 Task: Create a sales proposal document with sections for client information, proposal pricing, value propositions, and goals. Include charts and tables to present data visually.
Action: Mouse moved to (879, 7)
Screenshot: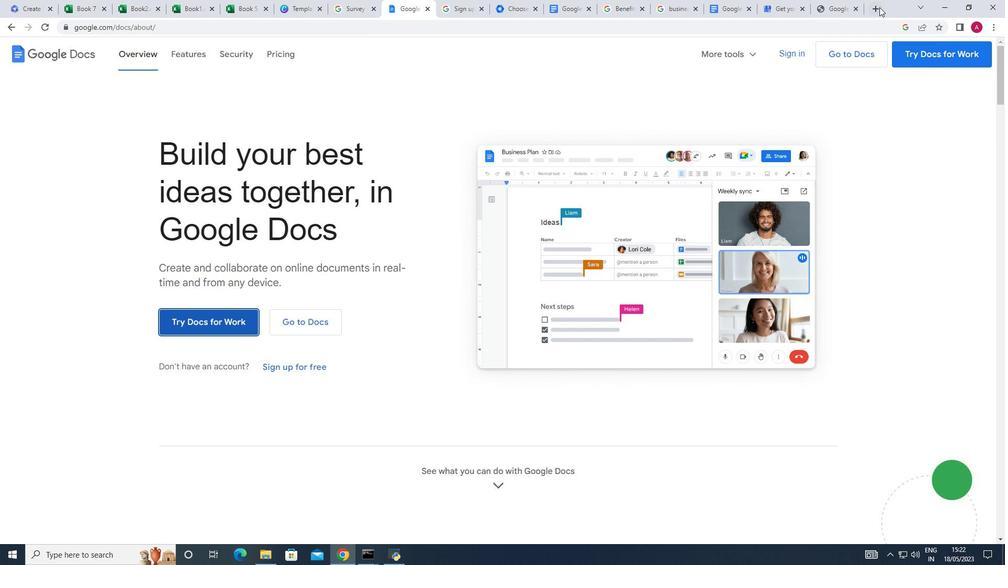 
Action: Mouse pressed left at (879, 7)
Screenshot: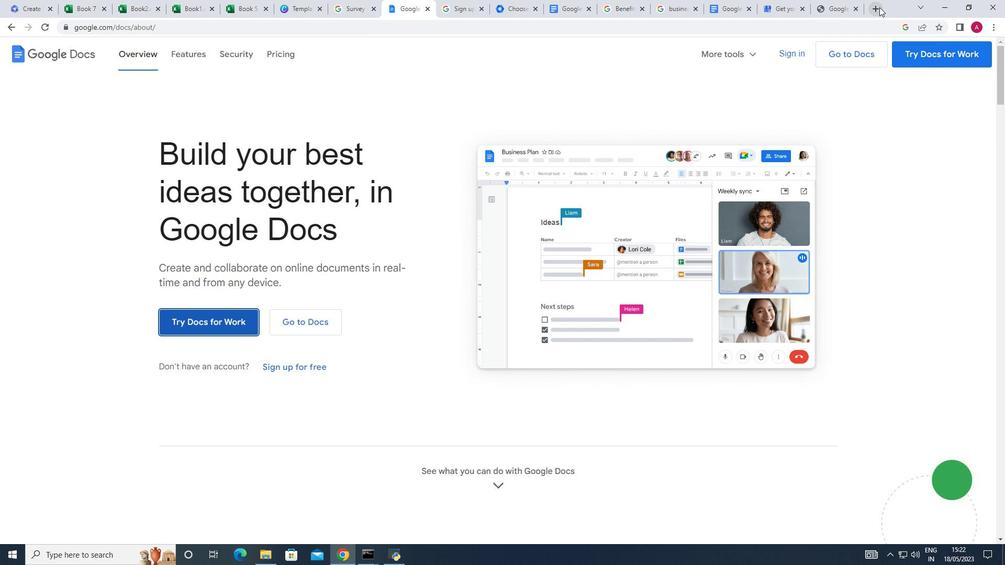 
Action: Mouse moved to (966, 56)
Screenshot: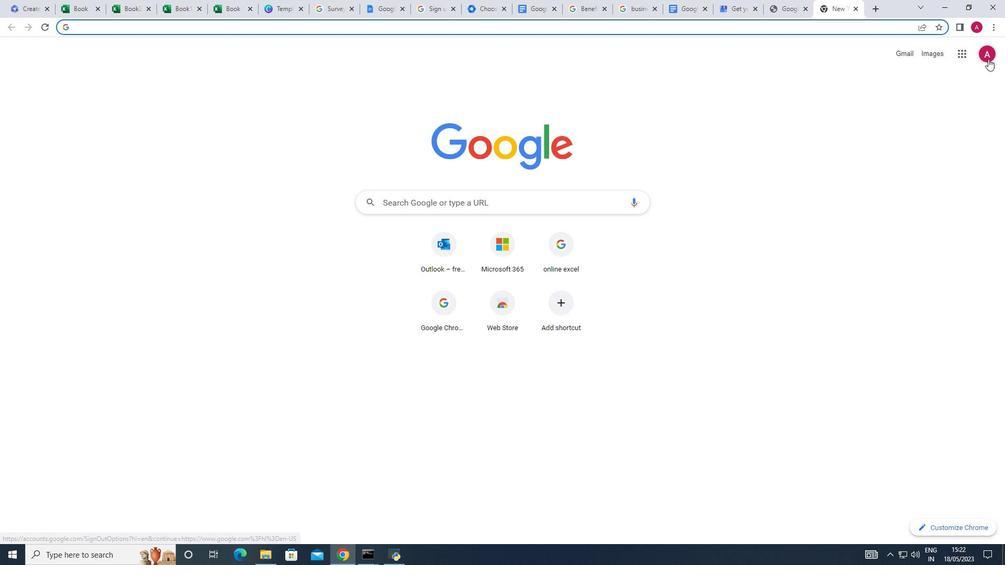 
Action: Mouse pressed left at (966, 56)
Screenshot: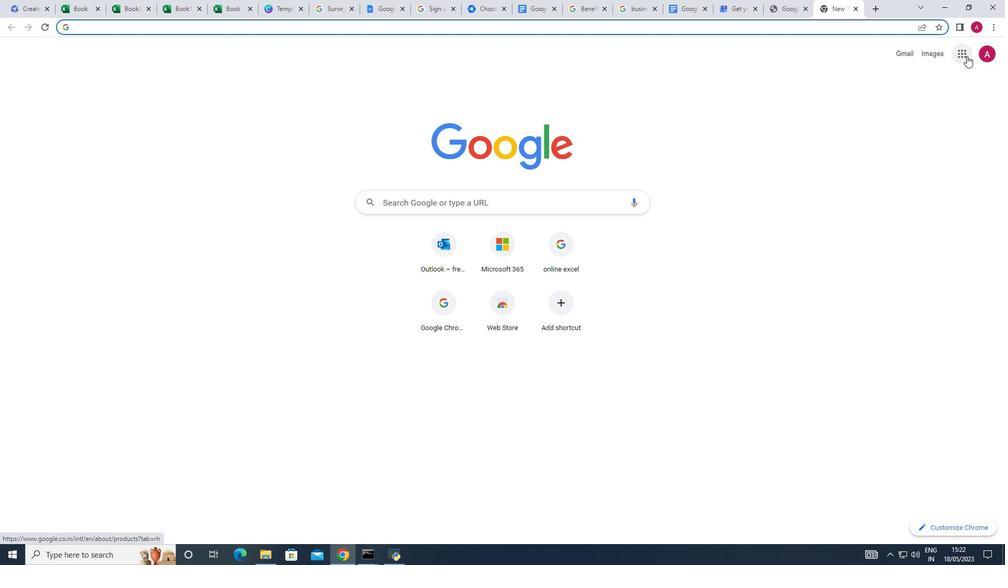 
Action: Mouse moved to (953, 181)
Screenshot: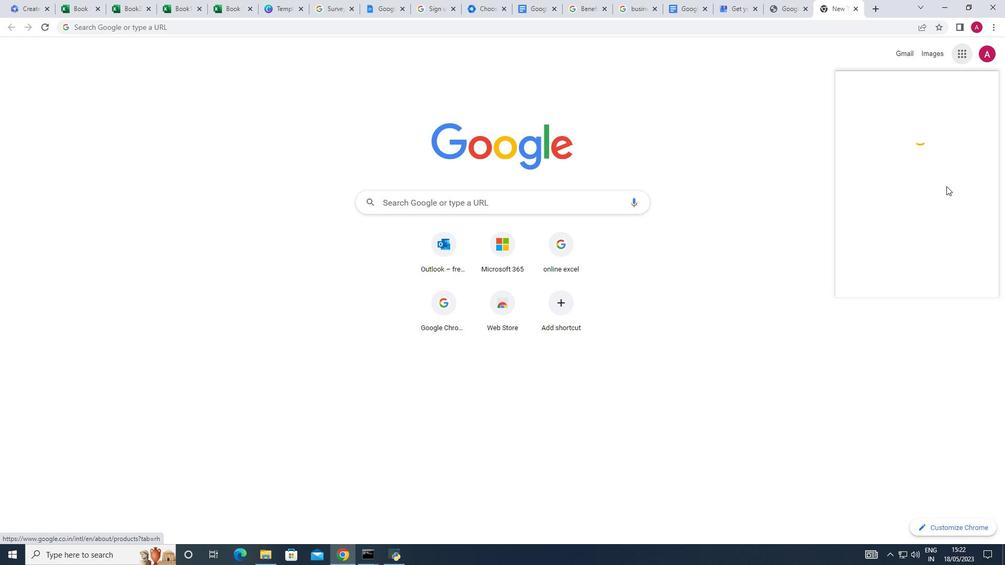 
Action: Mouse scrolled (953, 180) with delta (0, 0)
Screenshot: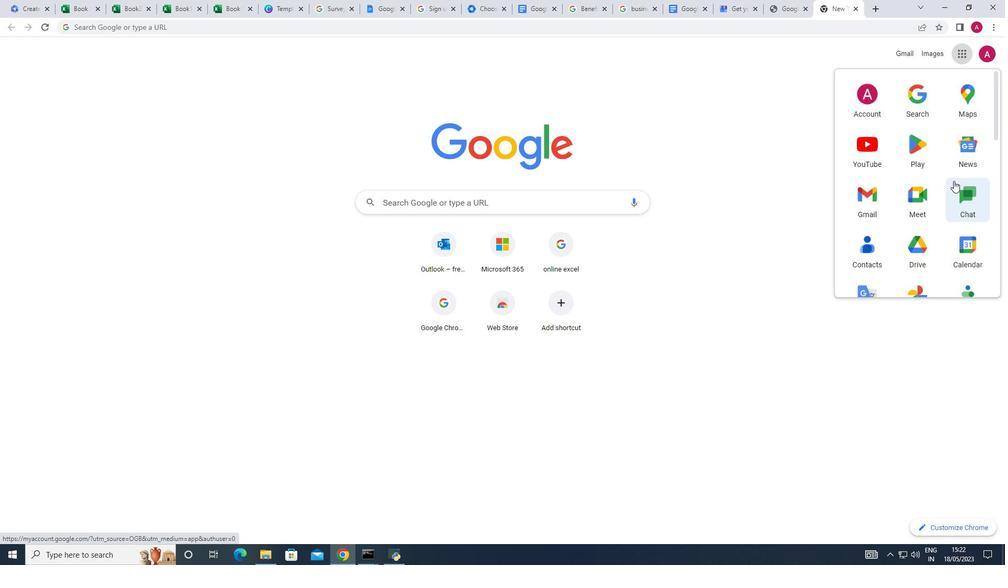 
Action: Mouse scrolled (953, 180) with delta (0, 0)
Screenshot: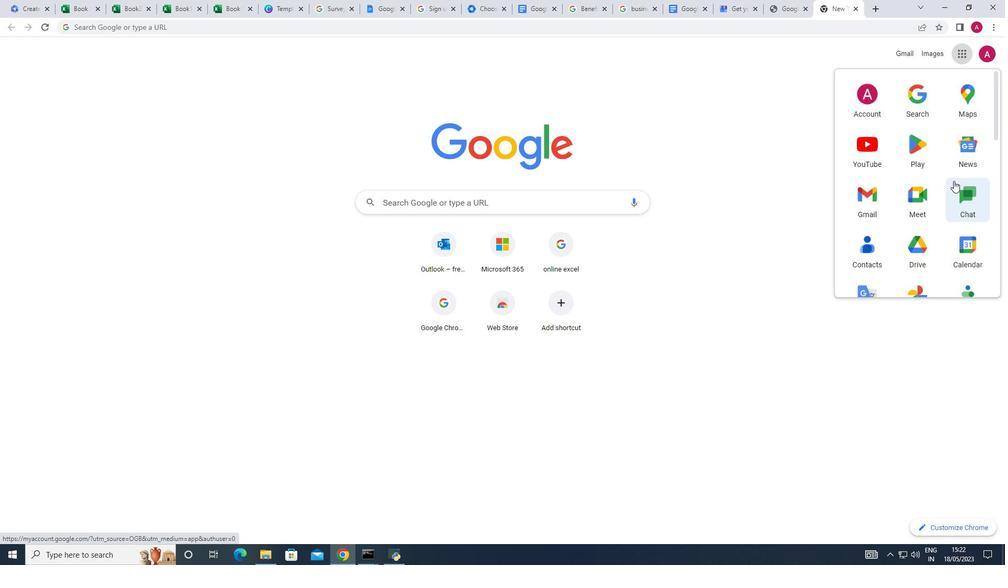 
Action: Mouse moved to (916, 221)
Screenshot: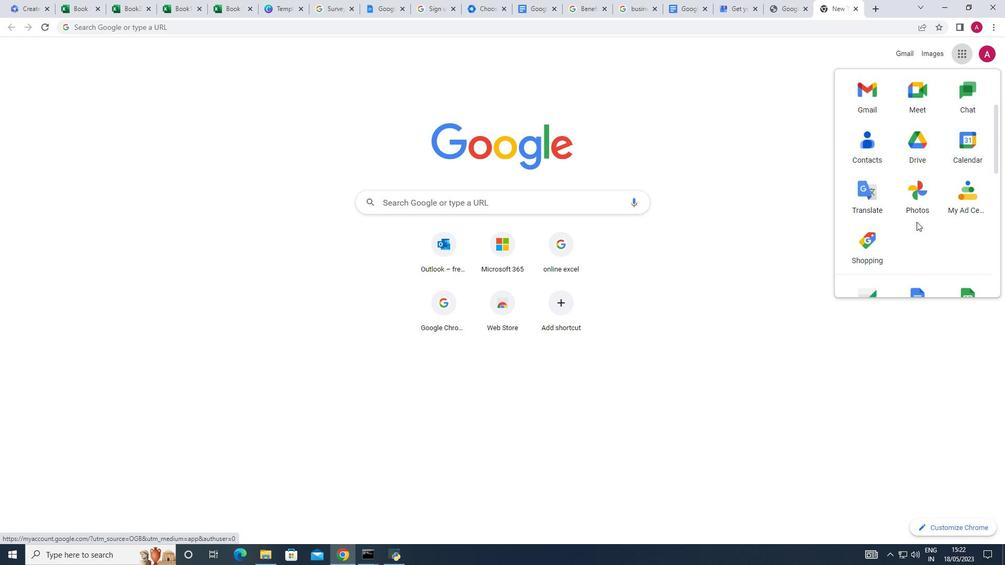 
Action: Mouse scrolled (916, 220) with delta (0, 0)
Screenshot: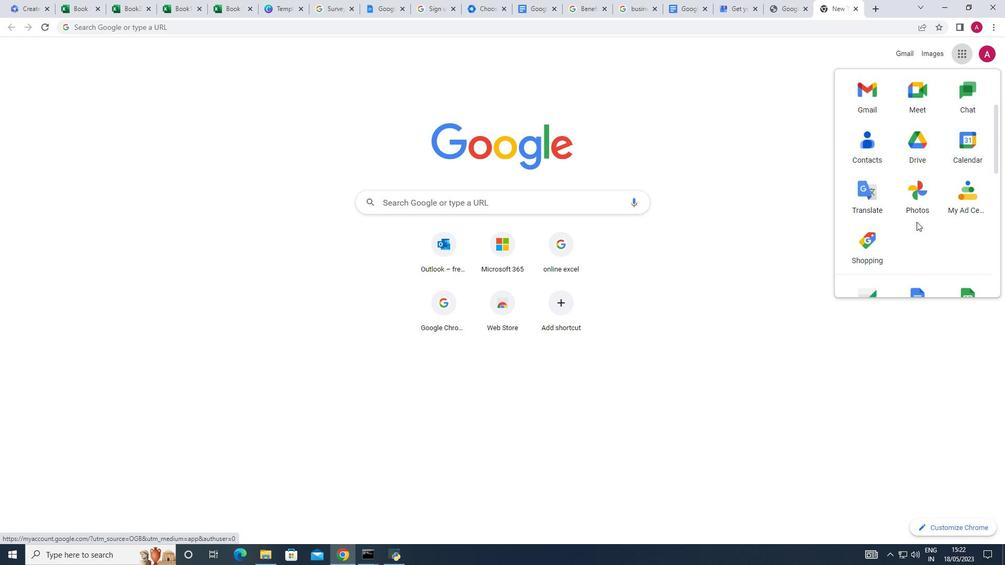 
Action: Mouse scrolled (916, 220) with delta (0, 0)
Screenshot: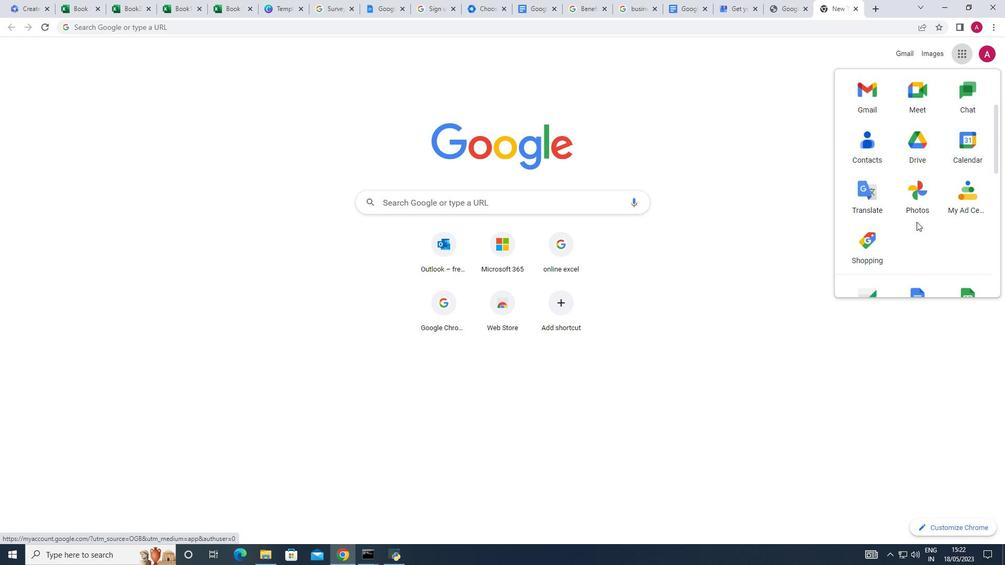 
Action: Mouse moved to (919, 213)
Screenshot: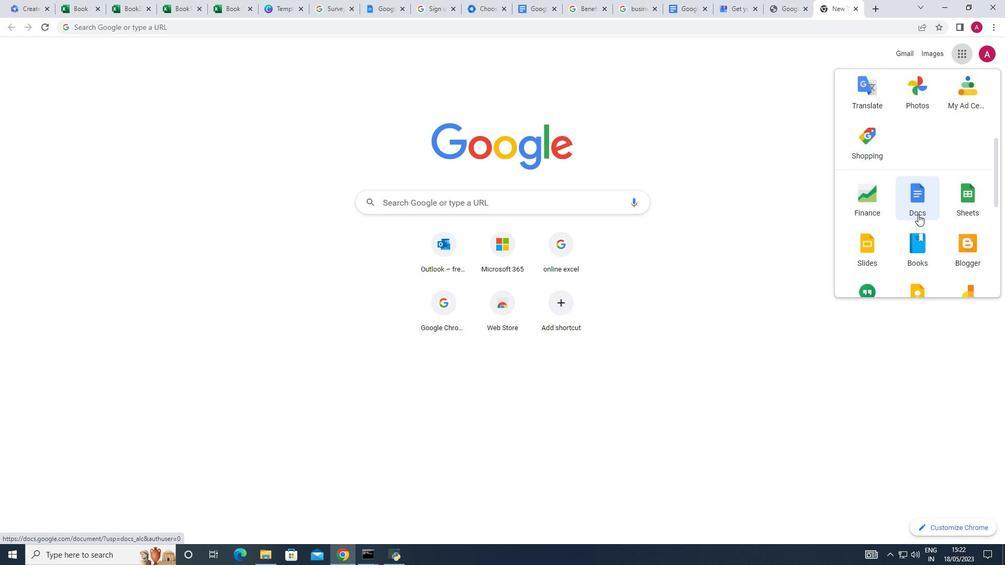 
Action: Mouse pressed left at (919, 213)
Screenshot: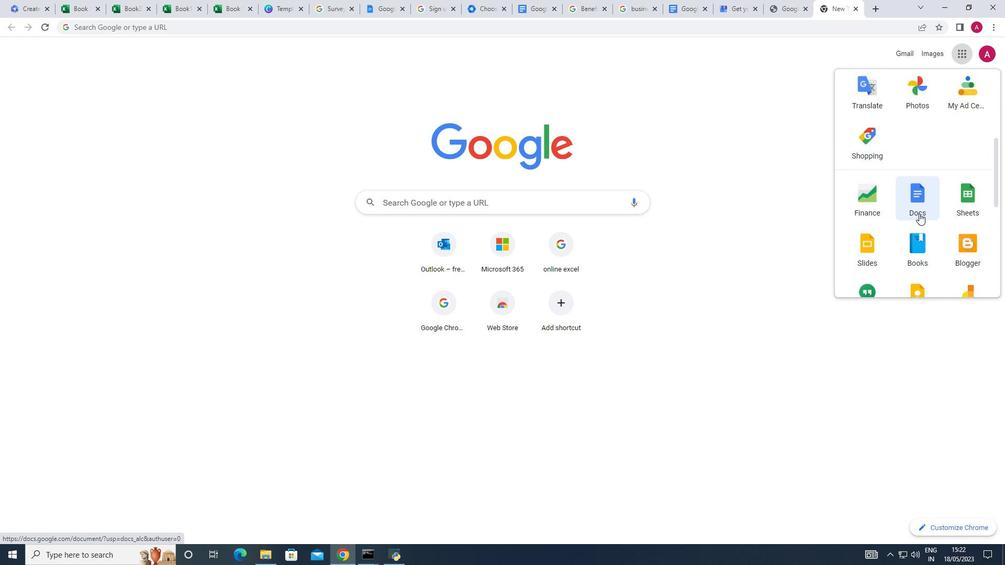 
Action: Mouse moved to (915, 213)
Screenshot: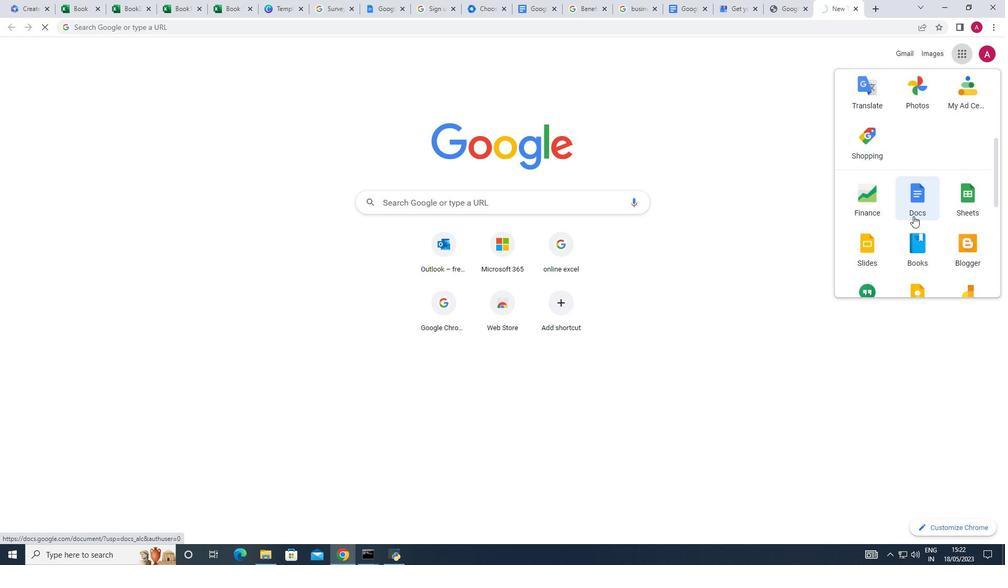
Action: Mouse pressed left at (915, 213)
Screenshot: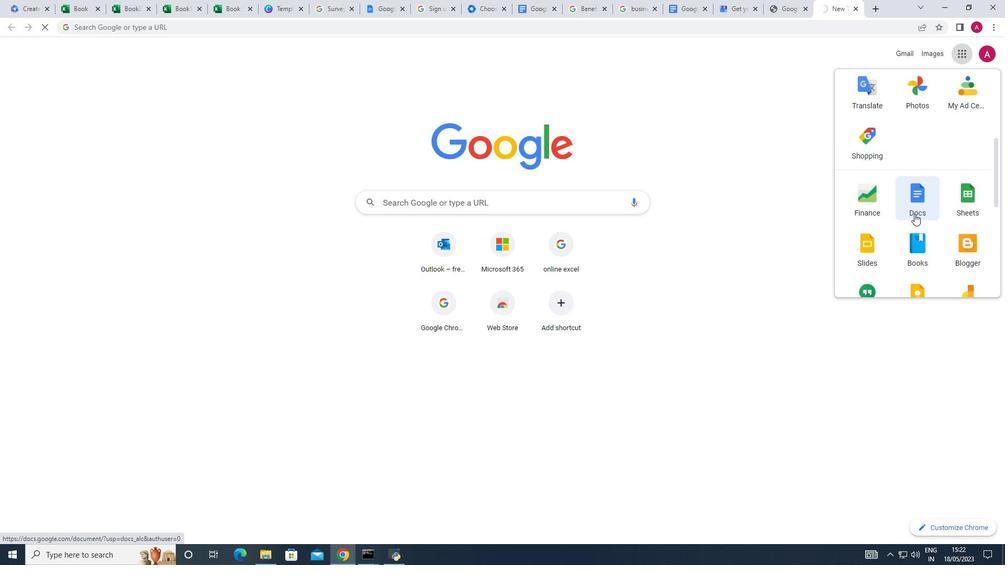 
Action: Mouse pressed left at (915, 213)
Screenshot: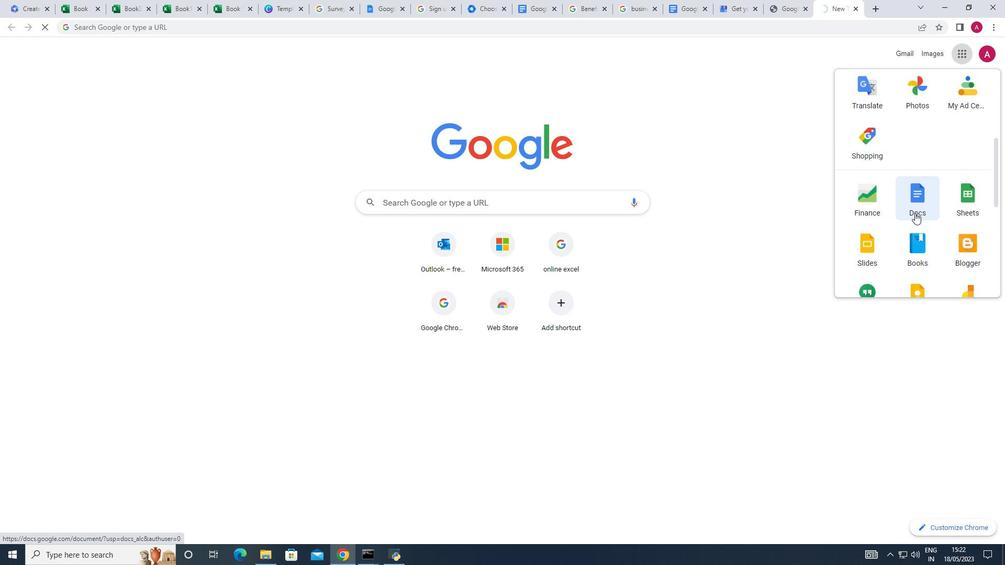 
Action: Mouse pressed left at (915, 213)
Screenshot: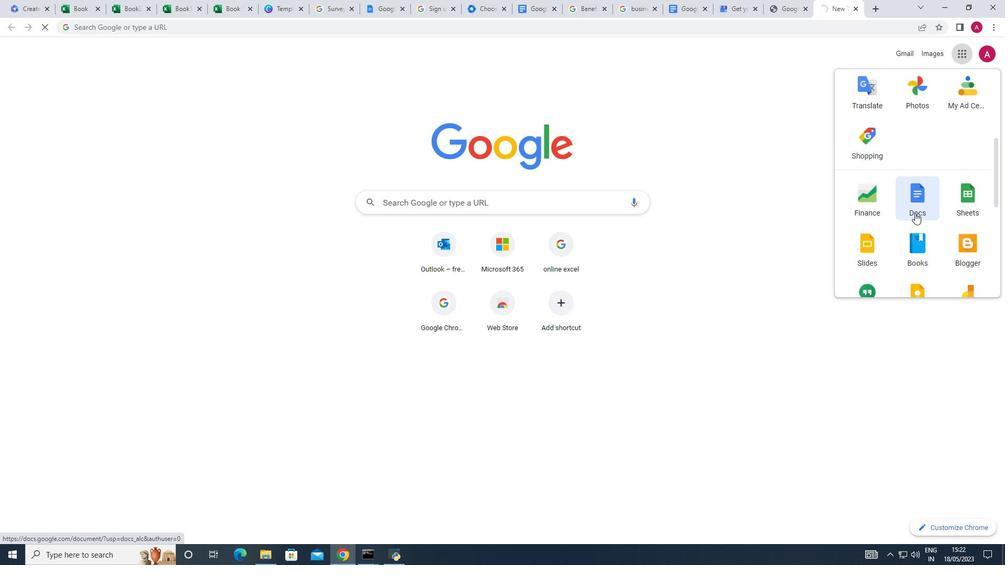 
Action: Mouse moved to (254, 172)
Screenshot: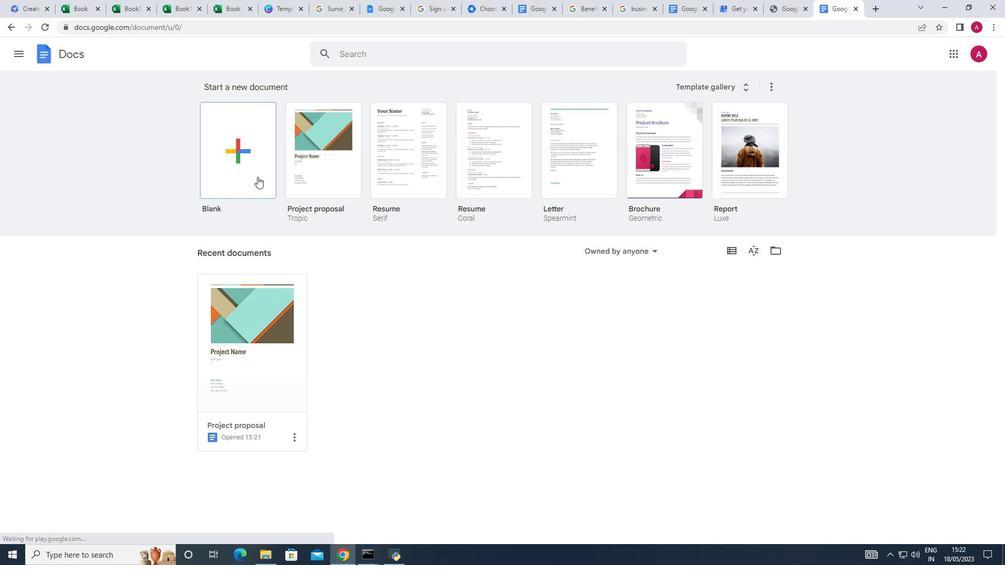 
Action: Mouse pressed left at (254, 172)
Screenshot: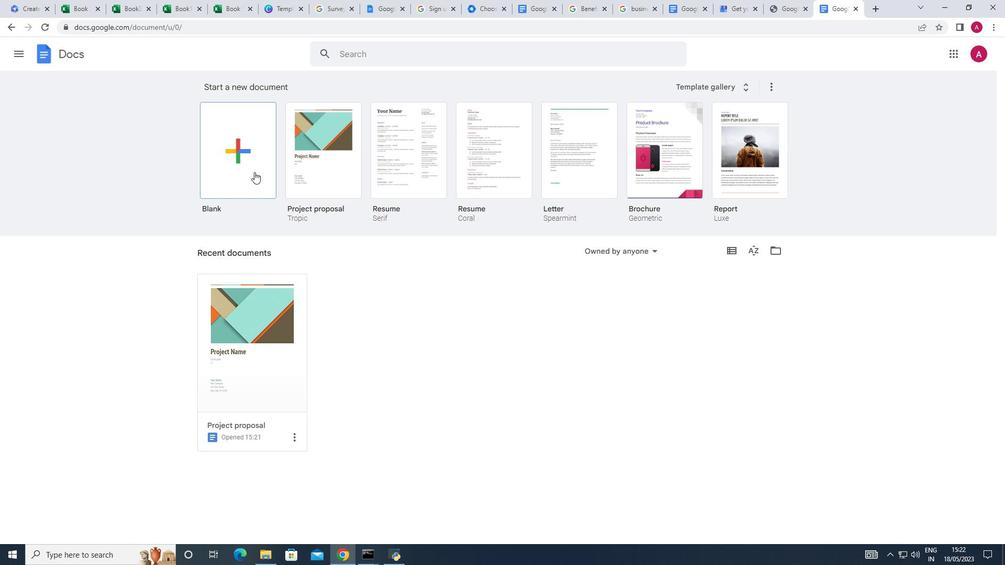 
Action: Mouse moved to (313, 217)
Screenshot: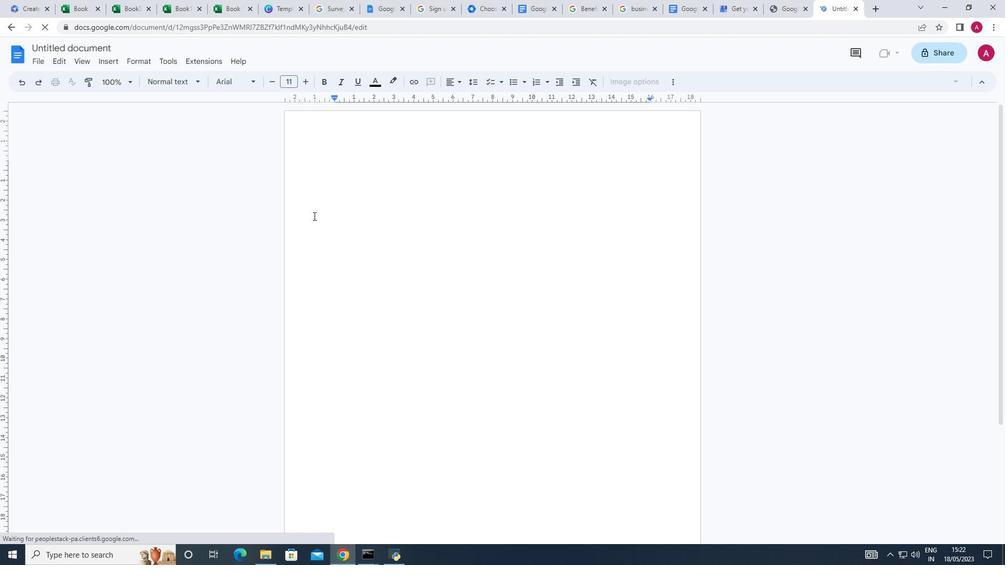 
Action: Mouse scrolled (313, 217) with delta (0, 0)
Screenshot: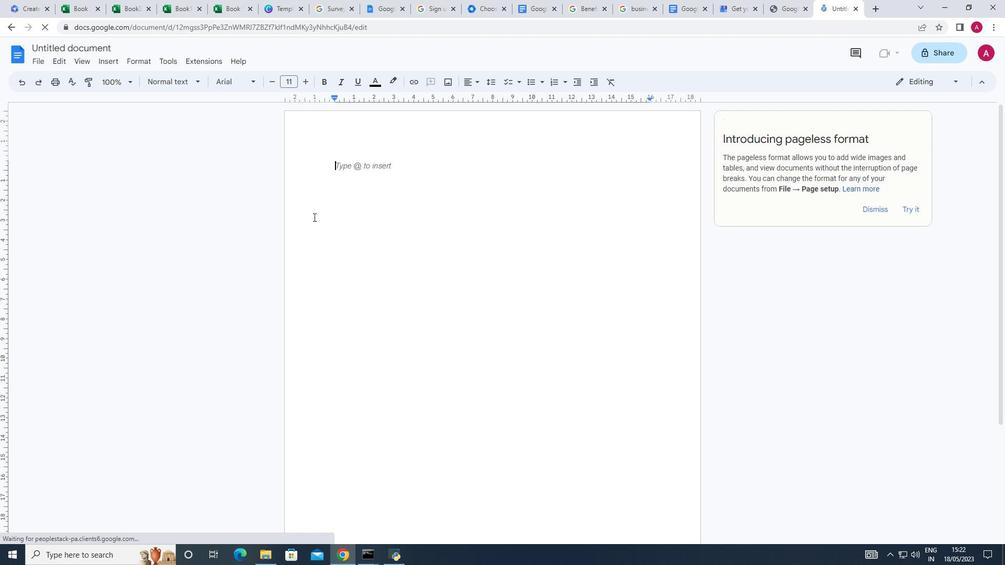 
Action: Mouse moved to (329, 213)
Screenshot: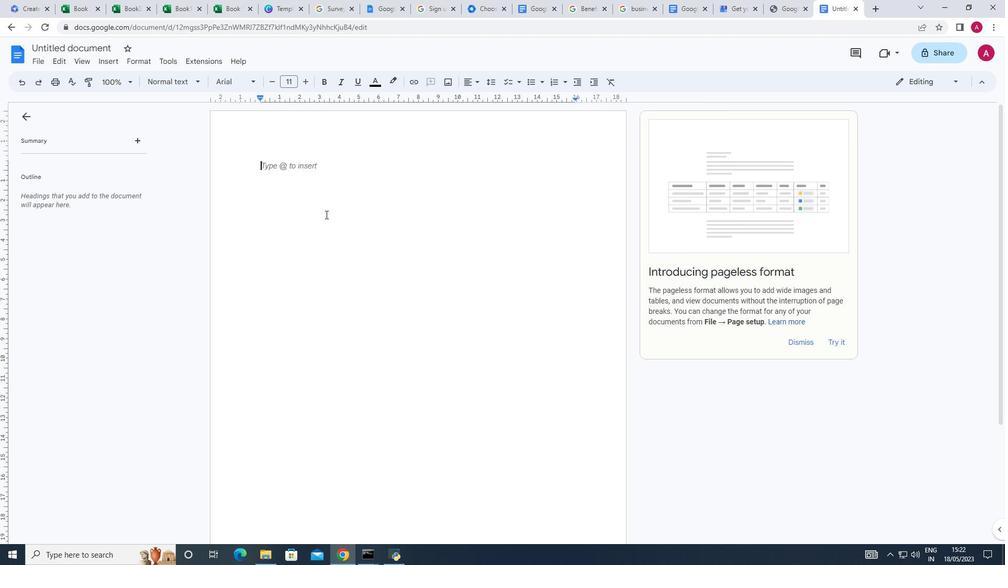 
Action: Mouse scrolled (329, 214) with delta (0, 0)
Screenshot: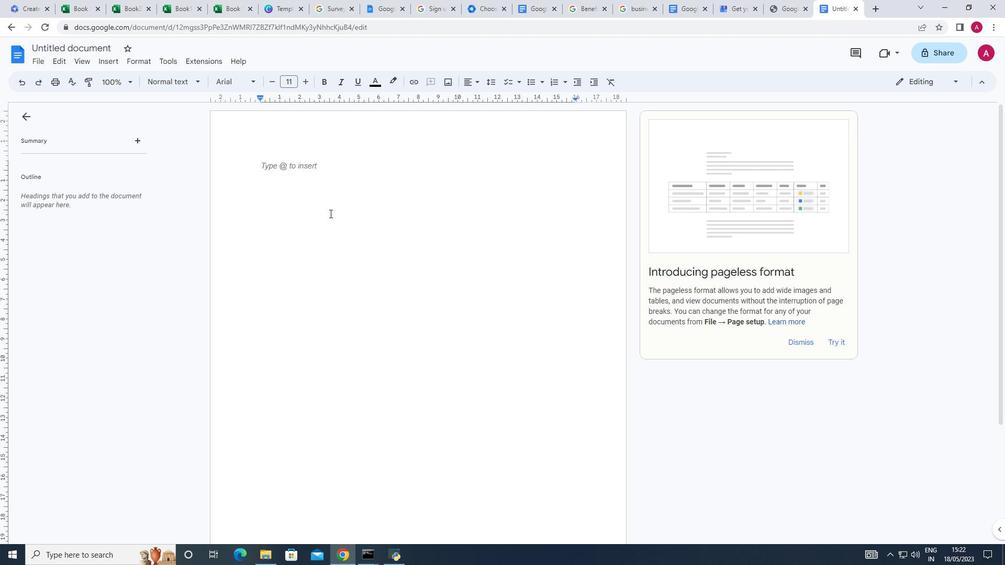 
Action: Mouse moved to (280, 144)
Screenshot: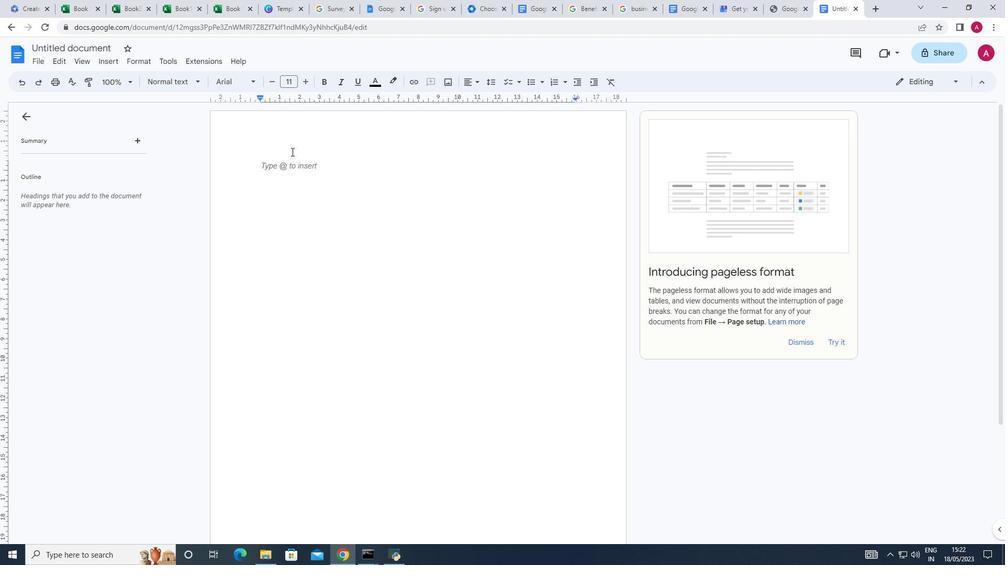
Action: Mouse pressed left at (280, 144)
Screenshot: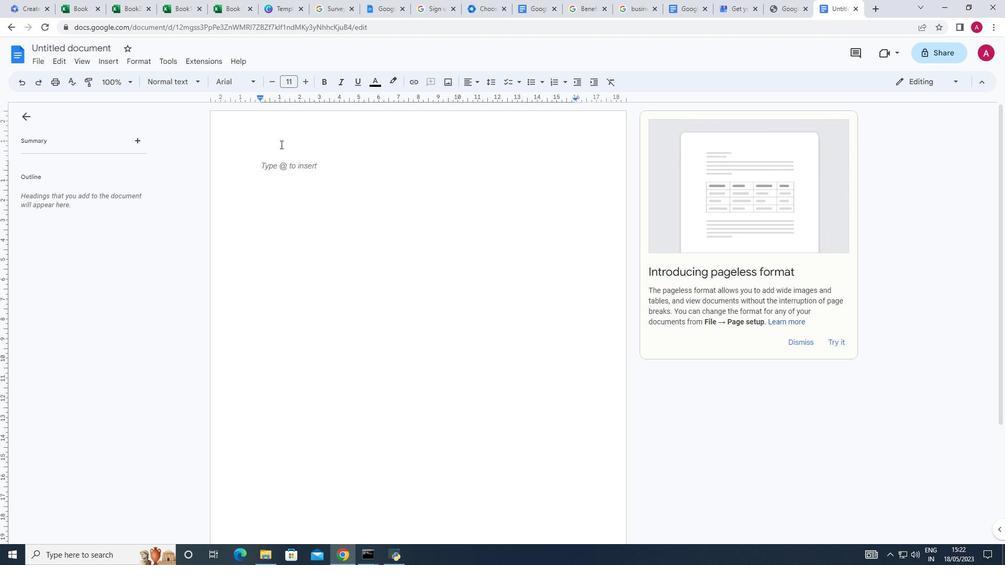 
Action: Mouse moved to (790, 337)
Screenshot: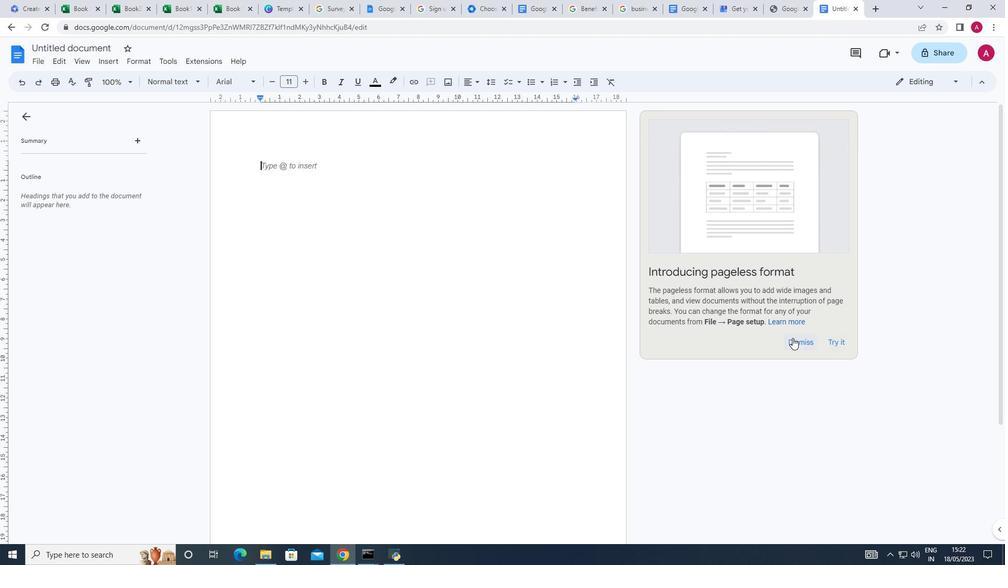 
Action: Mouse pressed left at (790, 337)
Screenshot: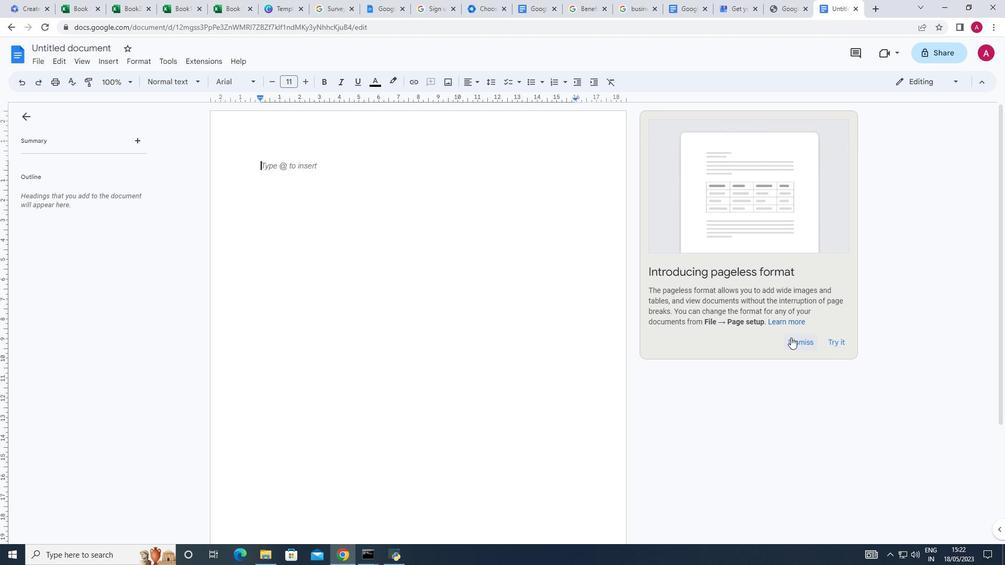 
Action: Mouse moved to (390, 151)
Screenshot: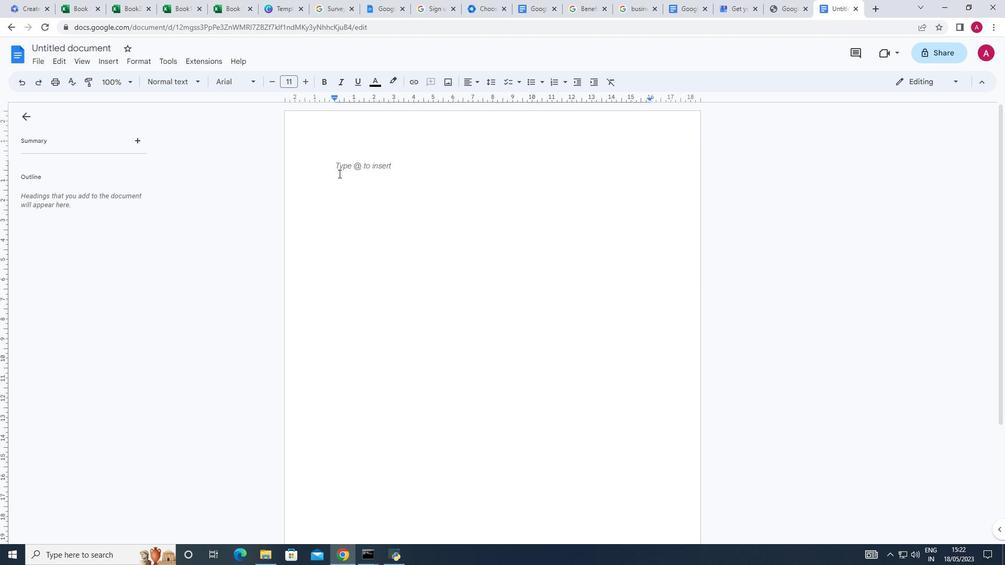
Action: Key pressed <Key.caps_lock>SALES<Key.space>PROPOSAL
Screenshot: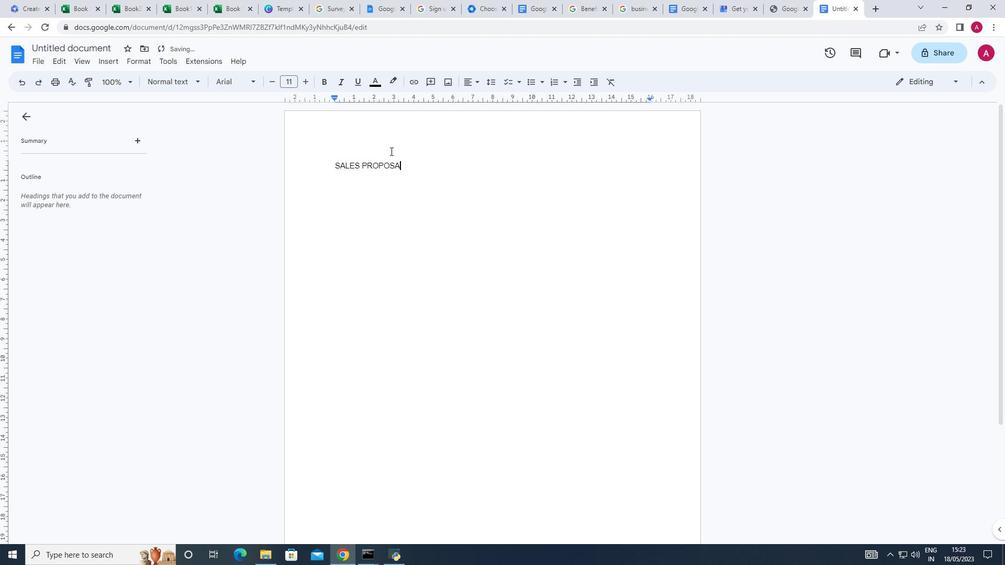 
Action: Mouse moved to (51, 145)
Screenshot: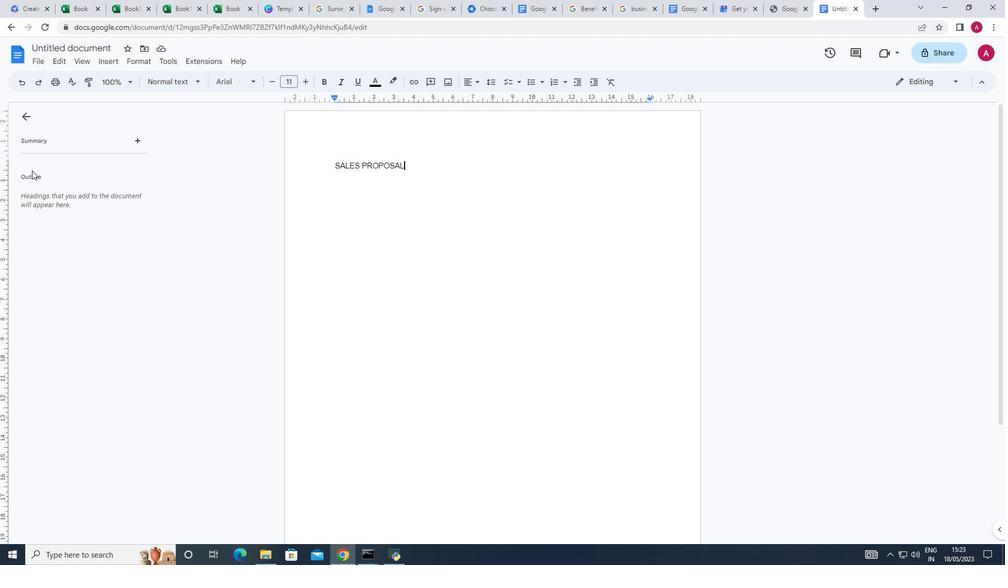 
Action: Mouse pressed left at (51, 145)
Screenshot: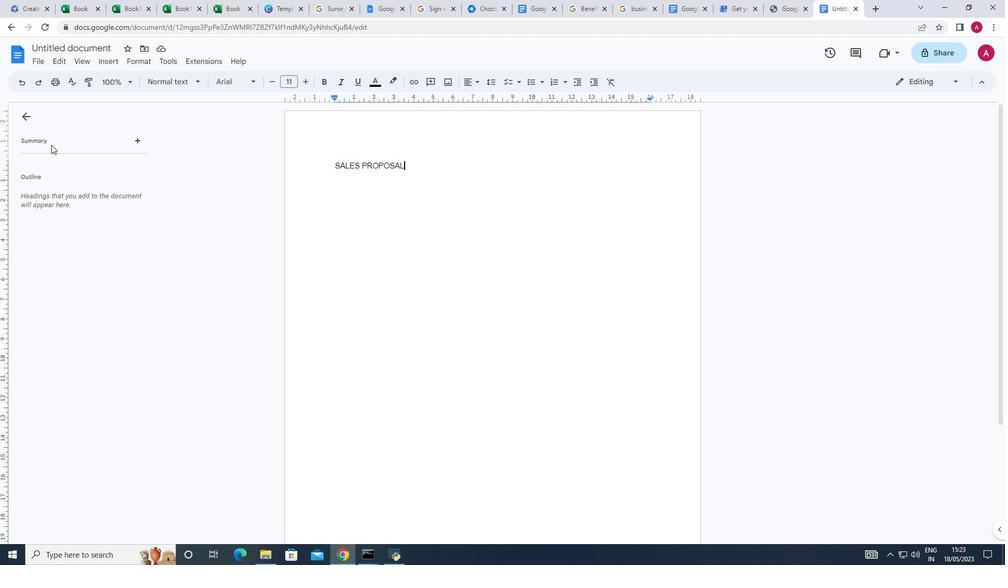 
Action: Mouse moved to (196, 81)
Screenshot: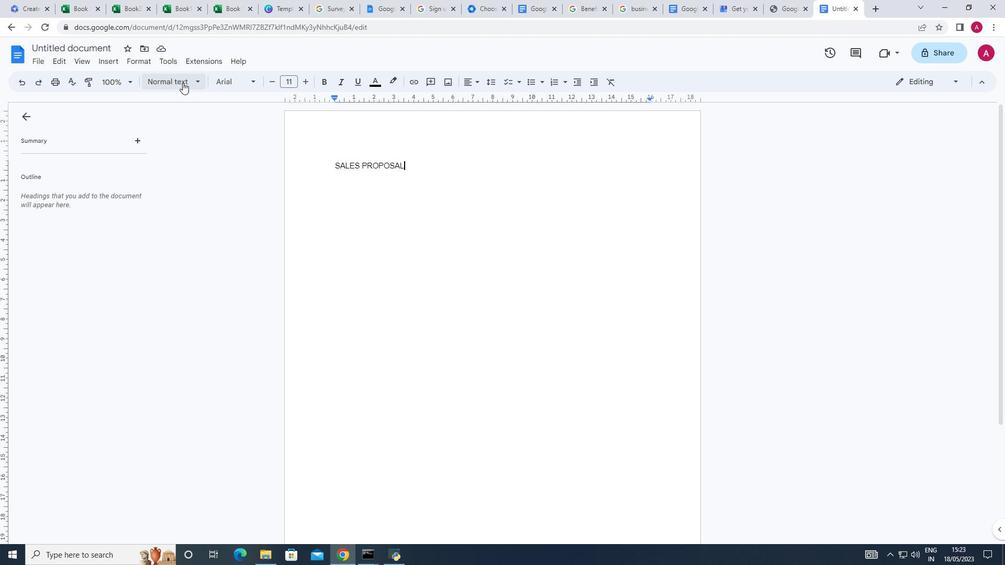 
Action: Mouse pressed left at (196, 81)
Screenshot: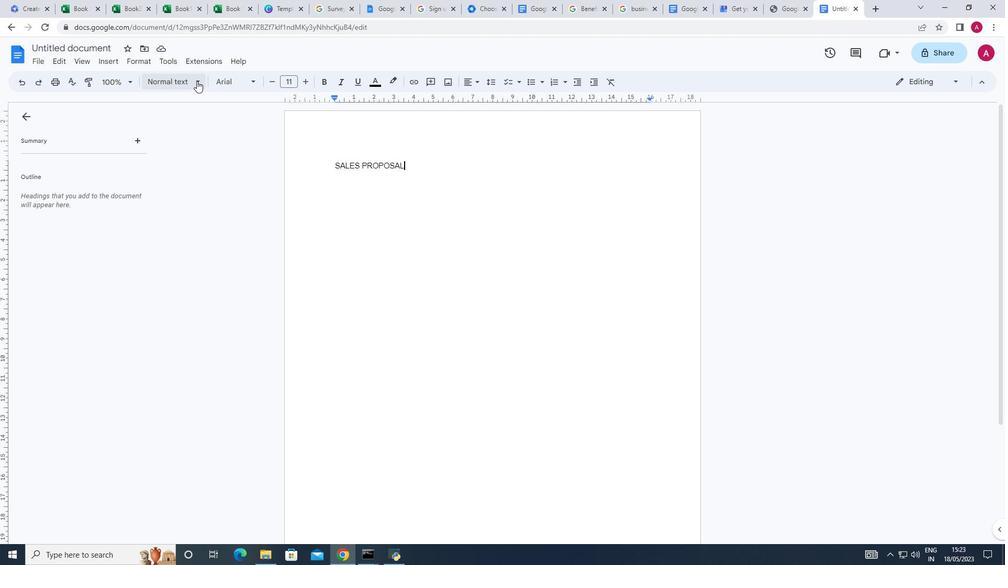 
Action: Mouse moved to (332, 142)
Screenshot: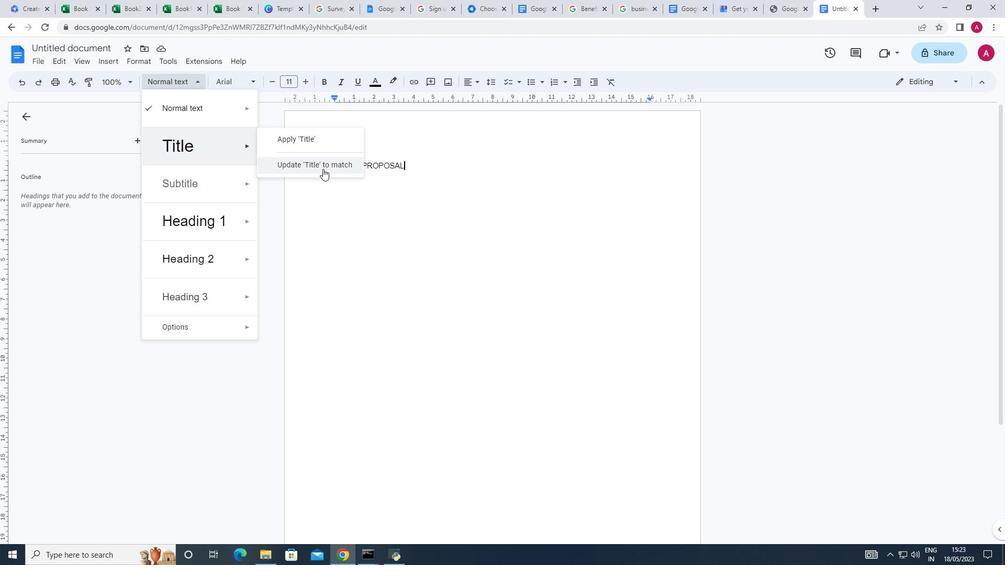 
Action: Mouse pressed left at (332, 142)
Screenshot: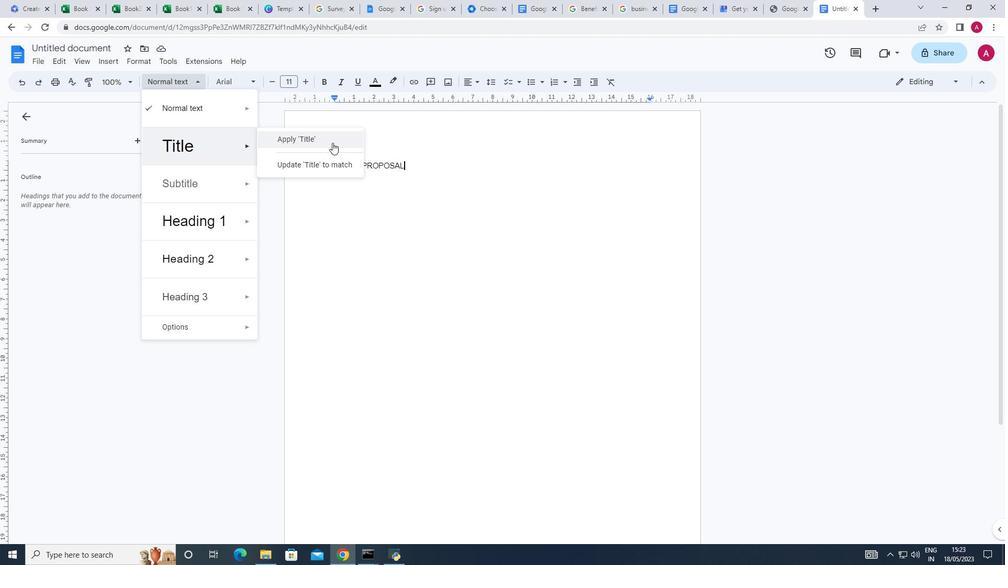 
Action: Mouse moved to (462, 197)
Screenshot: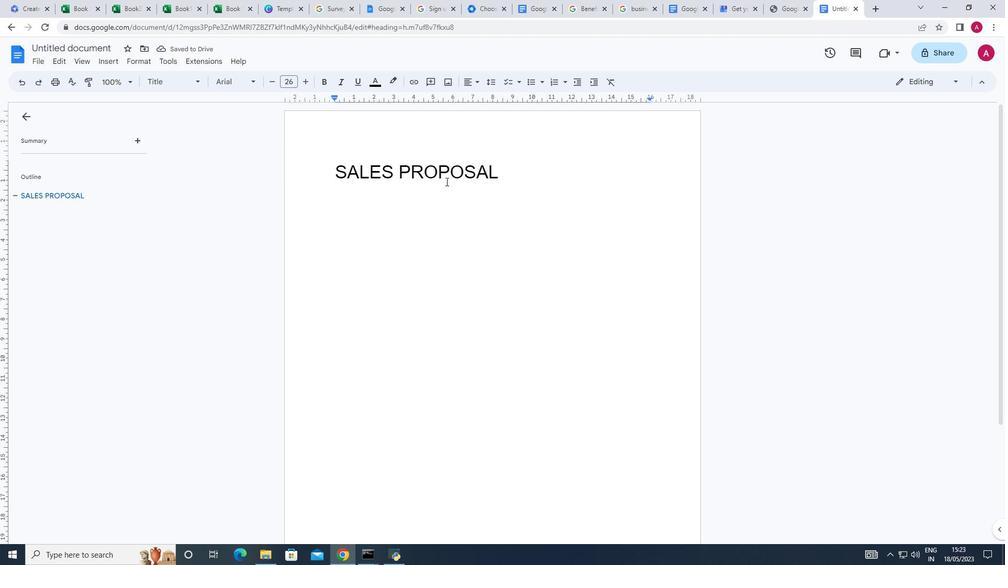 
Action: Mouse pressed left at (462, 197)
Screenshot: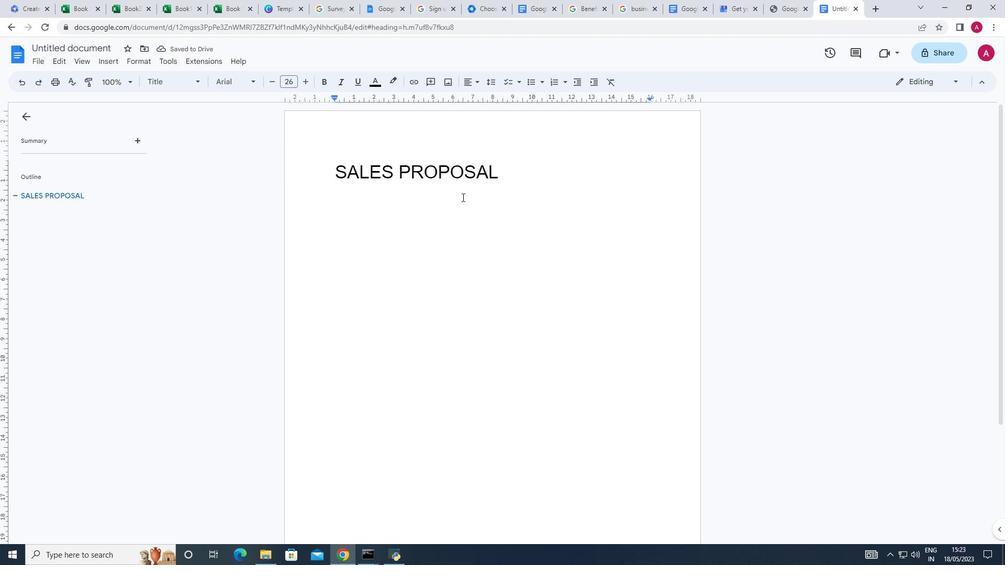 
Action: Mouse moved to (504, 174)
Screenshot: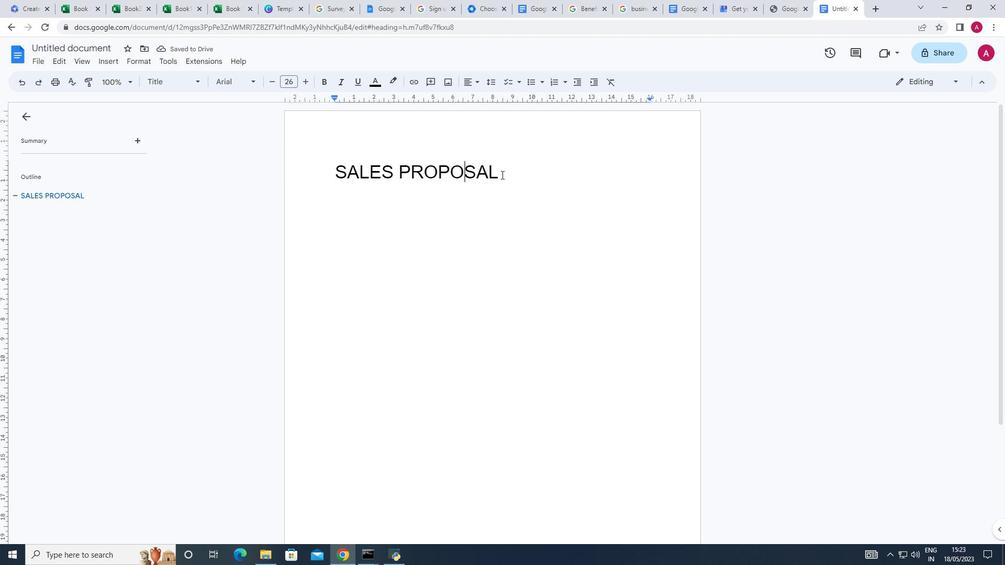 
Action: Mouse pressed left at (504, 174)
Screenshot: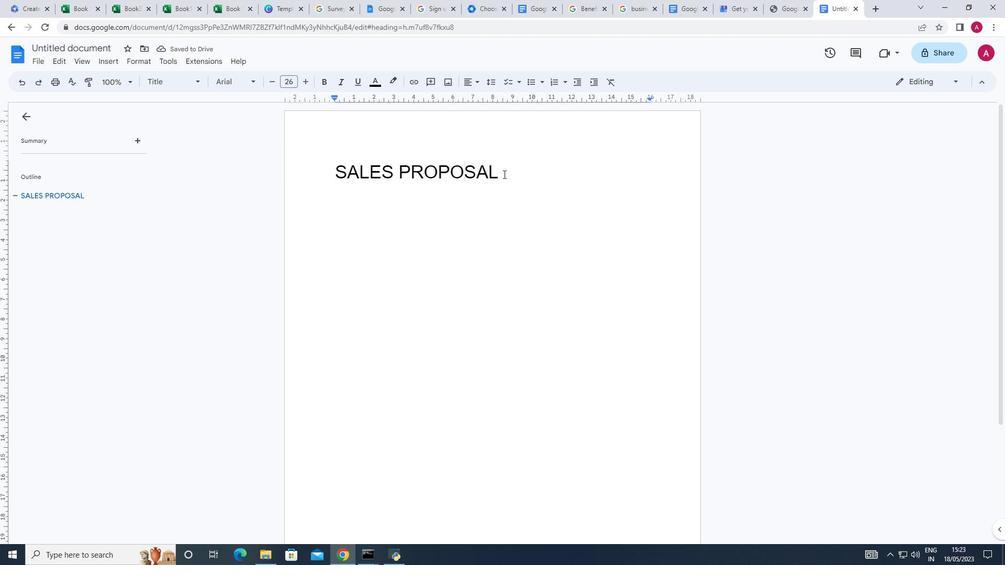 
Action: Mouse moved to (373, 82)
Screenshot: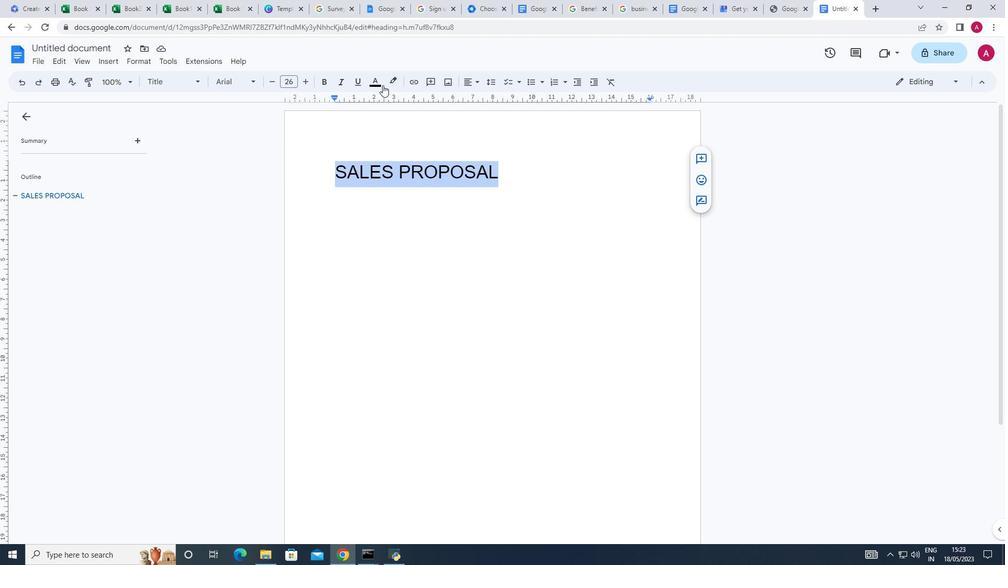 
Action: Mouse pressed left at (373, 82)
Screenshot: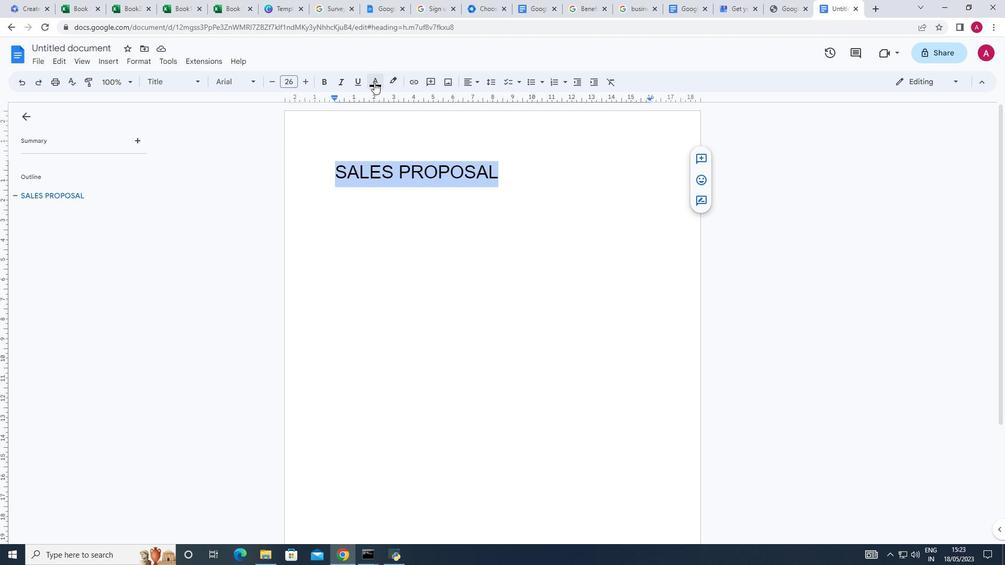 
Action: Mouse moved to (411, 110)
Screenshot: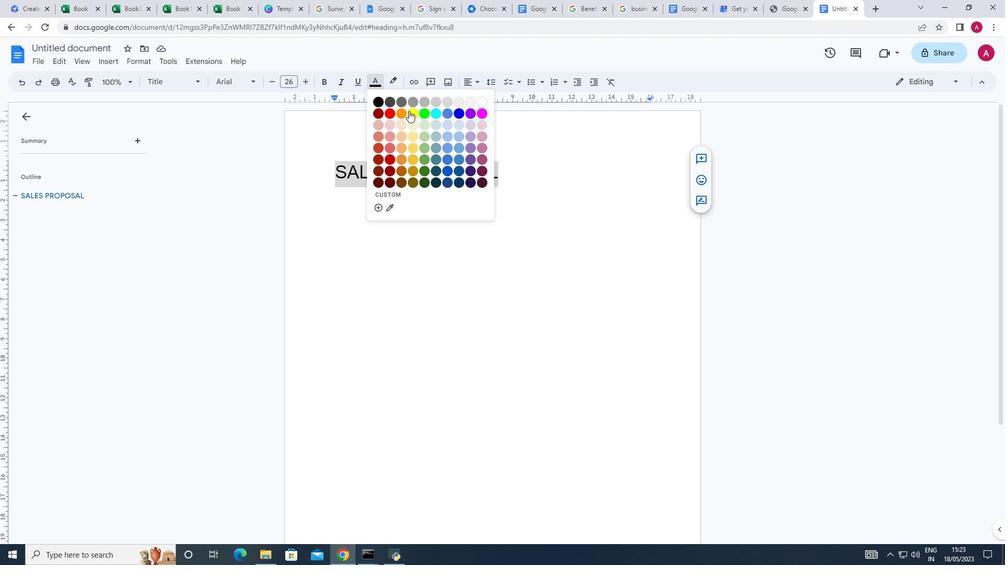 
Action: Mouse pressed left at (411, 110)
Screenshot: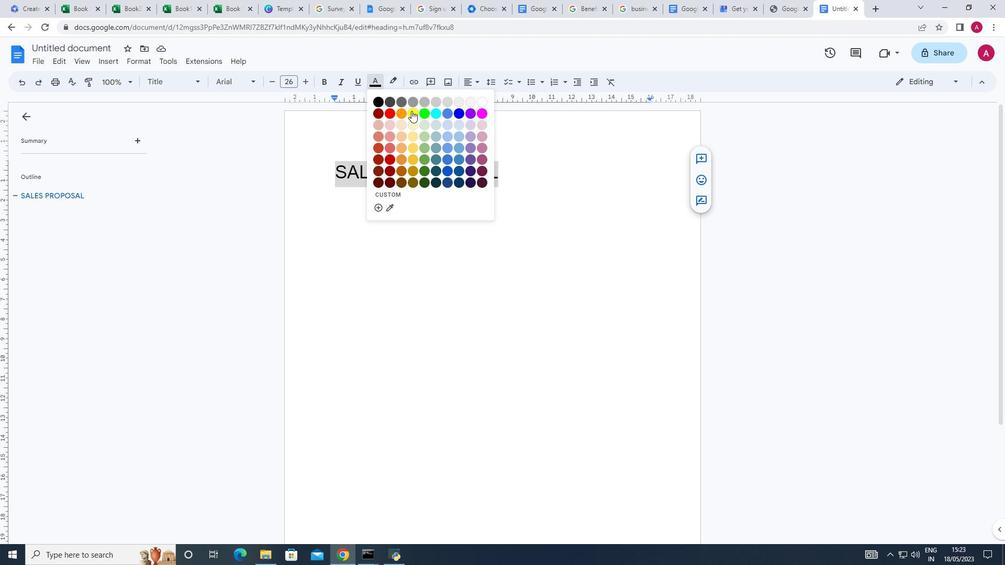 
Action: Mouse moved to (431, 170)
Screenshot: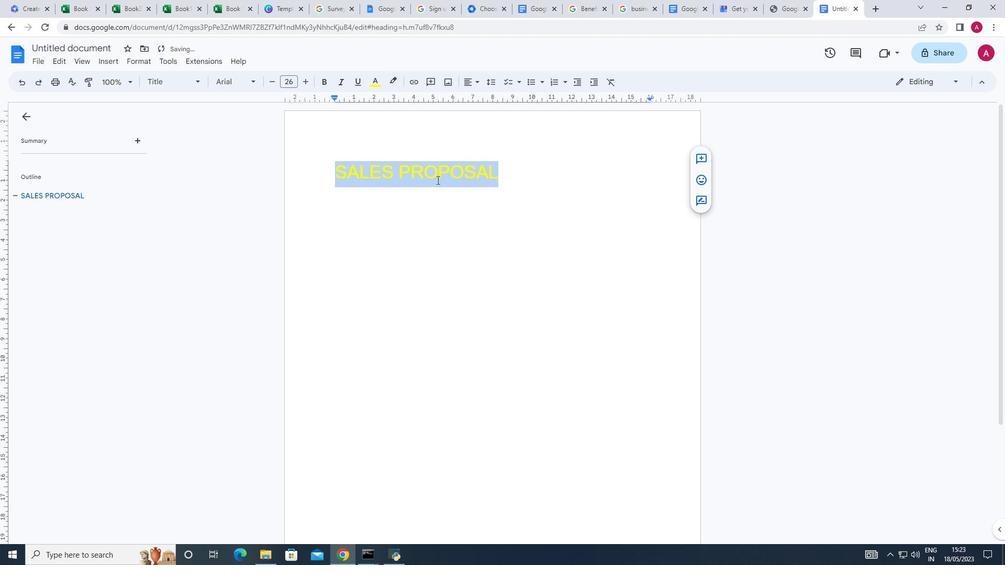 
Action: Mouse pressed left at (431, 170)
Screenshot: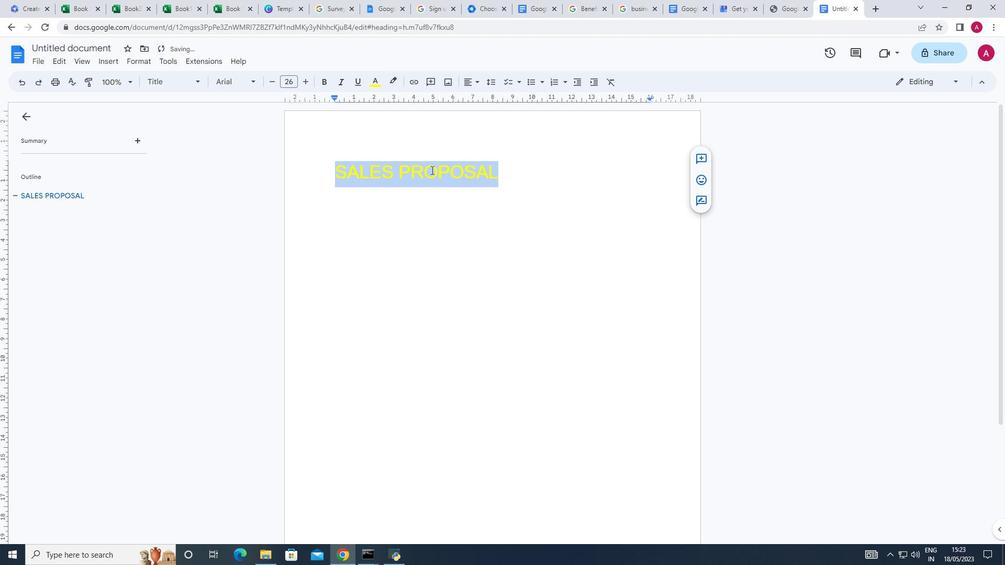 
Action: Mouse moved to (494, 170)
Screenshot: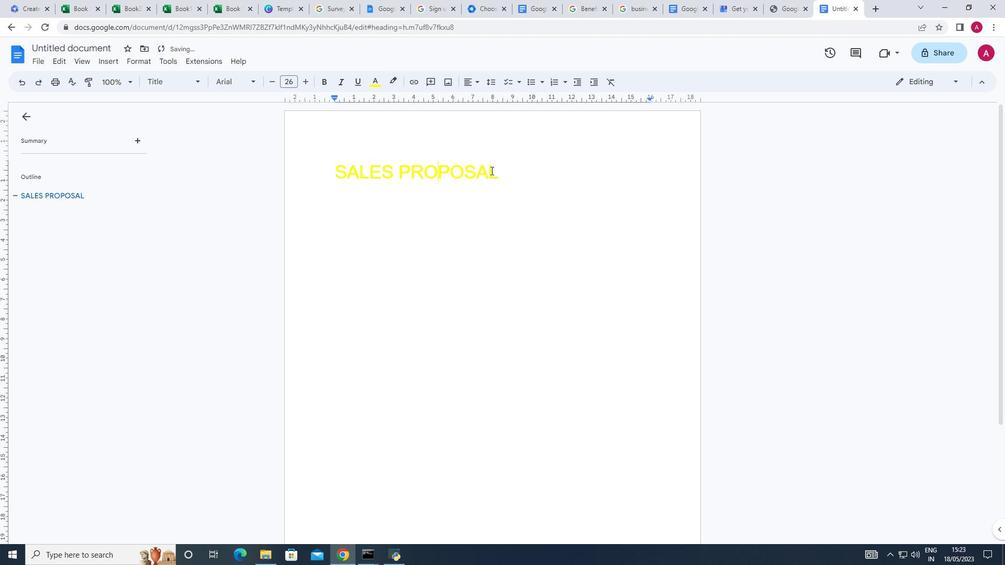 
Action: Mouse pressed left at (494, 170)
Screenshot: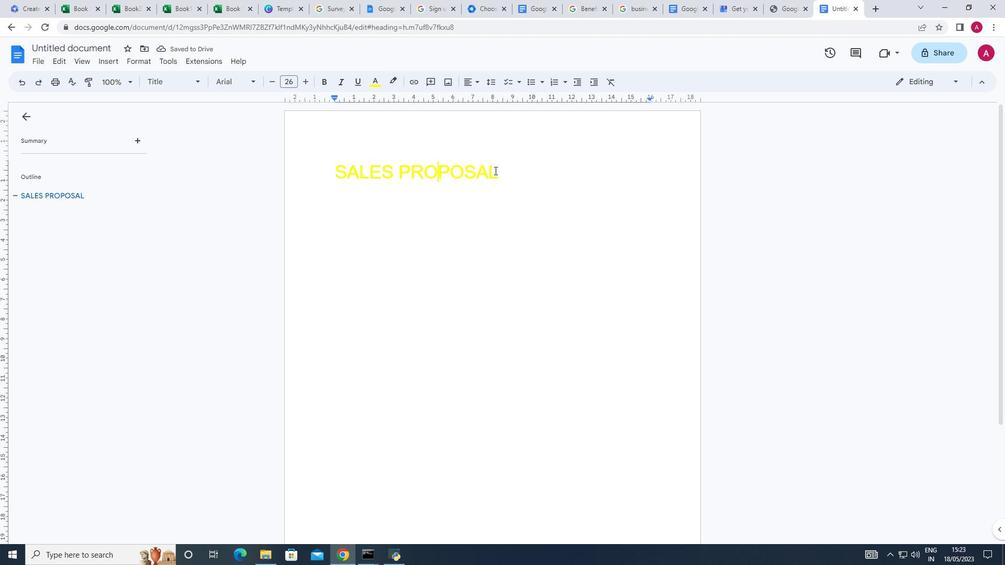 
Action: Mouse moved to (374, 81)
Screenshot: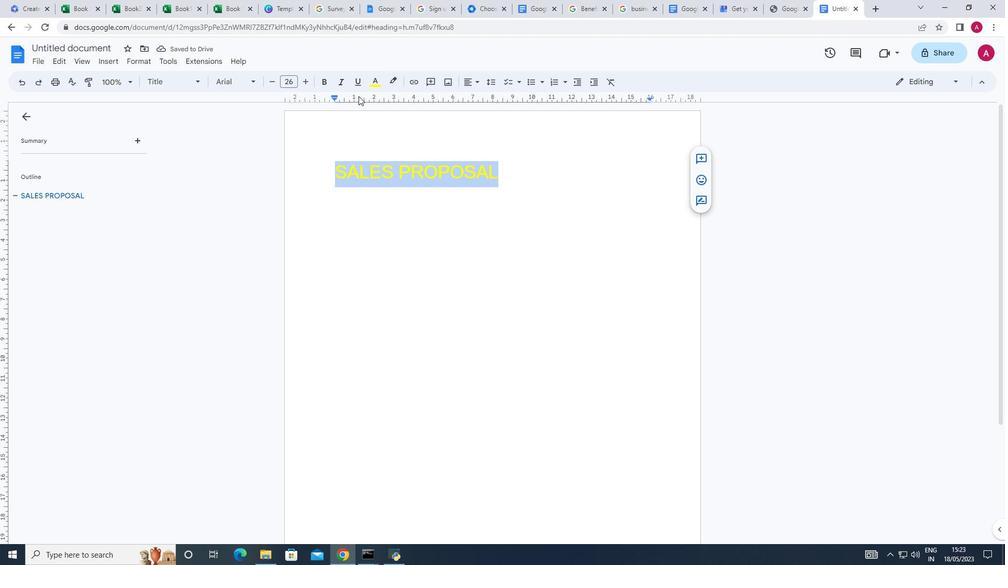 
Action: Mouse pressed left at (374, 81)
Screenshot: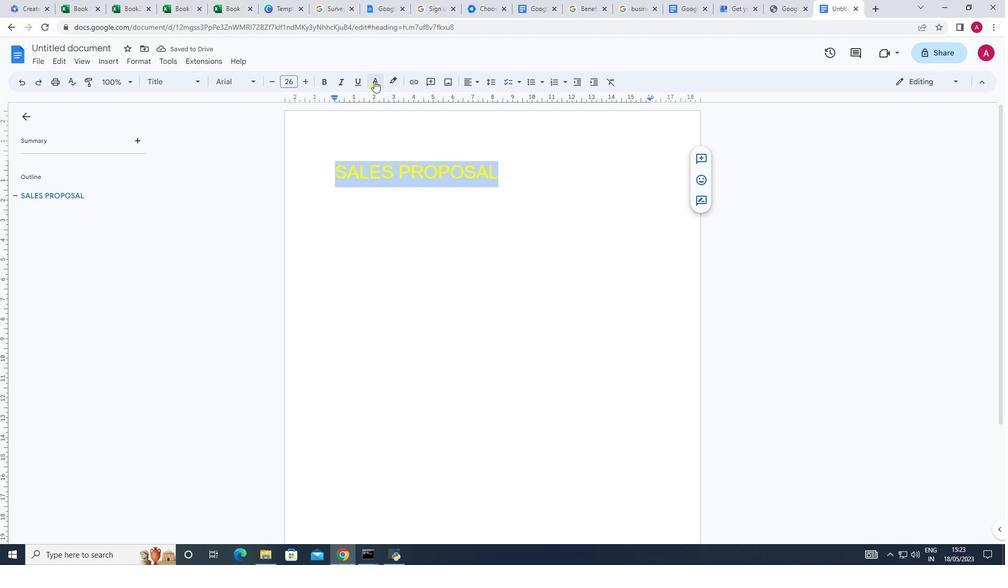 
Action: Mouse moved to (375, 99)
Screenshot: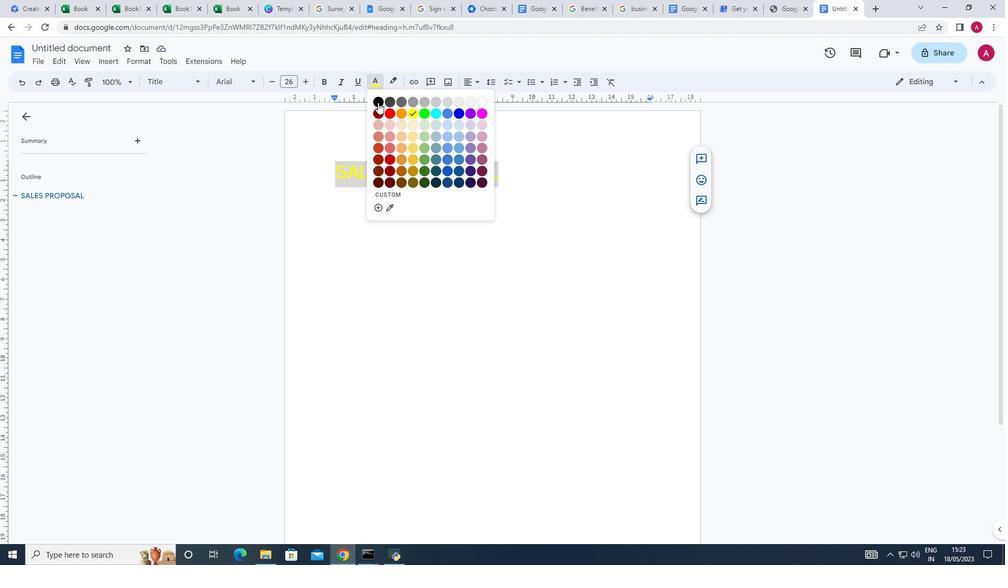 
Action: Mouse pressed left at (375, 99)
Screenshot: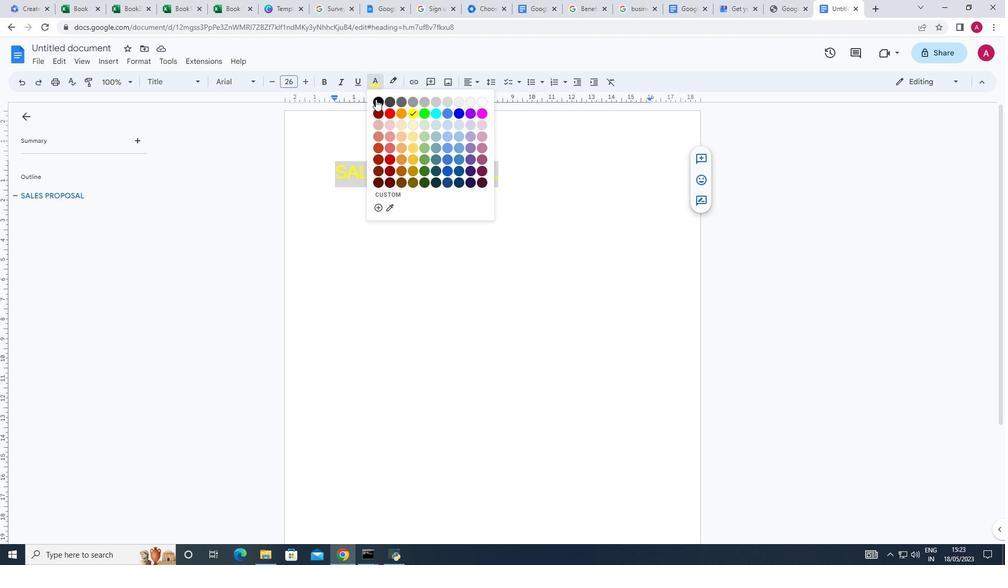 
Action: Mouse moved to (435, 201)
Screenshot: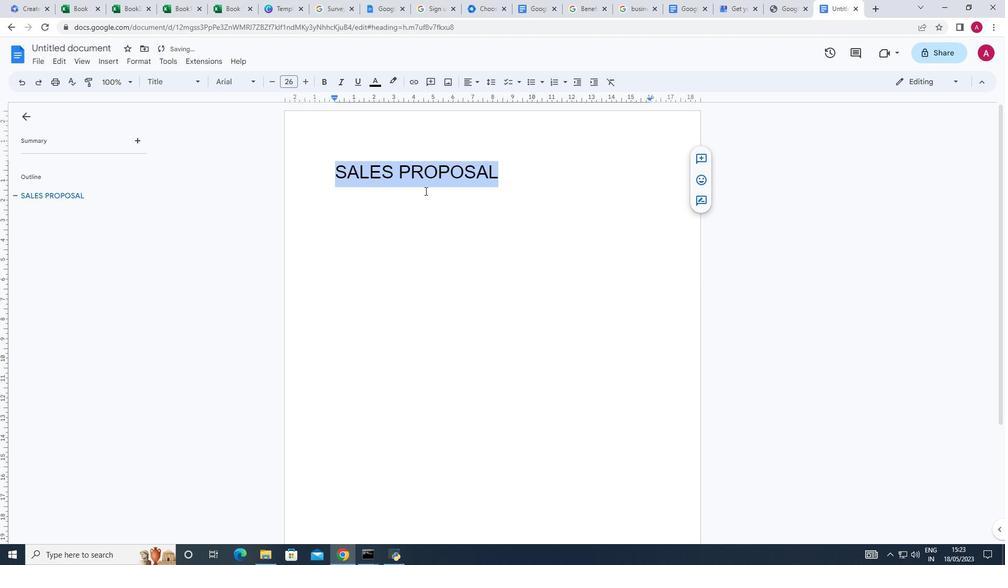 
Action: Mouse pressed left at (435, 201)
Screenshot: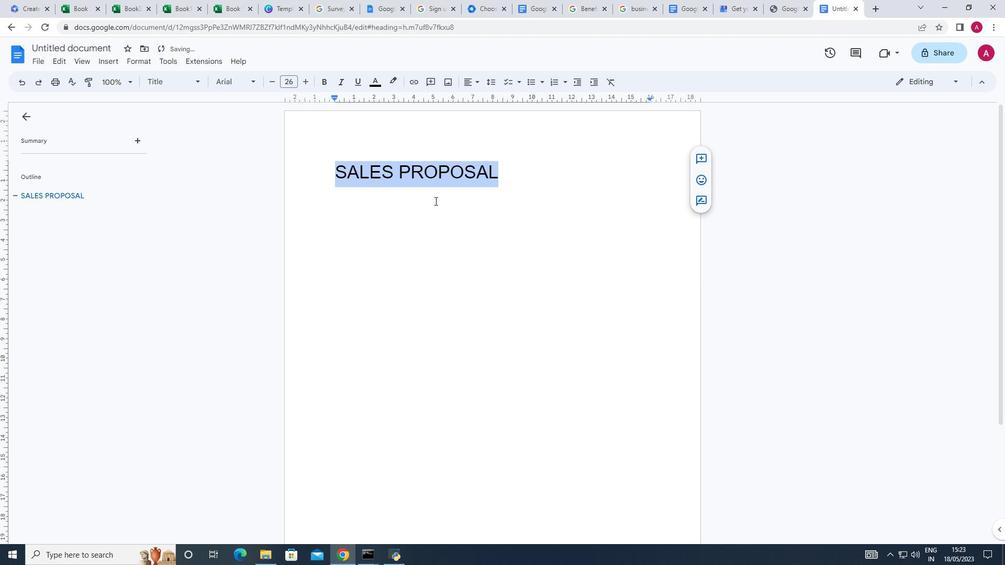 
Action: Mouse moved to (501, 173)
Screenshot: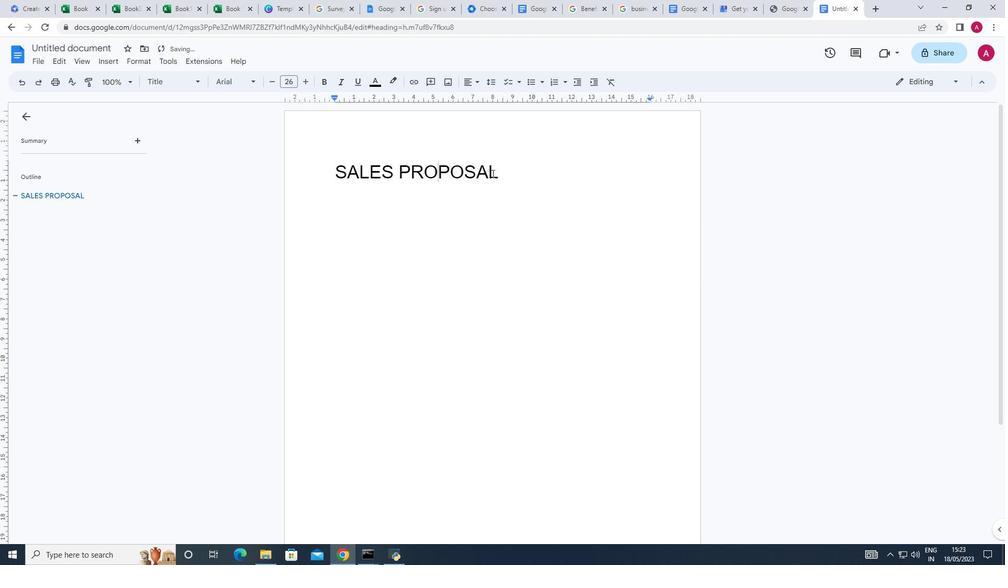 
Action: Mouse pressed left at (501, 173)
Screenshot: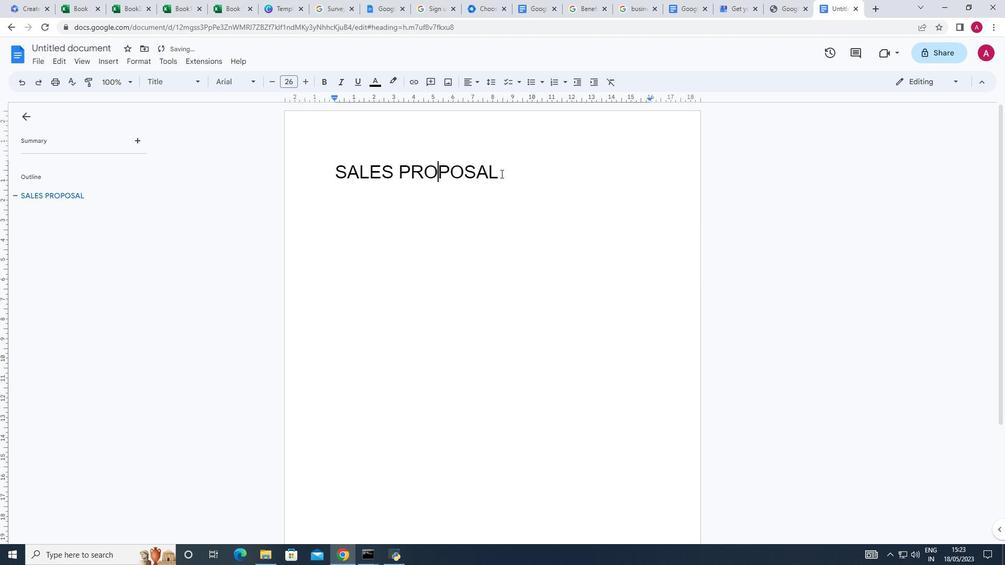 
Action: Mouse moved to (404, 158)
Screenshot: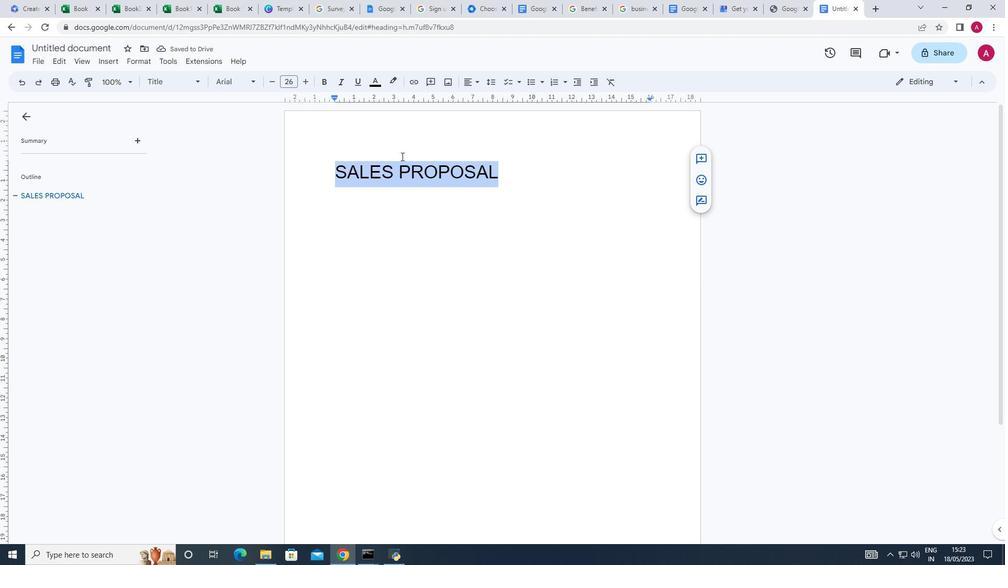 
Action: Mouse pressed left at (404, 158)
Screenshot: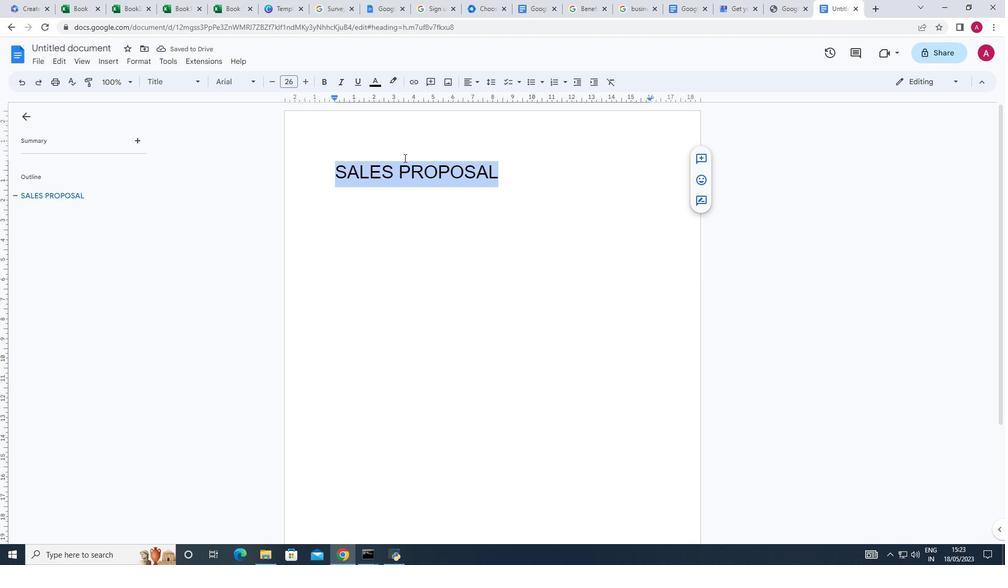 
Action: Mouse moved to (483, 217)
Screenshot: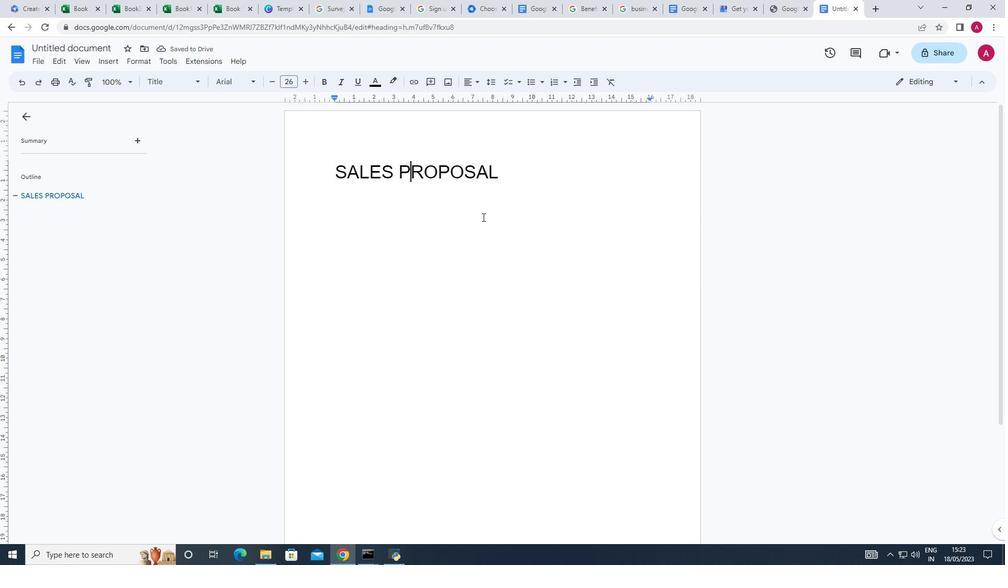 
Action: Mouse pressed left at (483, 217)
Screenshot: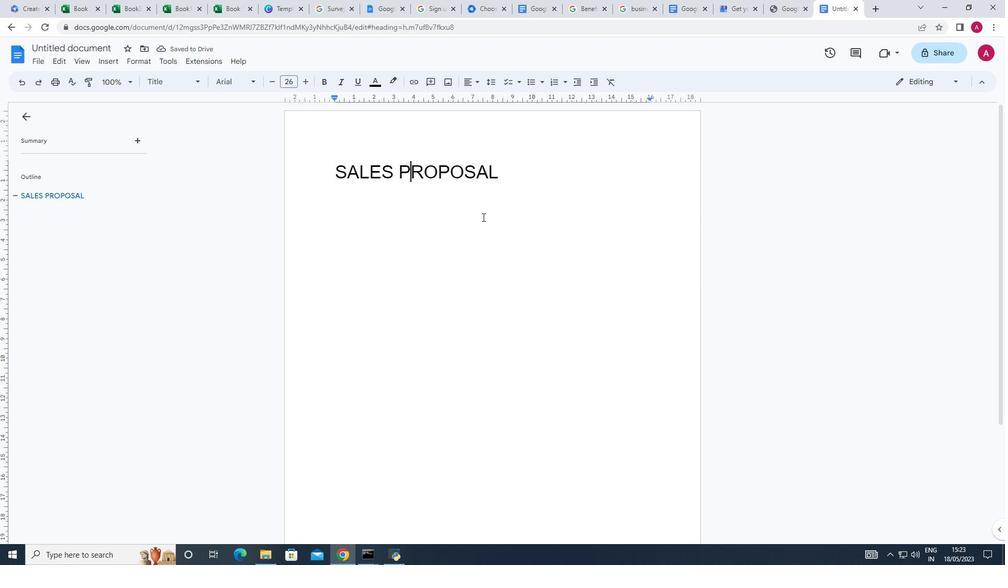 
Action: Mouse moved to (332, 173)
Screenshot: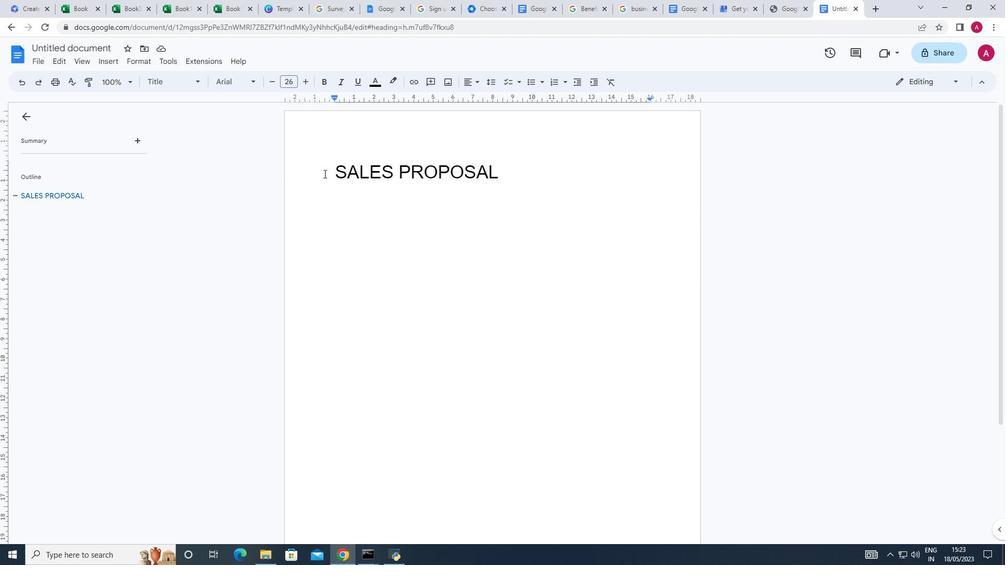 
Action: Mouse pressed left at (332, 173)
Screenshot: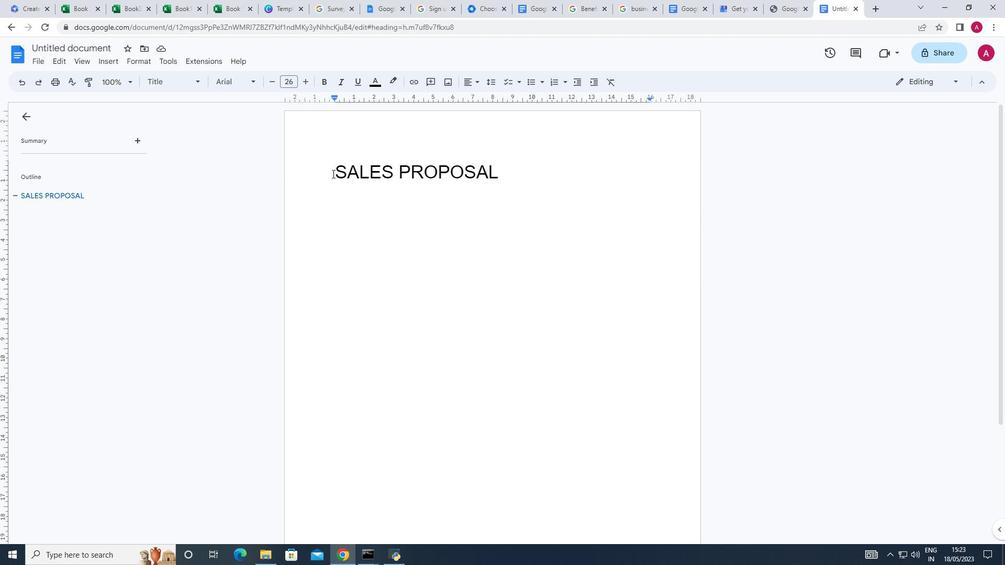 
Action: Mouse moved to (499, 173)
Screenshot: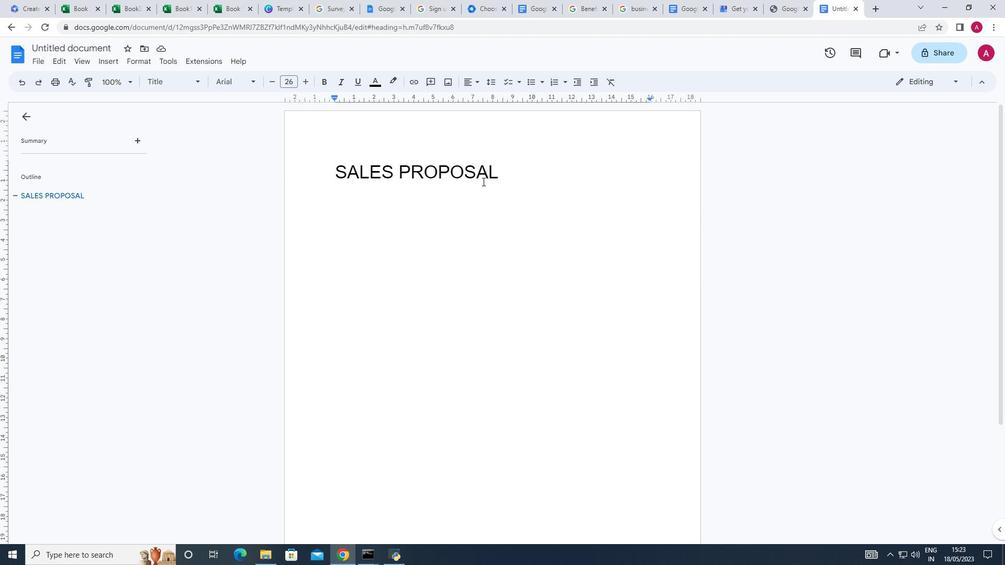 
Action: Mouse pressed left at (499, 173)
Screenshot: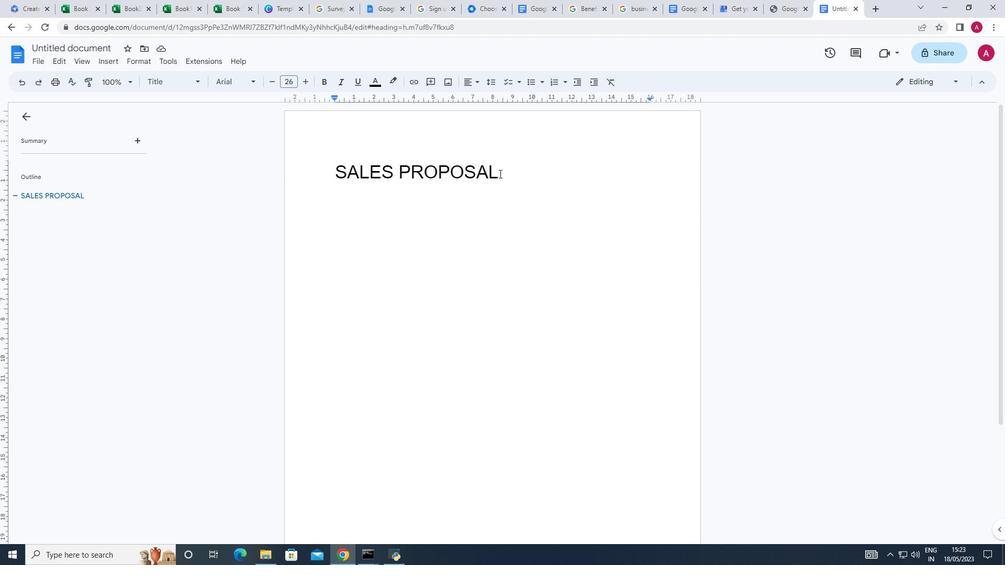 
Action: Mouse moved to (560, 197)
Screenshot: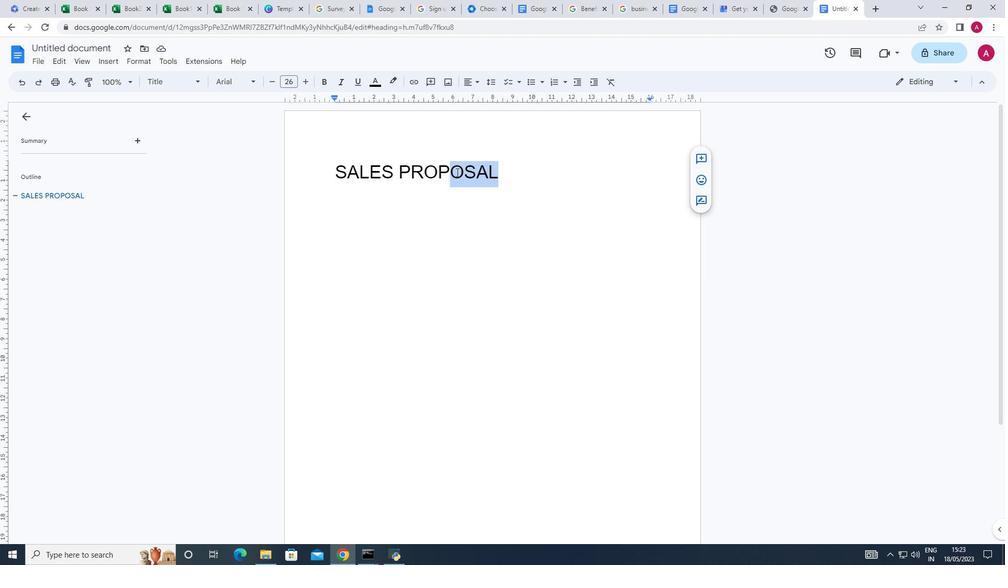
Action: Mouse pressed left at (560, 197)
Screenshot: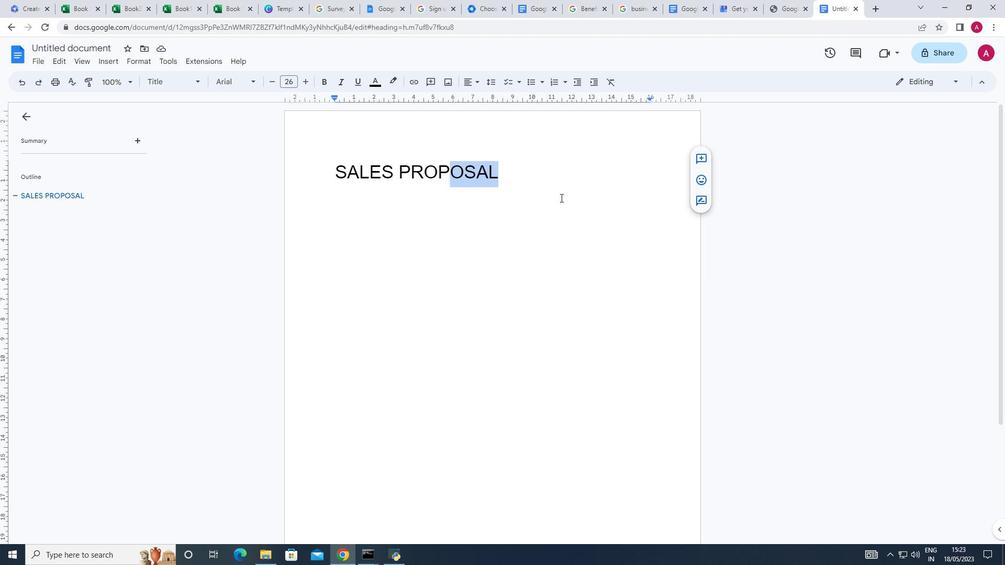
Action: Mouse moved to (496, 180)
Screenshot: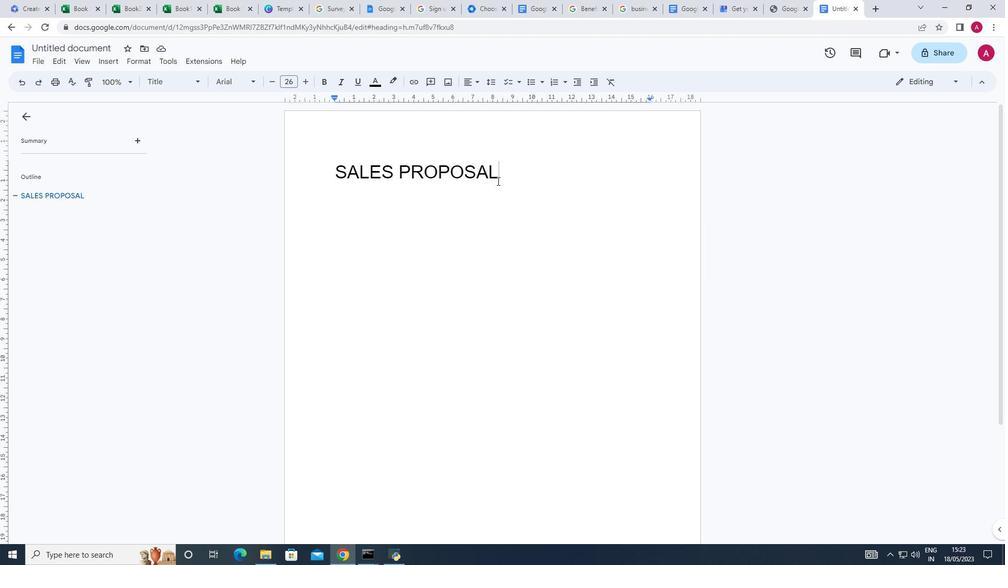 
Action: Mouse pressed left at (496, 180)
Screenshot: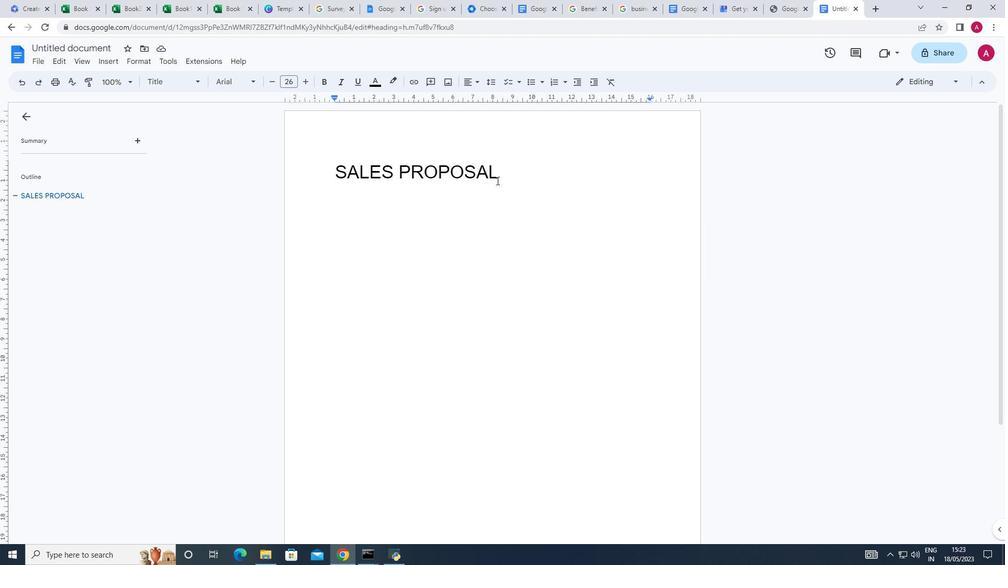 
Action: Mouse moved to (464, 244)
Screenshot: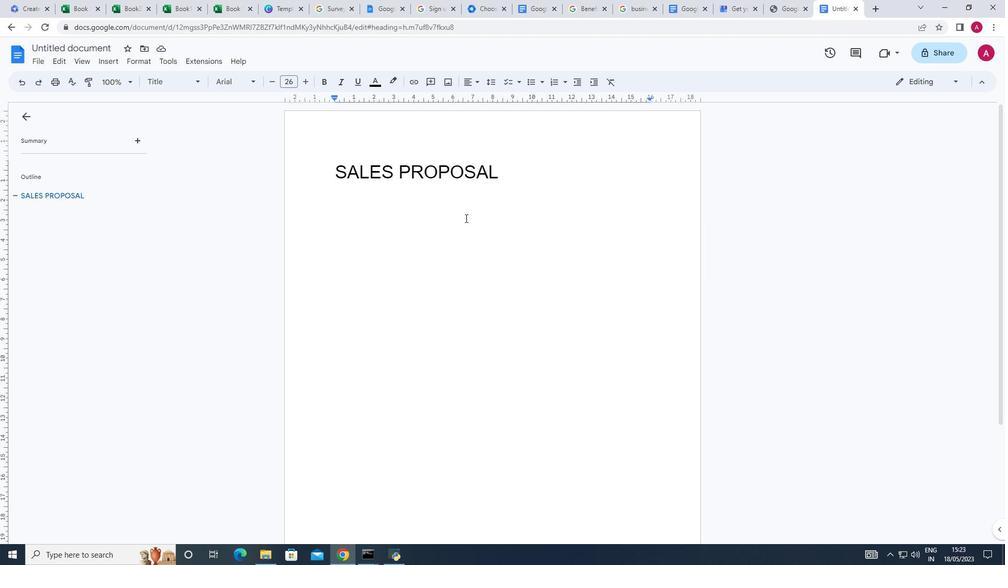 
Action: Mouse scrolled (464, 243) with delta (0, 0)
Screenshot: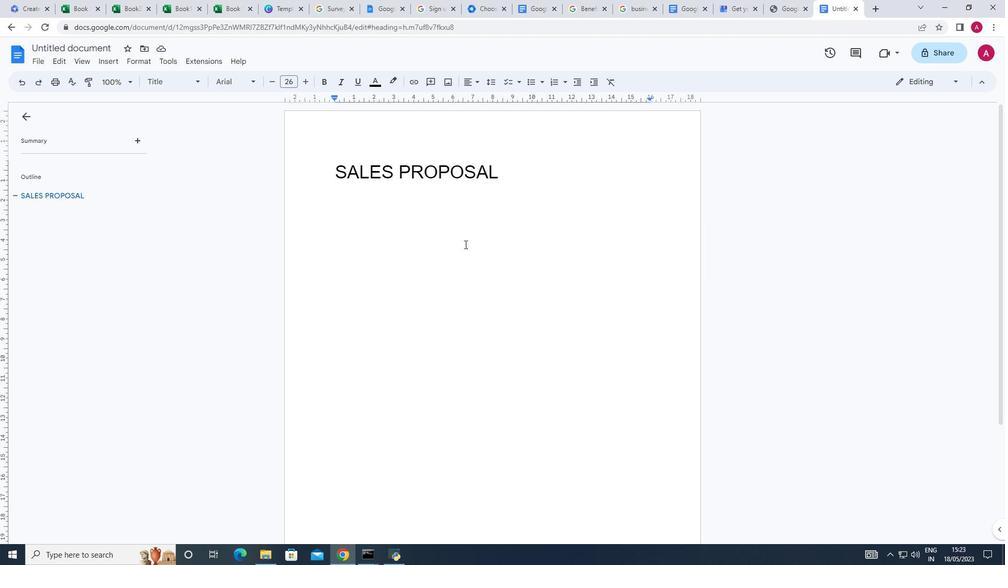 
Action: Mouse scrolled (464, 245) with delta (0, 0)
Screenshot: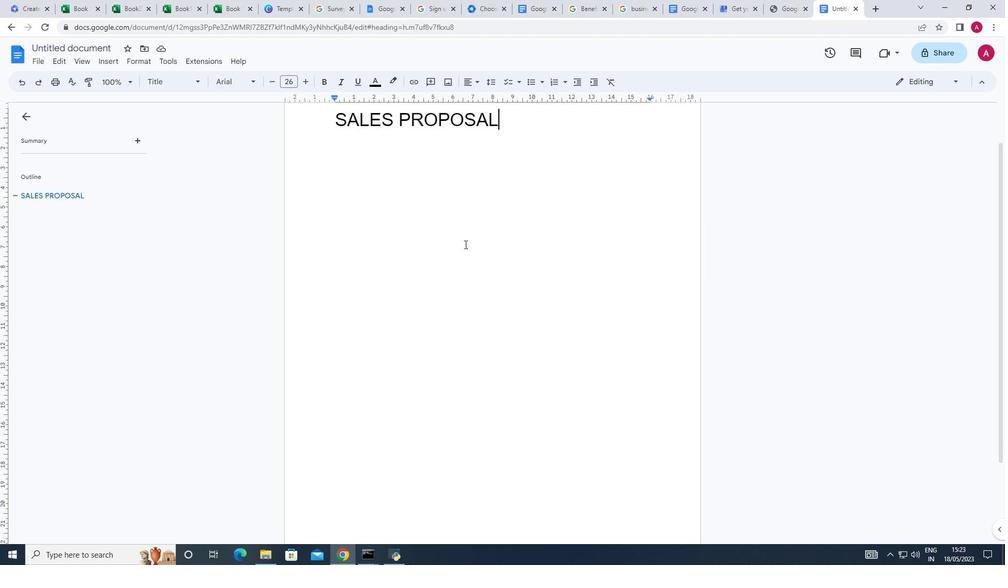 
Action: Mouse scrolled (464, 245) with delta (0, 0)
Screenshot: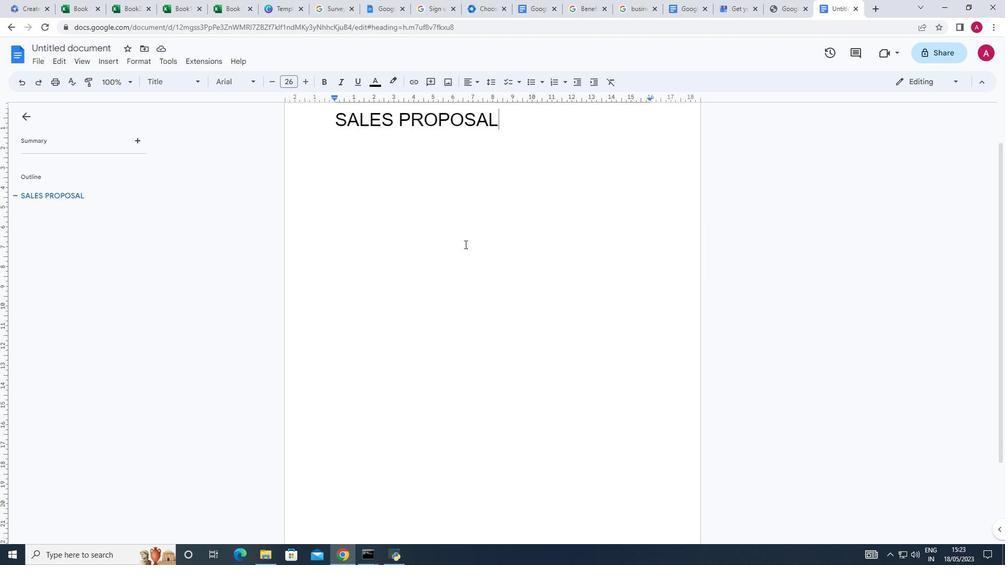 
Action: Mouse moved to (340, 224)
Screenshot: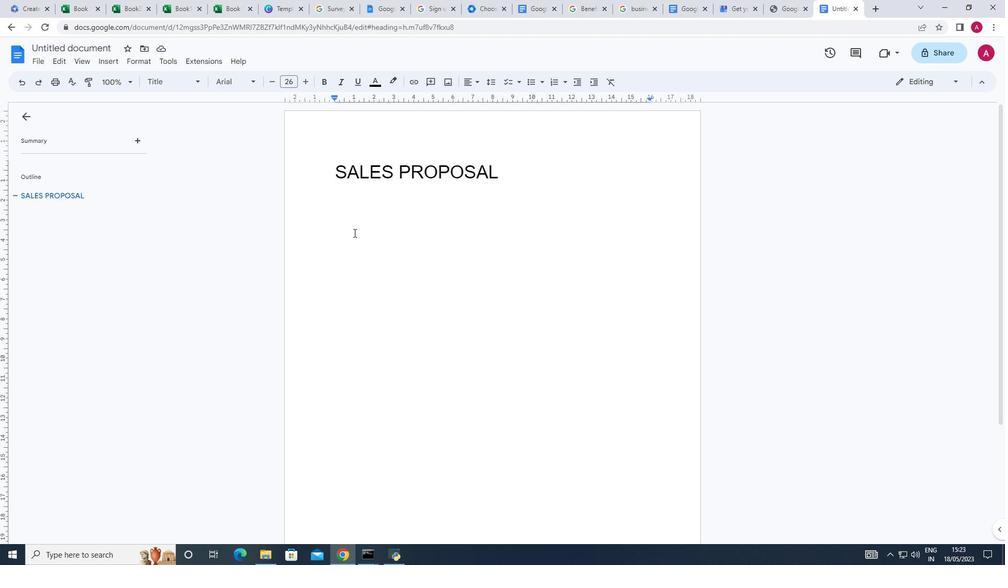 
Action: Mouse pressed left at (340, 224)
Screenshot: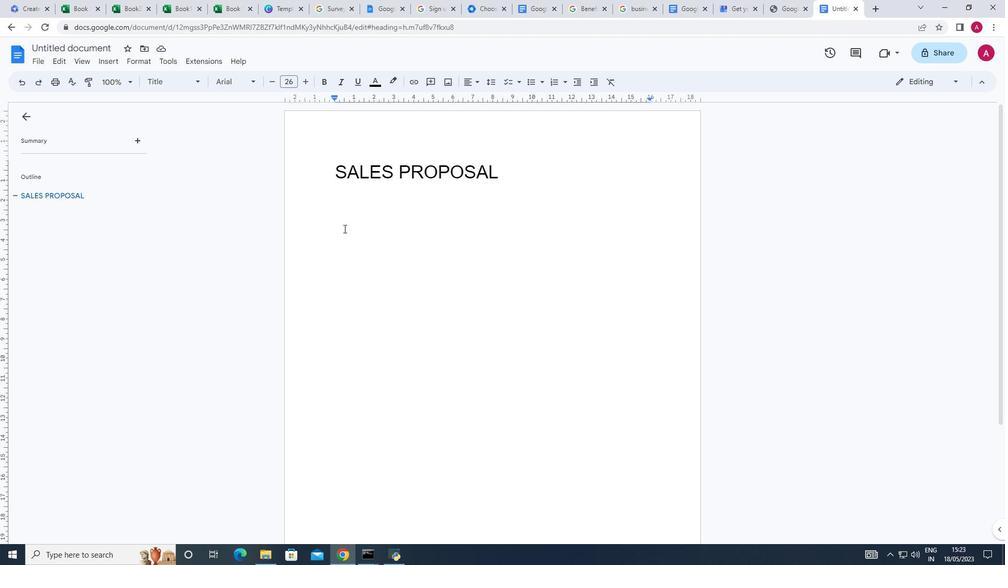 
Action: Mouse moved to (290, 212)
Screenshot: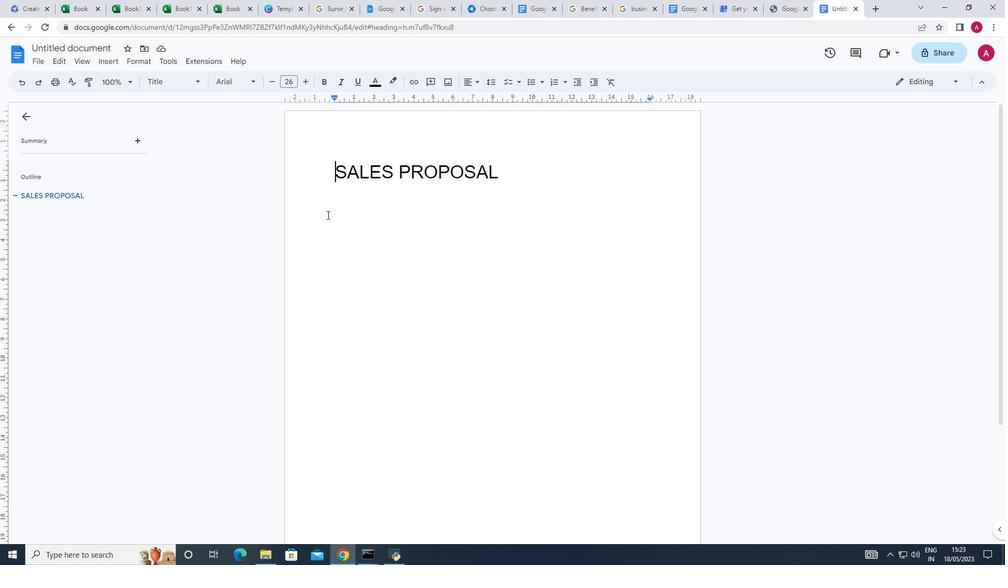 
Action: Mouse pressed left at (290, 212)
Screenshot: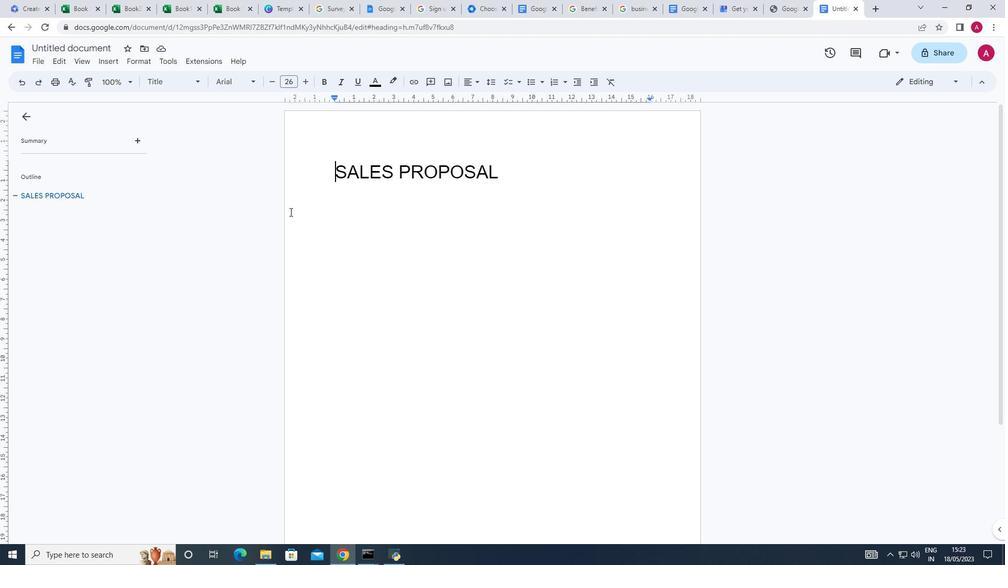 
Action: Mouse moved to (500, 188)
Screenshot: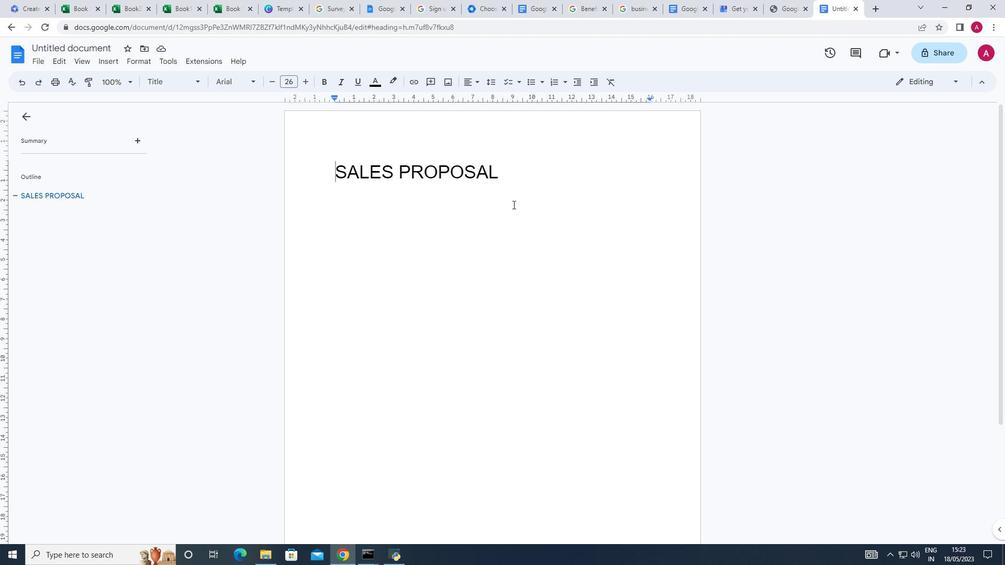
Action: Mouse pressed left at (500, 188)
Screenshot: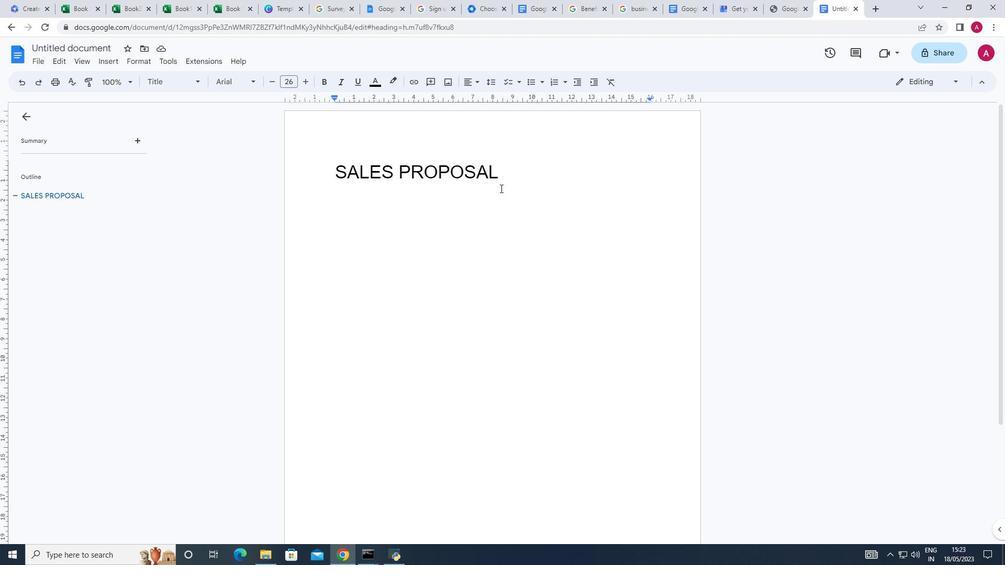 
Action: Mouse moved to (501, 176)
Screenshot: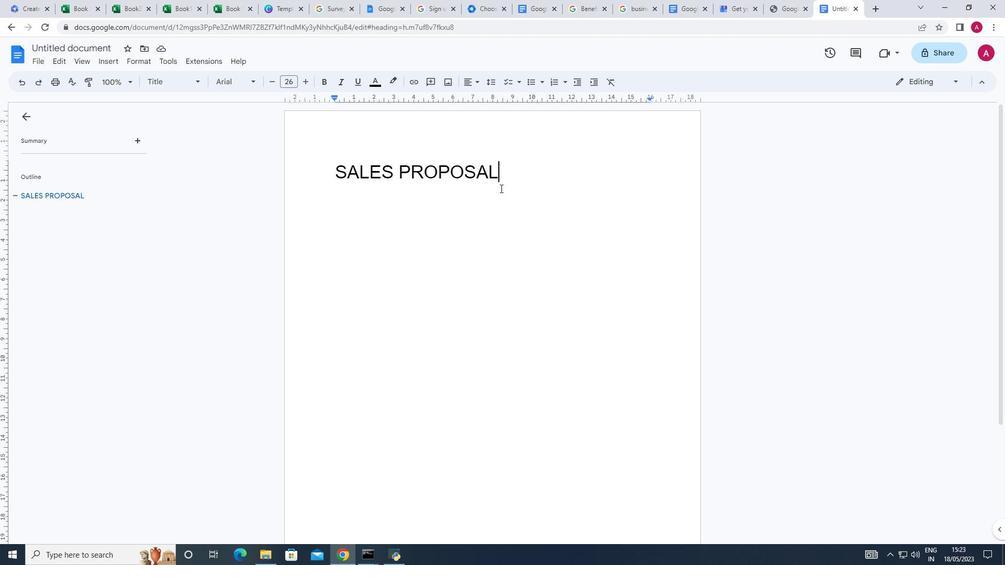 
Action: Key pressed <Key.shift_r><Key.enter><Key.enter>
Screenshot: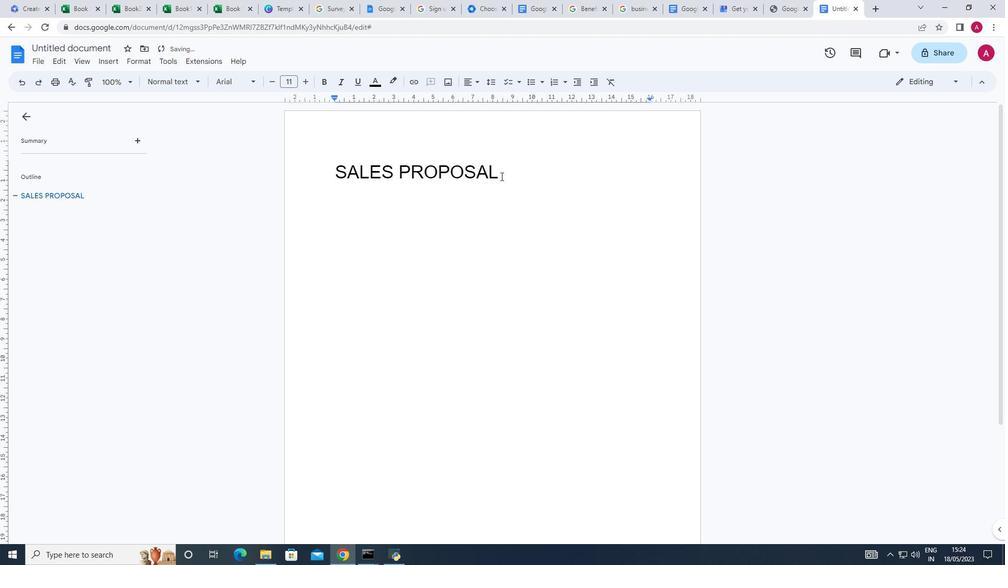 
Action: Mouse moved to (575, 149)
Screenshot: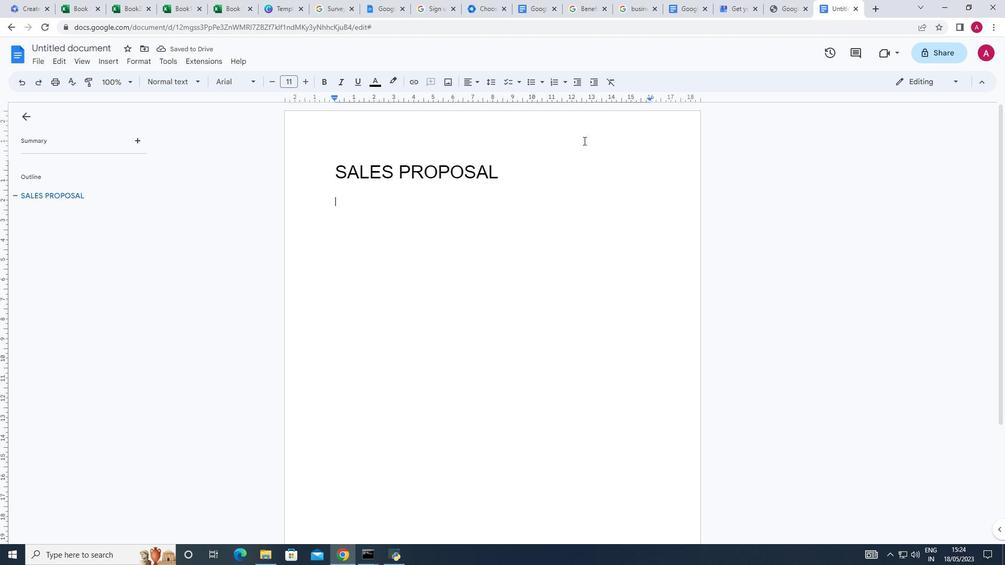 
Action: Key pressed <Key.backspace><Key.backspace><Key.backspace><Key.enter><Key.enter><Key.enter>
Screenshot: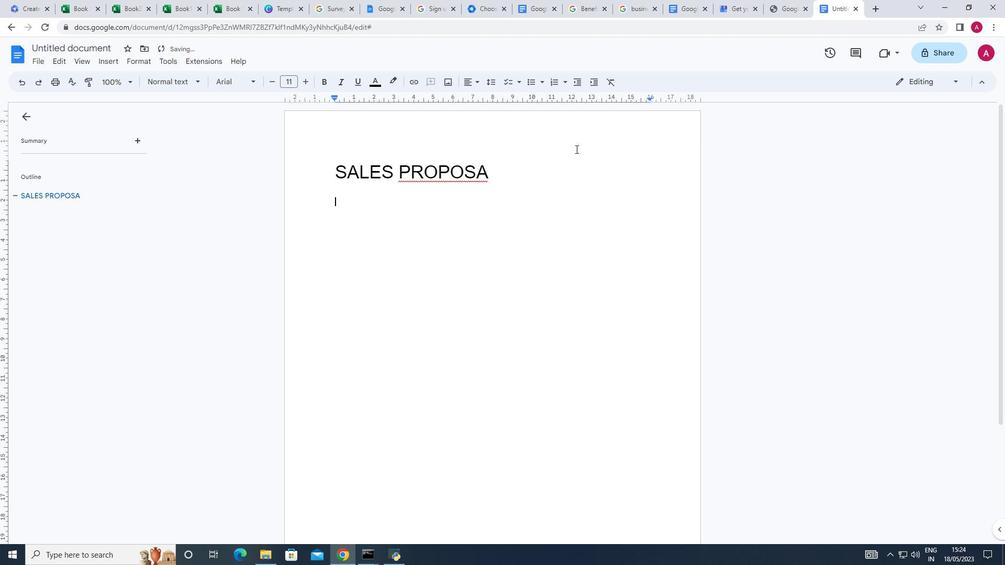 
Action: Mouse moved to (494, 175)
Screenshot: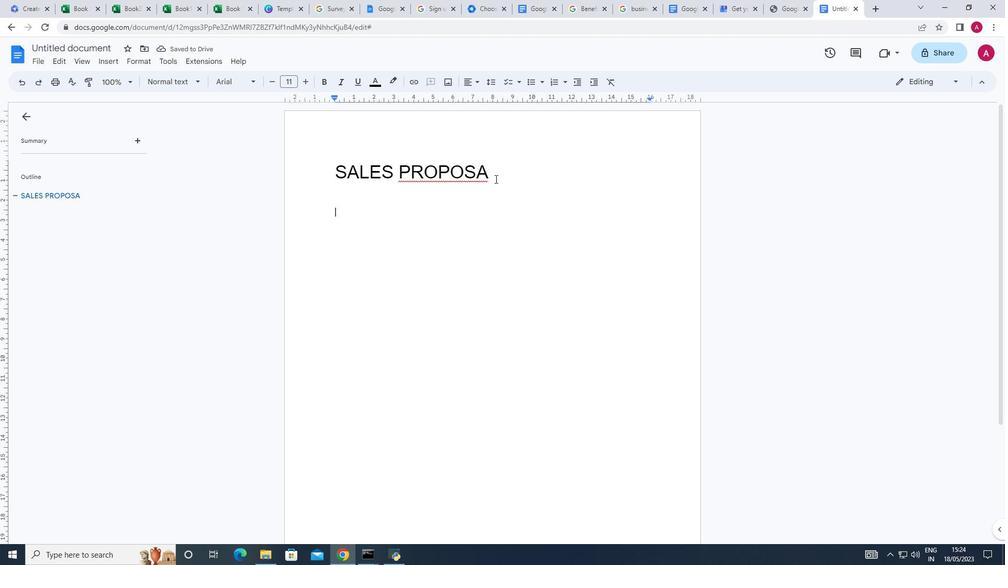 
Action: Mouse pressed left at (494, 175)
Screenshot: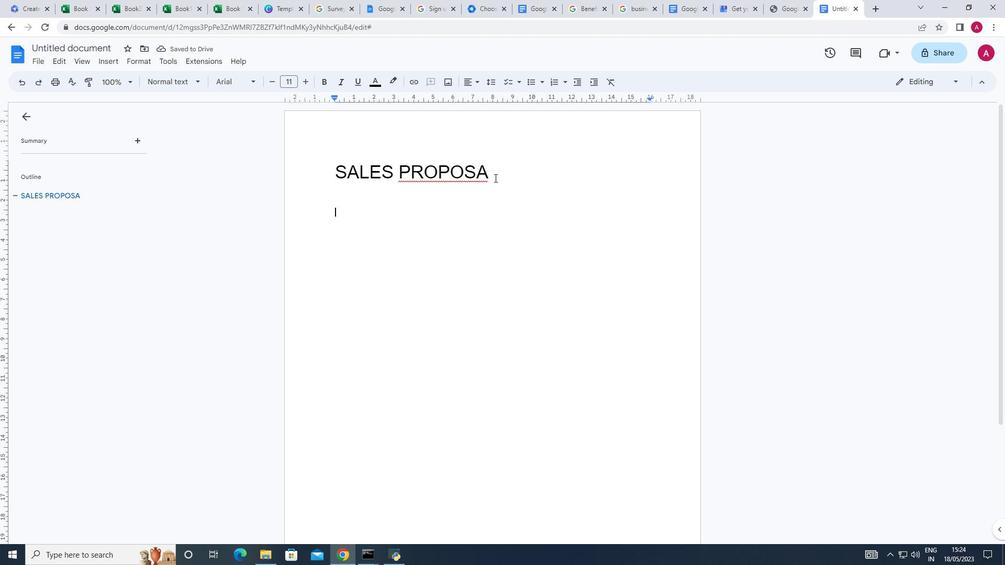 
Action: Key pressed L
Screenshot: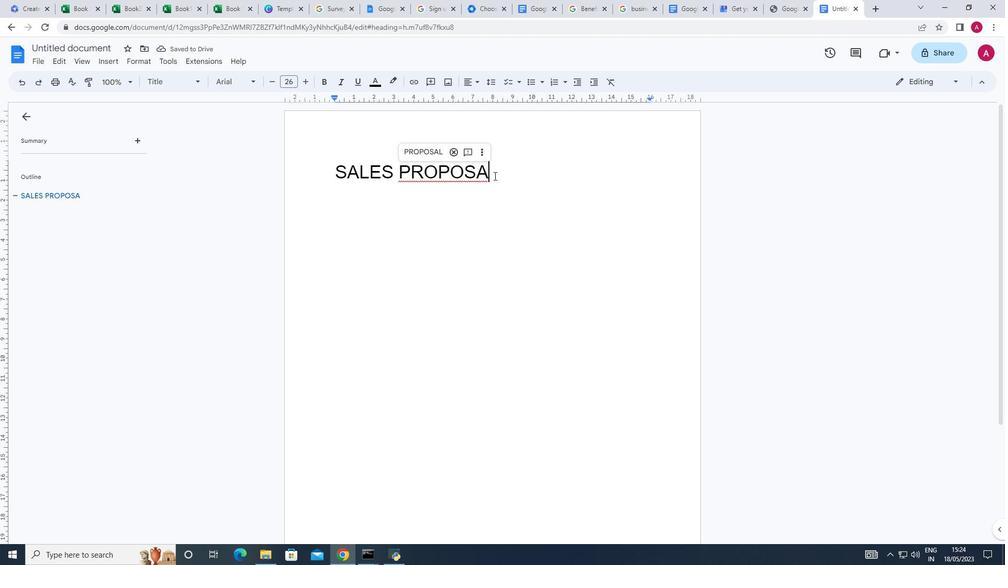 
Action: Mouse moved to (352, 220)
Screenshot: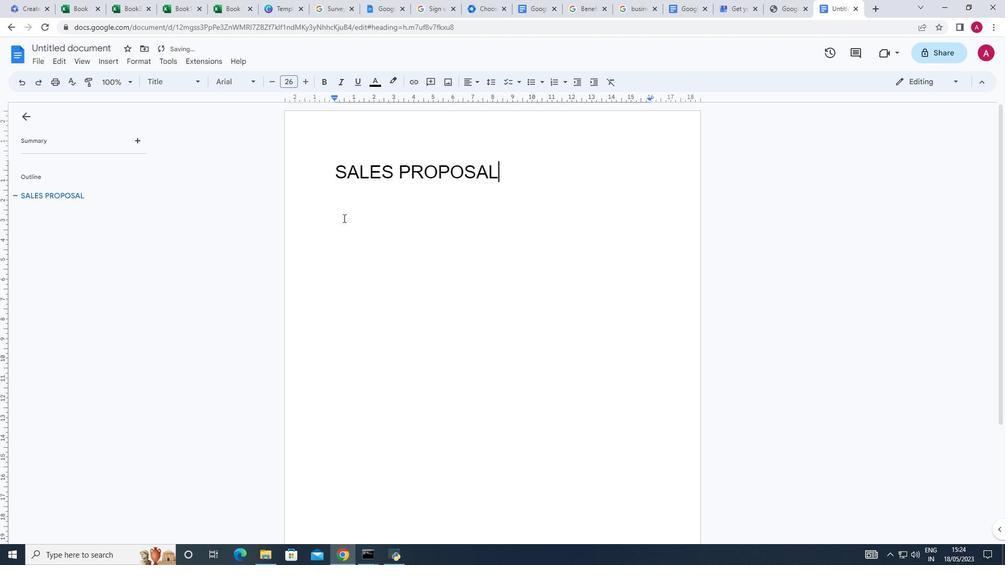 
Action: Key pressed <Key.enter><Key.enter><Key.enter>THI<Key.backspace><Key.backspace><Key.caps_lock>his<Key.space>p<Key.backspace>sales<Key.space>proposal<Key.space>is<Key.space>valid<Key.space>for<Key.space>30<Key.space>days<Key.space>form<Key.space>the<Key.space>date<Key.space>of<Key.space>delivery.its<Key.space>expires<Key.space>on
Screenshot: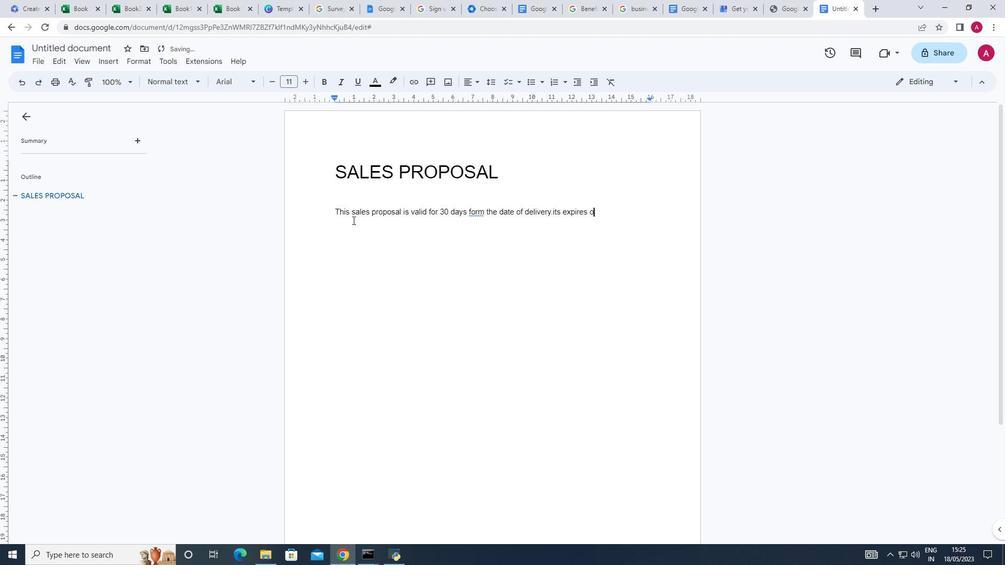 
Action: Mouse moved to (552, 212)
Screenshot: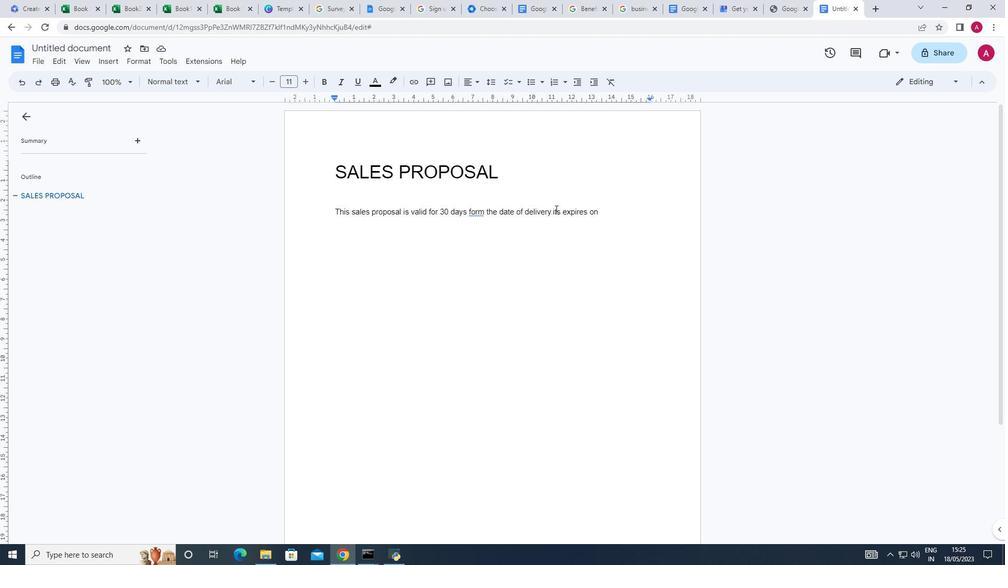 
Action: Mouse pressed left at (552, 212)
Screenshot: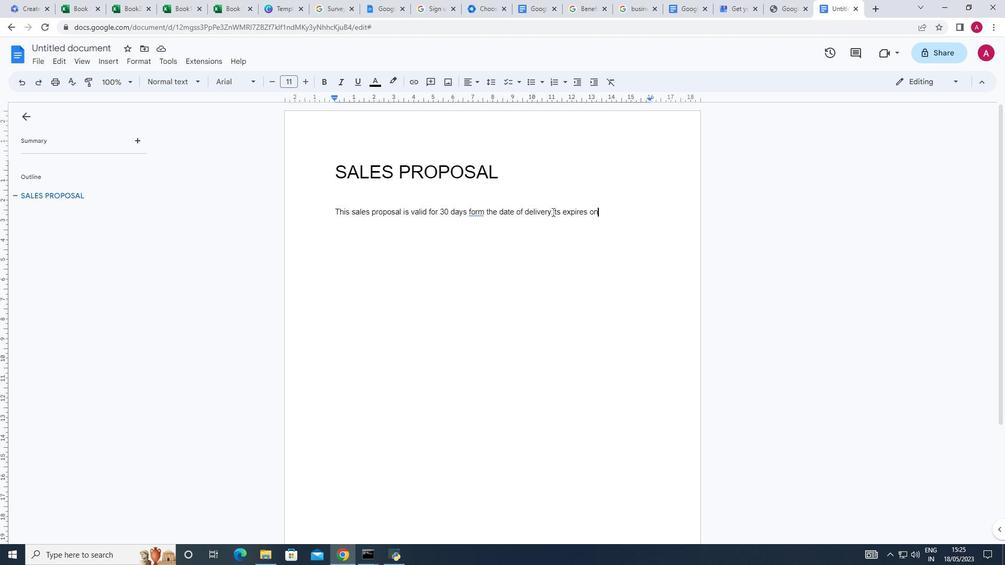 
Action: Key pressed <Key.space>
Screenshot: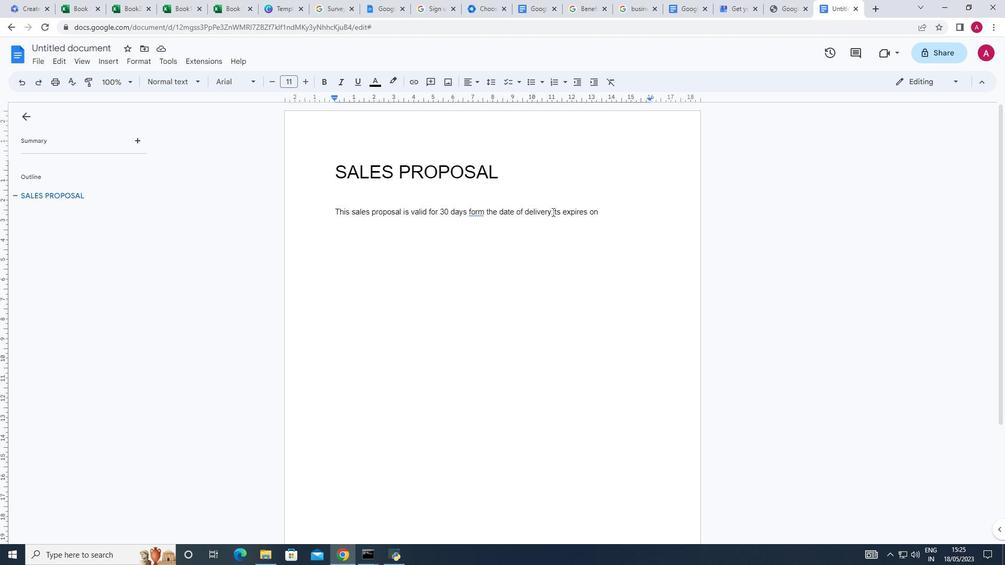 
Action: Mouse moved to (614, 211)
Screenshot: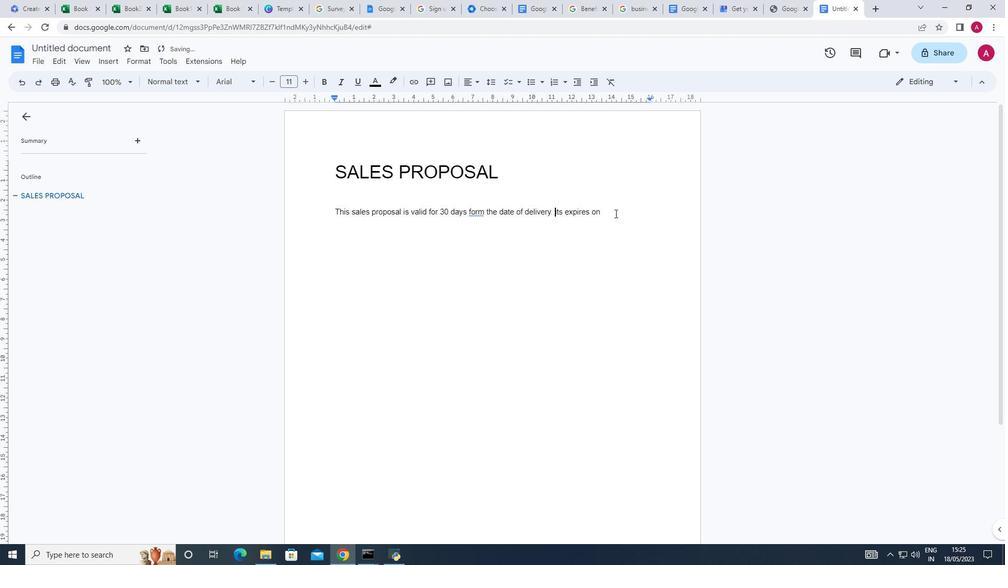 
Action: Mouse pressed left at (614, 211)
Screenshot: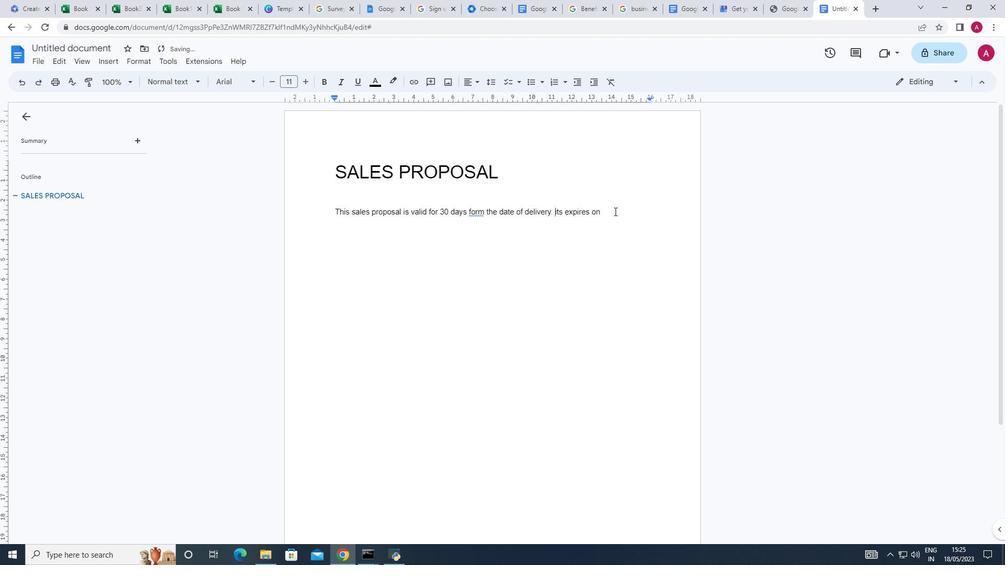 
Action: Key pressed <Key.space>16-06-2023.<Key.space><Key.enter>please<Key.space>do<Key.space>not<Key.space>hesitates<Key.space>to<Key.space>contact<Key.space>us<Key.space>if<Key.space>you<Key.space>should<Key.space>have<Key.space>any<Key.space>questions<Key.space>about<Key.space>the<Key.space>information<Key.enter>contained<Key.space>within.
Screenshot: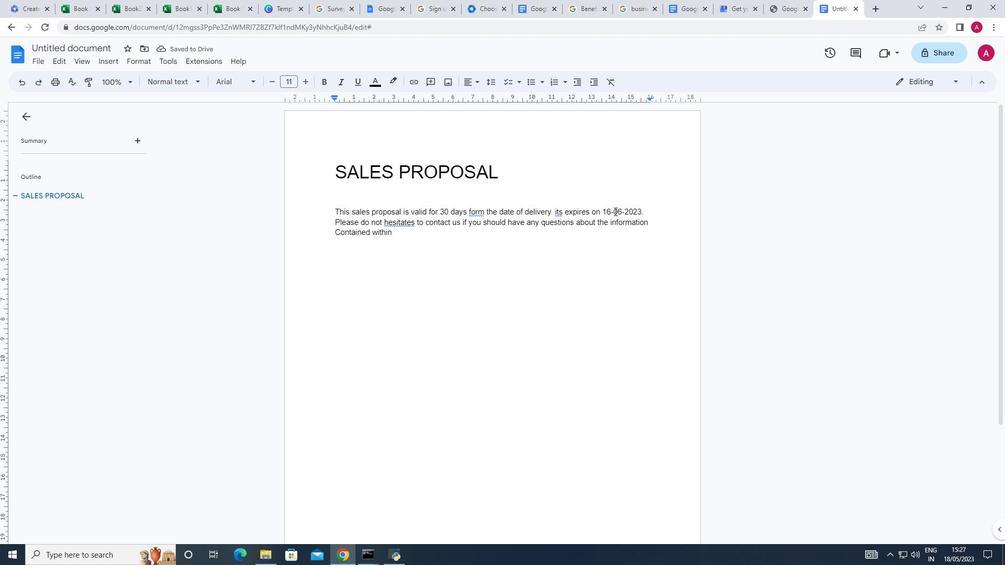 
Action: Mouse moved to (556, 262)
Screenshot: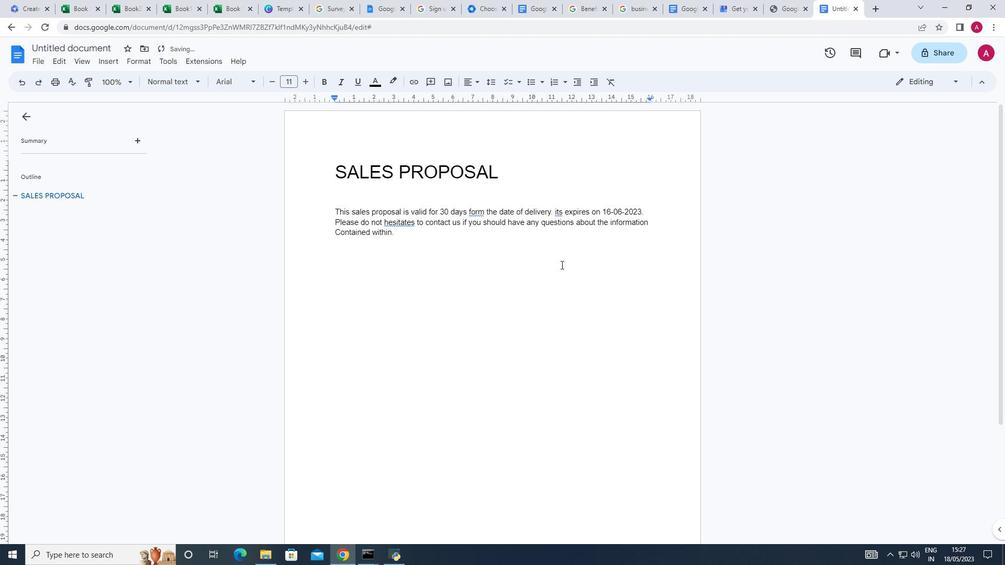 
Action: Mouse scrolled (556, 261) with delta (0, 0)
Screenshot: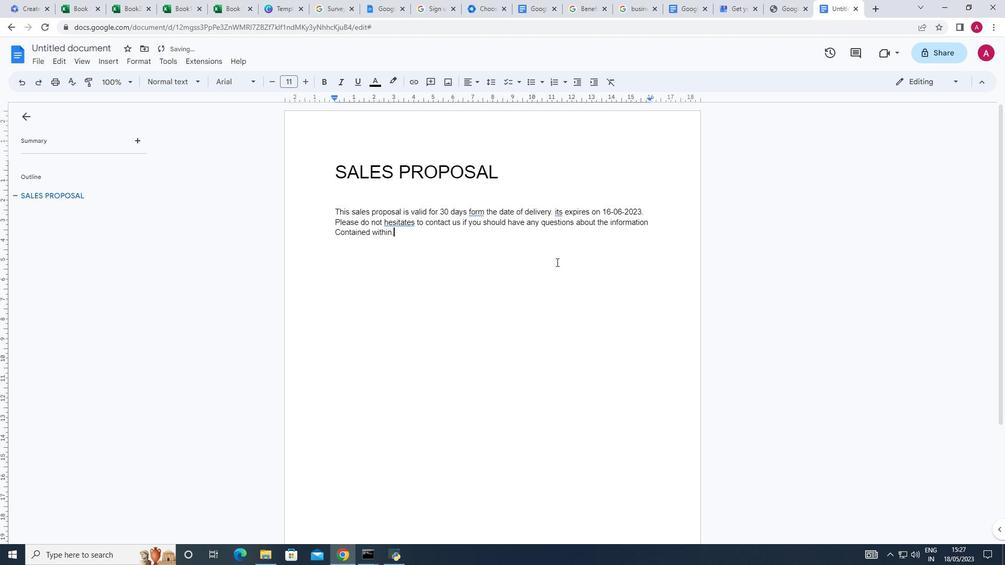 
Action: Mouse moved to (556, 261)
Screenshot: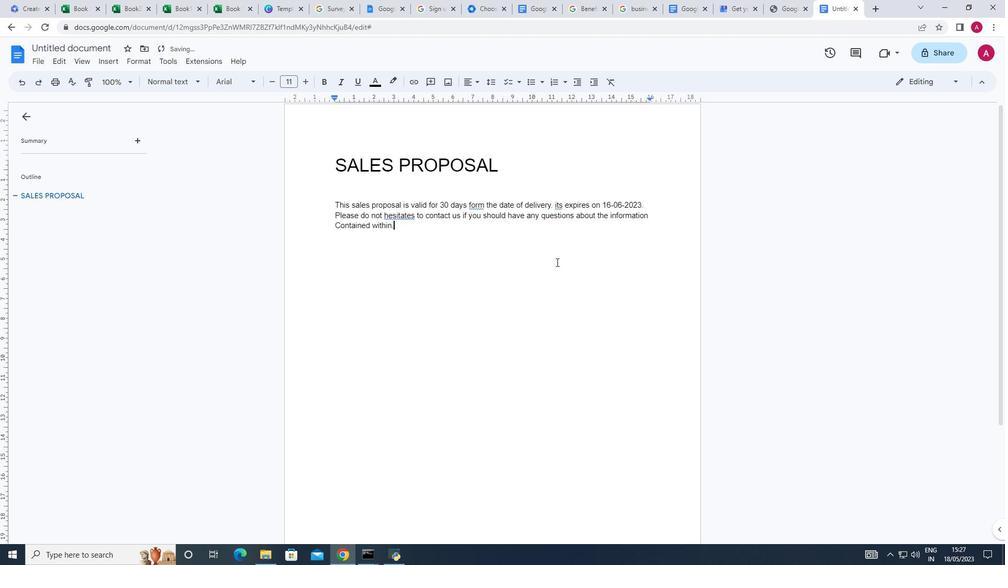 
Action: Mouse scrolled (556, 262) with delta (0, 0)
Screenshot: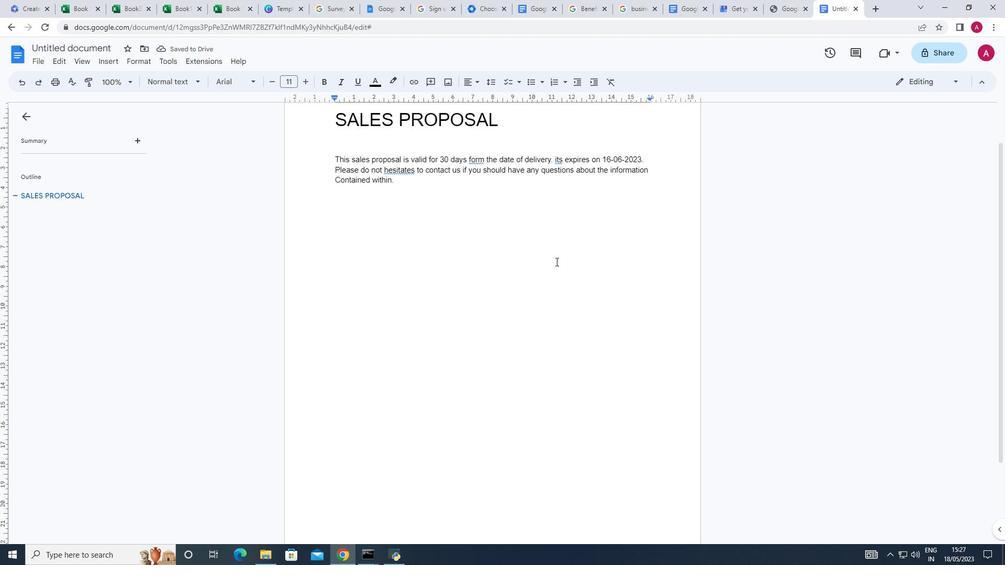 
Action: Mouse scrolled (556, 261) with delta (0, 0)
Screenshot: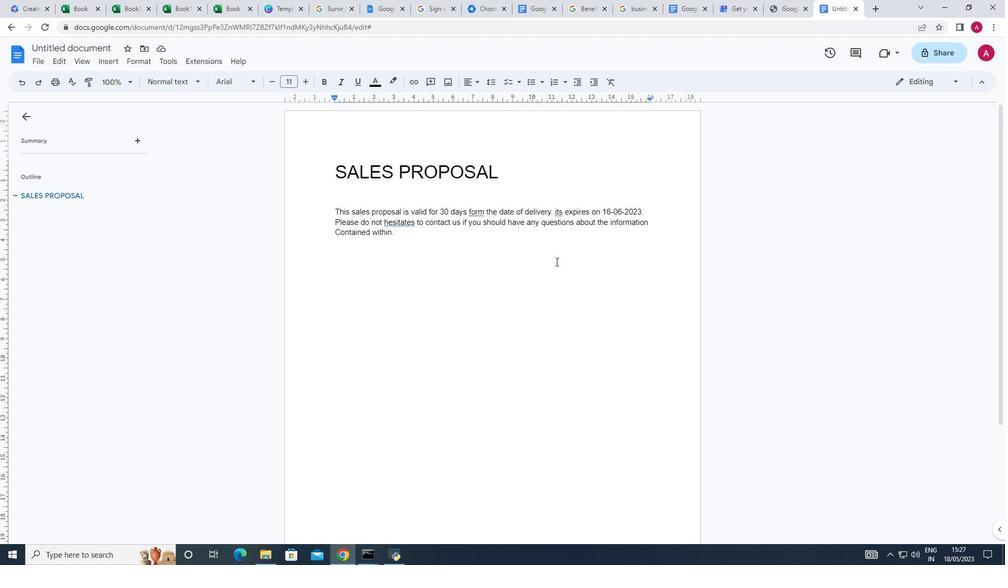
Action: Mouse scrolled (556, 261) with delta (0, 0)
Screenshot: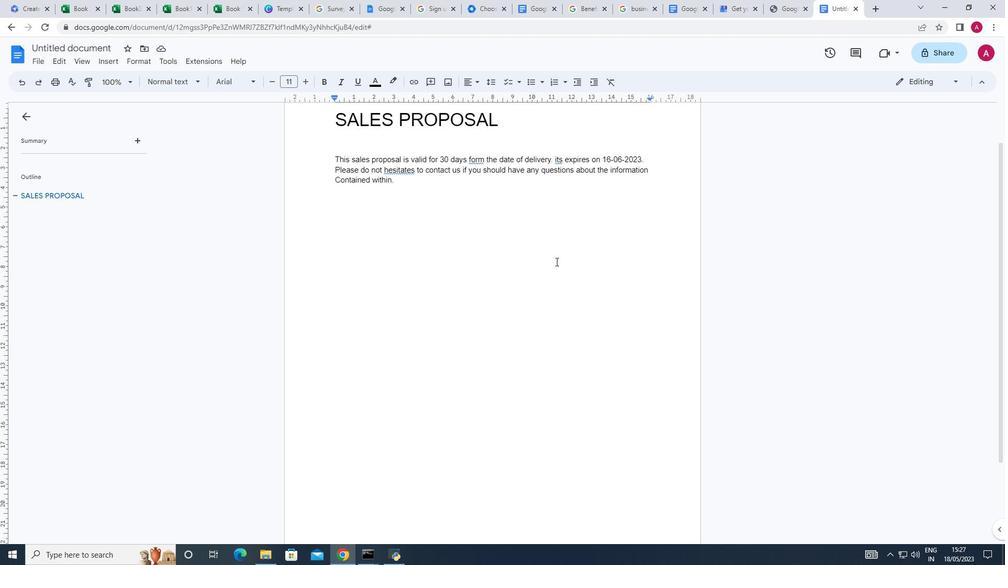 
Action: Mouse scrolled (556, 262) with delta (0, 0)
Screenshot: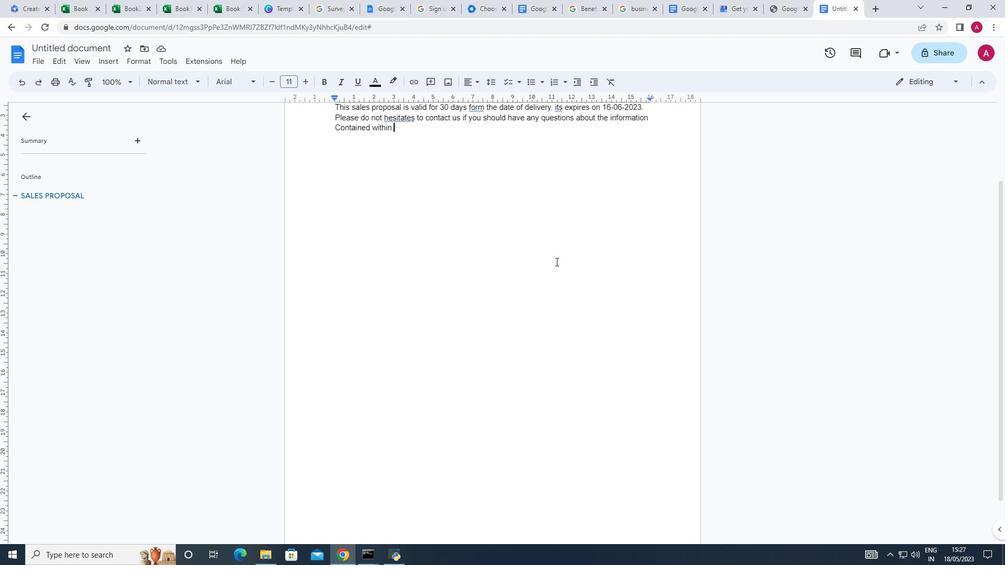 
Action: Mouse scrolled (556, 262) with delta (0, 0)
Screenshot: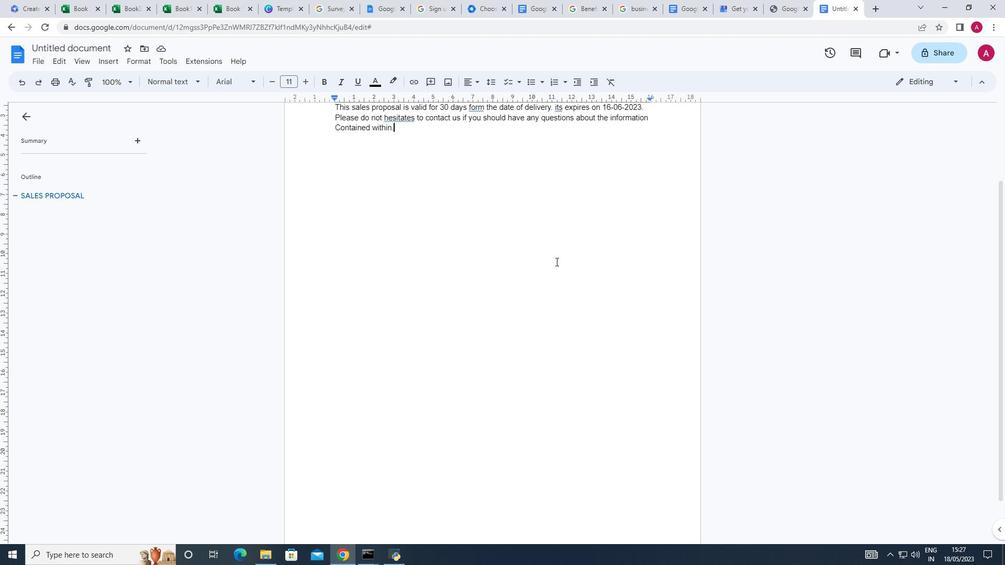 
Action: Mouse moved to (201, 80)
Screenshot: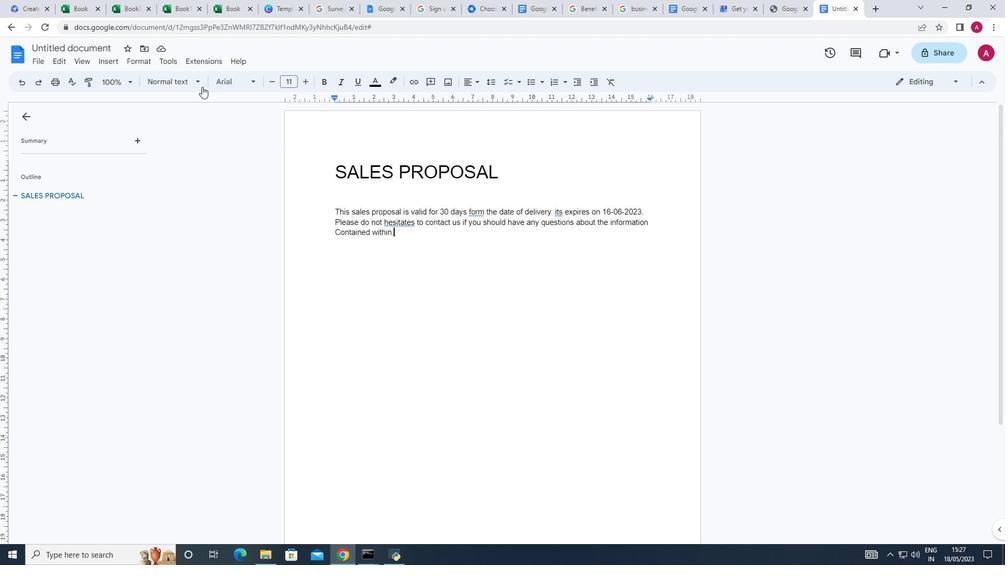 
Action: Mouse pressed left at (201, 80)
Screenshot: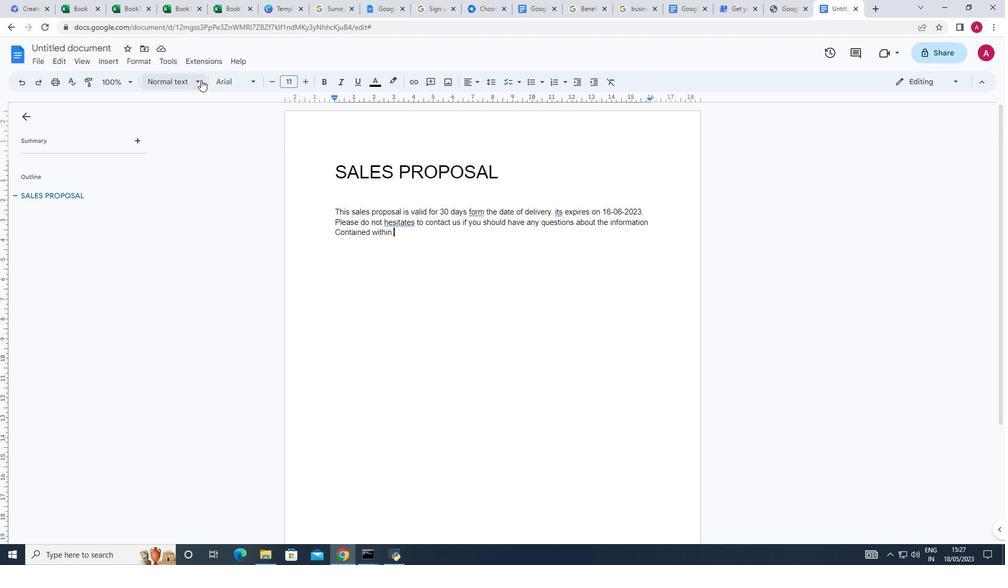 
Action: Mouse moved to (204, 141)
Screenshot: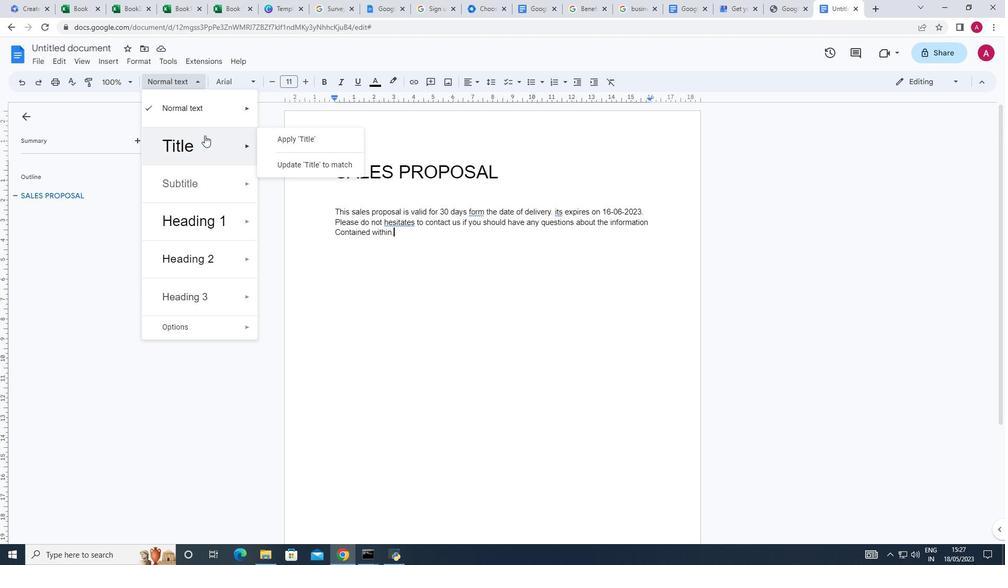 
Action: Mouse pressed left at (204, 141)
Screenshot: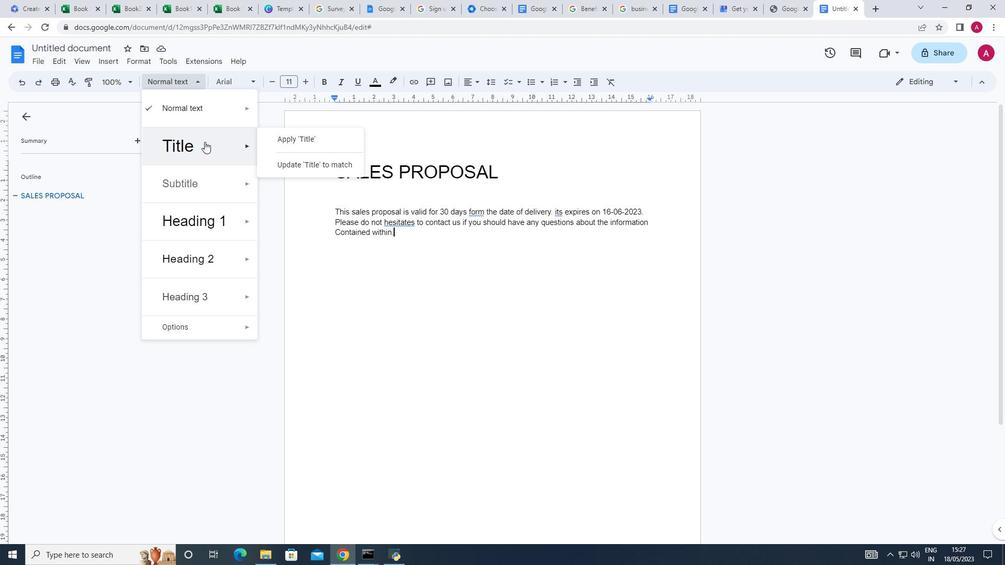 
Action: Mouse moved to (196, 87)
Screenshot: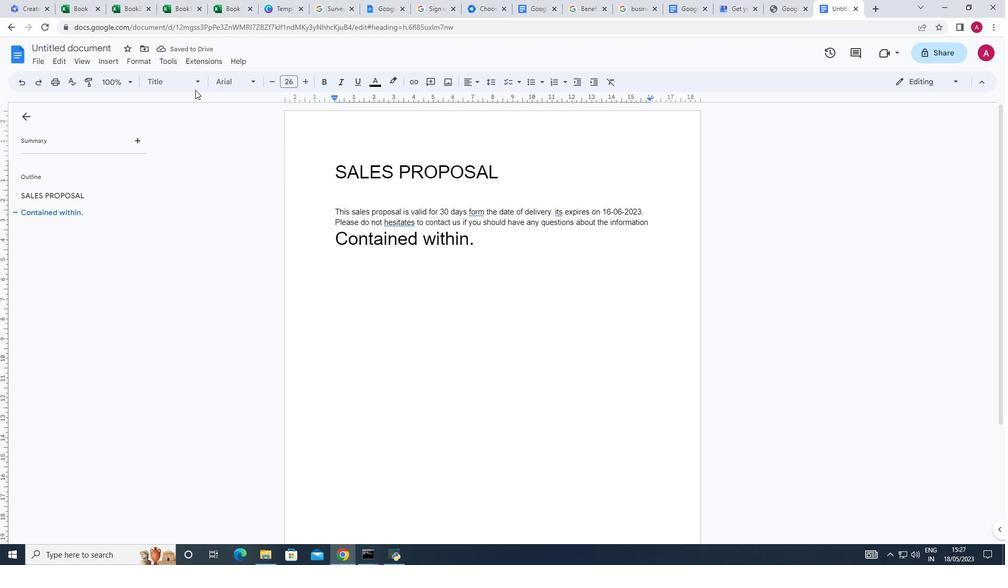 
Action: Mouse pressed left at (196, 87)
Screenshot: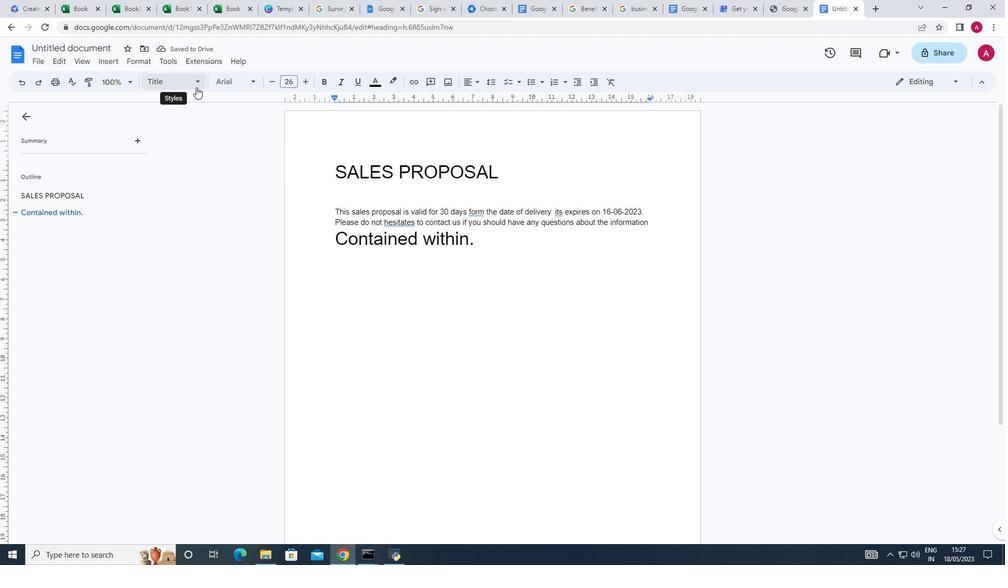 
Action: Mouse moved to (199, 111)
Screenshot: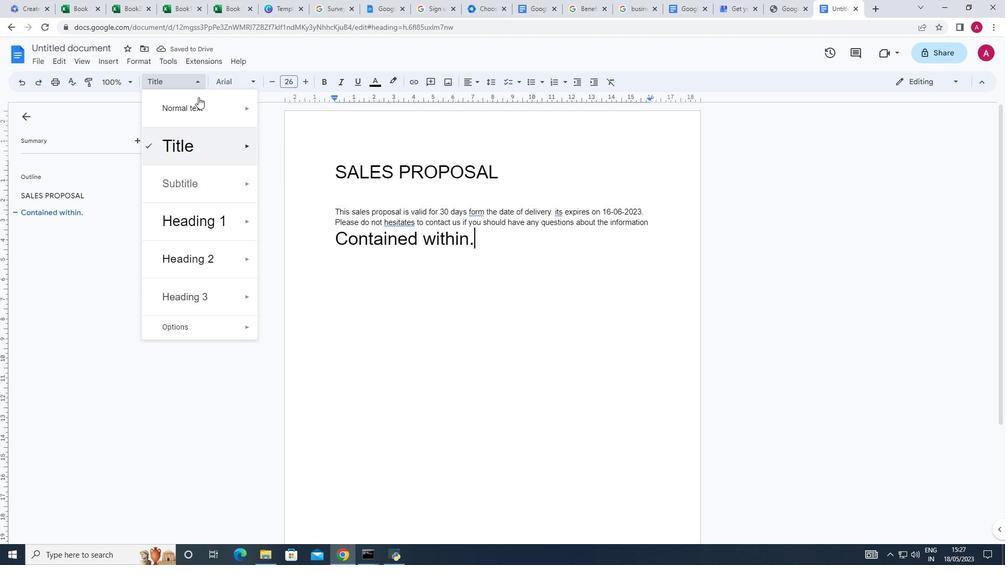 
Action: Mouse pressed left at (199, 111)
Screenshot: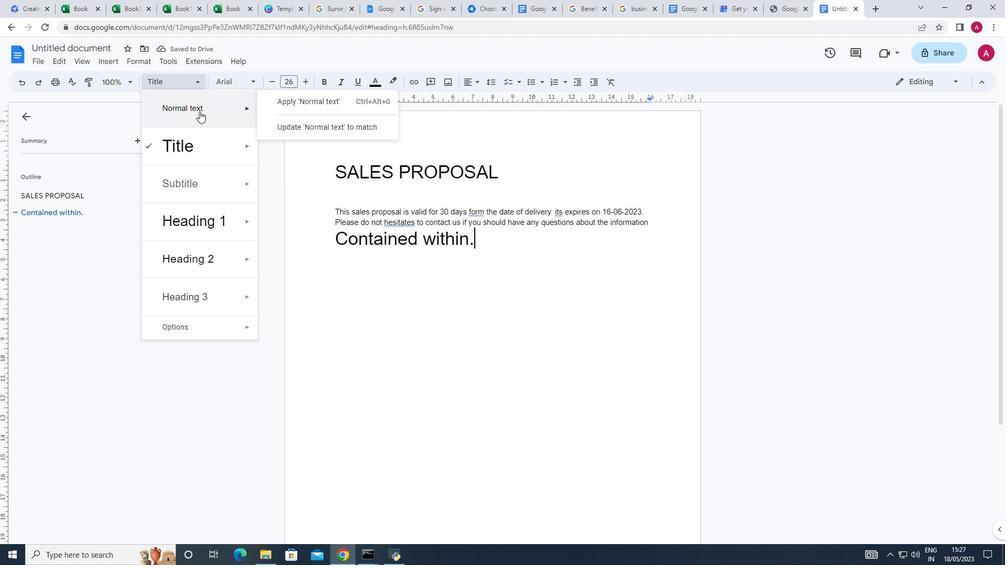 
Action: Mouse moved to (372, 282)
Screenshot: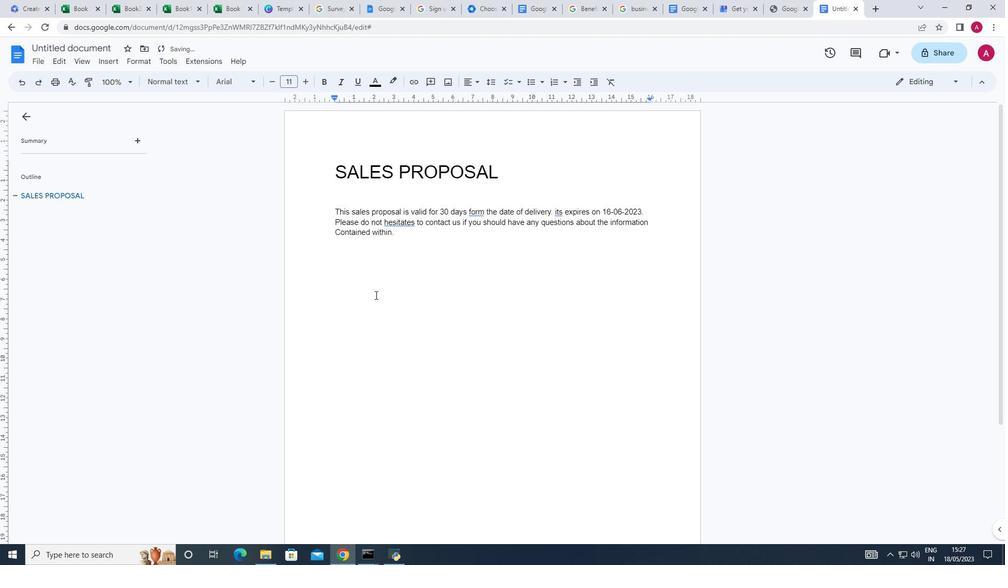 
Action: Key pressed <Key.enter>
Screenshot: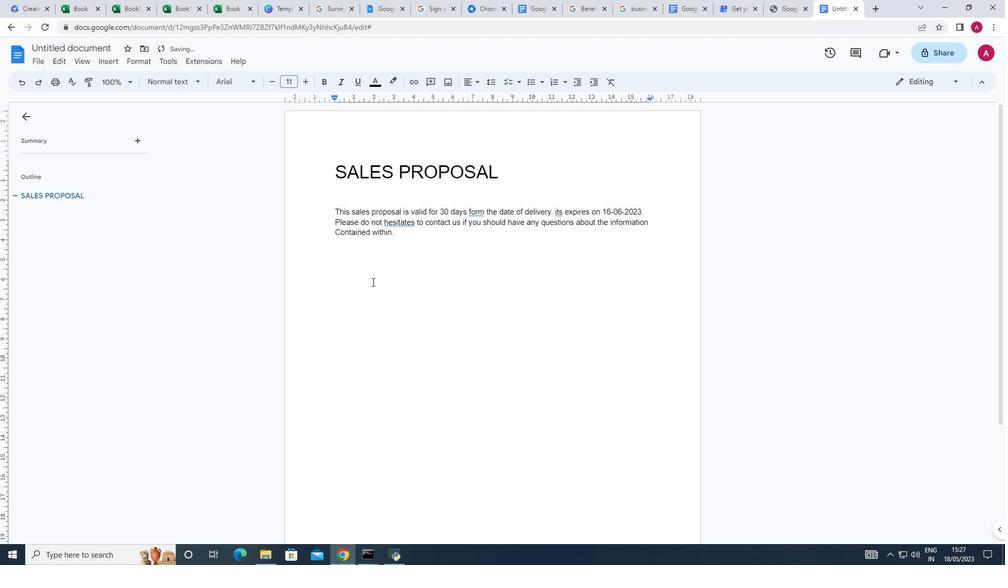 
Action: Mouse moved to (371, 282)
Screenshot: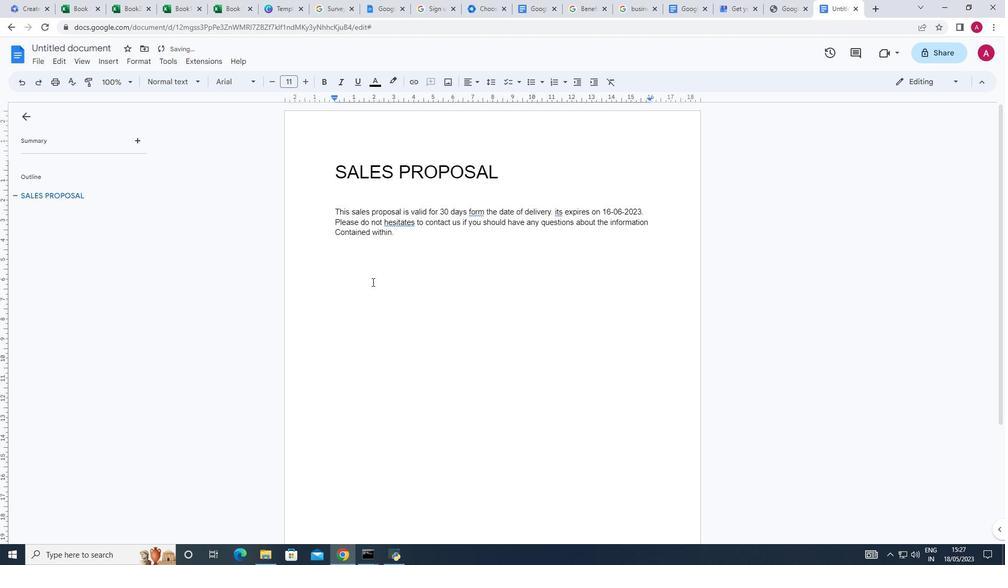 
Action: Key pressed <Key.enter><Key.enter>company<Key.backspace><Key.backspace><Key.backspace><Key.backspace><Key.backspace><Key.backspace><Key.backspace><Key.caps_lock>COMPANY<Key.space>NAME
Screenshot: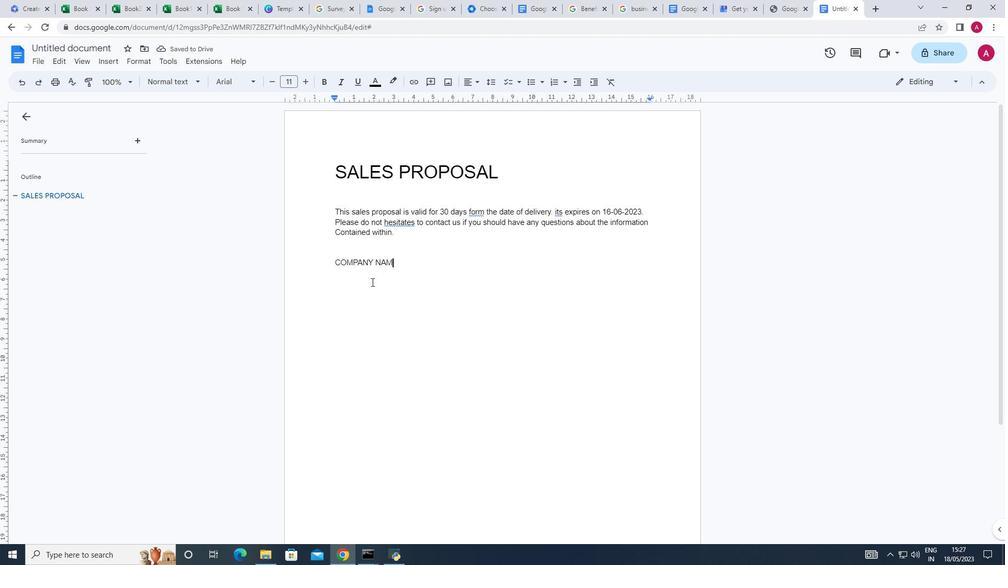 
Action: Mouse moved to (331, 261)
Screenshot: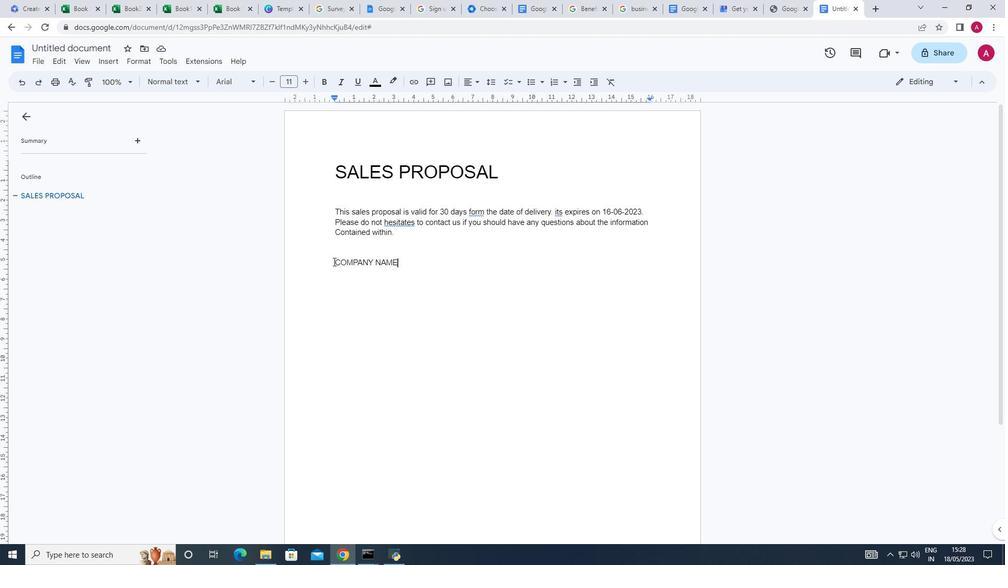 
Action: Mouse pressed left at (331, 261)
Screenshot: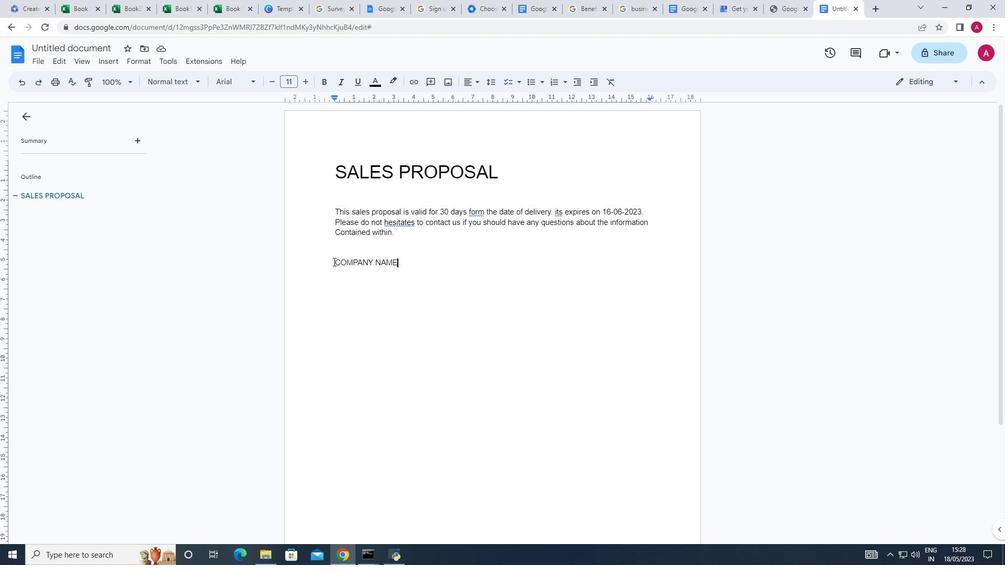 
Action: Key pressed CLIENT<Key.space>
Screenshot: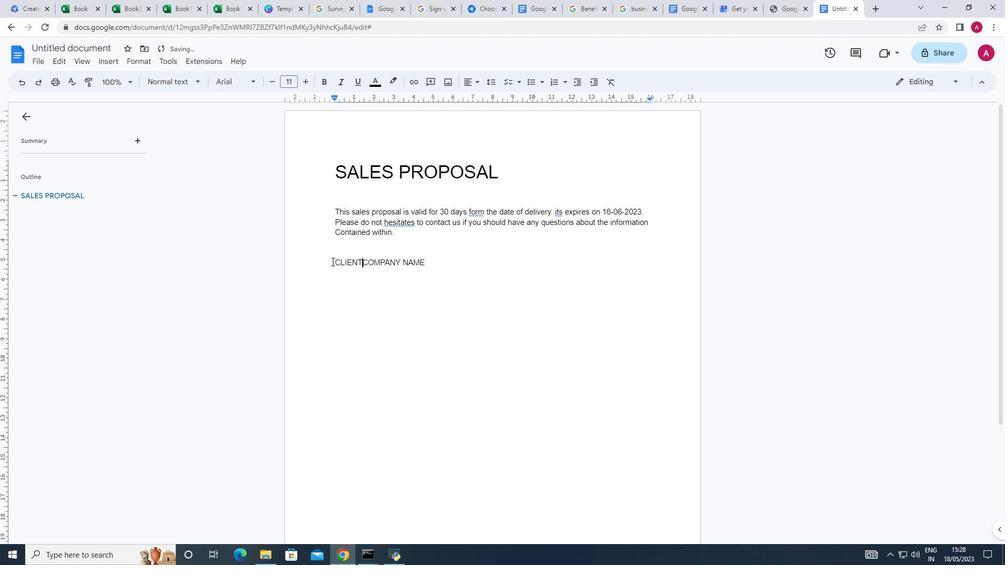 
Action: Mouse moved to (428, 261)
Screenshot: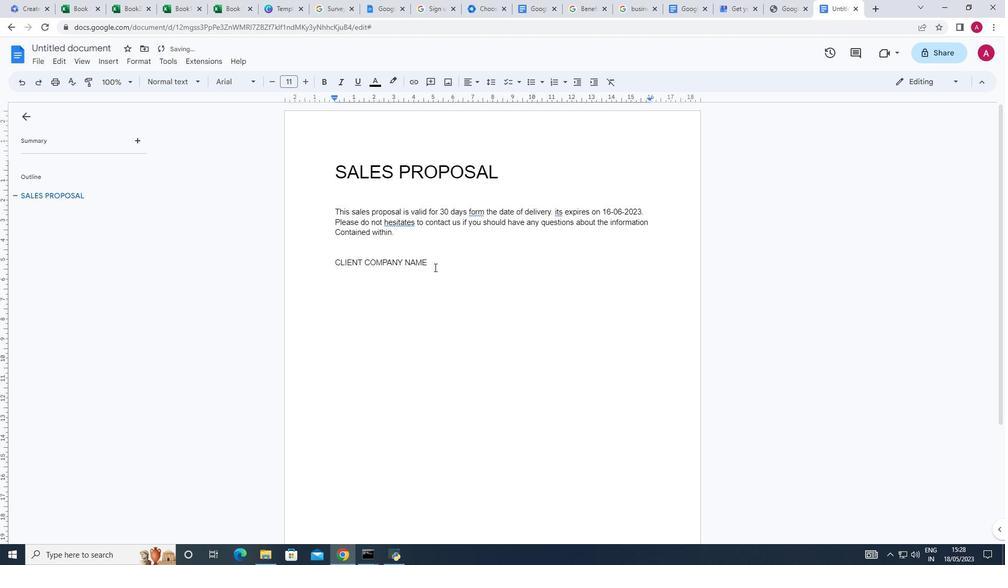 
Action: Mouse pressed left at (428, 261)
Screenshot: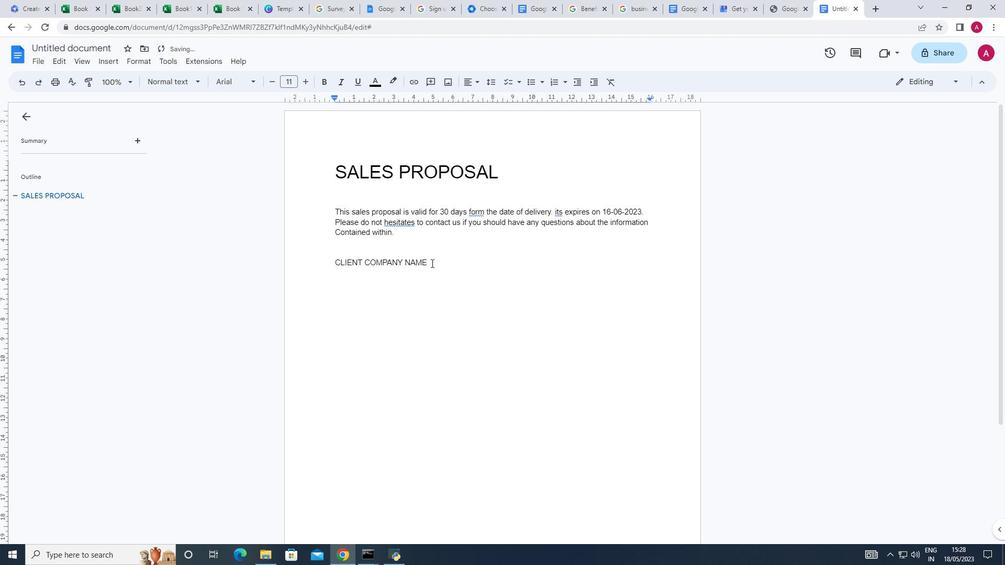 
Action: Mouse moved to (197, 78)
Screenshot: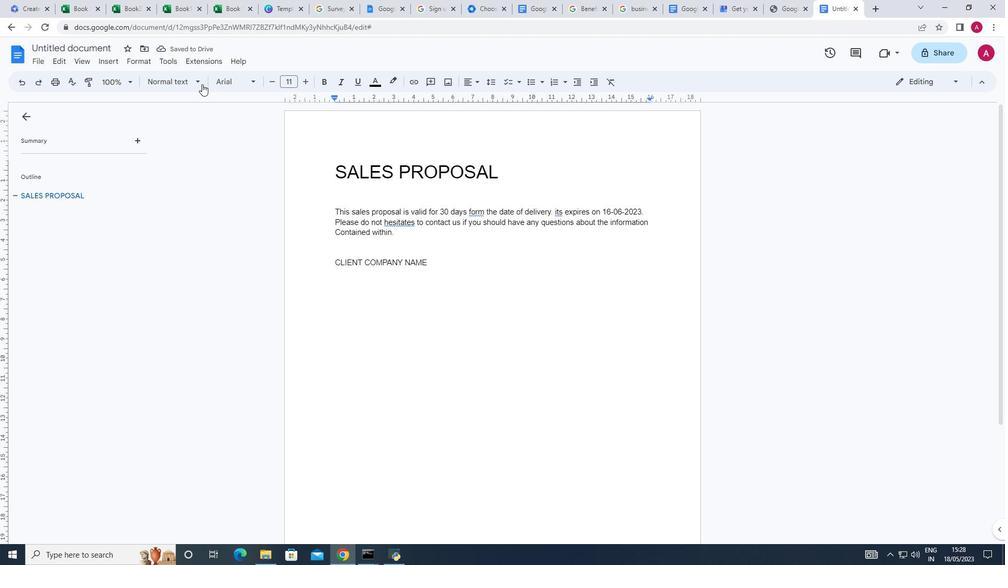
Action: Mouse pressed left at (197, 78)
Screenshot: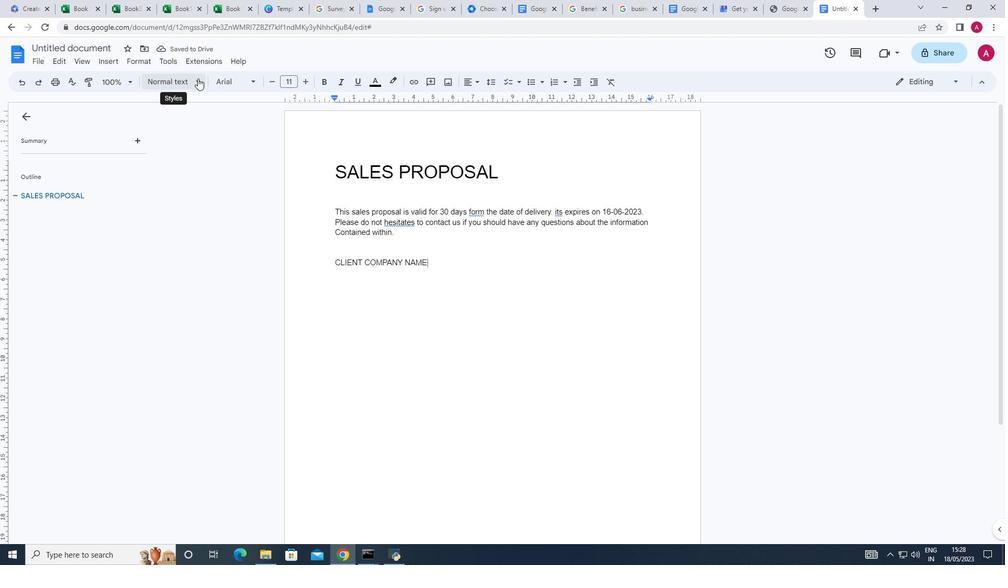 
Action: Mouse moved to (201, 181)
Screenshot: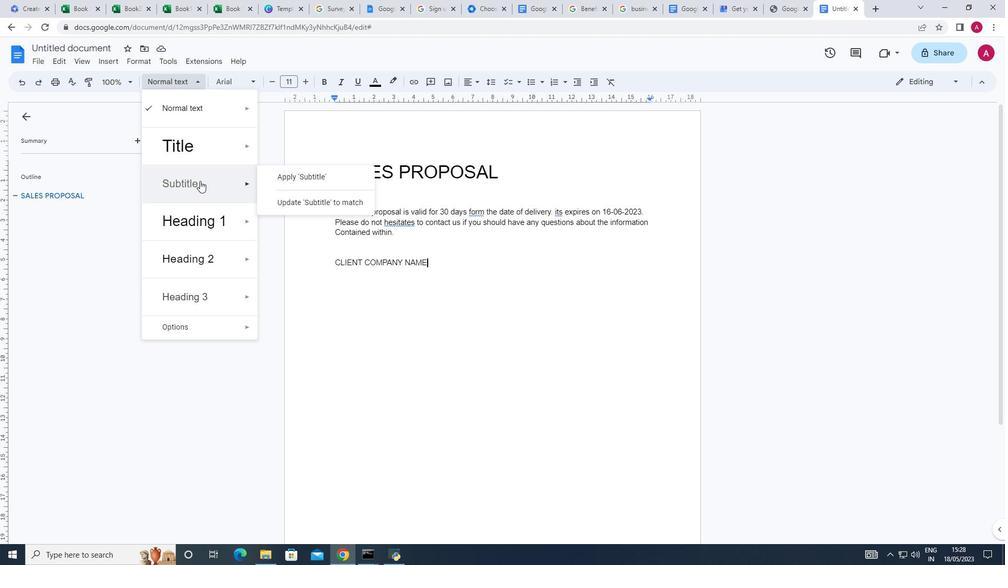 
Action: Mouse pressed left at (201, 181)
Screenshot: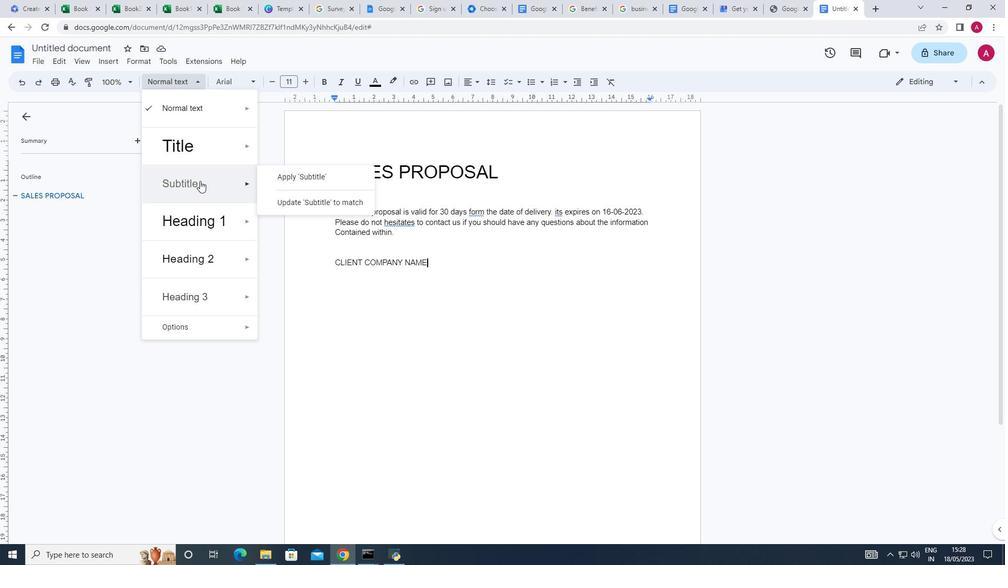 
Action: Mouse moved to (391, 295)
Screenshot: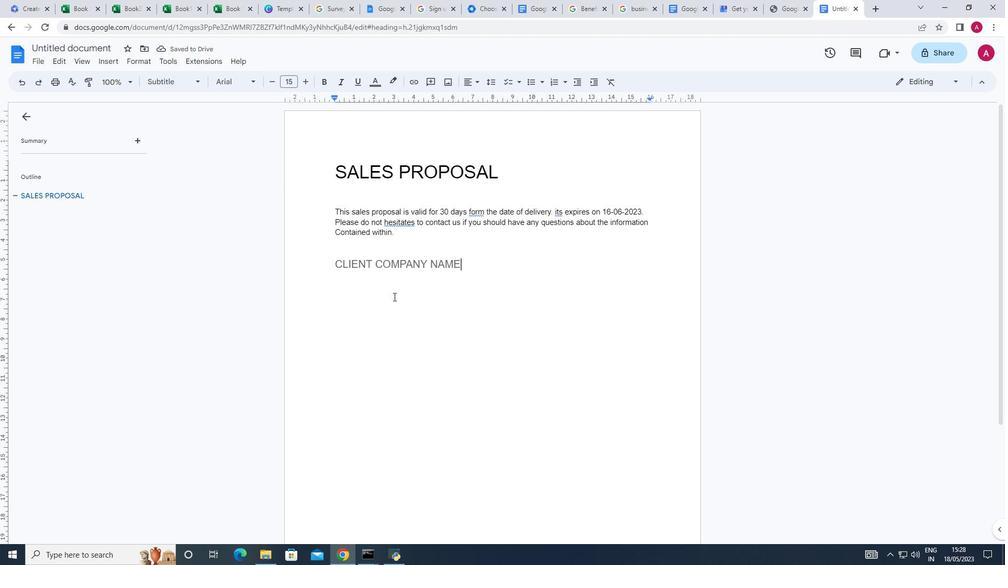
Action: Key pressed <Key.enter>
Screenshot: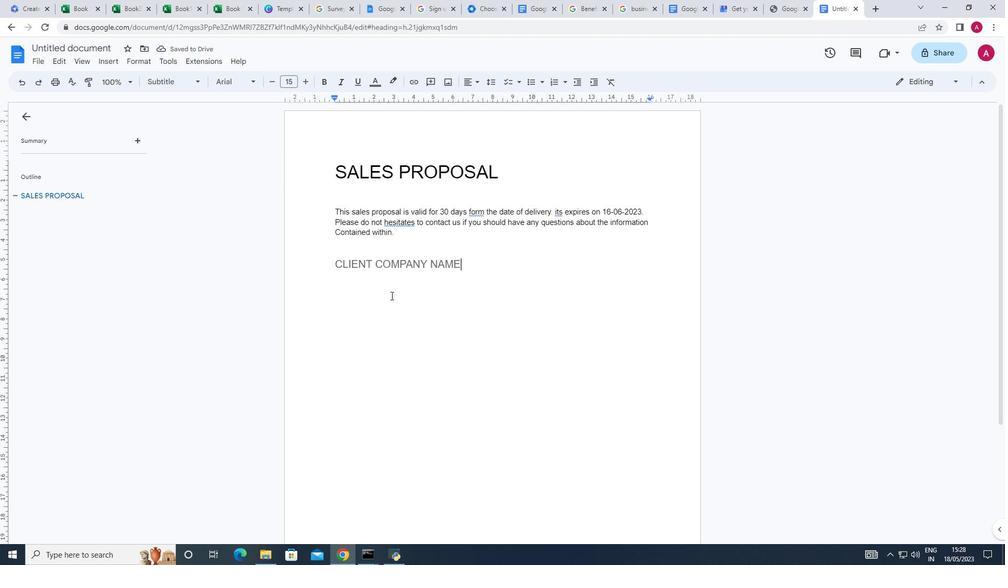 
Action: Mouse moved to (340, 278)
Screenshot: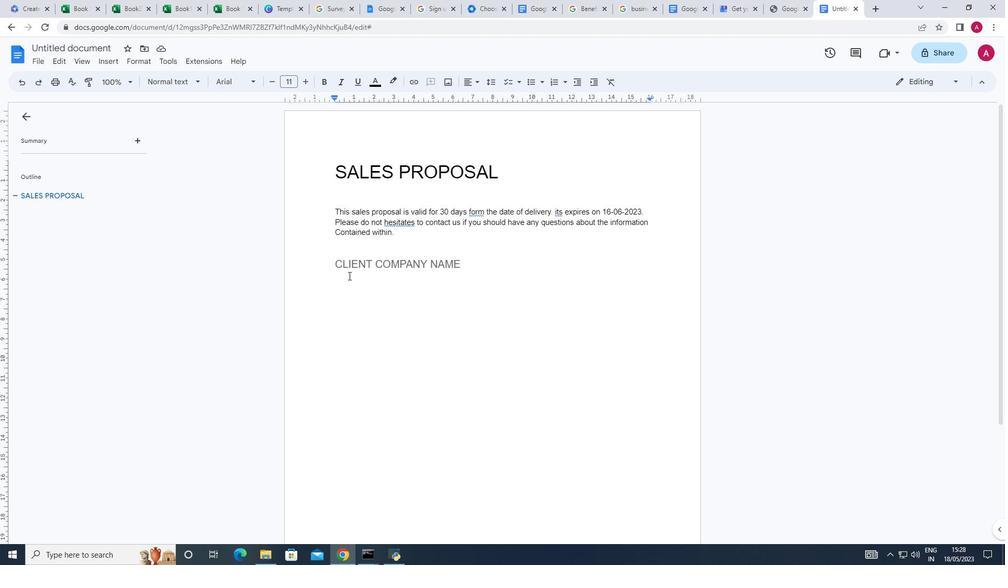 
Action: Mouse pressed left at (340, 278)
Screenshot: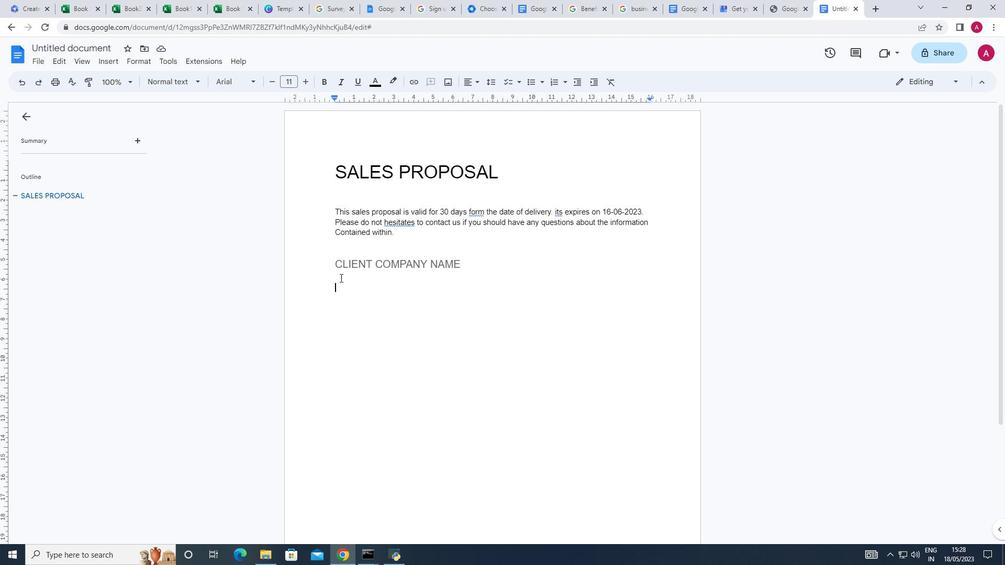 
Action: Mouse moved to (467, 262)
Screenshot: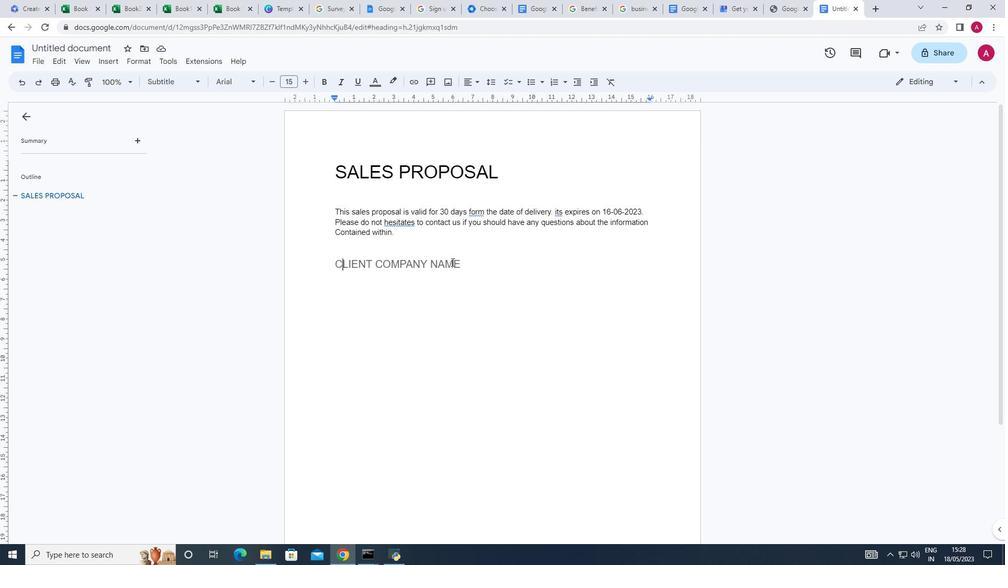 
Action: Mouse pressed left at (467, 262)
Screenshot: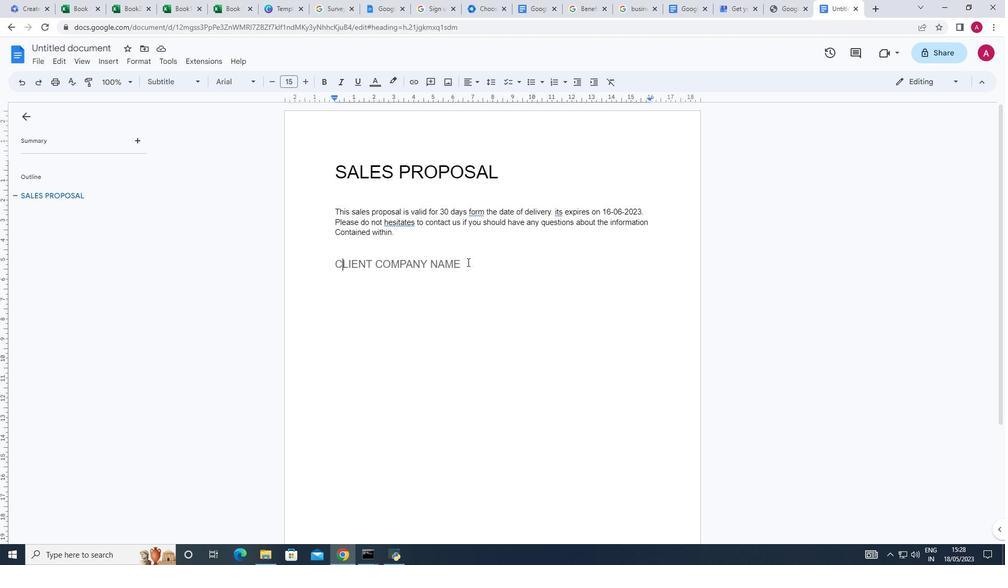 
Action: Mouse moved to (338, 287)
Screenshot: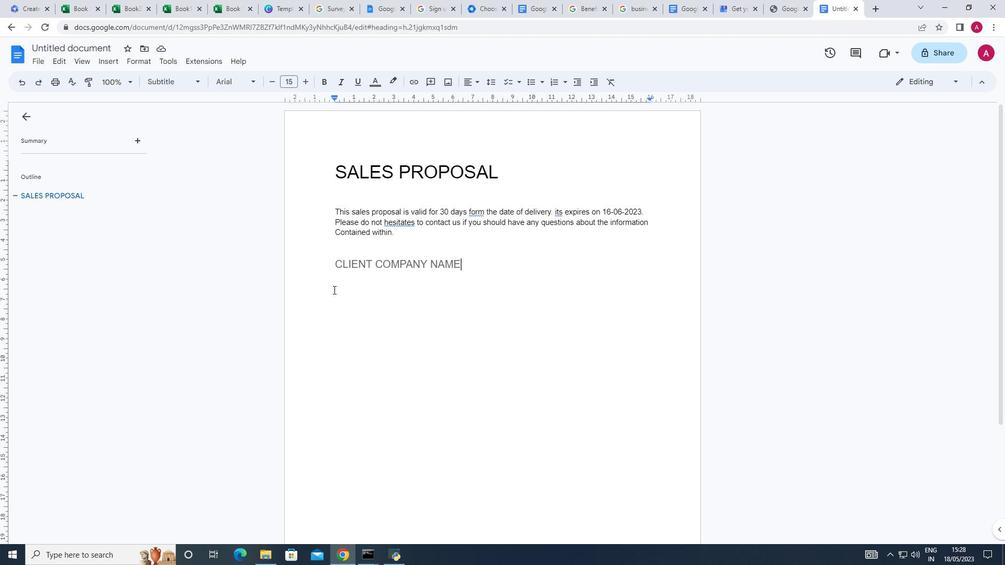 
Action: Mouse pressed left at (338, 287)
Screenshot: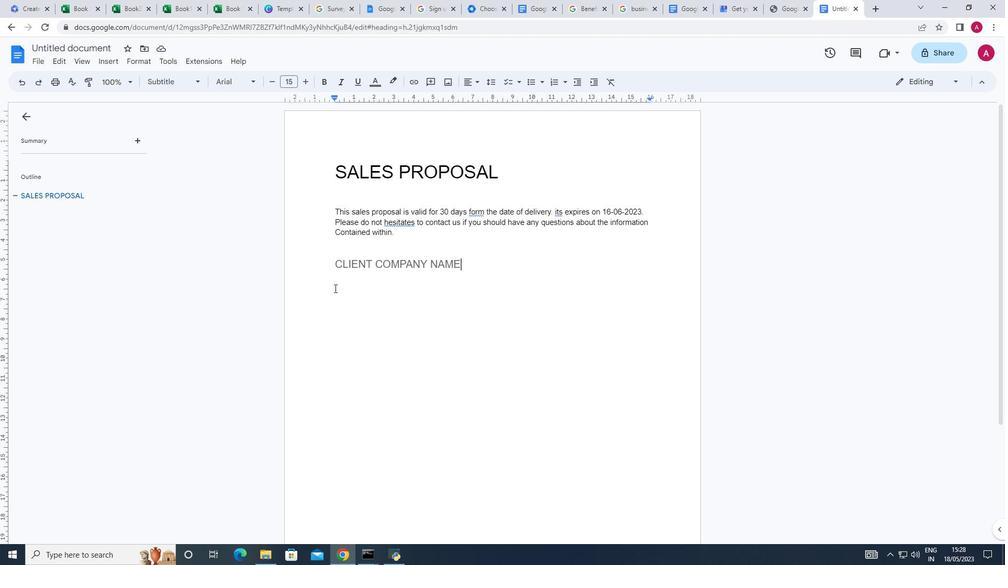 
Action: Mouse moved to (341, 282)
Screenshot: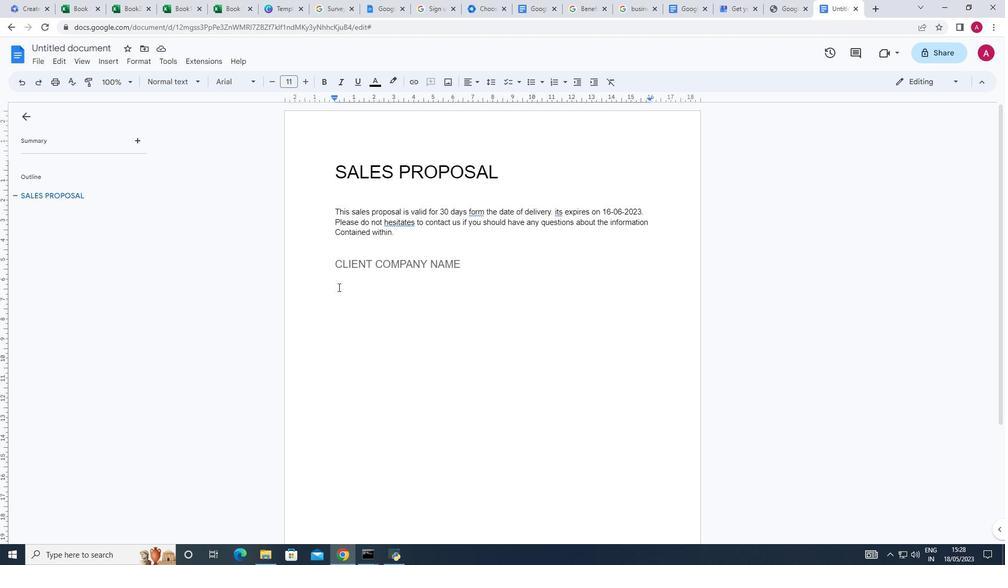 
Action: Mouse pressed left at (341, 282)
Screenshot: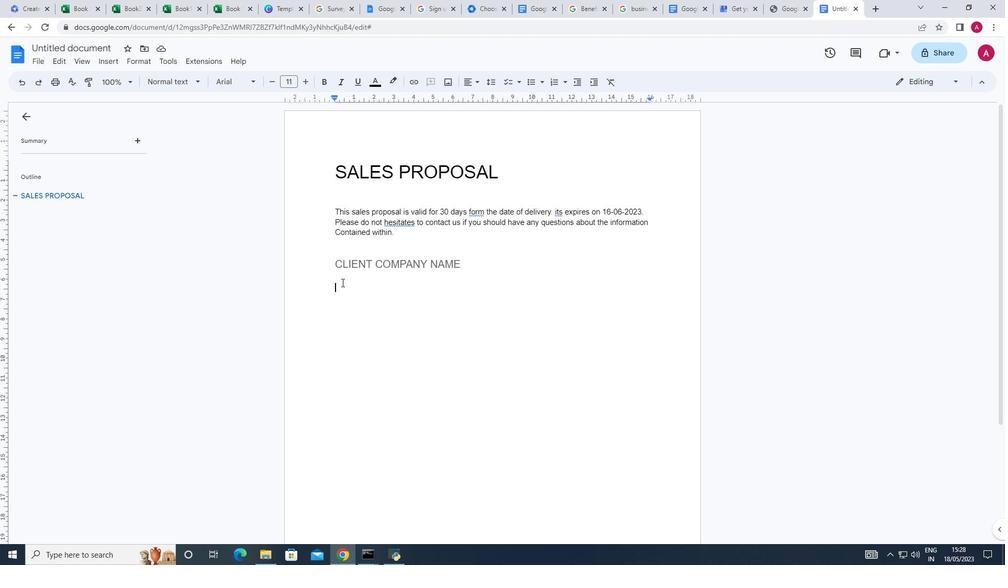 
Action: Mouse moved to (341, 290)
Screenshot: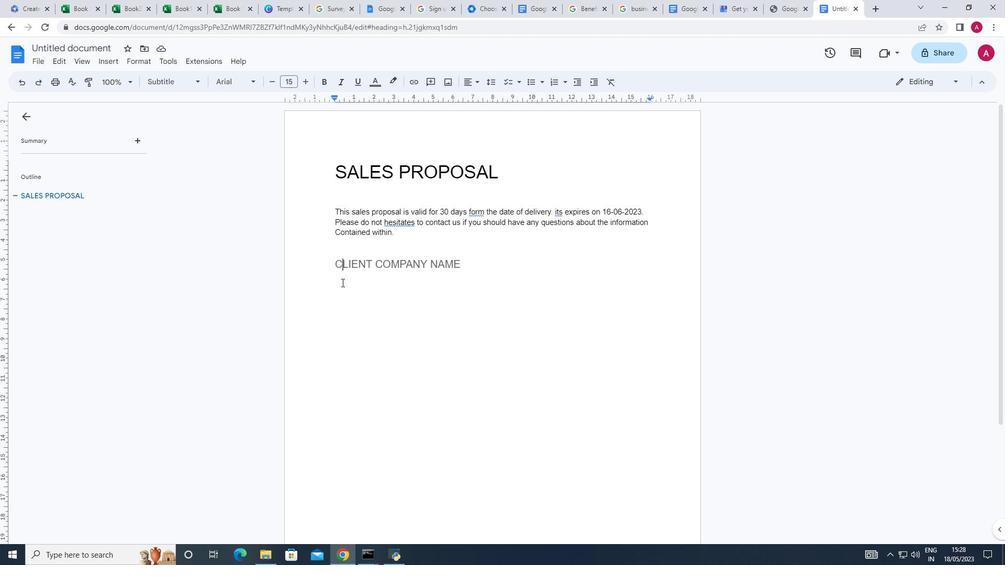 
Action: Mouse pressed left at (341, 290)
Screenshot: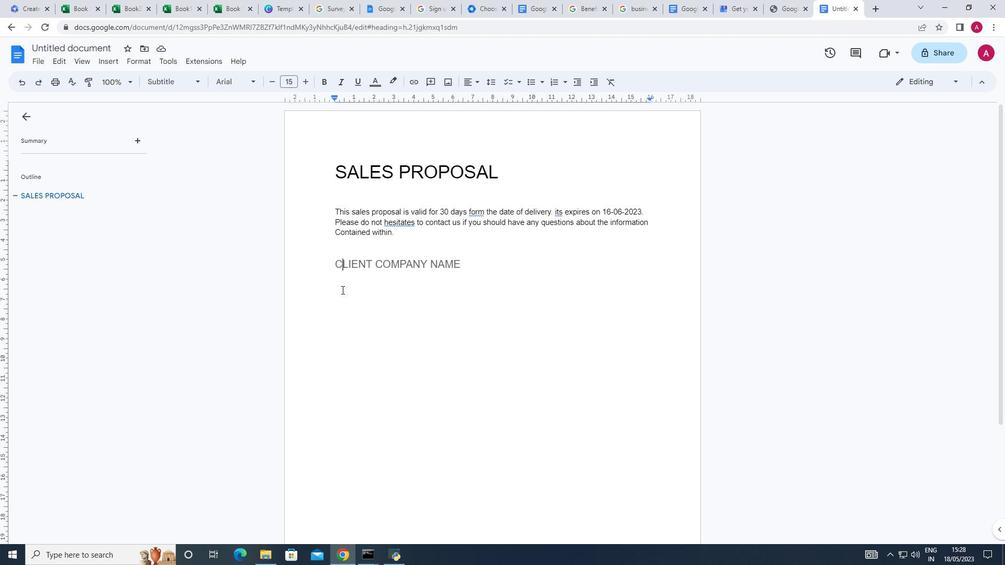 
Action: Key pressed HERITAGE<Key.space>PVT.LTD.<Key.backspace>
Screenshot: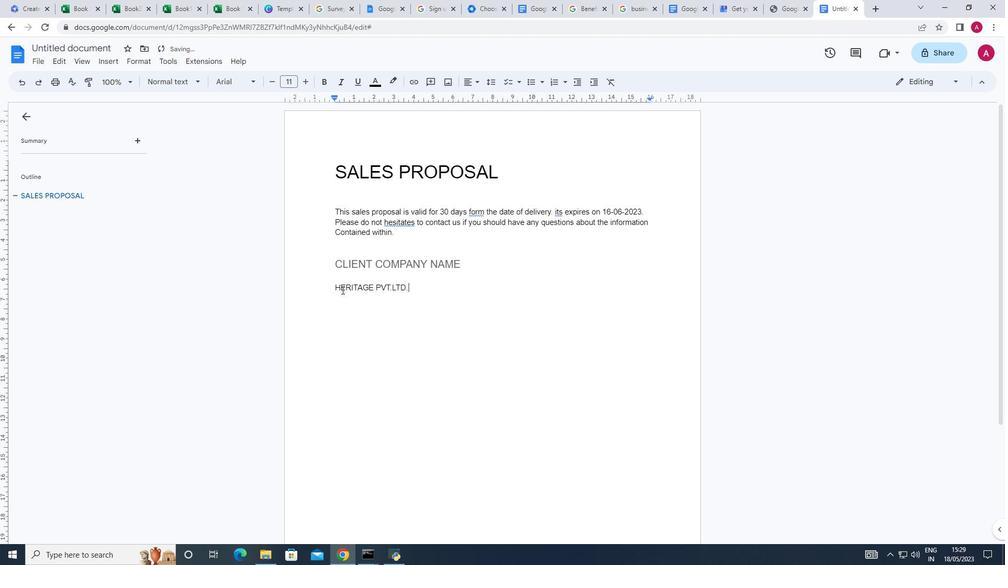 
Action: Mouse moved to (198, 79)
Screenshot: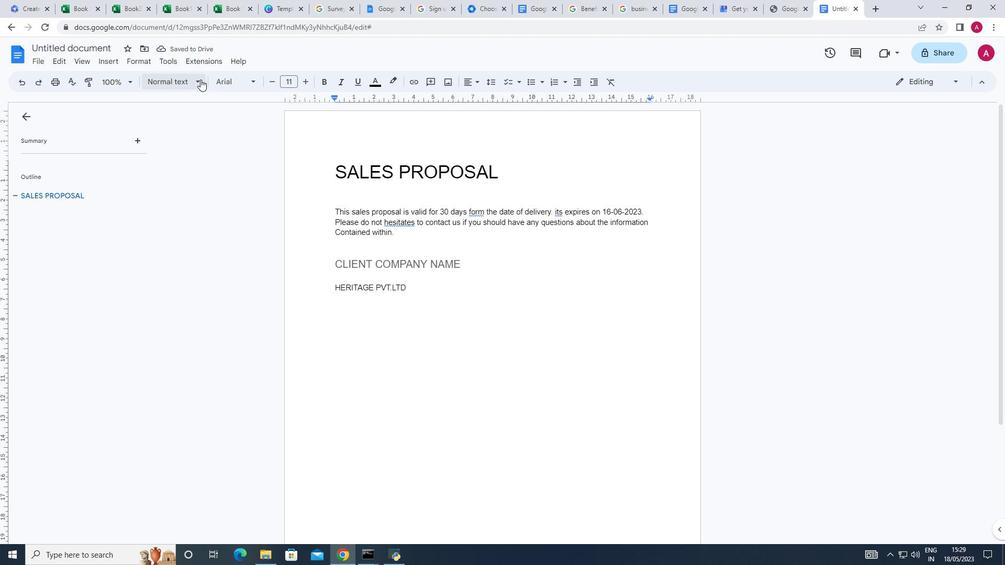 
Action: Mouse pressed left at (198, 79)
Screenshot: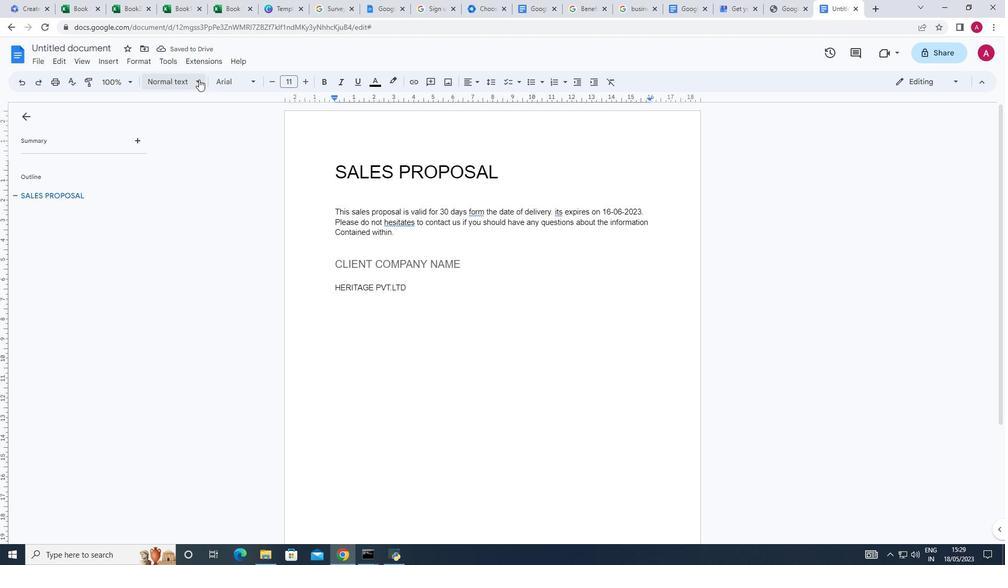 
Action: Mouse moved to (210, 217)
Screenshot: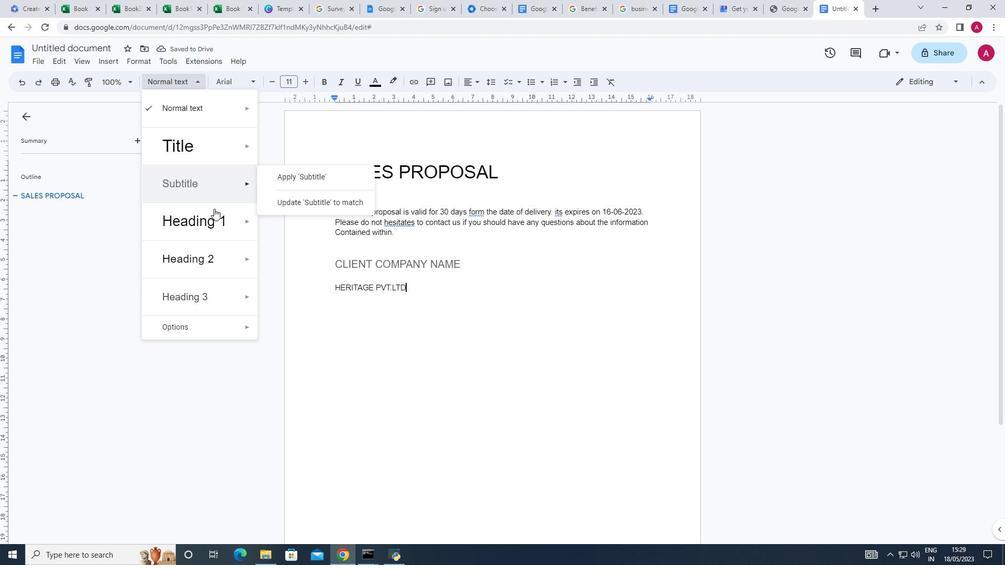 
Action: Mouse pressed left at (210, 217)
Screenshot: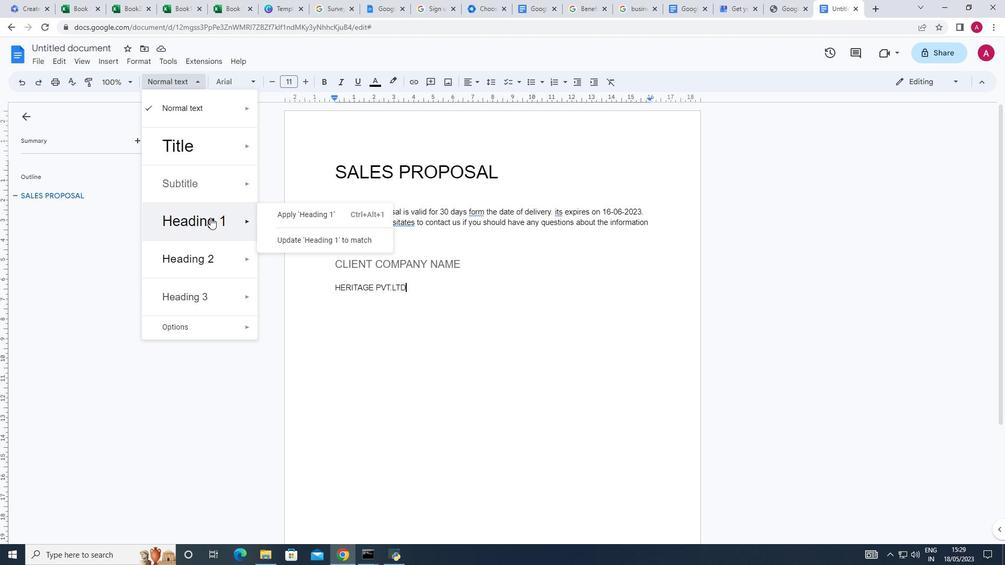 
Action: Mouse moved to (193, 81)
Screenshot: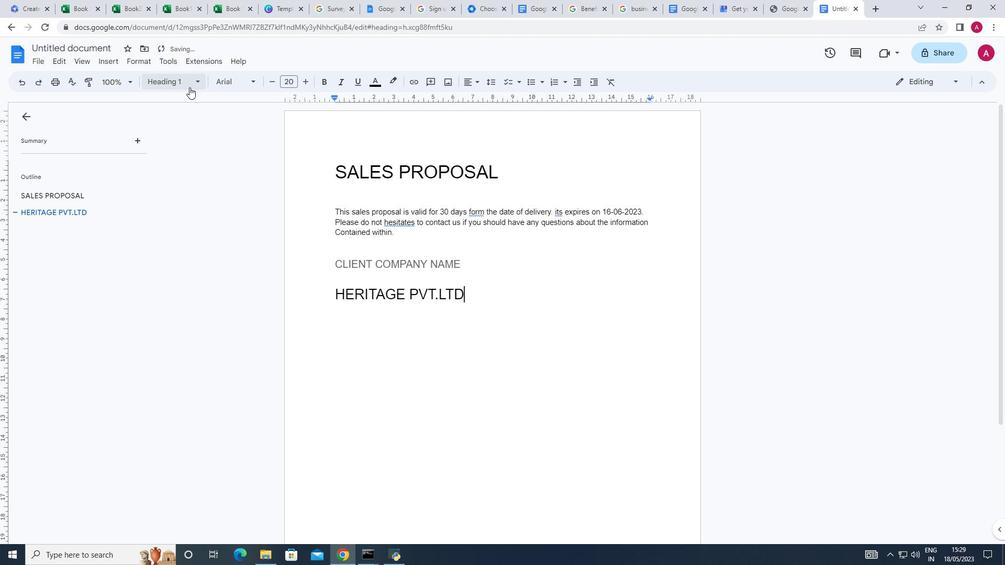 
Action: Mouse pressed left at (193, 81)
Screenshot: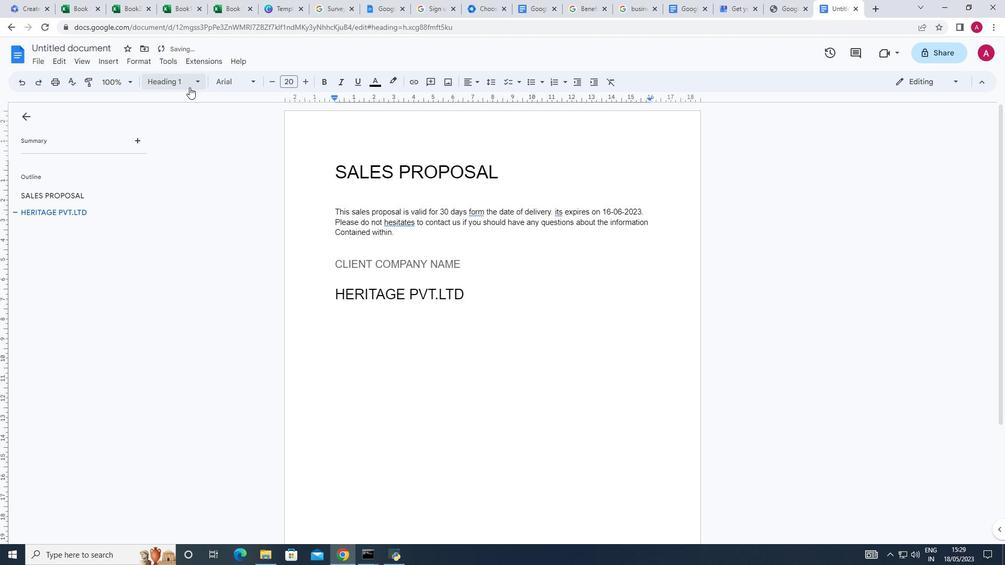 
Action: Mouse moved to (204, 326)
Screenshot: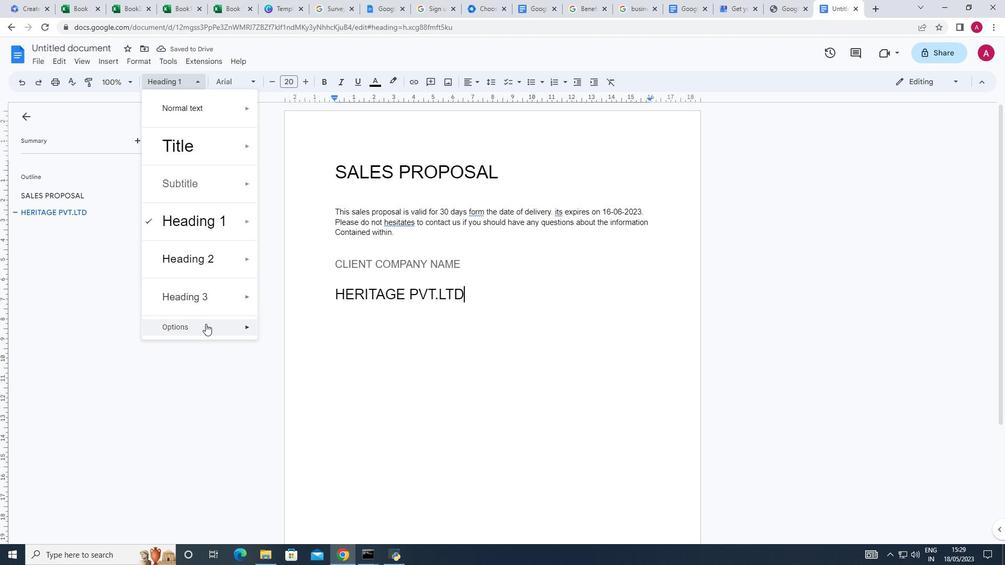 
Action: Mouse pressed left at (204, 326)
Screenshot: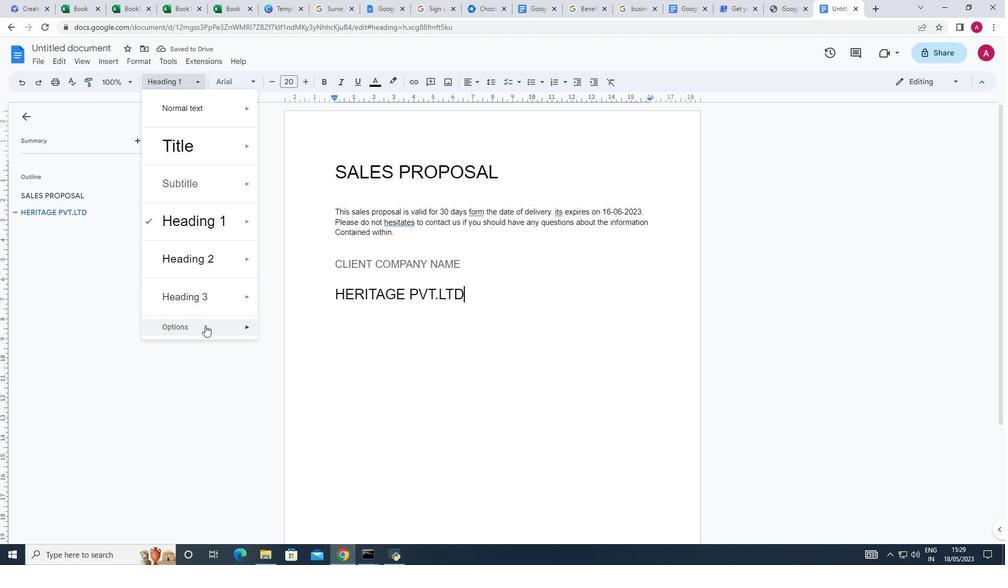 
Action: Mouse moved to (213, 109)
Screenshot: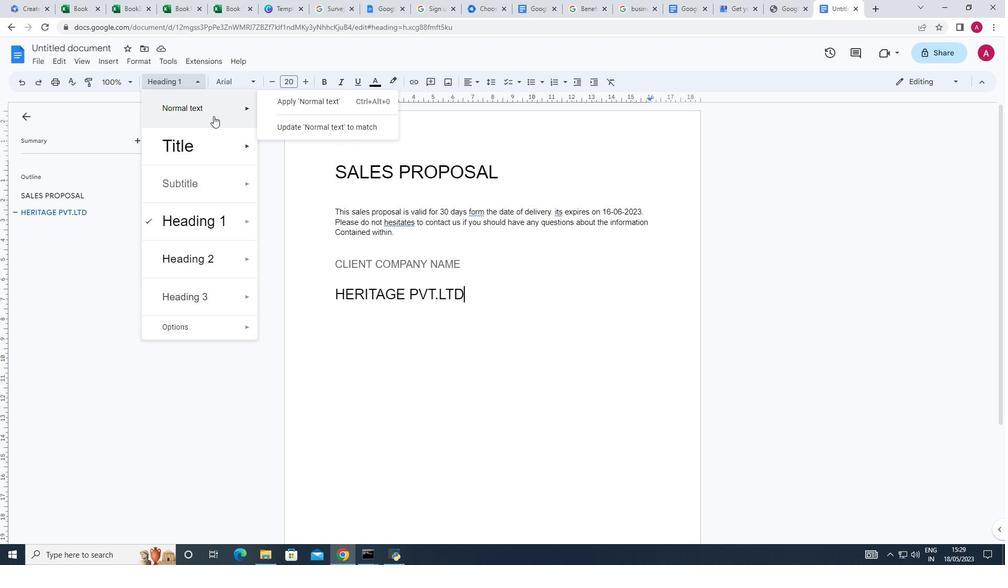 
Action: Mouse pressed left at (213, 109)
Screenshot: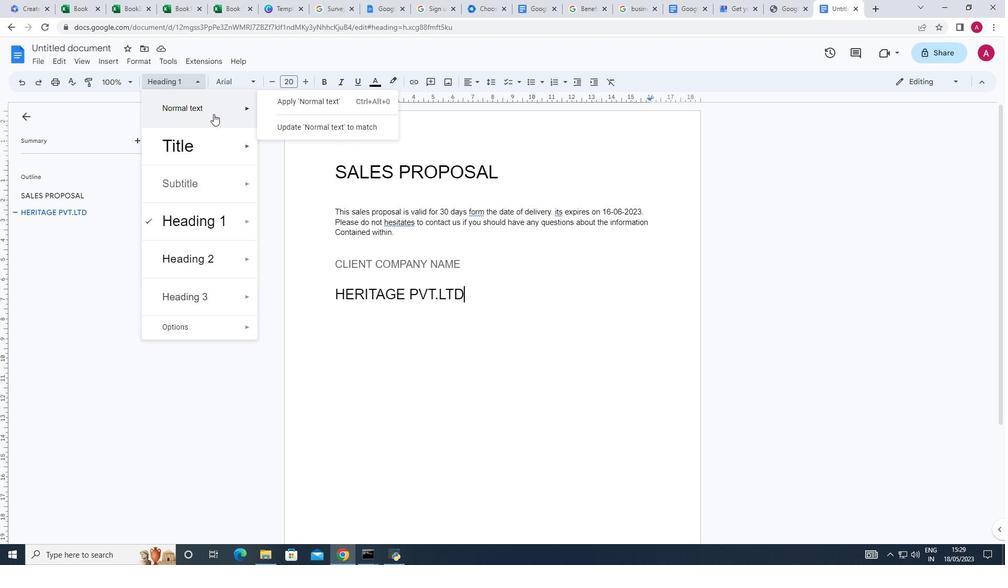 
Action: Mouse moved to (250, 82)
Screenshot: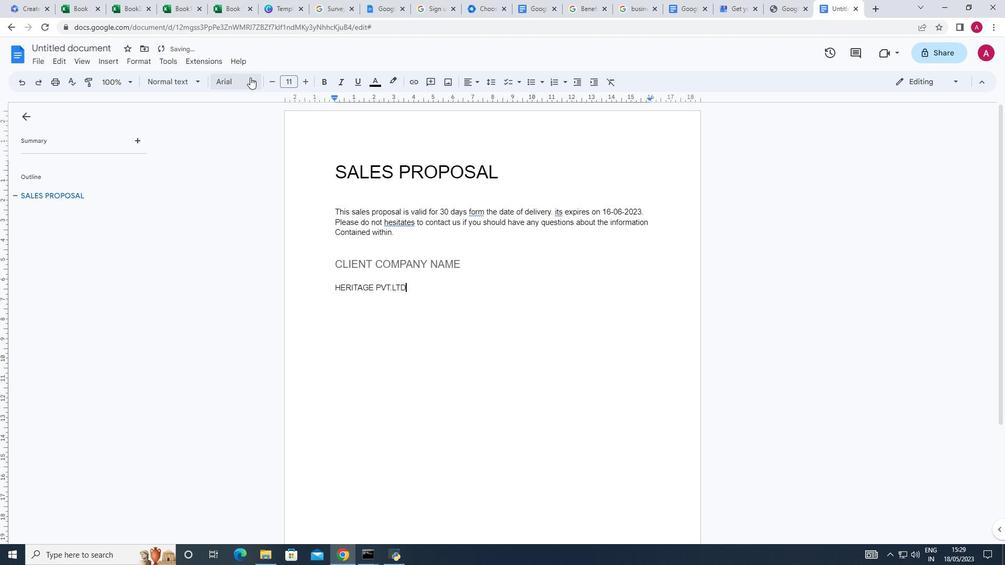 
Action: Mouse pressed left at (250, 82)
Screenshot: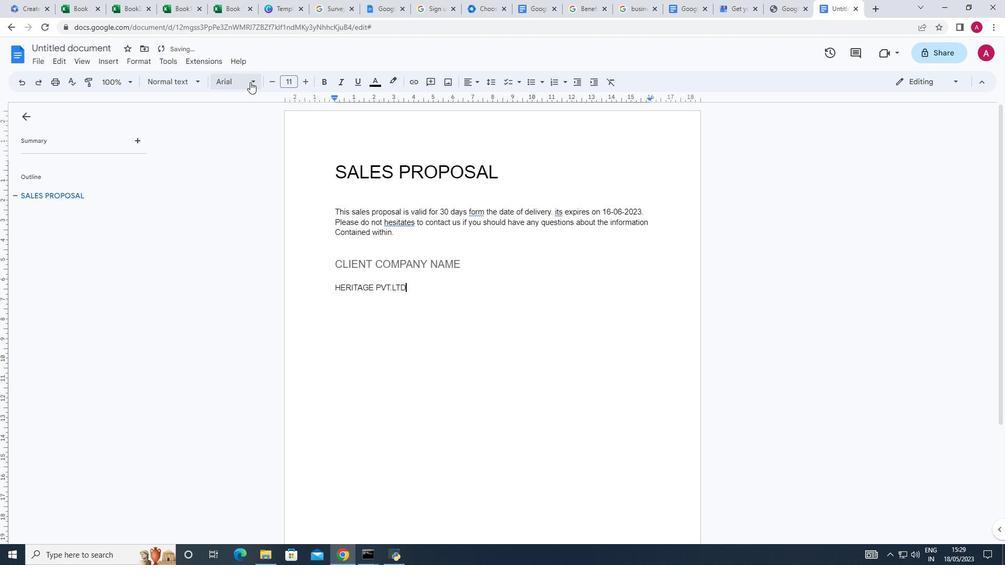 
Action: Mouse moved to (259, 164)
Screenshot: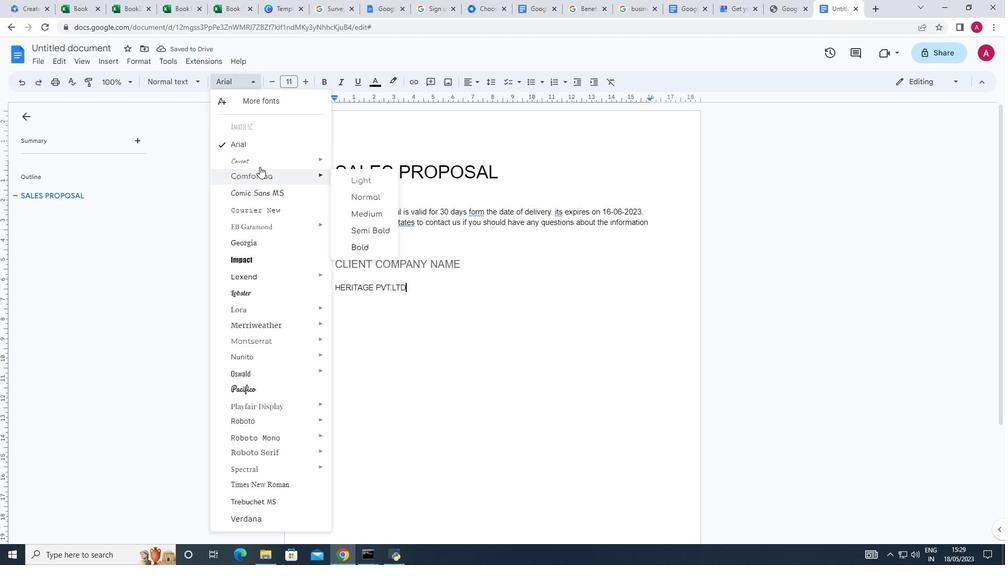 
Action: Mouse pressed left at (259, 164)
Screenshot: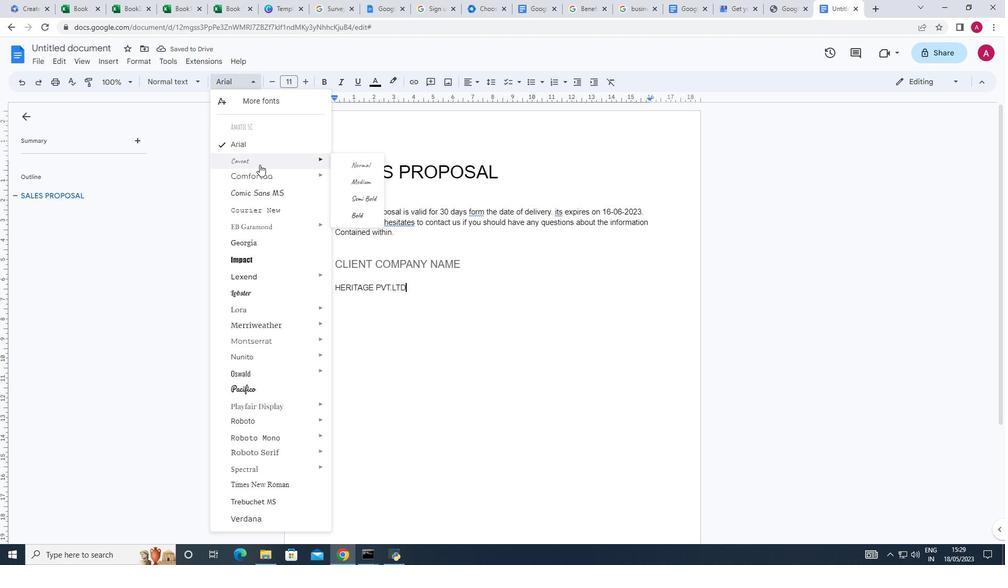 
Action: Mouse moved to (249, 84)
Screenshot: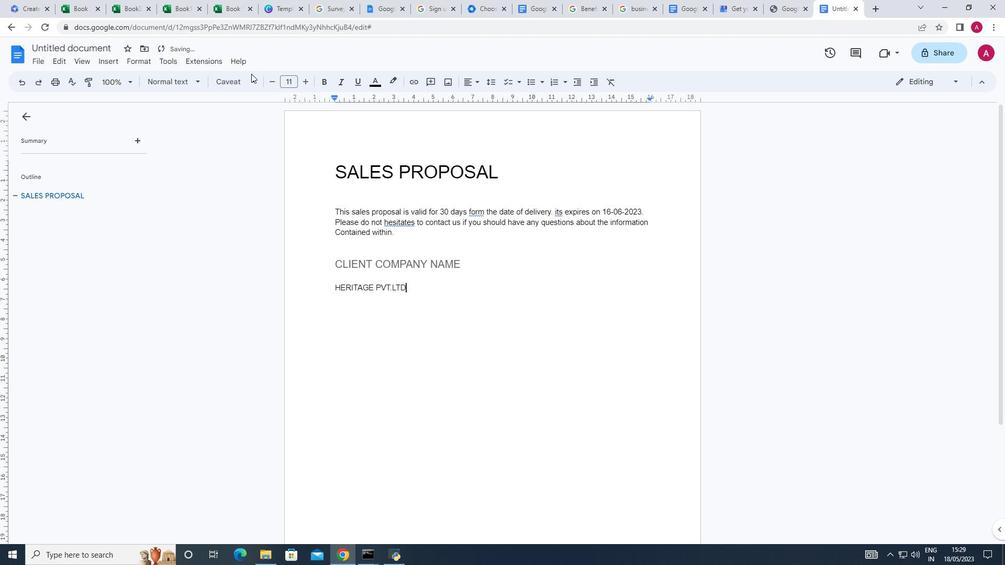 
Action: Mouse pressed left at (249, 84)
Screenshot: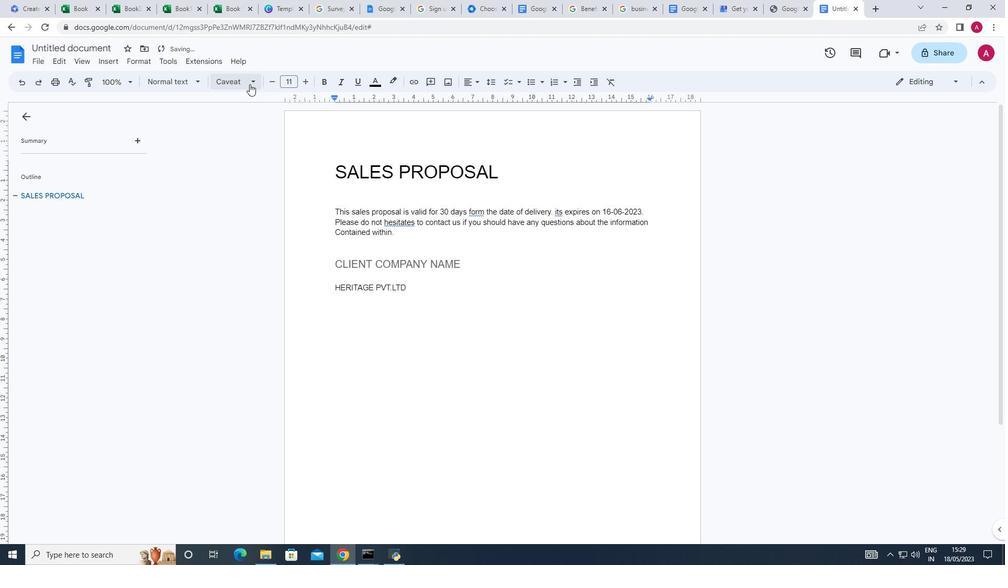 
Action: Mouse moved to (359, 292)
Screenshot: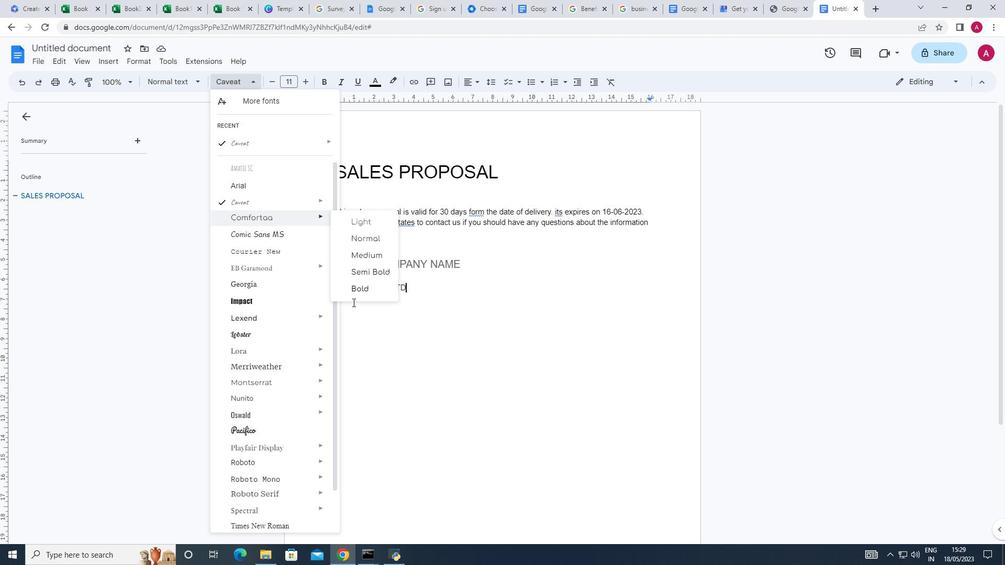 
Action: Mouse pressed left at (359, 292)
Screenshot: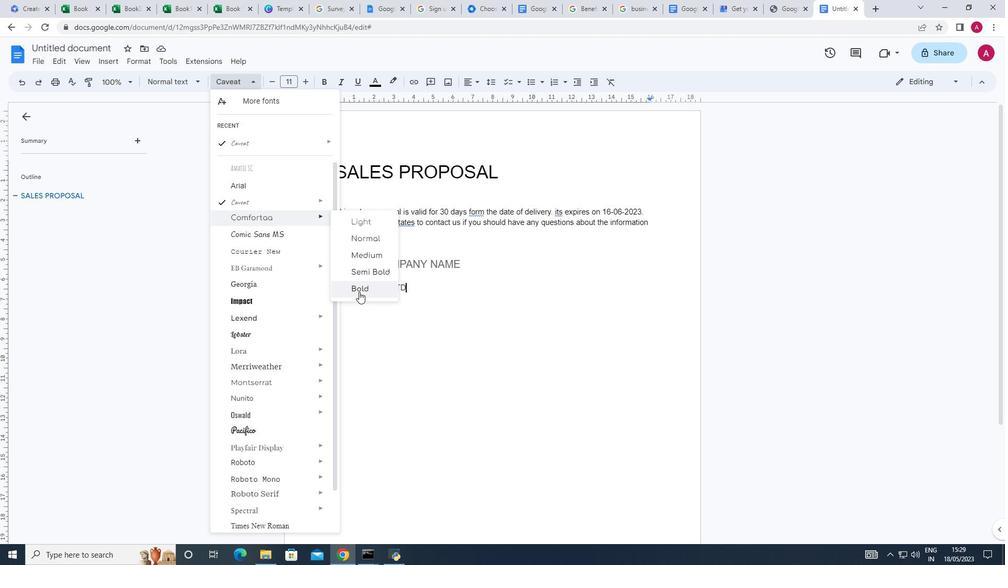 
Action: Mouse moved to (440, 293)
Screenshot: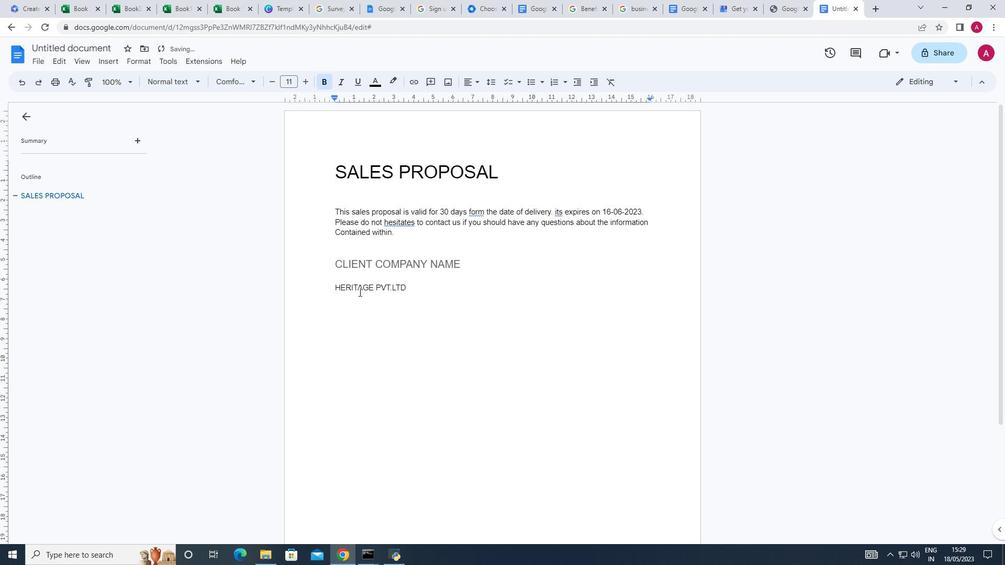 
Action: Mouse pressed left at (440, 293)
Screenshot: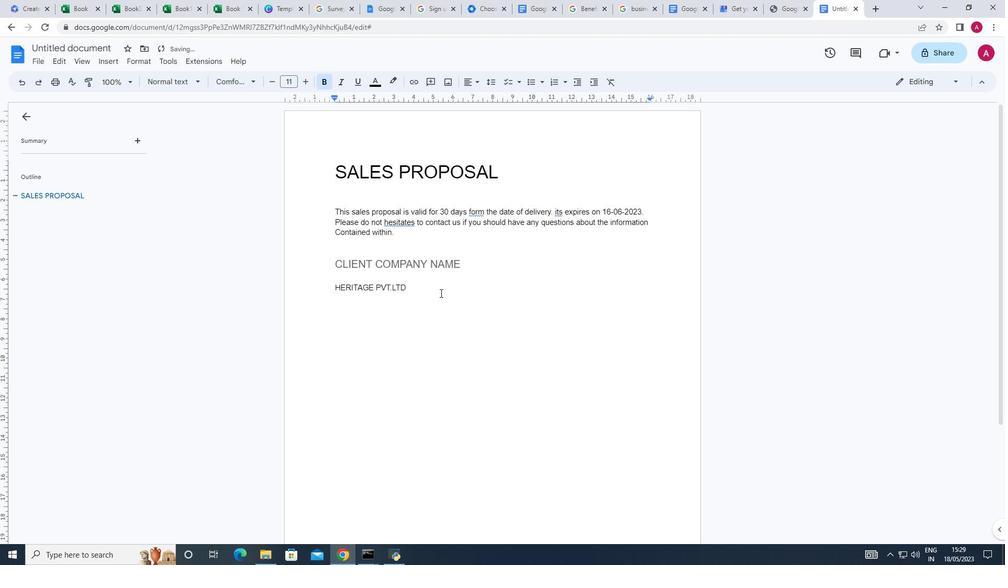 
Action: Mouse moved to (383, 296)
Screenshot: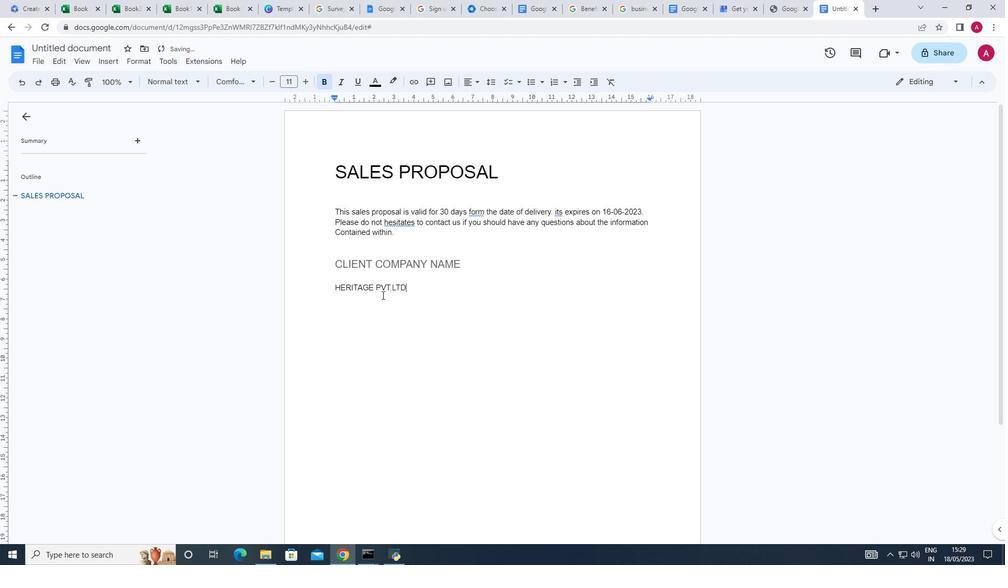 
Action: Mouse scrolled (383, 295) with delta (0, 0)
Screenshot: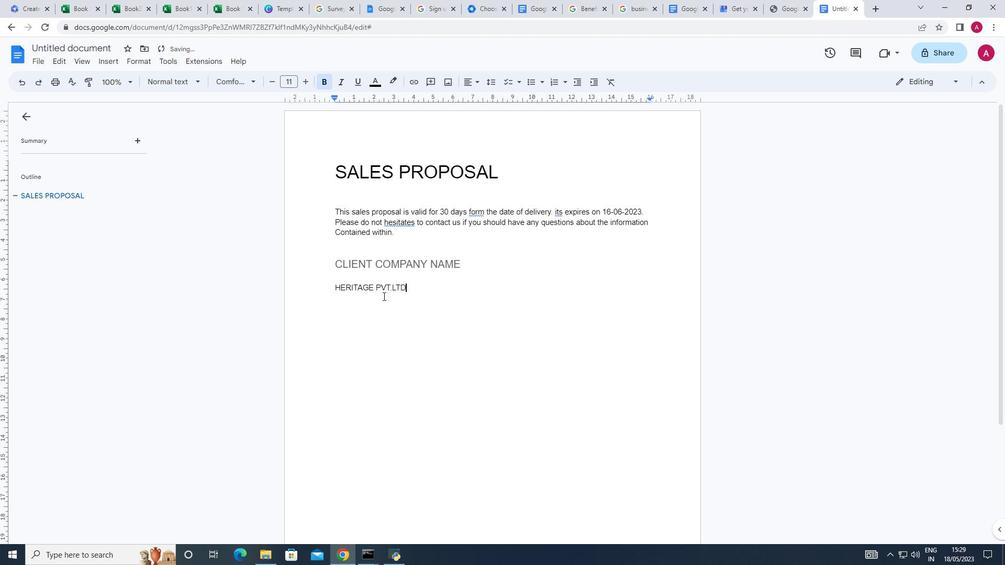 
Action: Mouse scrolled (383, 296) with delta (0, 0)
Screenshot: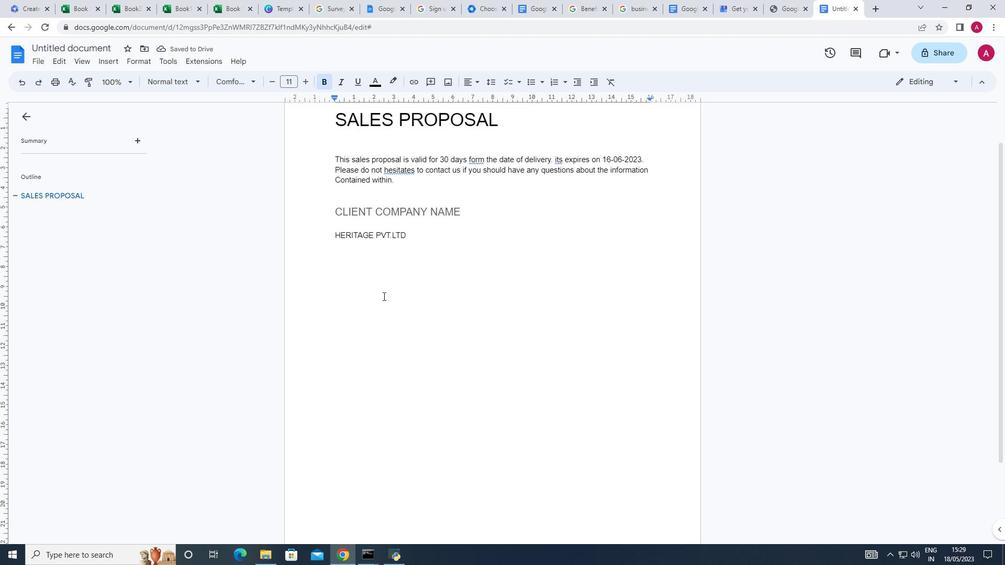 
Action: Mouse moved to (335, 263)
Screenshot: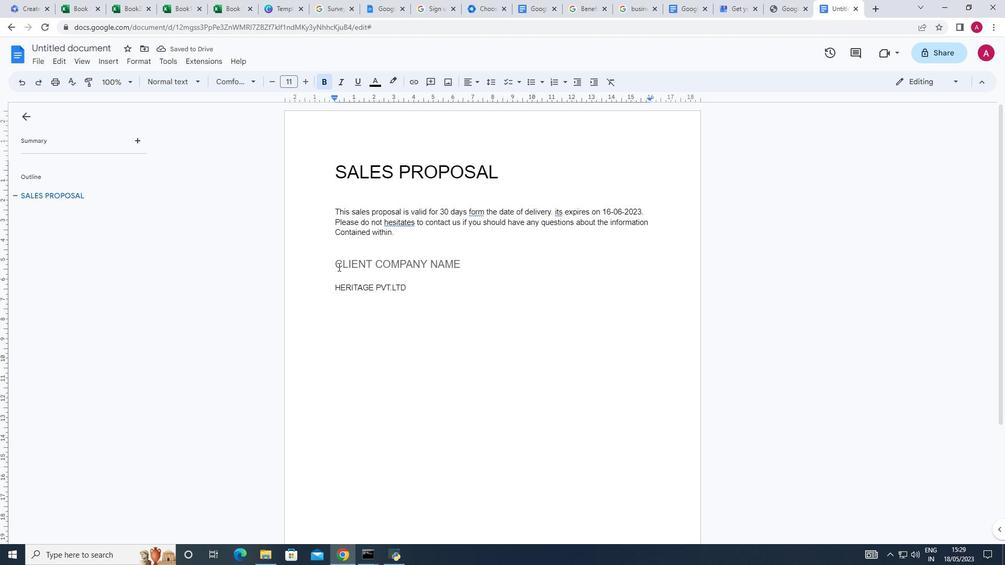 
Action: Mouse pressed left at (335, 263)
Screenshot: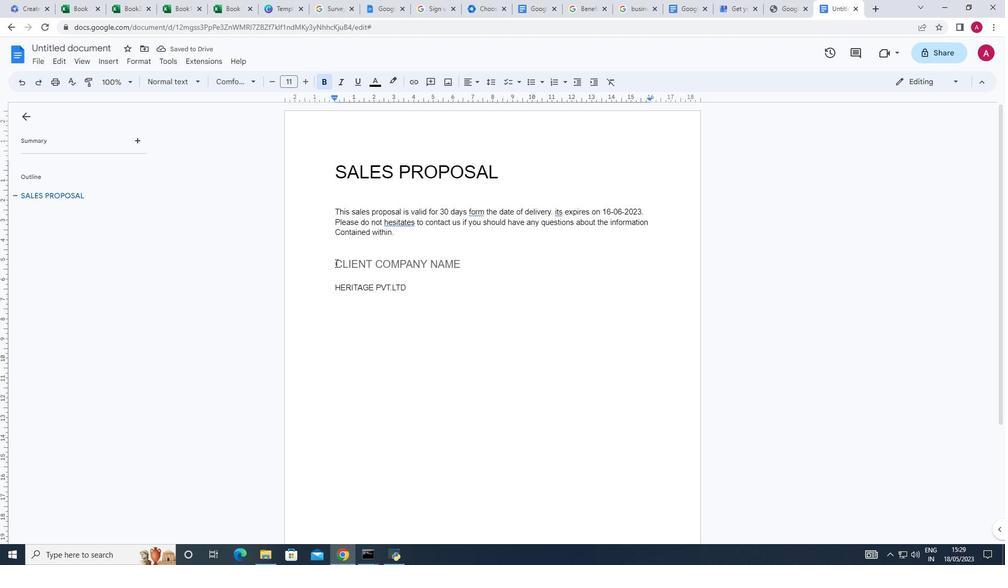 
Action: Mouse moved to (332, 310)
Screenshot: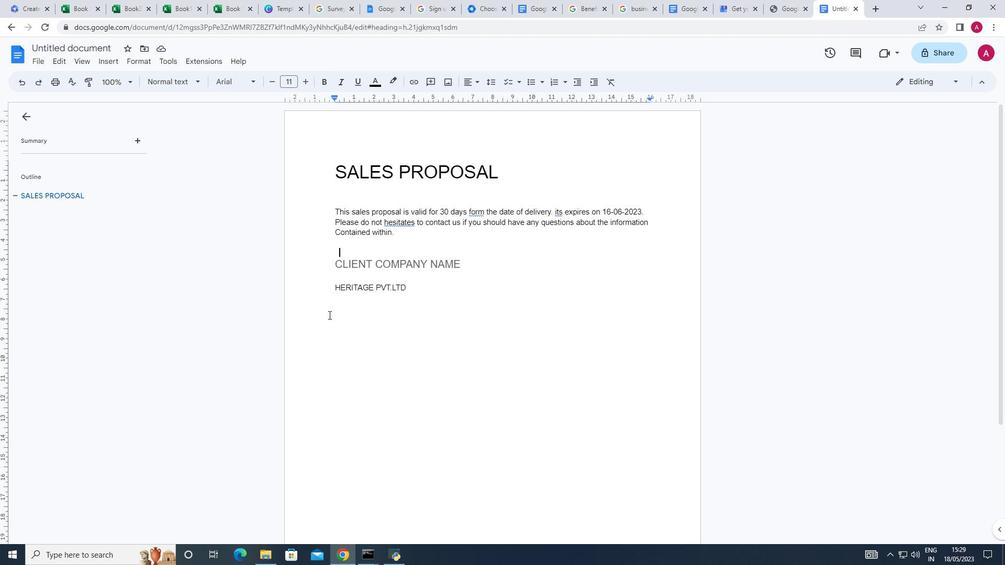 
Action: Mouse scrolled (332, 309) with delta (0, 0)
Screenshot: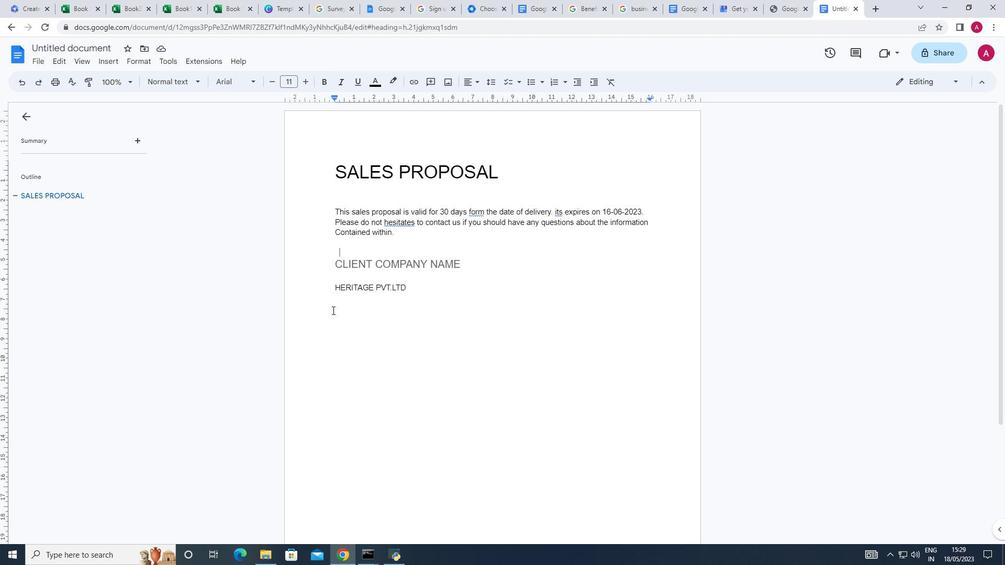 
Action: Mouse moved to (331, 233)
Screenshot: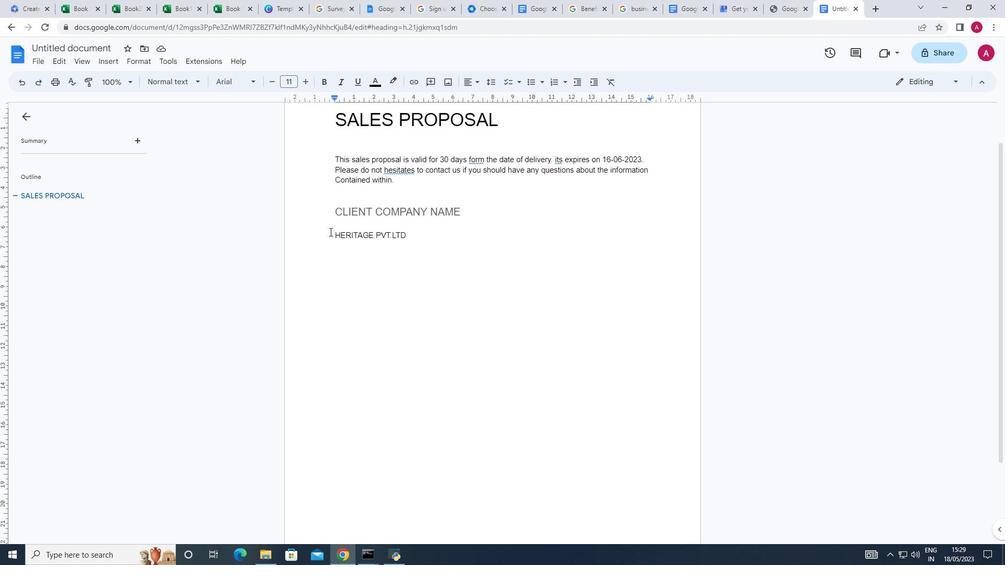 
Action: Mouse pressed left at (331, 233)
Screenshot: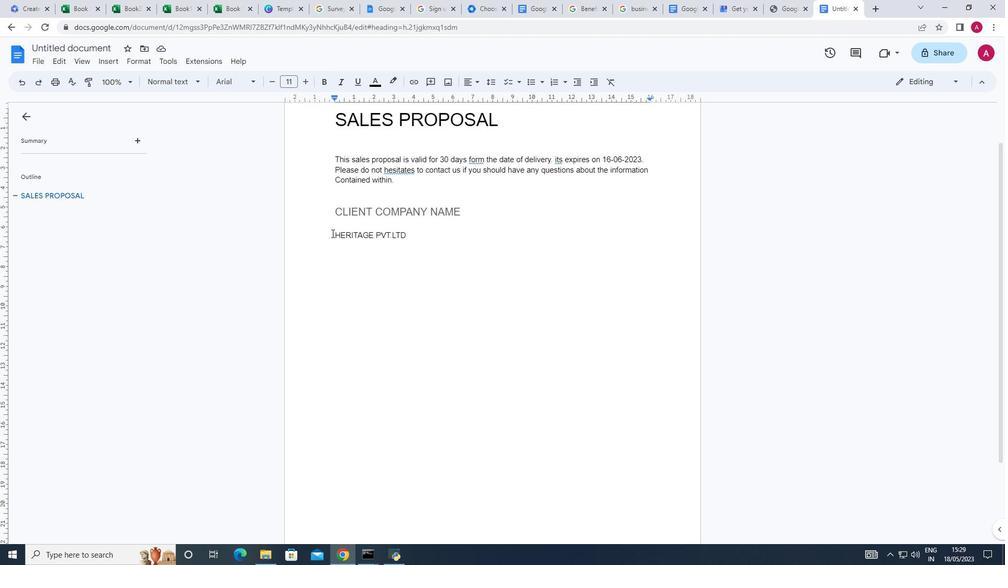 
Action: Mouse moved to (409, 232)
Screenshot: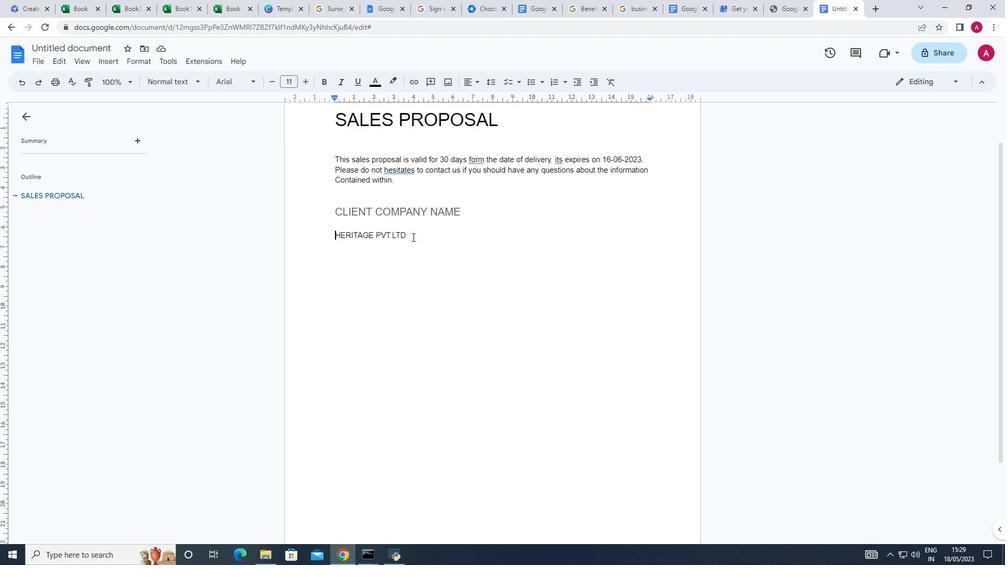 
Action: Mouse pressed left at (409, 232)
Screenshot: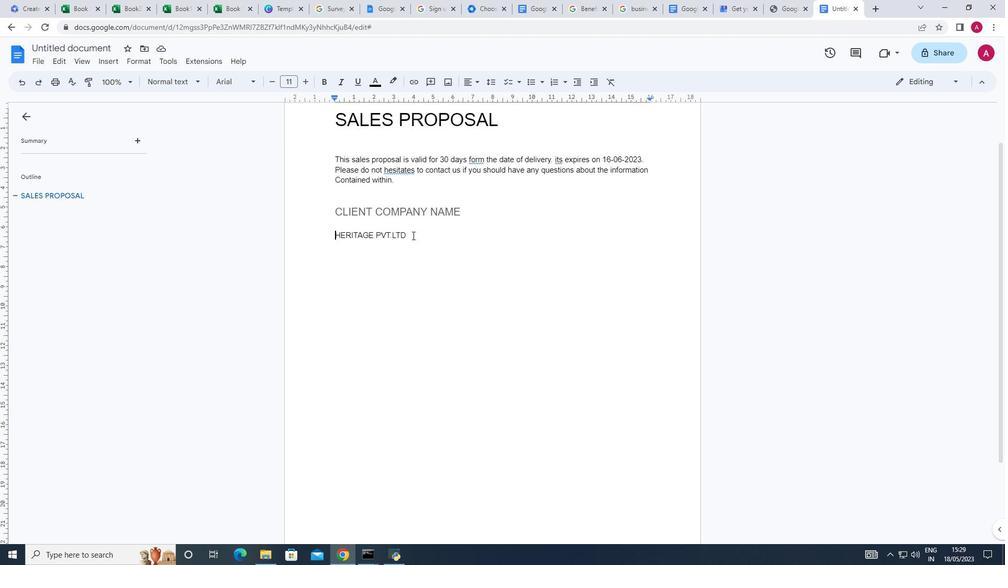 
Action: Key pressed <Key.enter><Key.enter><Key.enter><Key.shift><Key.shift><Key.shift><Key.shift><Key.shift><Key.shift><Key.shift>c<Key.backspace><Key.caps_lock>c<Key.backspace><Key.caps_lock>CLIENT<Key.space>NAME
Screenshot: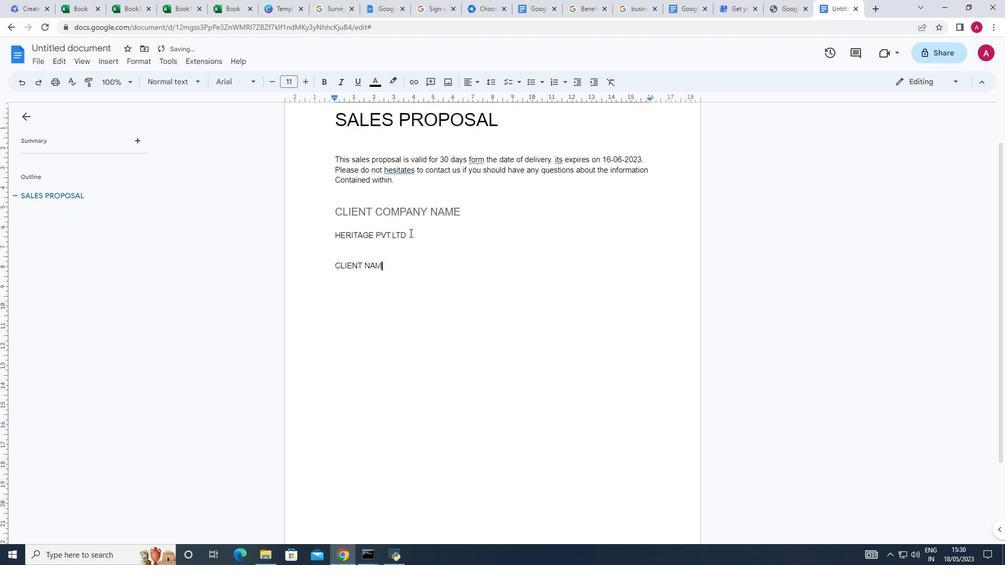 
Action: Mouse moved to (372, 232)
Screenshot: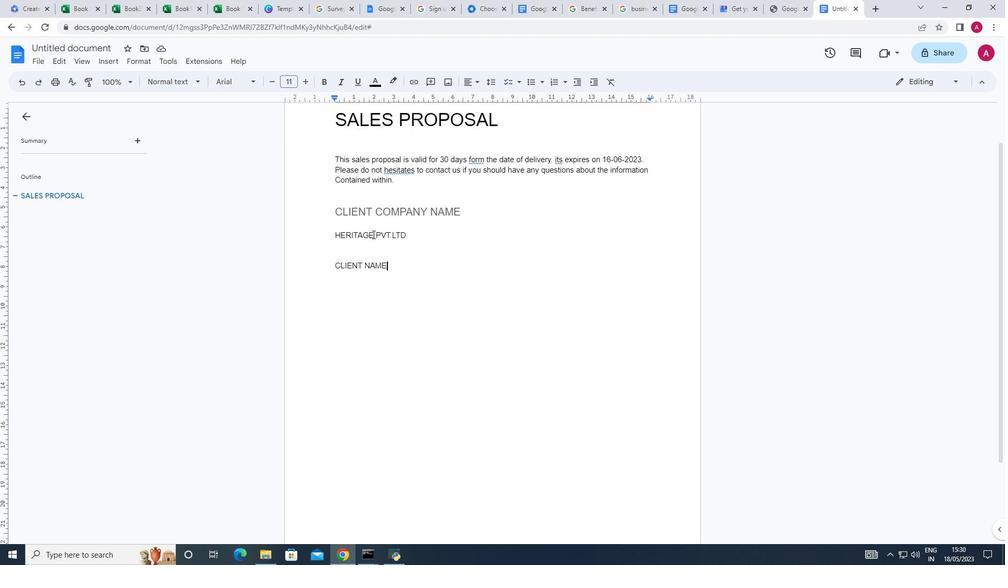 
Action: Key pressed <Key.enter>SUSHANT<Key.space>SHARMA
Screenshot: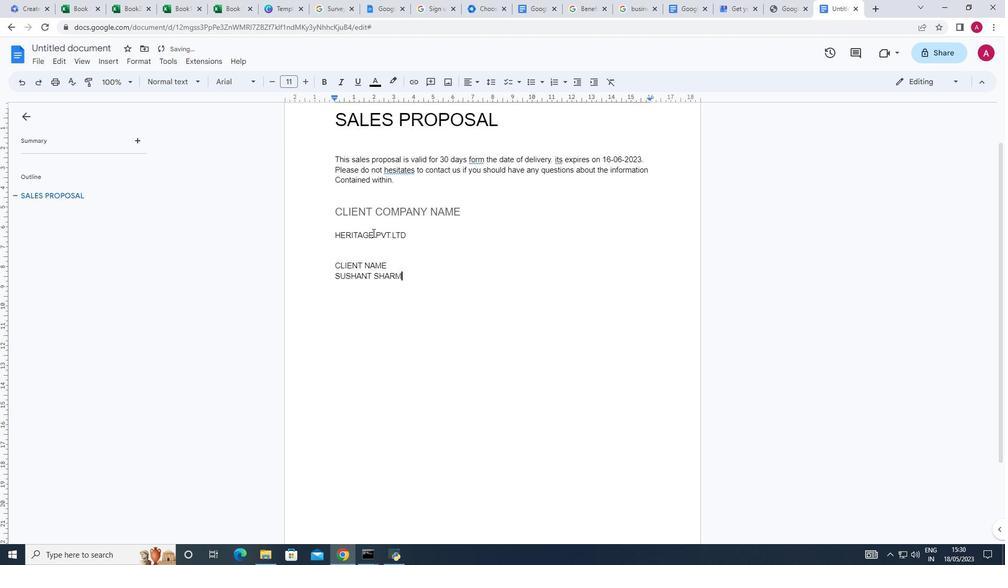 
Action: Mouse moved to (370, 245)
Screenshot: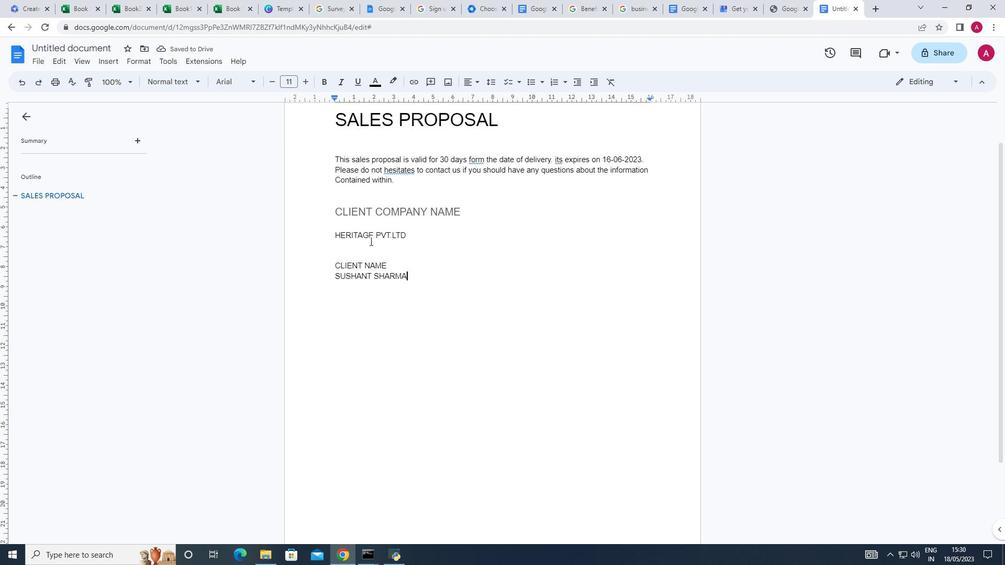 
Action: Key pressed <Key.enter><Key.enter><Key.enter>CLIENT<Key.space>ADDRESS
Screenshot: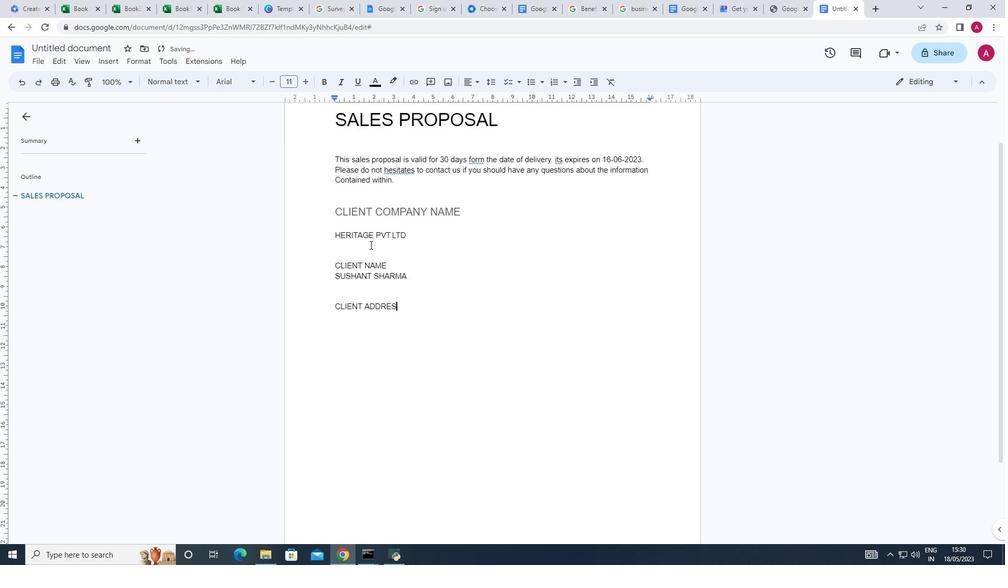 
Action: Mouse moved to (379, 272)
Screenshot: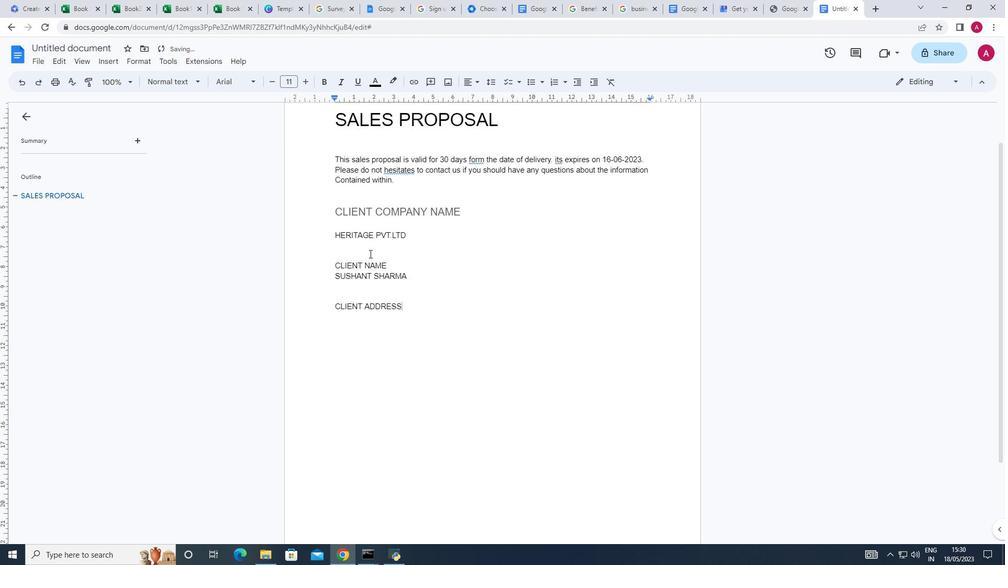 
Action: Key pressed <Key.enter>DLF<Key.space>PHASE-4<Key.enter>GURUGRAM
Screenshot: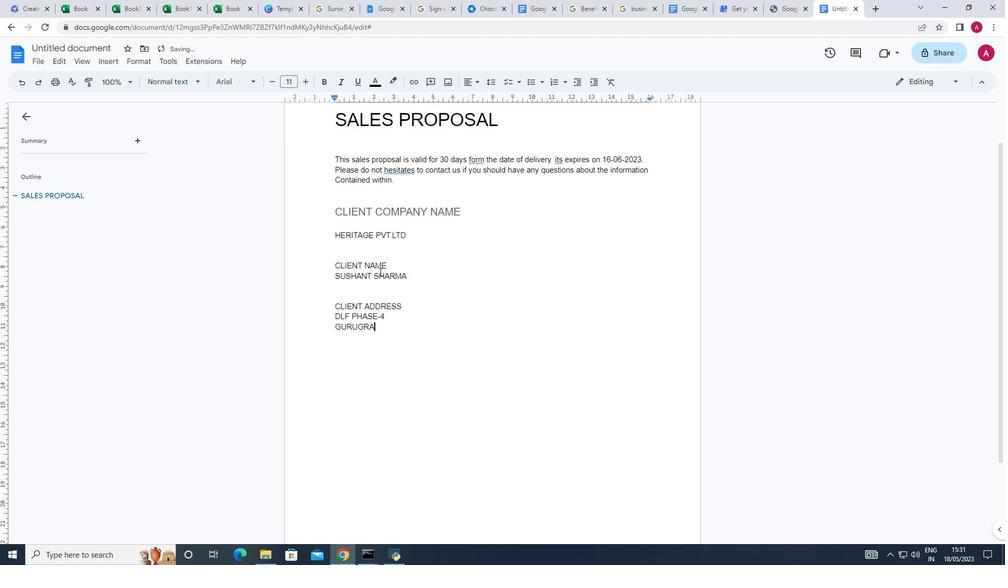 
Action: Mouse moved to (456, 337)
Screenshot: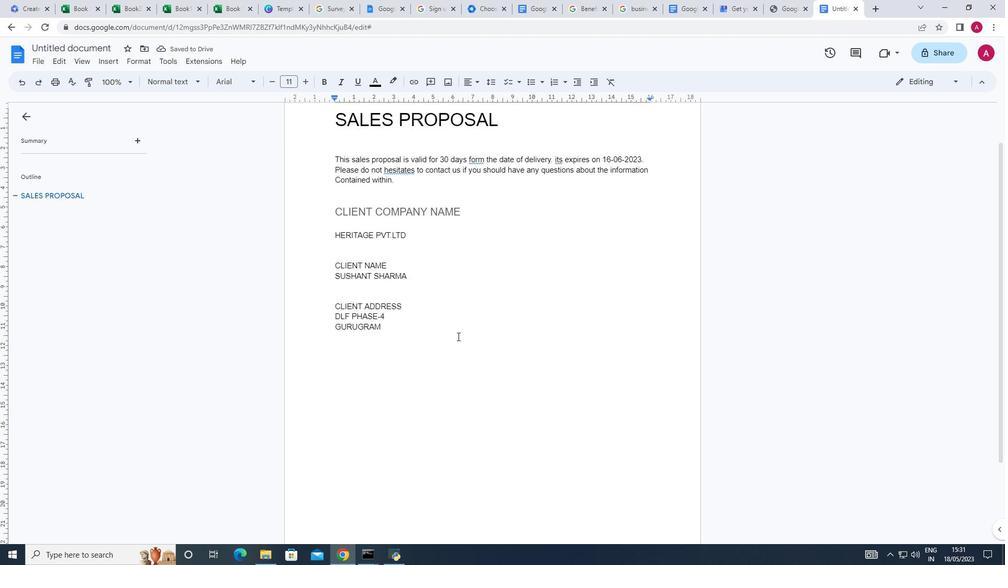 
Action: Mouse scrolled (456, 336) with delta (0, 0)
Screenshot: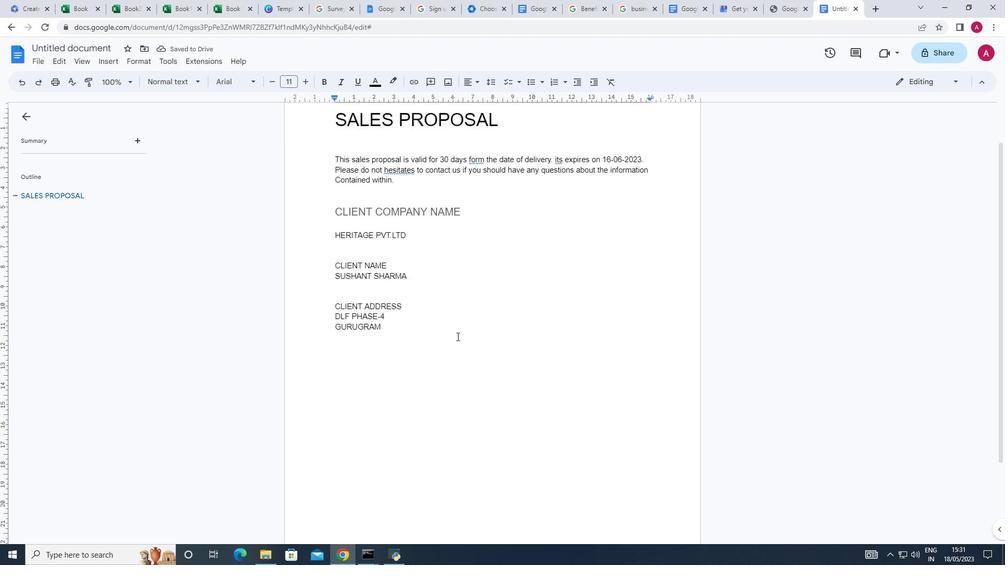 
Action: Mouse moved to (391, 211)
Screenshot: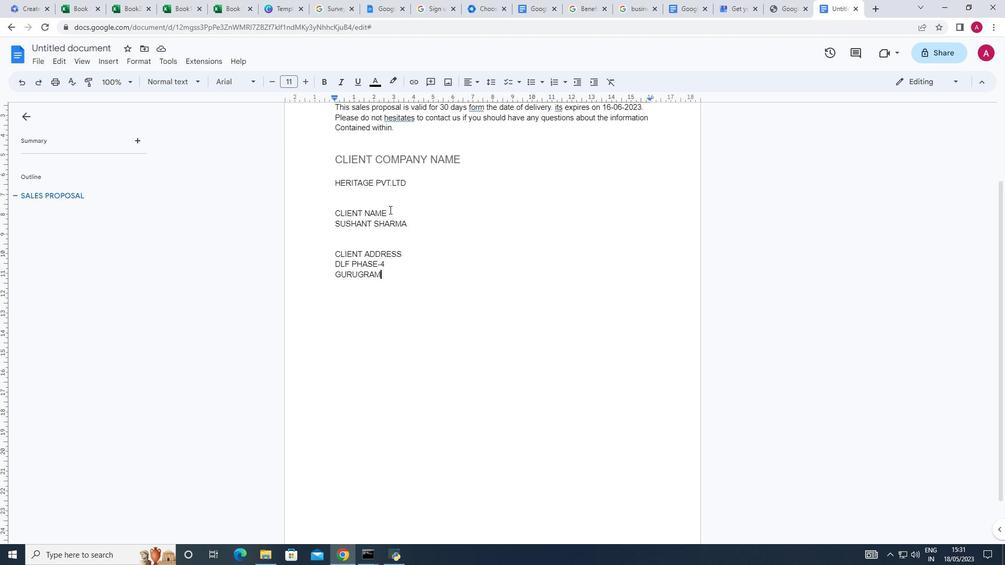 
Action: Mouse pressed left at (391, 211)
Screenshot: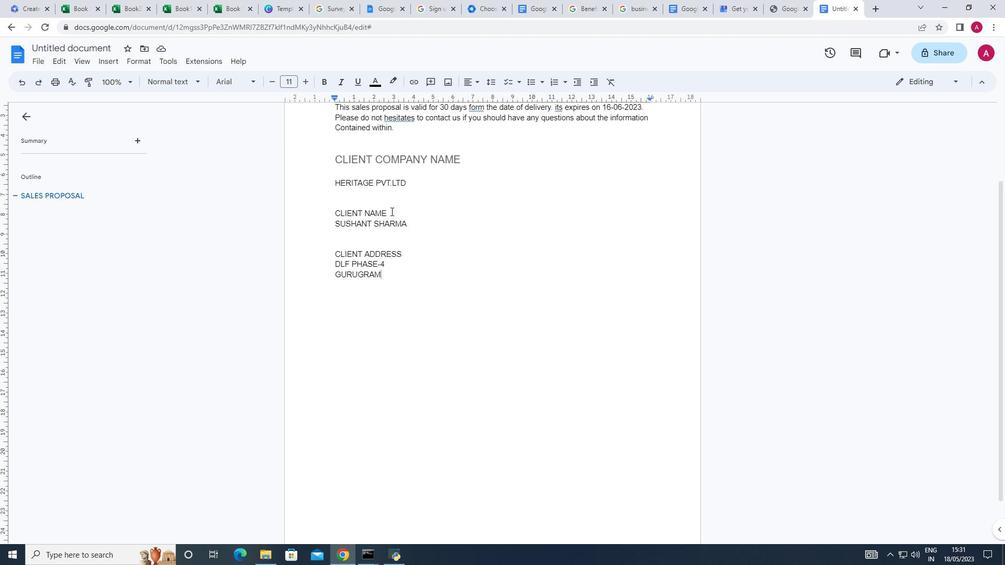 
Action: Key pressed <Key.enter>
Screenshot: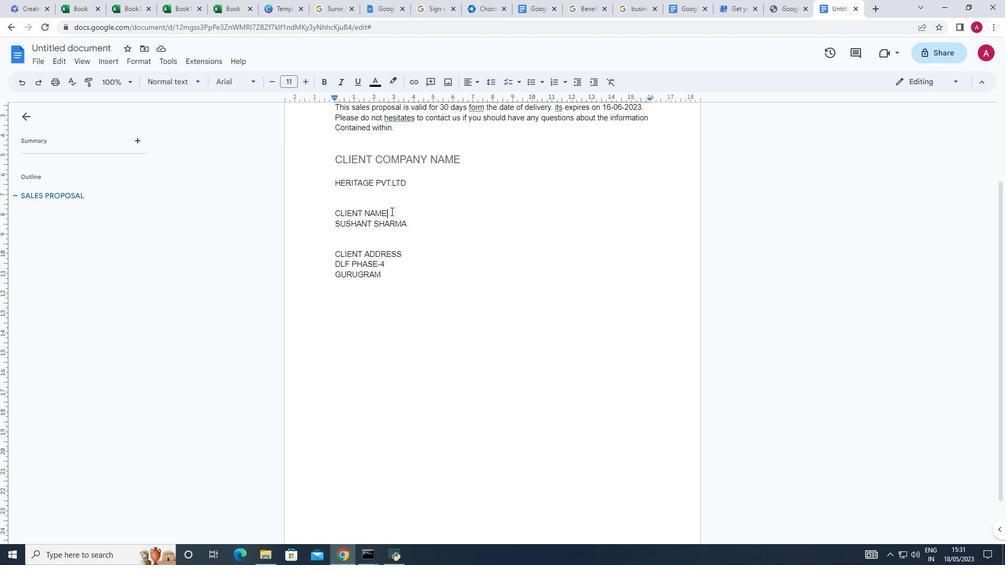 
Action: Mouse moved to (407, 265)
Screenshot: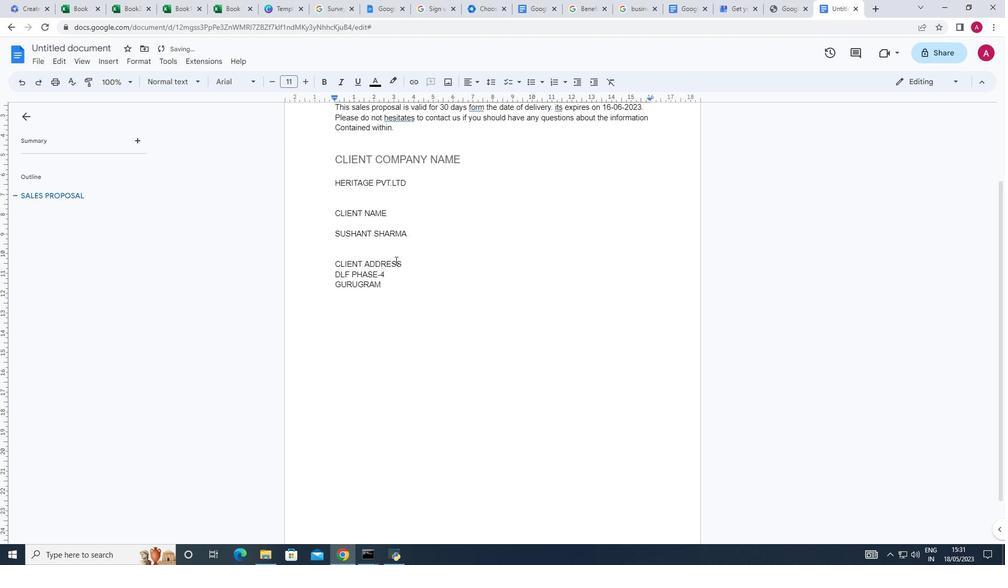 
Action: Mouse pressed left at (407, 265)
Screenshot: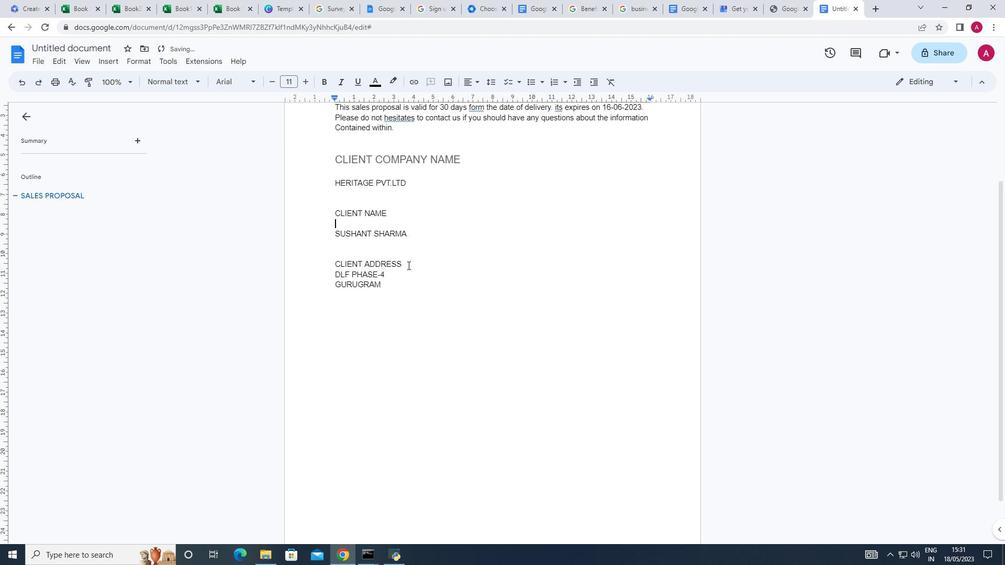 
Action: Key pressed <Key.enter>
Screenshot: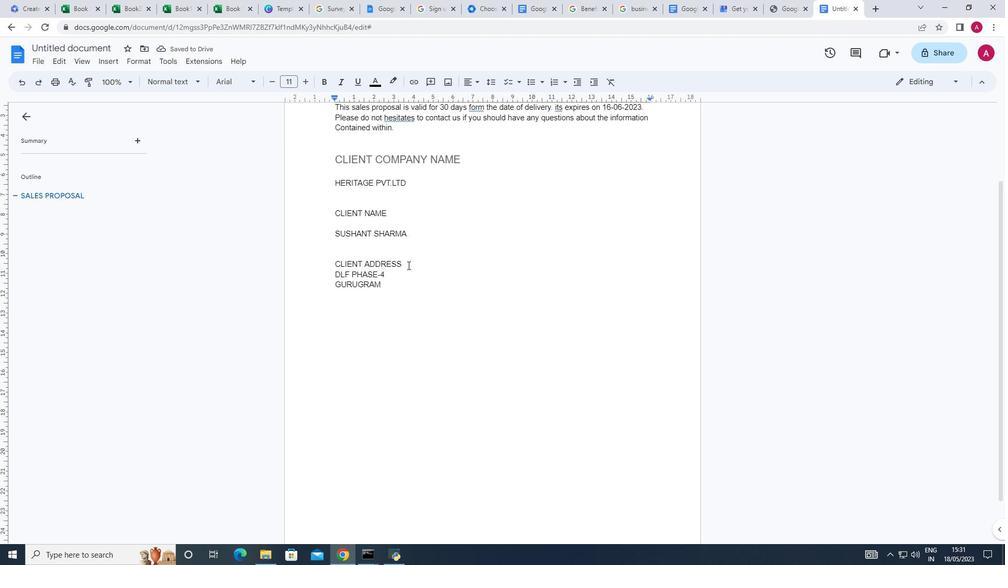 
Action: Mouse moved to (374, 318)
Screenshot: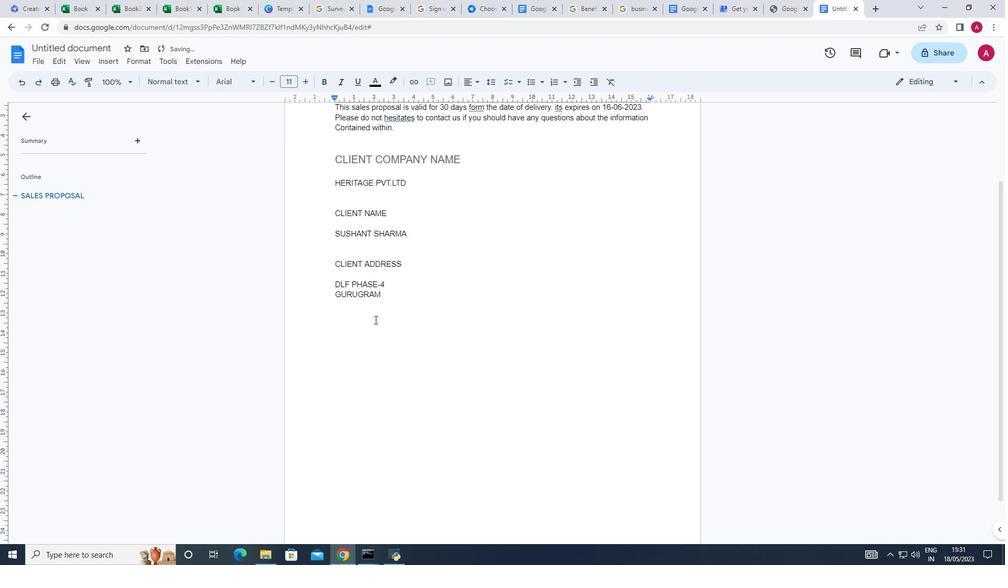 
Action: Mouse scrolled (374, 318) with delta (0, 0)
Screenshot: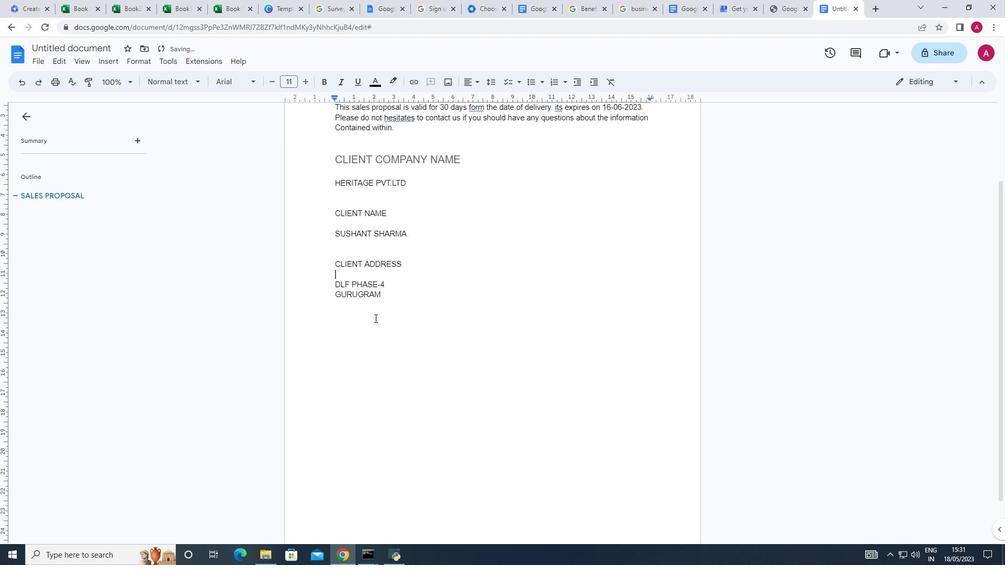 
Action: Mouse scrolled (374, 318) with delta (0, 0)
Screenshot: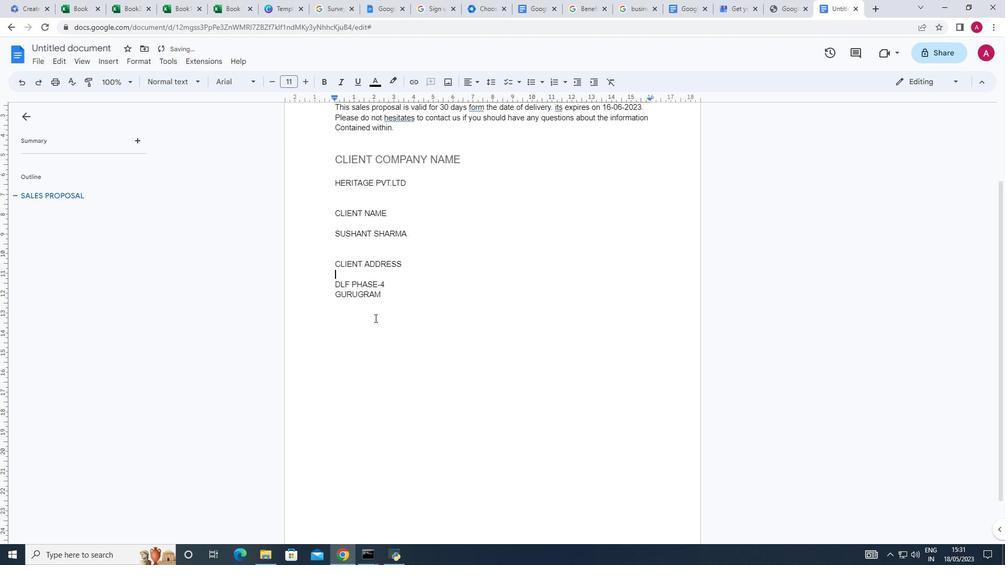 
Action: Mouse scrolled (374, 317) with delta (0, 0)
Screenshot: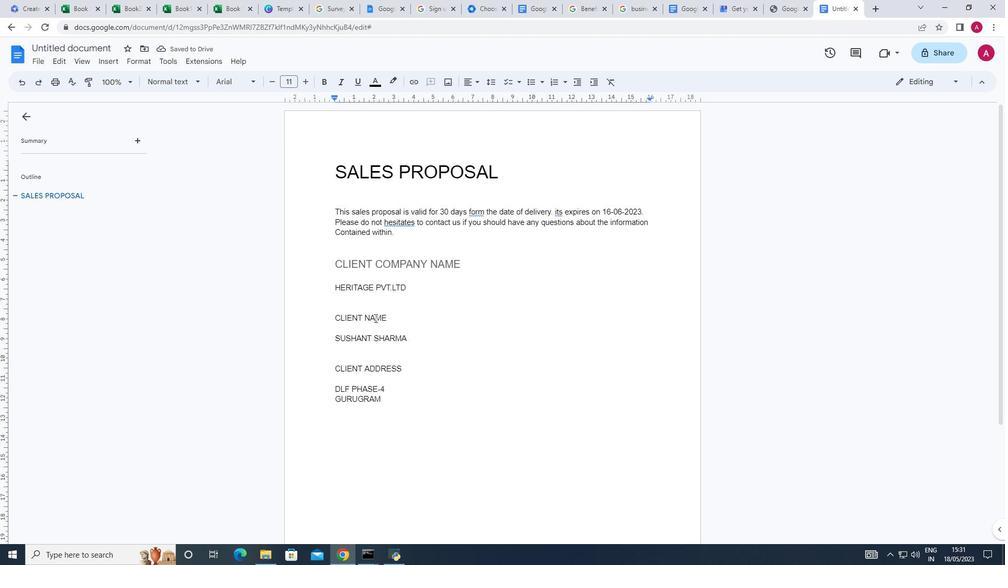 
Action: Mouse moved to (386, 346)
Screenshot: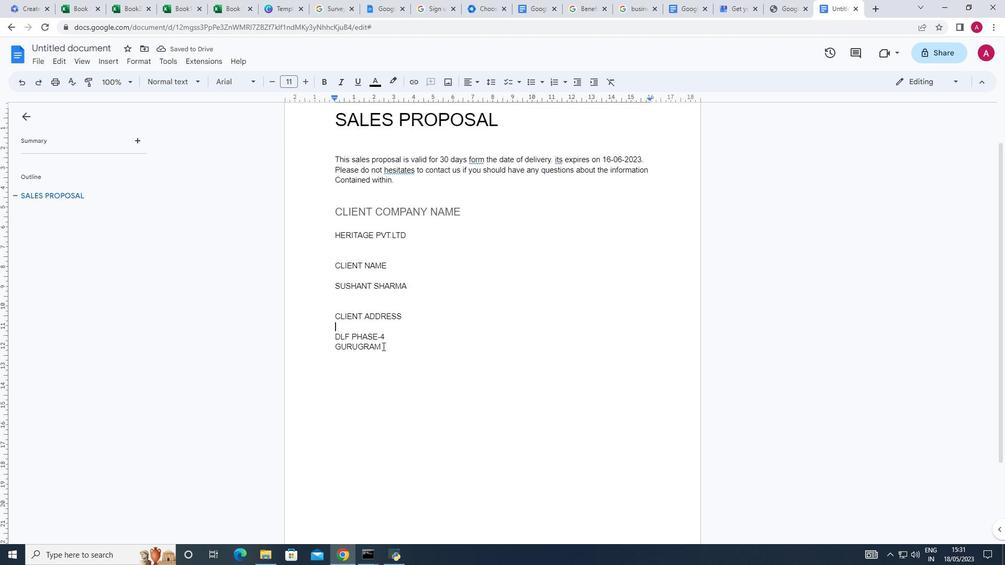 
Action: Mouse pressed left at (386, 346)
Screenshot: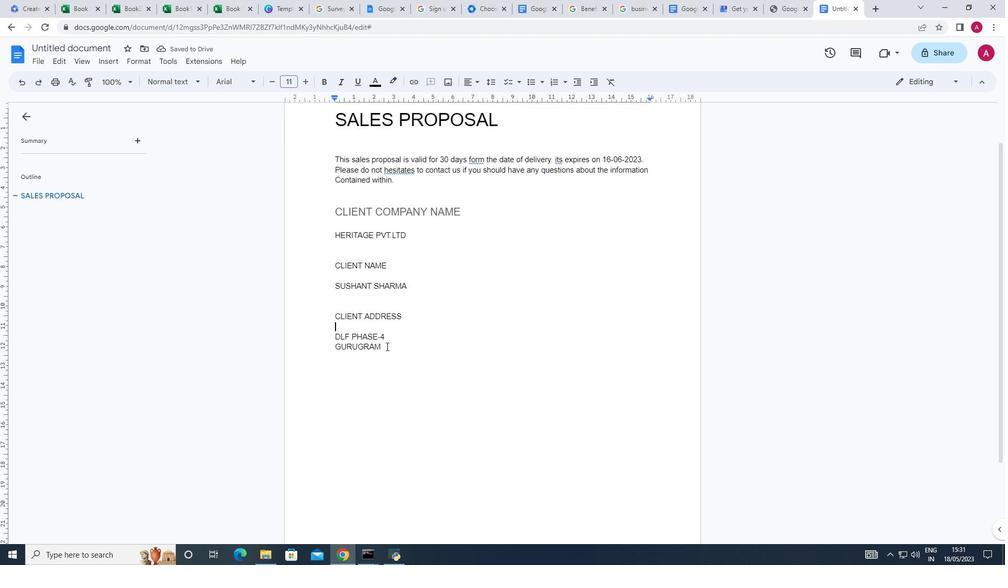
Action: Mouse moved to (386, 346)
Screenshot: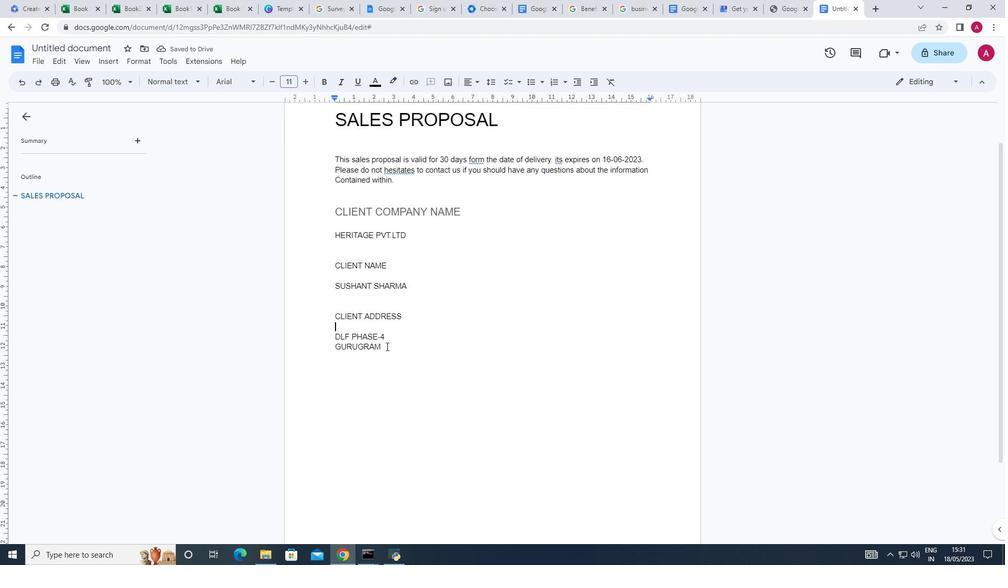 
Action: Key pressed <Key.enter><Key.enter>
Screenshot: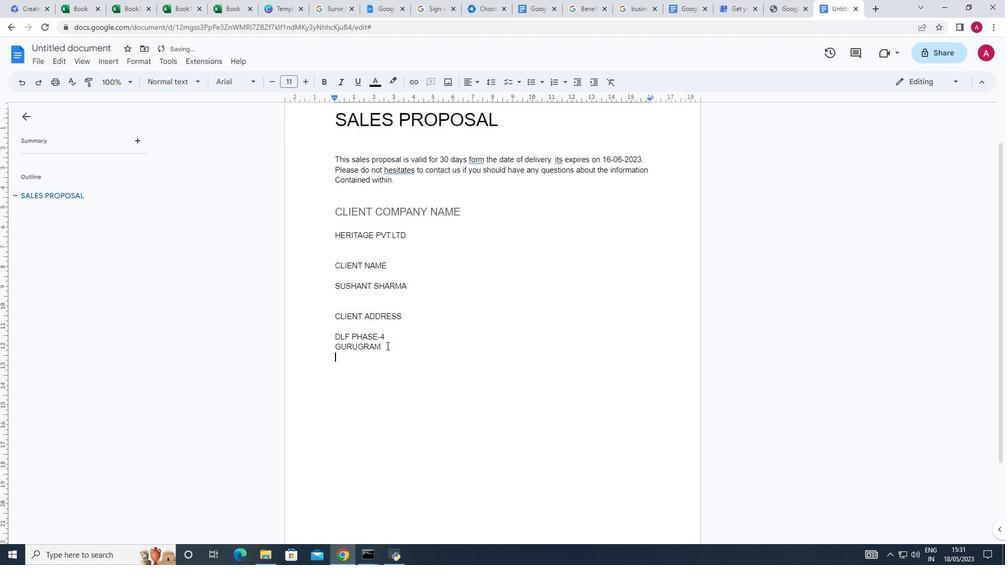 
Action: Mouse moved to (337, 212)
Screenshot: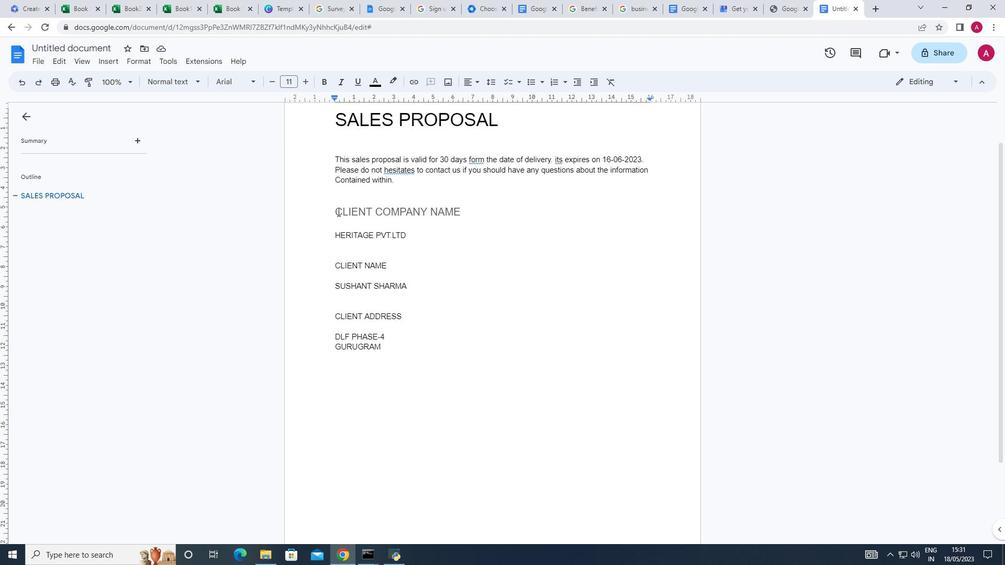 
Action: Mouse pressed left at (337, 212)
Screenshot: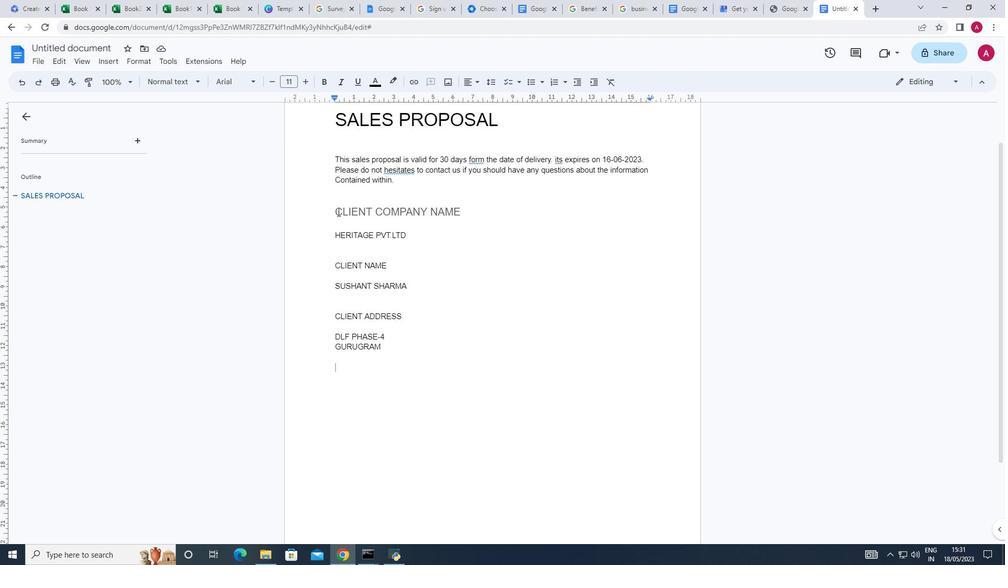 
Action: Mouse moved to (461, 209)
Screenshot: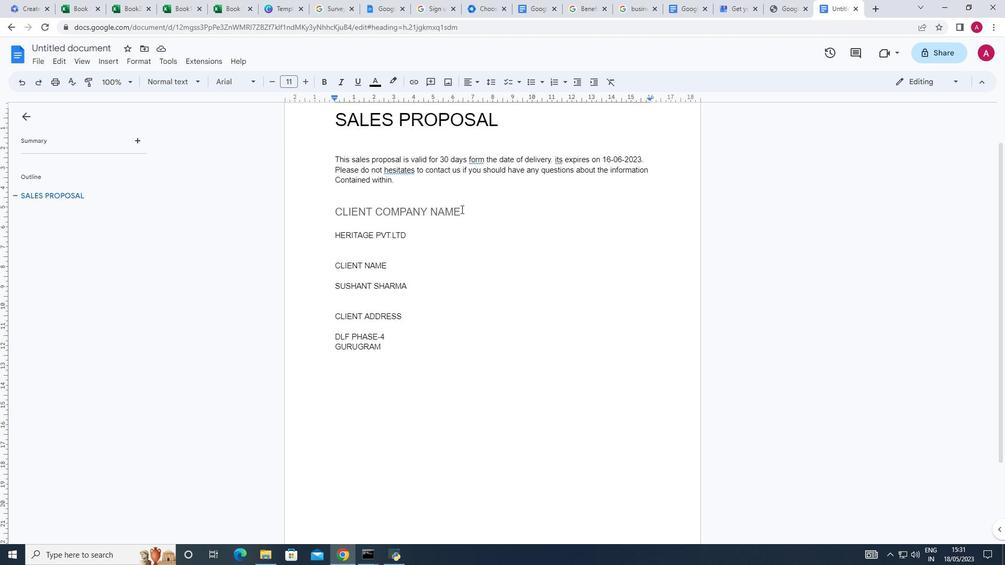 
Action: Mouse pressed left at (461, 209)
Screenshot: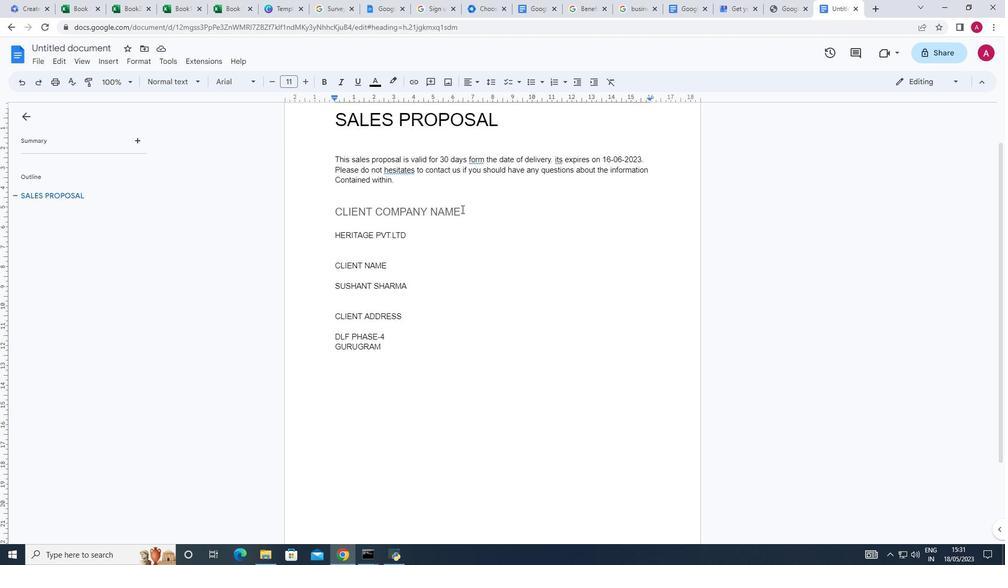 
Action: Mouse moved to (317, 82)
Screenshot: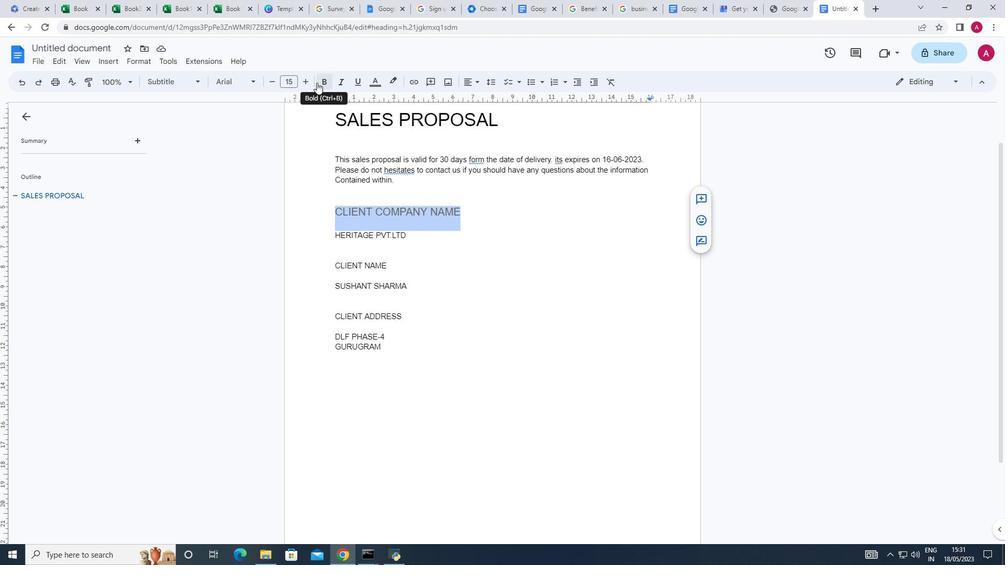 
Action: Mouse pressed left at (317, 82)
Screenshot: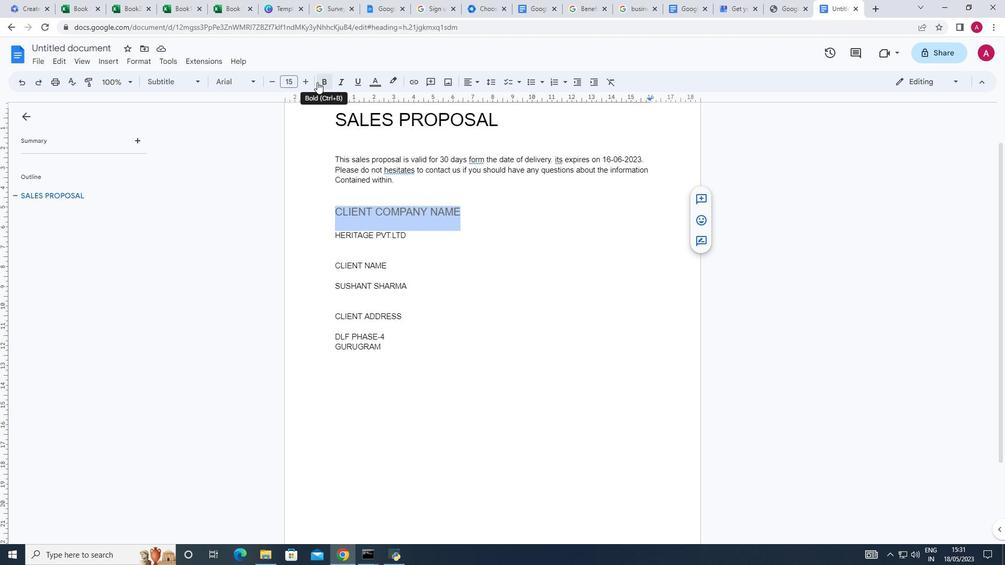 
Action: Mouse pressed left at (317, 82)
Screenshot: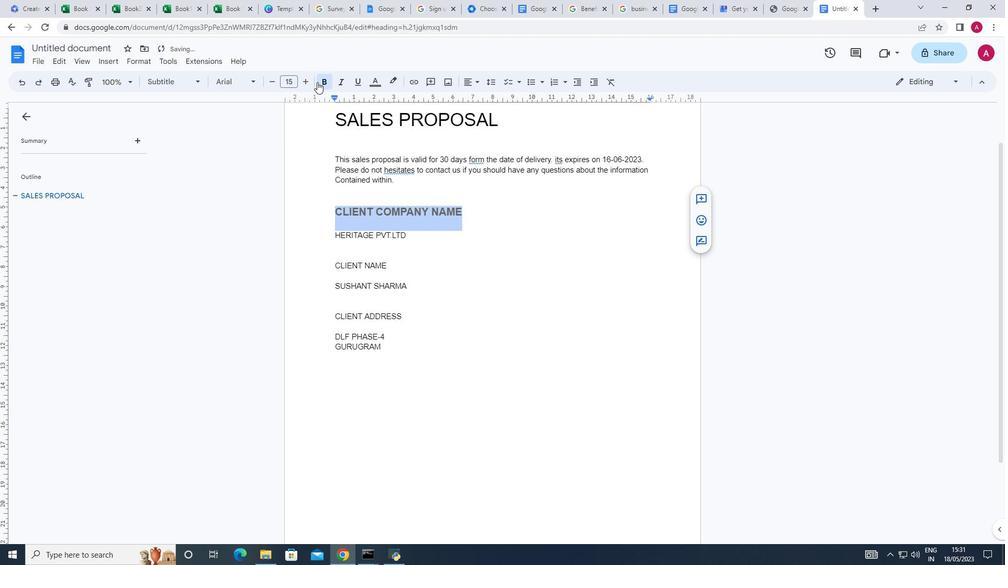
Action: Mouse moved to (193, 82)
Screenshot: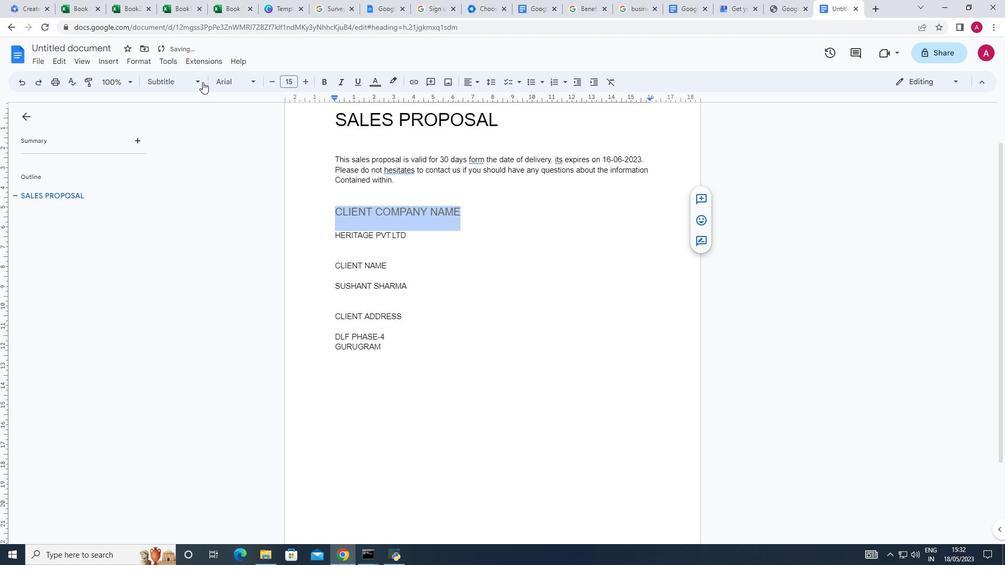 
Action: Mouse pressed left at (193, 82)
Screenshot: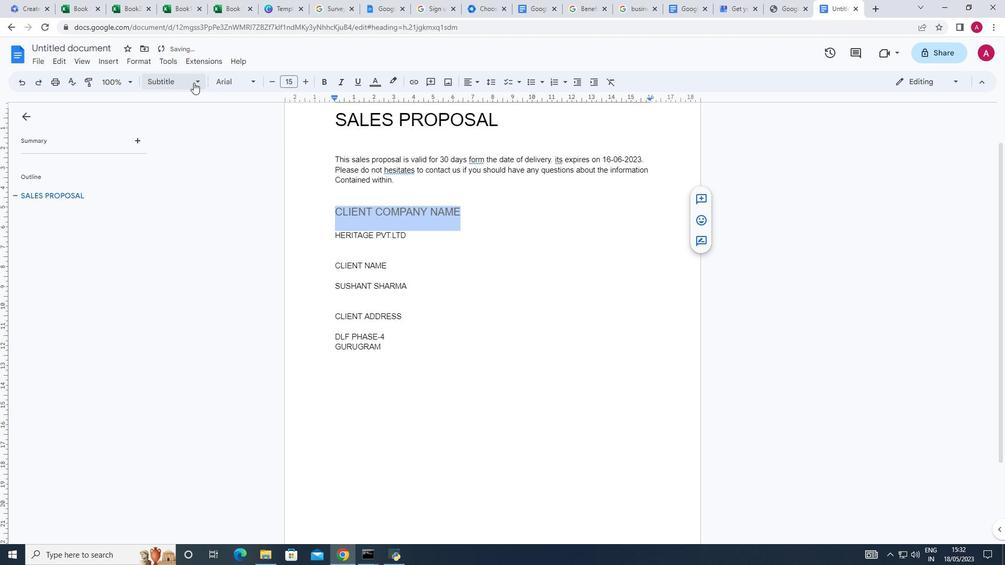
Action: Mouse moved to (196, 149)
Screenshot: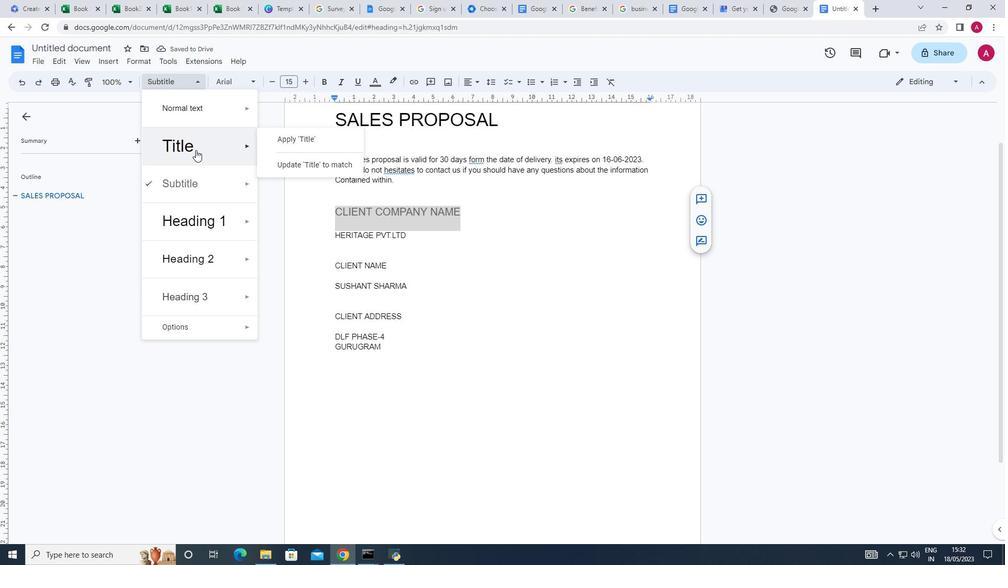
Action: Mouse pressed left at (196, 149)
Screenshot: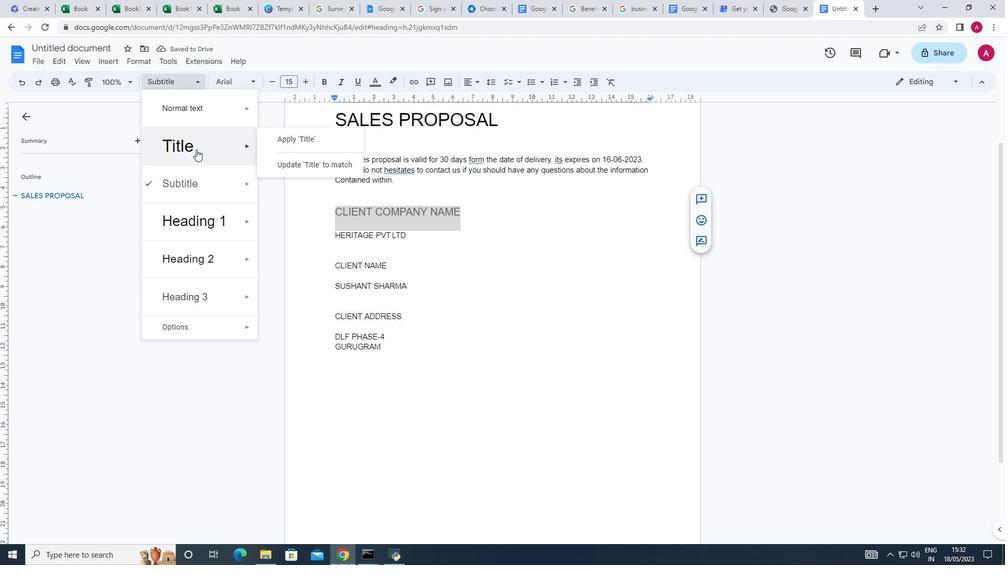 
Action: Mouse moved to (276, 84)
Screenshot: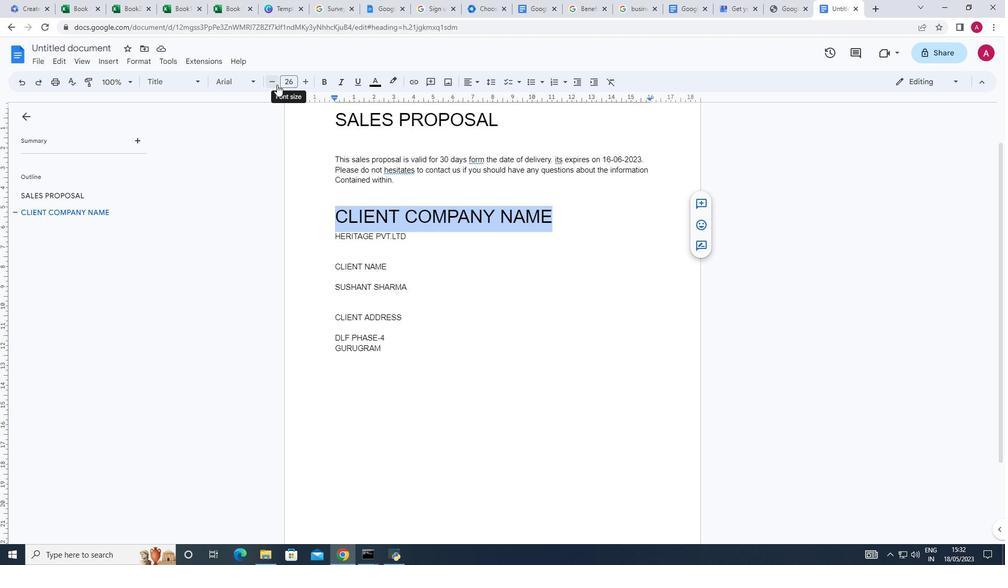 
Action: Mouse pressed left at (276, 84)
Screenshot: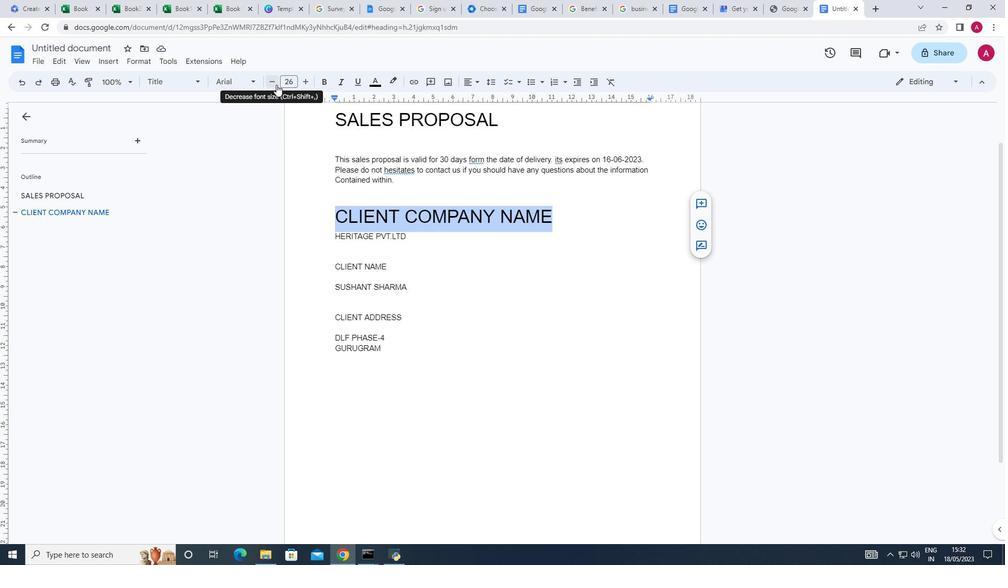 
Action: Mouse pressed left at (276, 84)
Screenshot: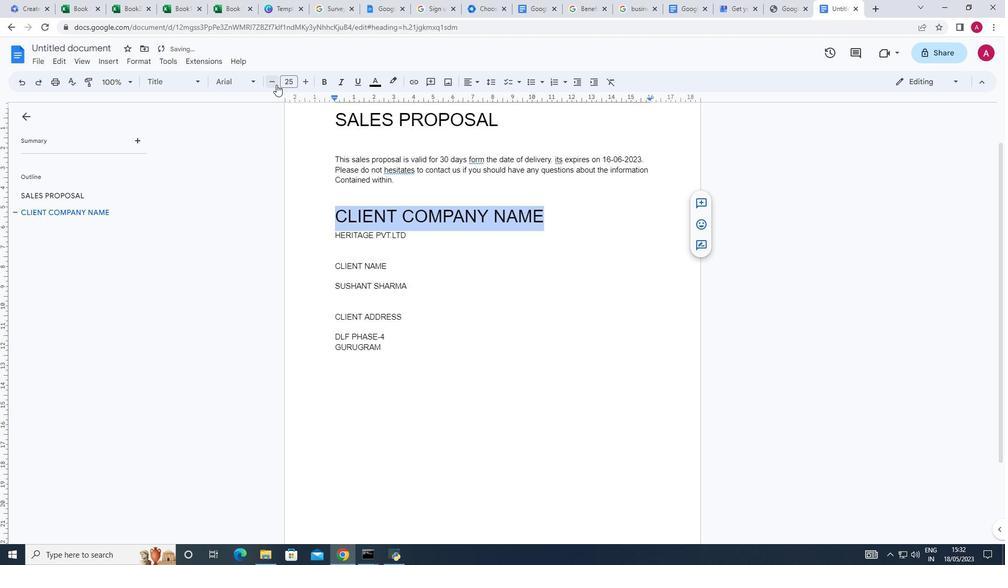
Action: Mouse pressed left at (276, 84)
Screenshot: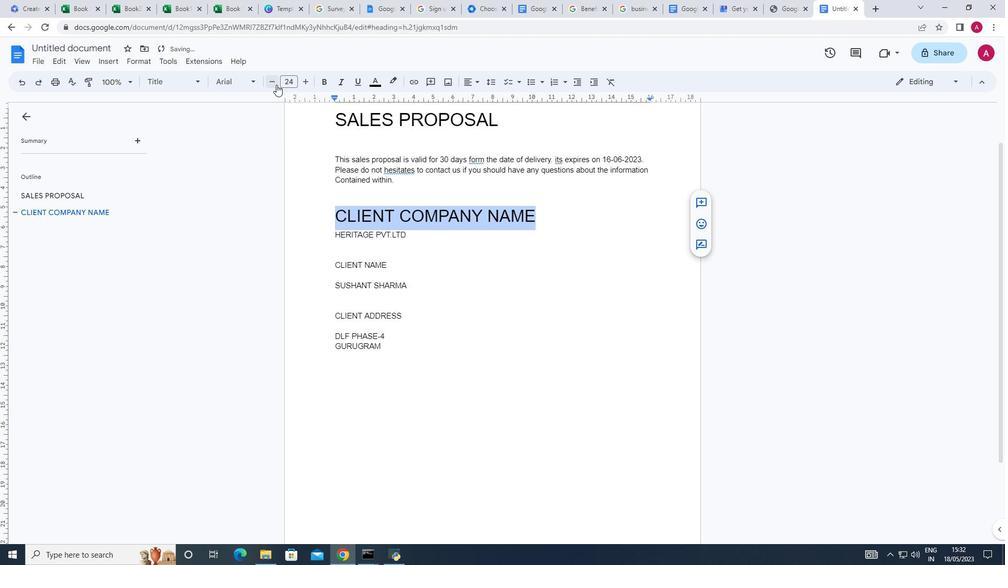 
Action: Mouse pressed left at (276, 84)
Screenshot: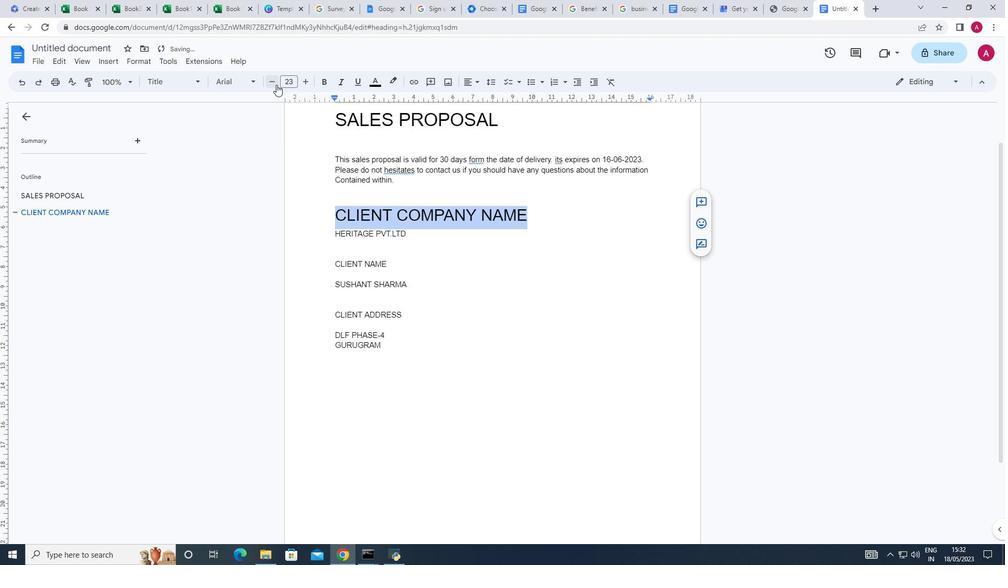 
Action: Mouse pressed left at (276, 84)
Screenshot: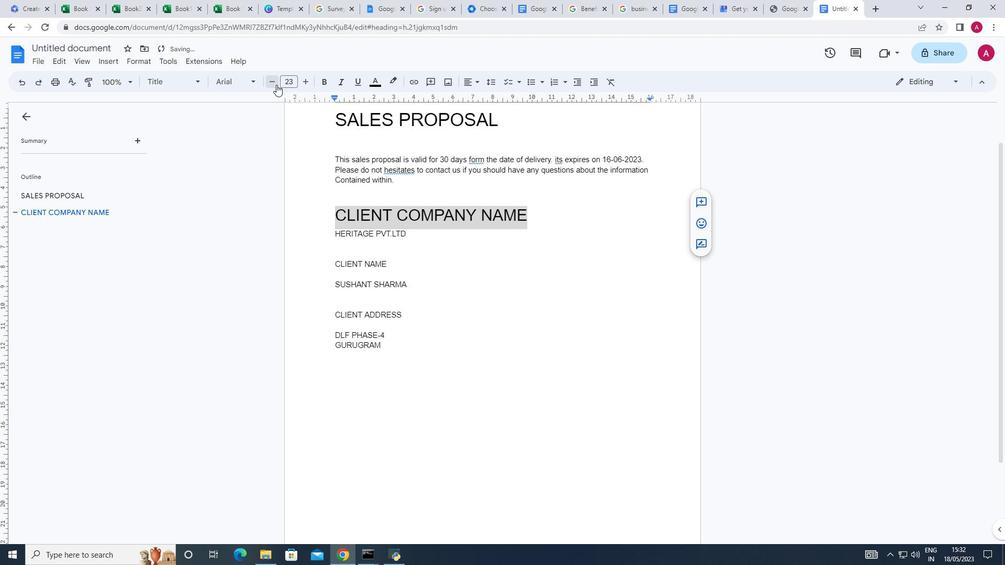 
Action: Mouse pressed left at (276, 84)
Screenshot: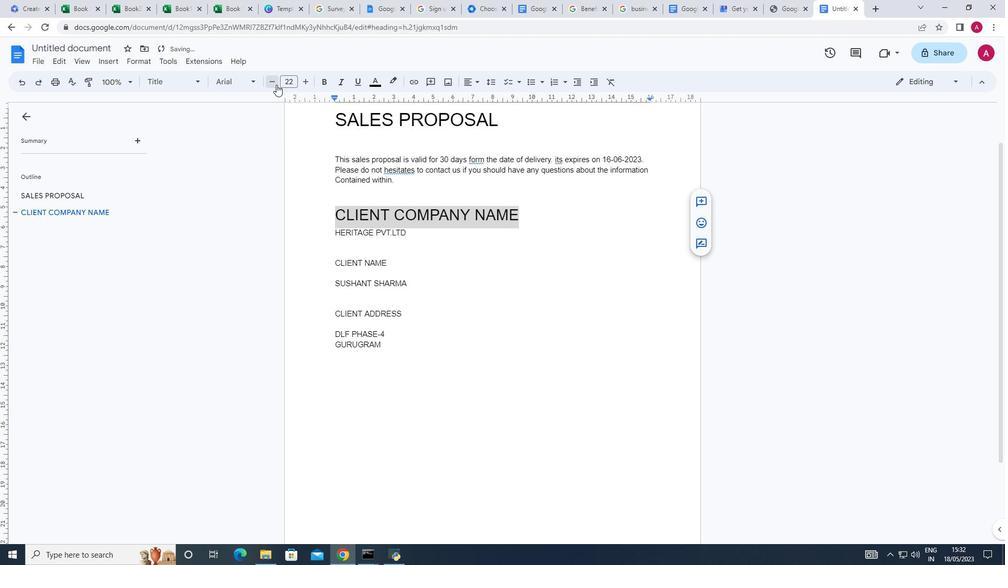 
Action: Mouse pressed left at (276, 84)
Screenshot: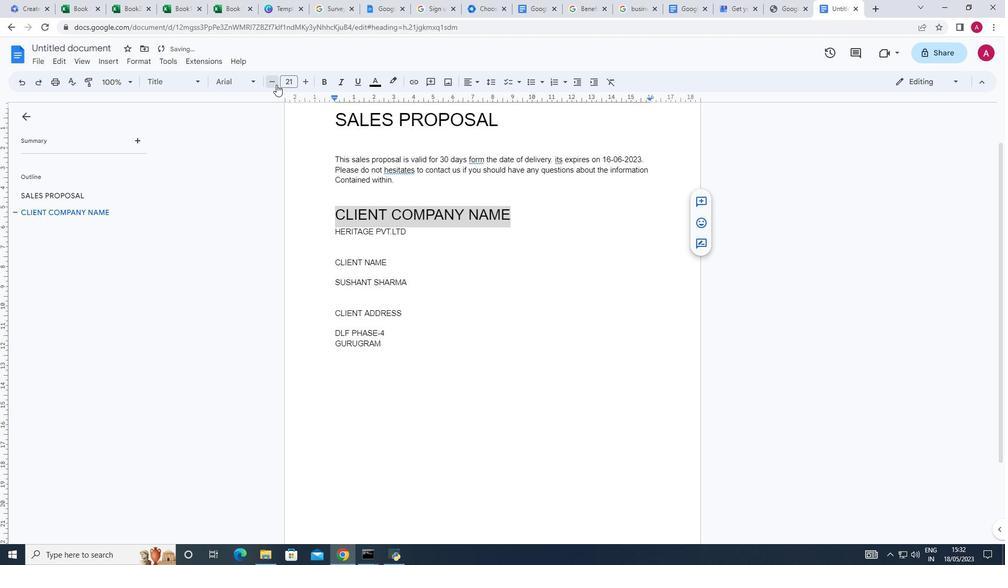 
Action: Mouse pressed left at (276, 84)
Screenshot: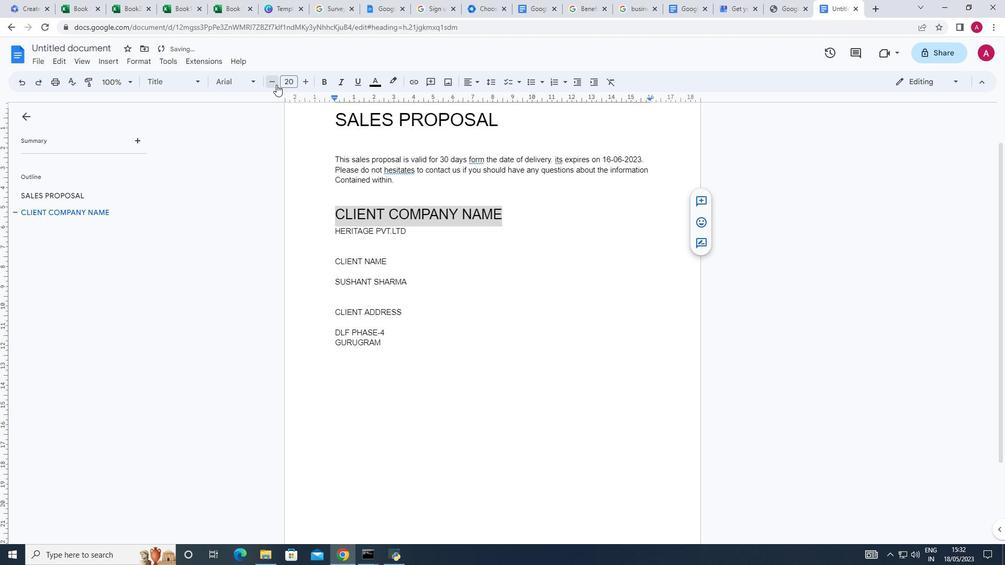 
Action: Mouse pressed left at (276, 84)
Screenshot: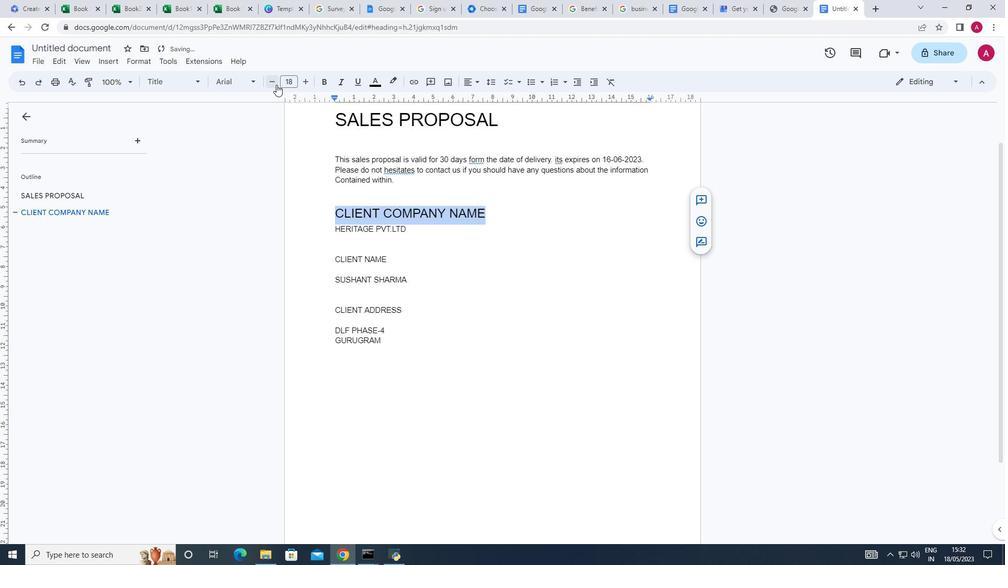 
Action: Mouse pressed left at (276, 84)
Screenshot: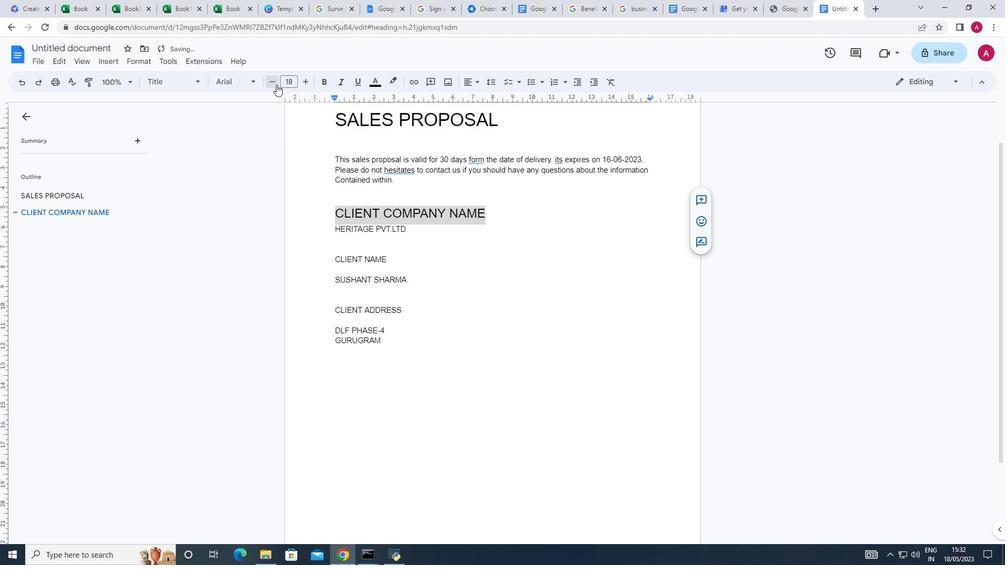 
Action: Mouse pressed left at (276, 84)
Screenshot: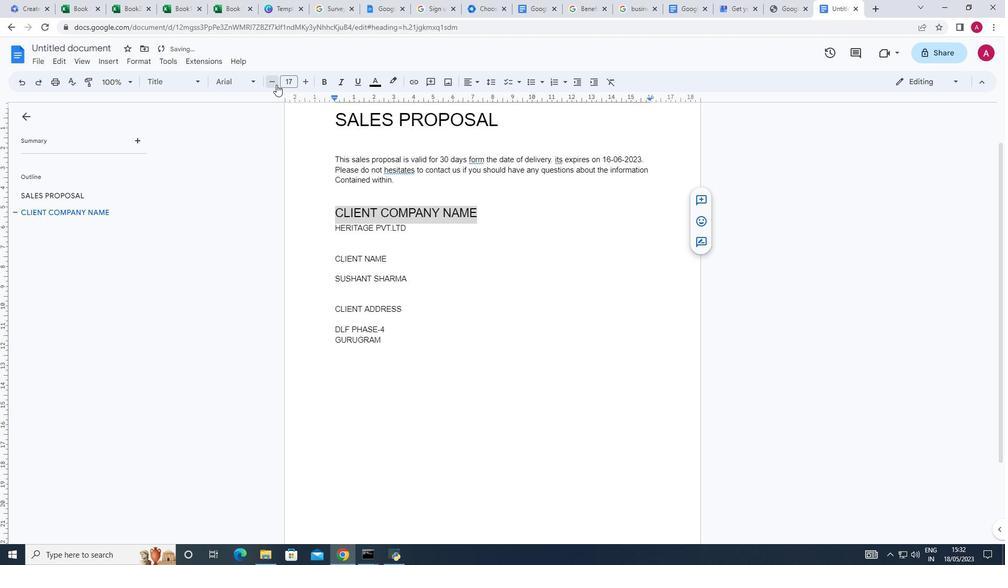 
Action: Mouse pressed left at (276, 84)
Screenshot: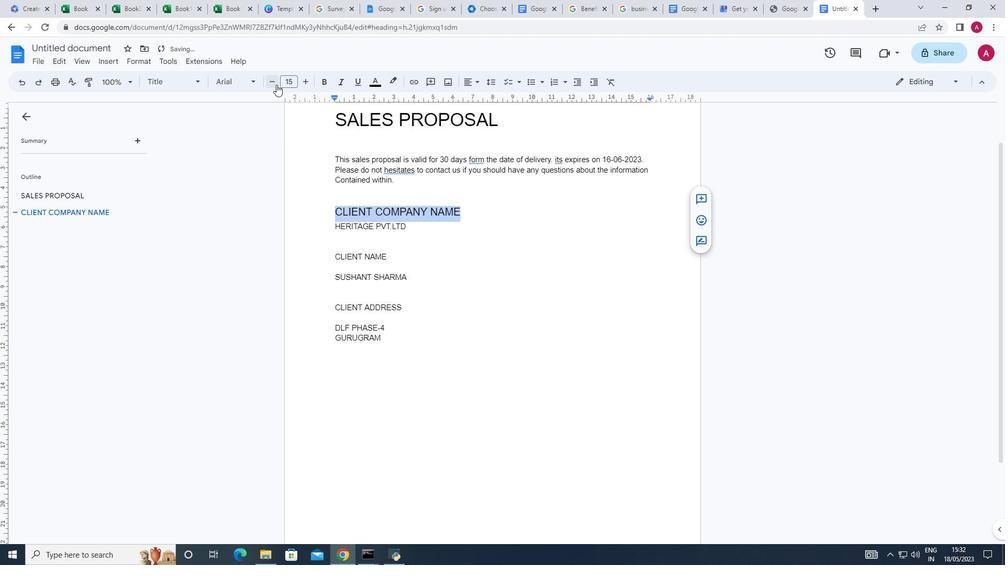 
Action: Mouse pressed left at (276, 84)
Screenshot: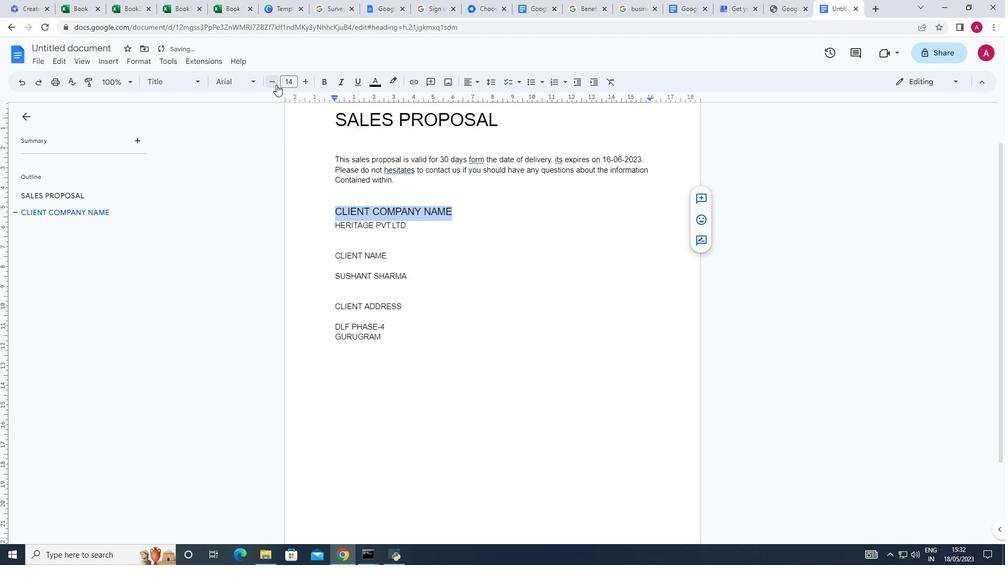
Action: Mouse moved to (426, 240)
Screenshot: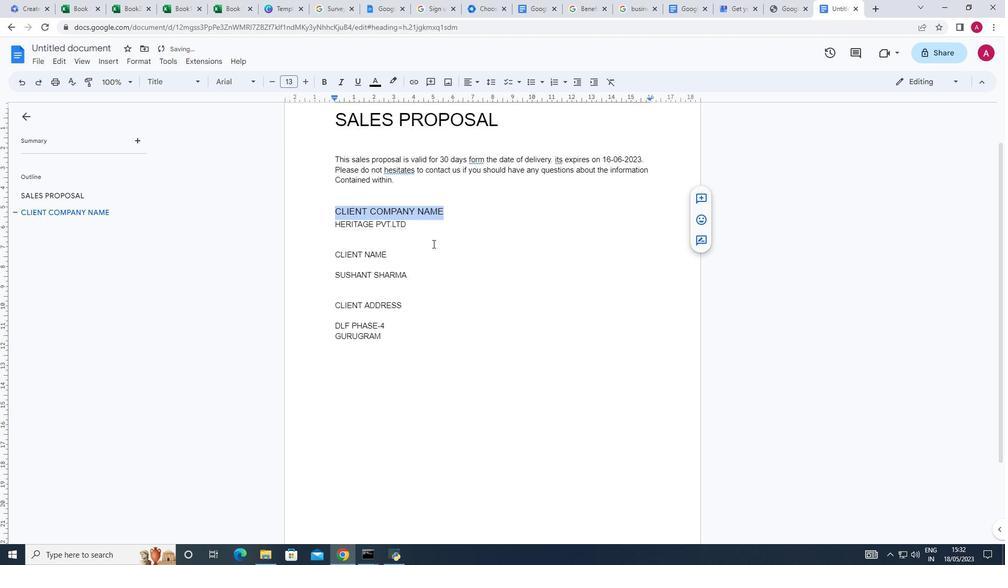 
Action: Mouse pressed left at (426, 240)
Screenshot: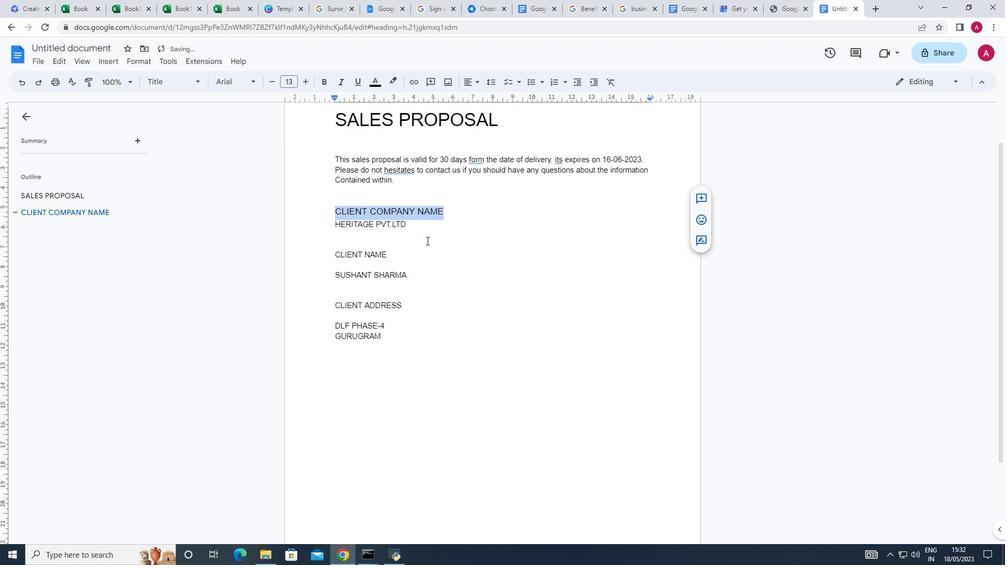 
Action: Mouse moved to (390, 255)
Screenshot: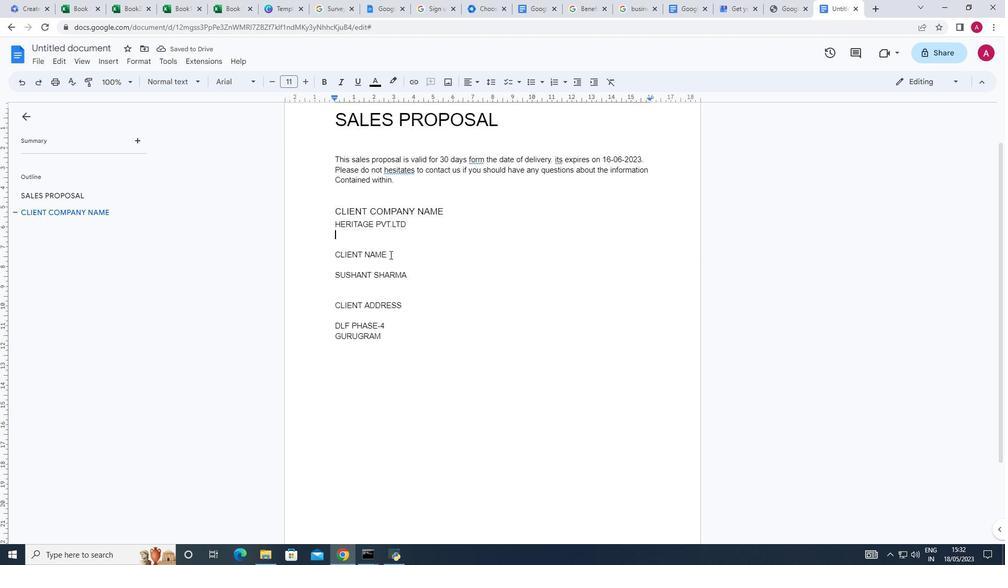 
Action: Mouse pressed left at (390, 255)
Screenshot: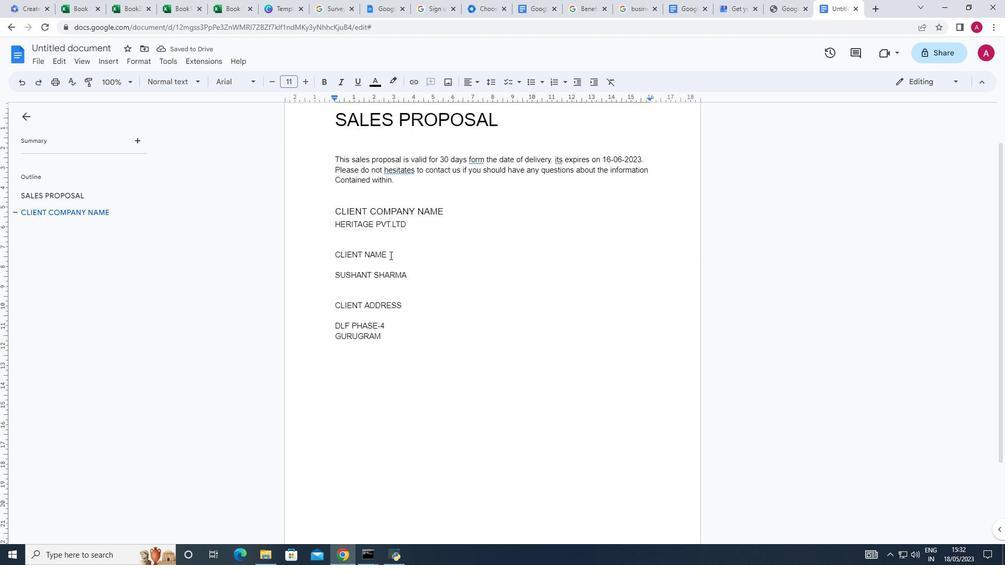 
Action: Mouse moved to (387, 257)
Screenshot: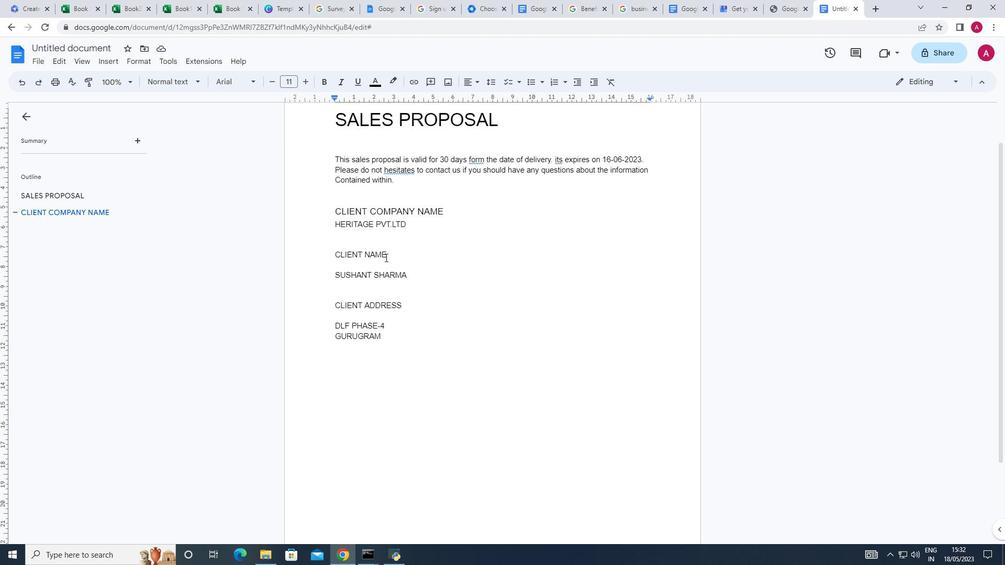 
Action: Mouse pressed left at (387, 257)
Screenshot: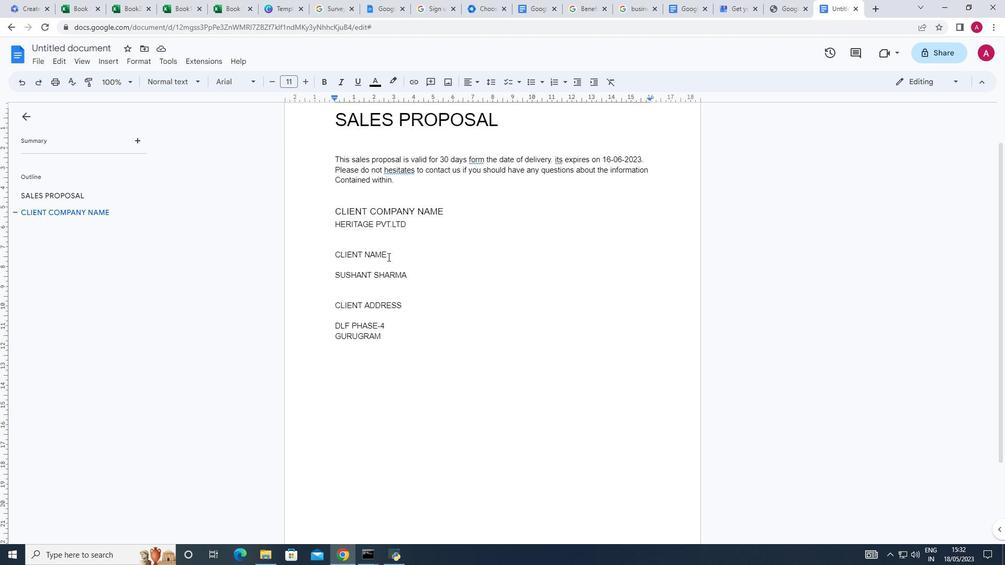 
Action: Mouse moved to (333, 274)
Screenshot: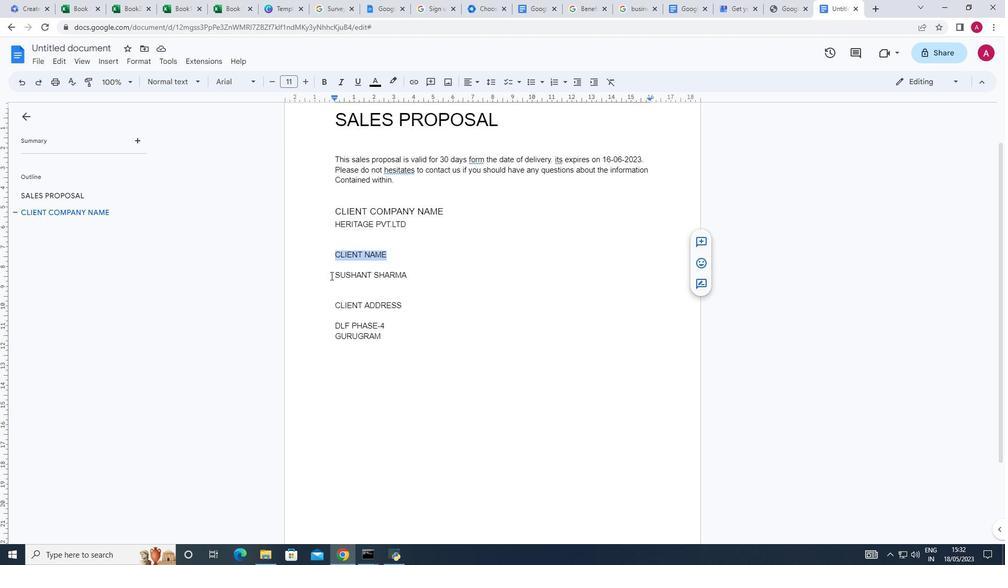 
Action: Mouse pressed left at (333, 274)
Screenshot: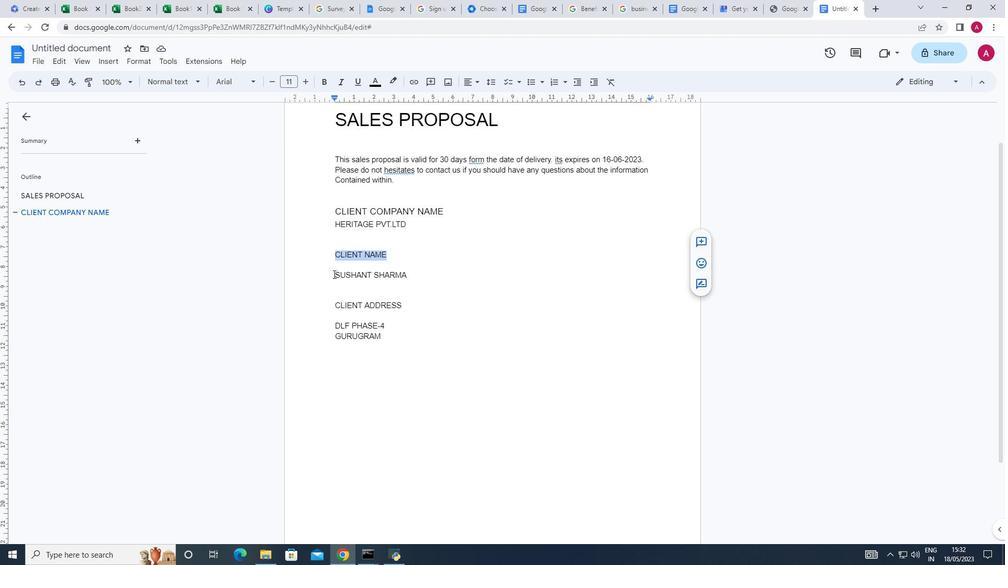 
Action: Mouse moved to (391, 260)
Screenshot: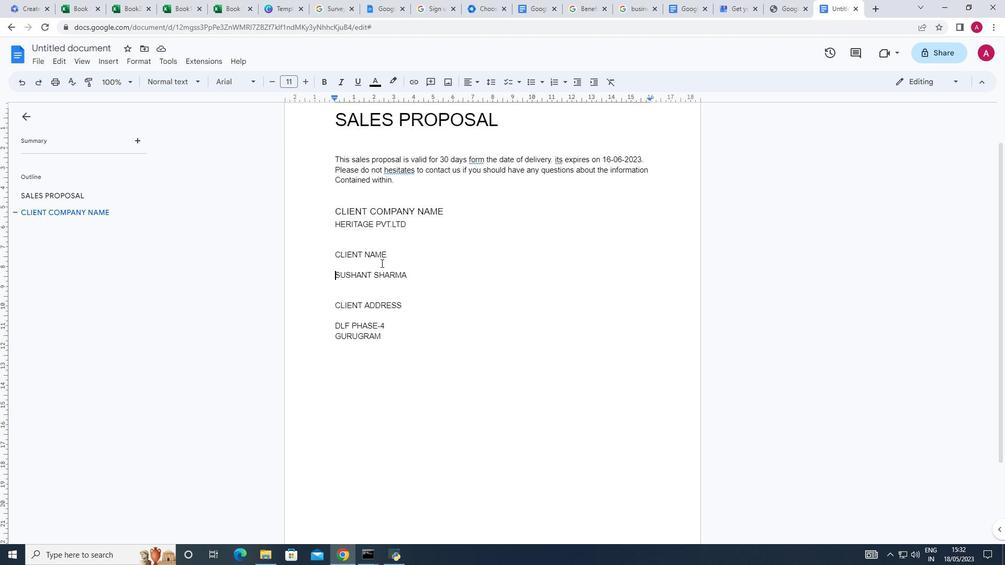 
Action: Mouse pressed left at (391, 260)
Screenshot: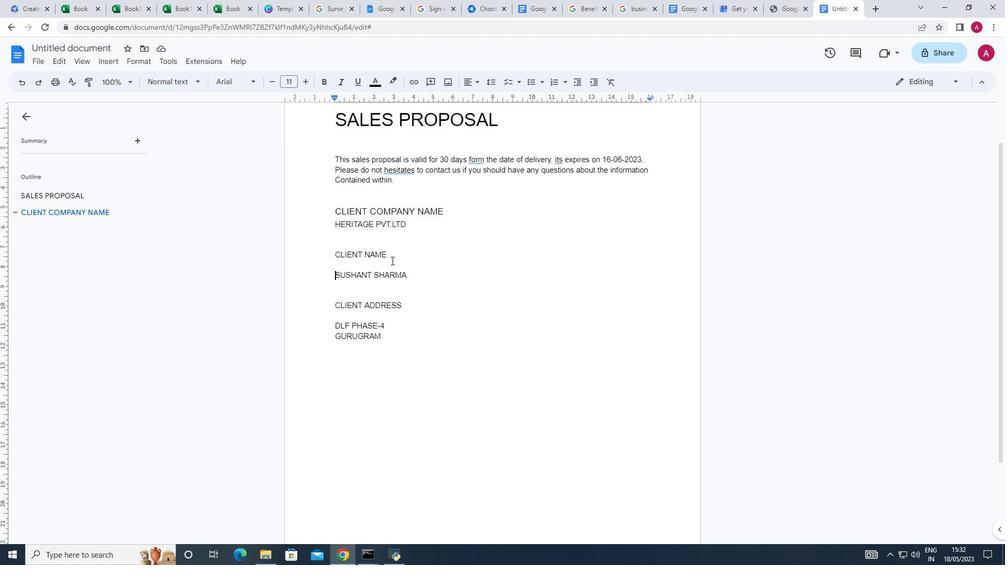 
Action: Mouse moved to (334, 275)
Screenshot: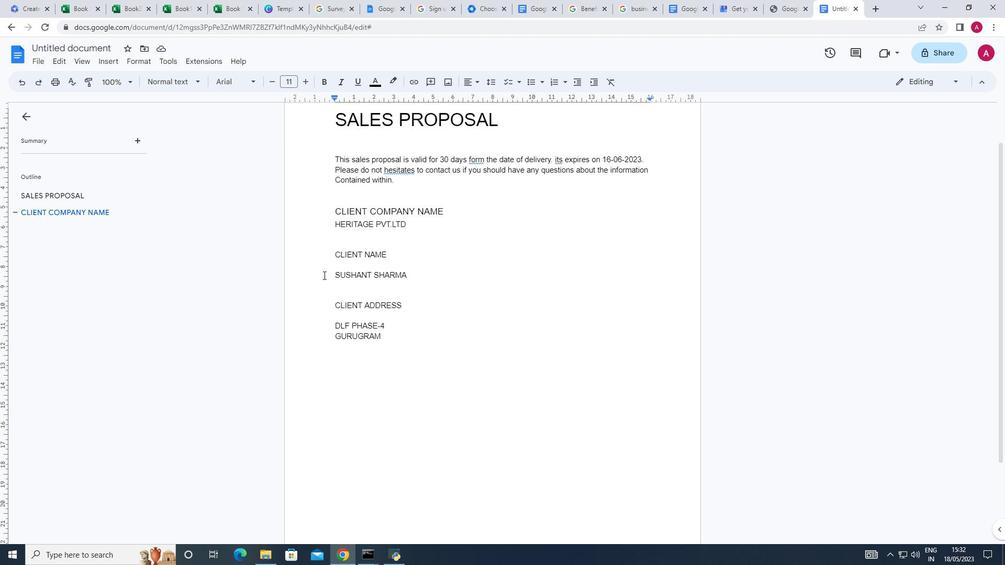 
Action: Mouse pressed left at (334, 275)
Screenshot: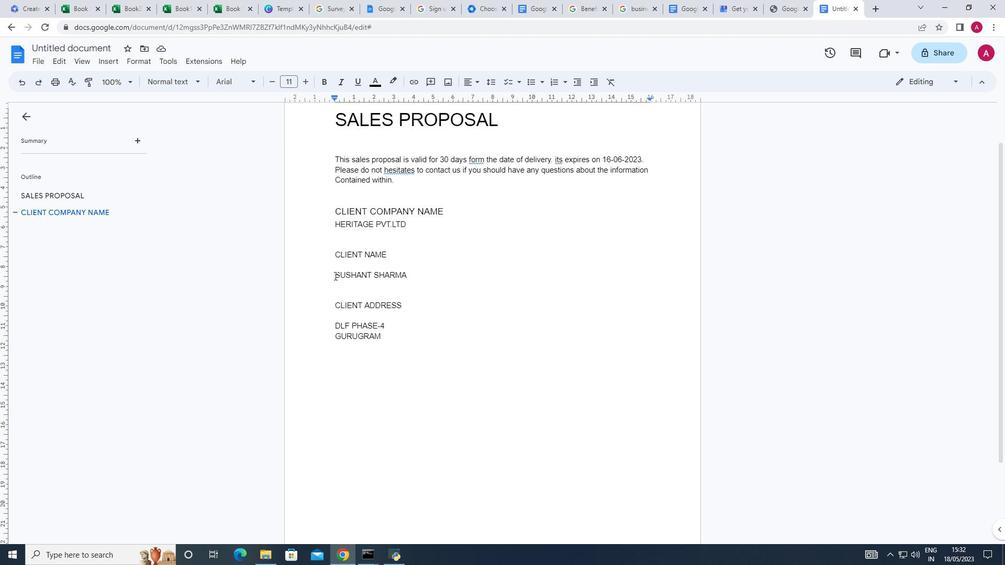 
Action: Key pressed <Key.backspace>
Screenshot: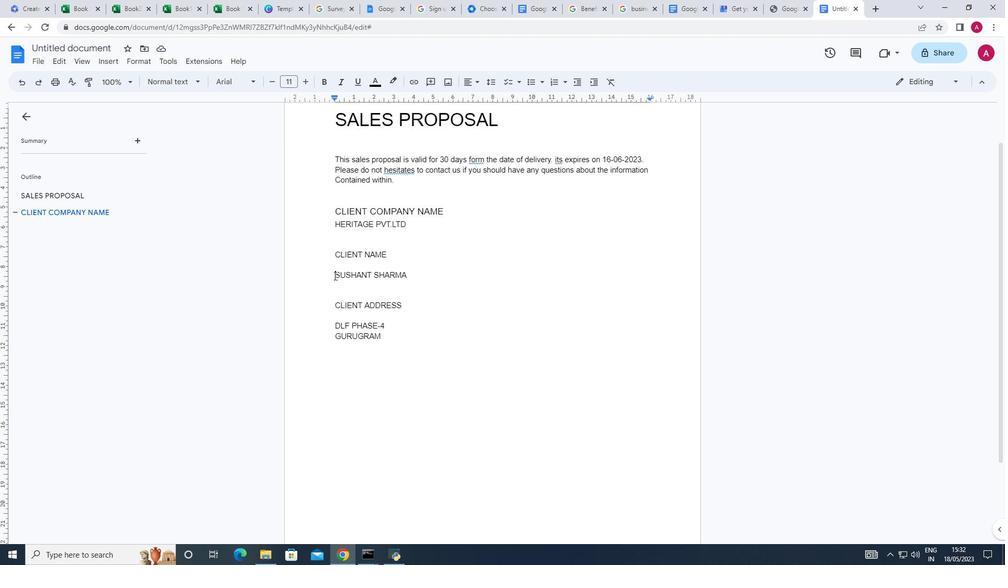 
Action: Mouse moved to (332, 317)
Screenshot: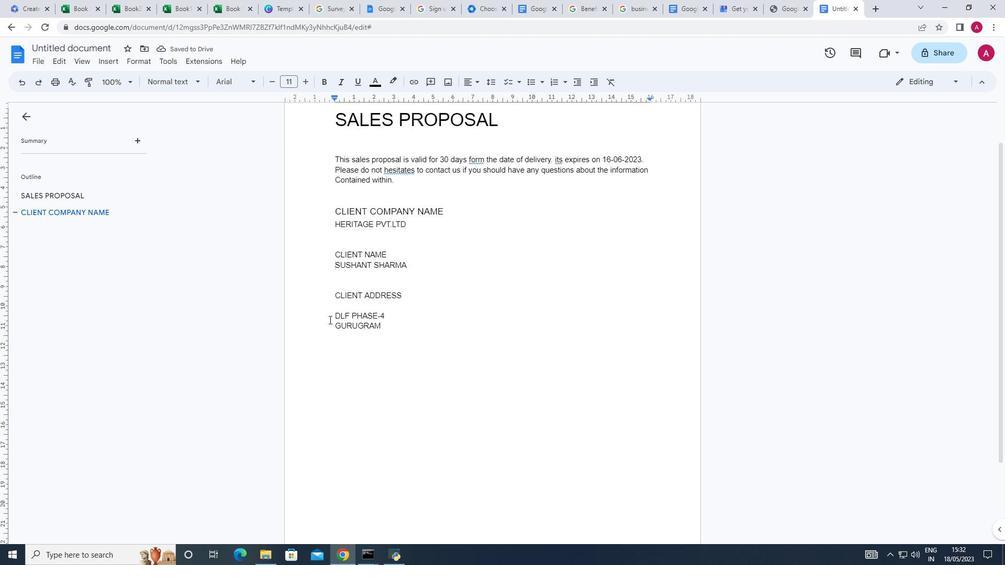 
Action: Mouse pressed left at (332, 317)
Screenshot: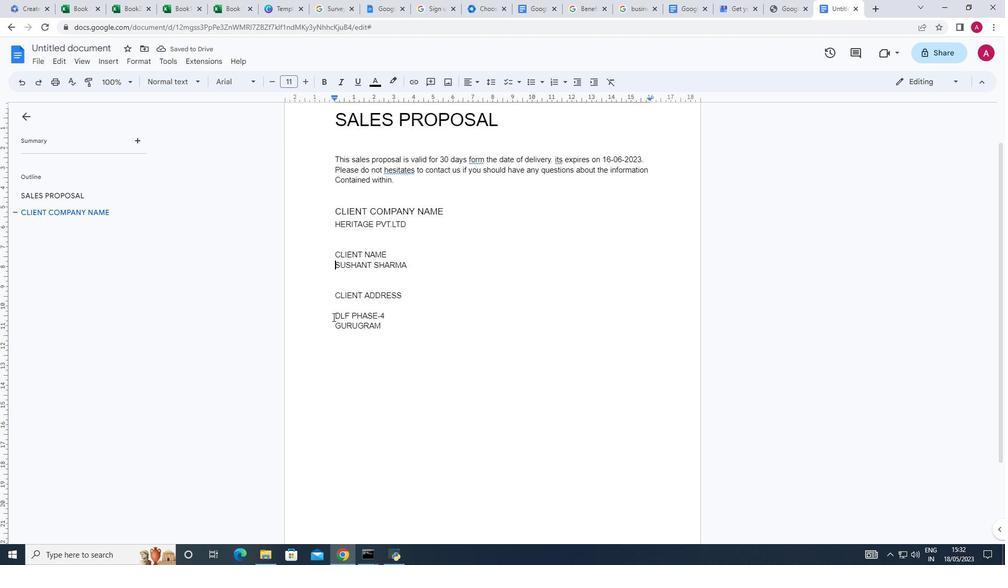 
Action: Mouse moved to (393, 254)
Screenshot: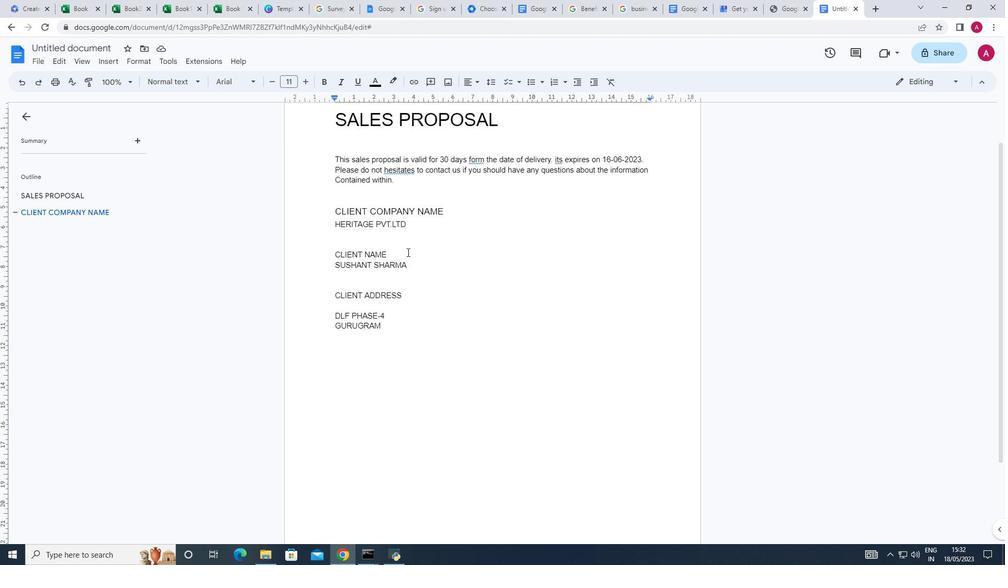 
Action: Mouse pressed left at (393, 254)
Screenshot: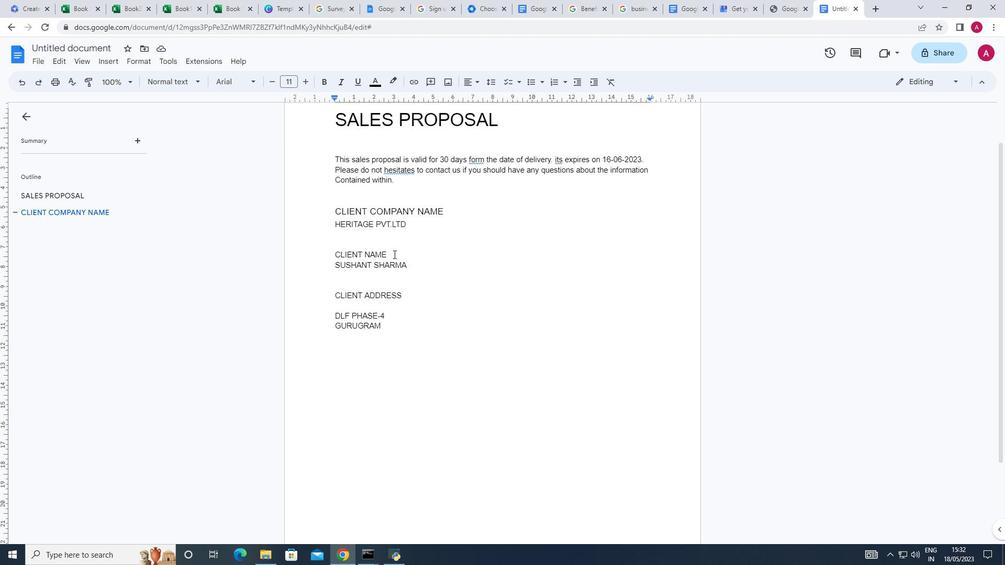 
Action: Mouse moved to (332, 253)
Screenshot: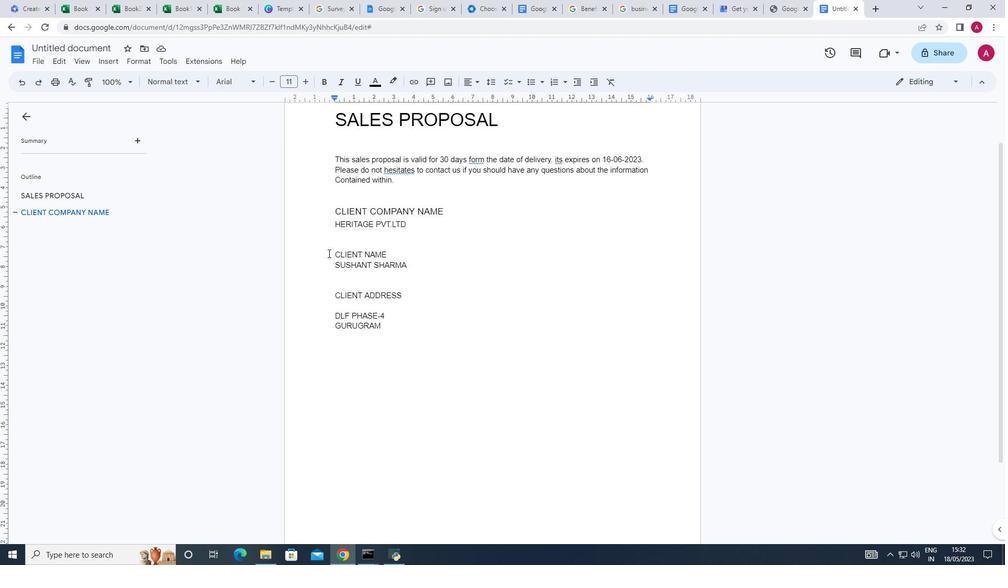
Action: Mouse pressed left at (332, 253)
Screenshot: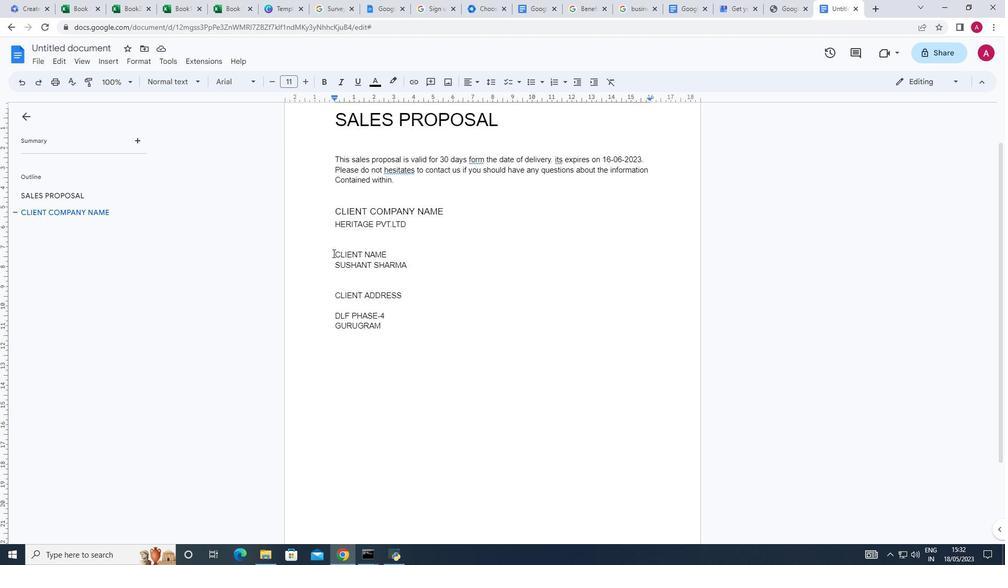 
Action: Key pressed <Key.shift_r><Key.shift_r><Key.shift_r><Key.shift_r><Key.shift_r><Key.shift_r><Key.shift_r><Key.shift_r><Key.shift_r><Key.shift_r><Key.shift_r><Key.shift_r><Key.shift_r><Key.shift_r><Key.shift_r><Key.shift_r><Key.shift_r><Key.shift_r><Key.shift_r><Key.shift_r><Key.shift_r><Key.shift_r>
Screenshot: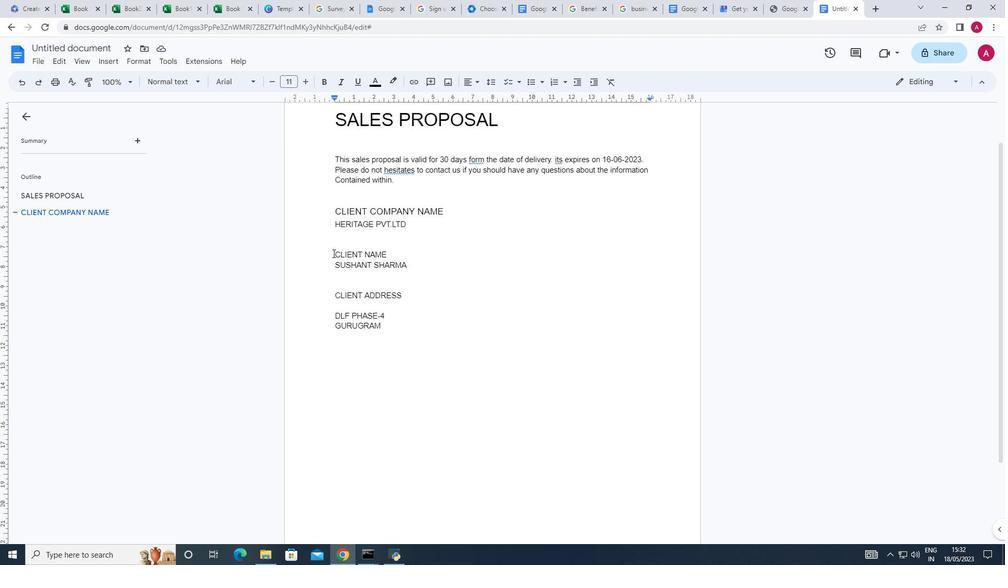 
Action: Mouse moved to (391, 370)
Screenshot: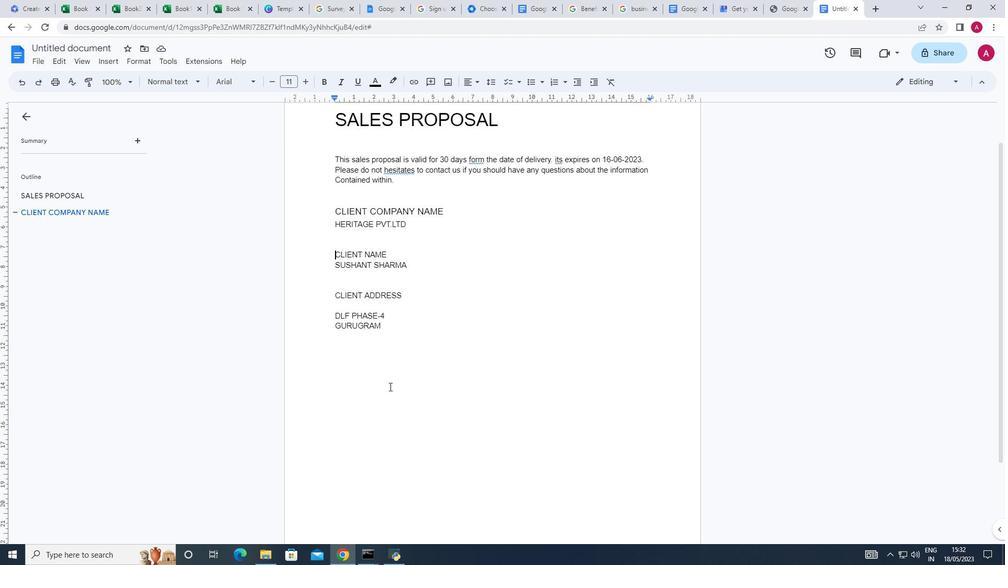 
Action: Mouse scrolled (391, 370) with delta (0, 0)
Screenshot: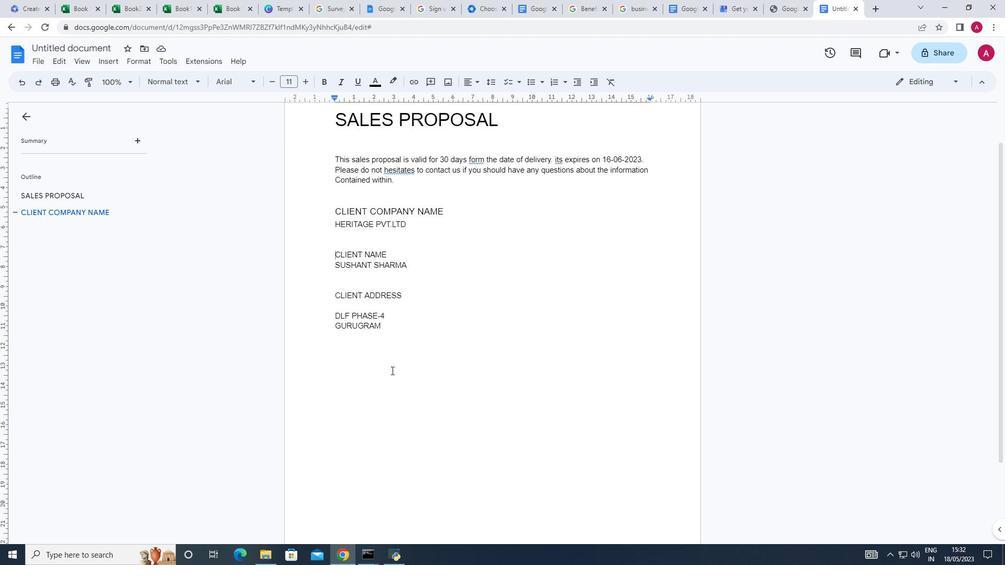 
Action: Mouse scrolled (391, 370) with delta (0, 0)
Screenshot: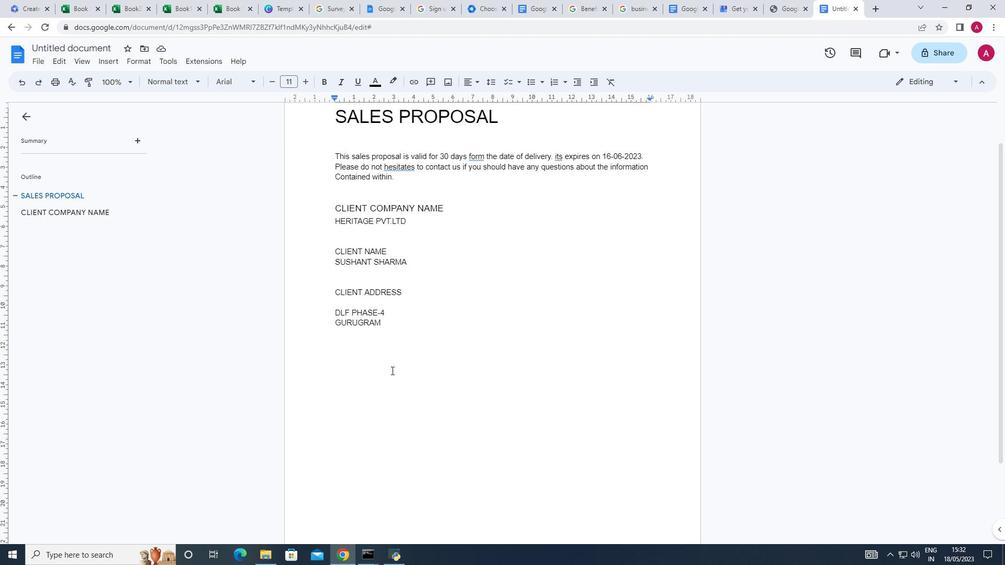 
Action: Mouse moved to (382, 225)
Screenshot: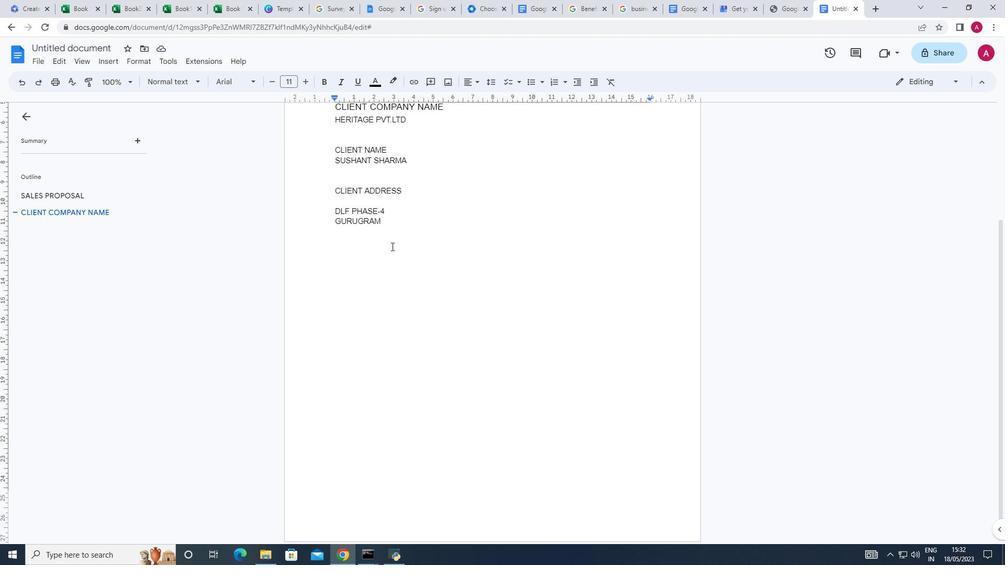 
Action: Mouse pressed left at (382, 225)
Screenshot: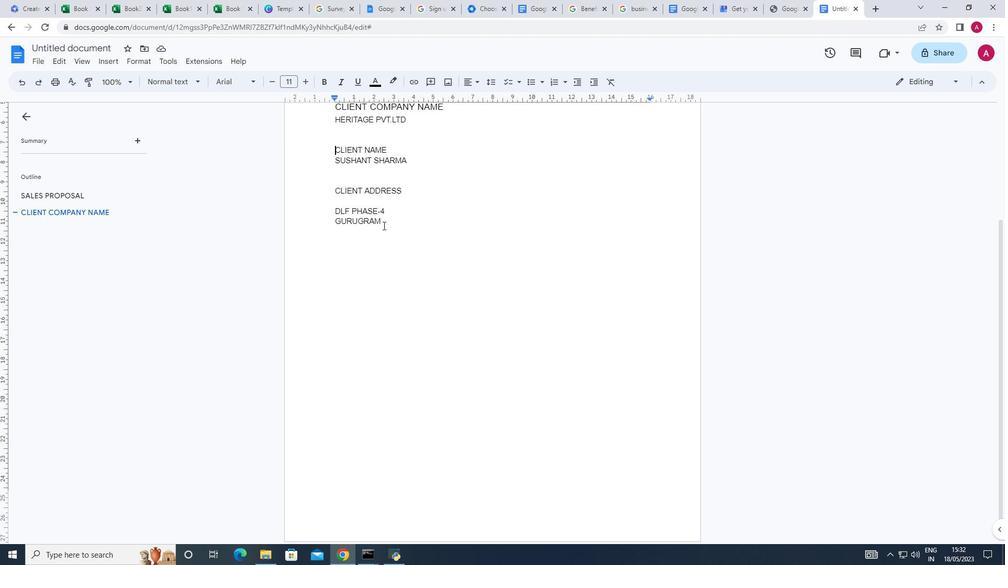 
Action: Key pressed <Key.enter><Key.enter><Key.enter>CLIENT<Key.space>EMAIL
Screenshot: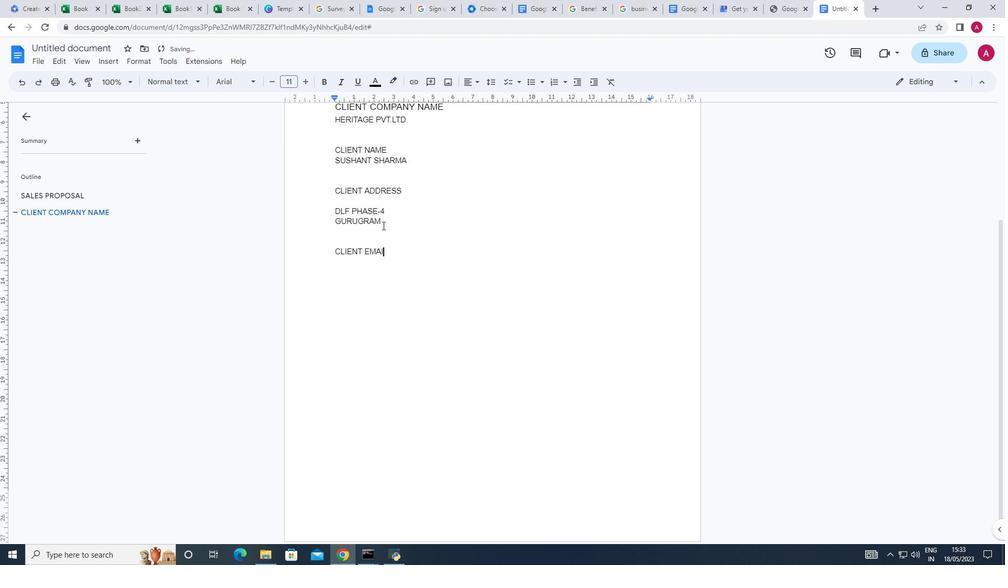 
Action: Mouse moved to (471, 165)
Screenshot: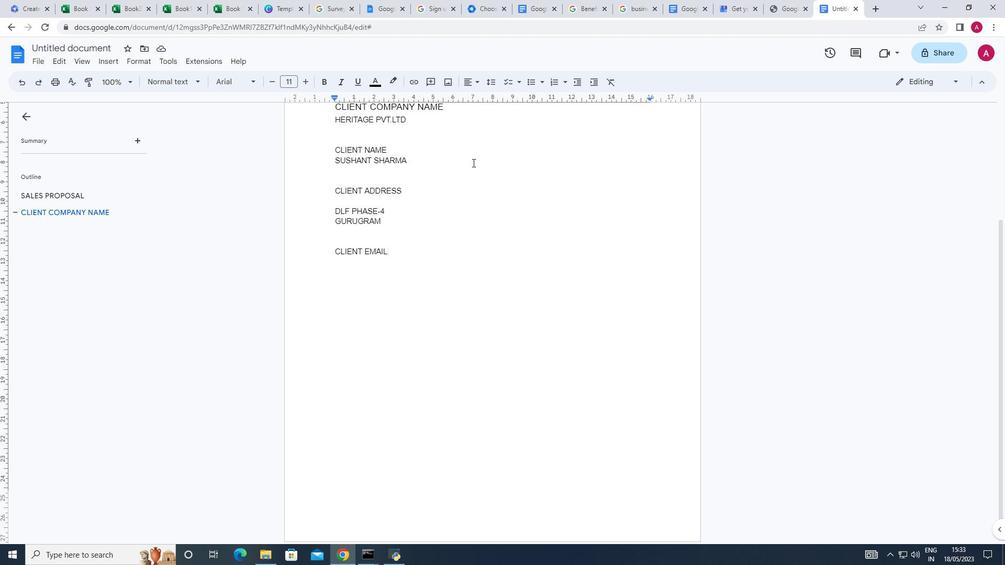 
Action: Key pressed <Key.enter>SUS<Key.backspace><Key.backspace><Key.backspace><Key.caps_lock>sushantsr.<Key.shift>@9268
Screenshot: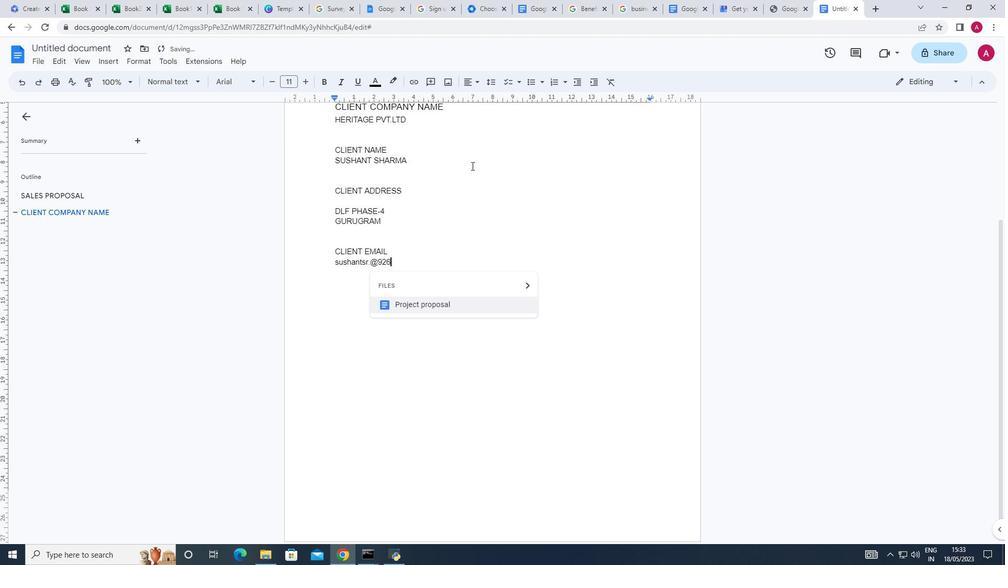 
Action: Mouse moved to (379, 262)
Screenshot: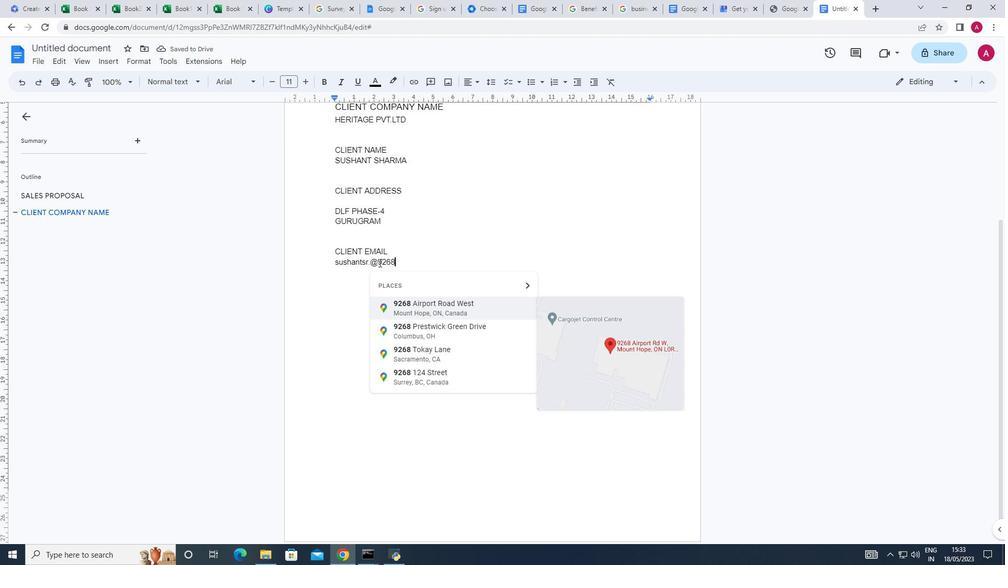 
Action: Mouse pressed left at (379, 262)
Screenshot: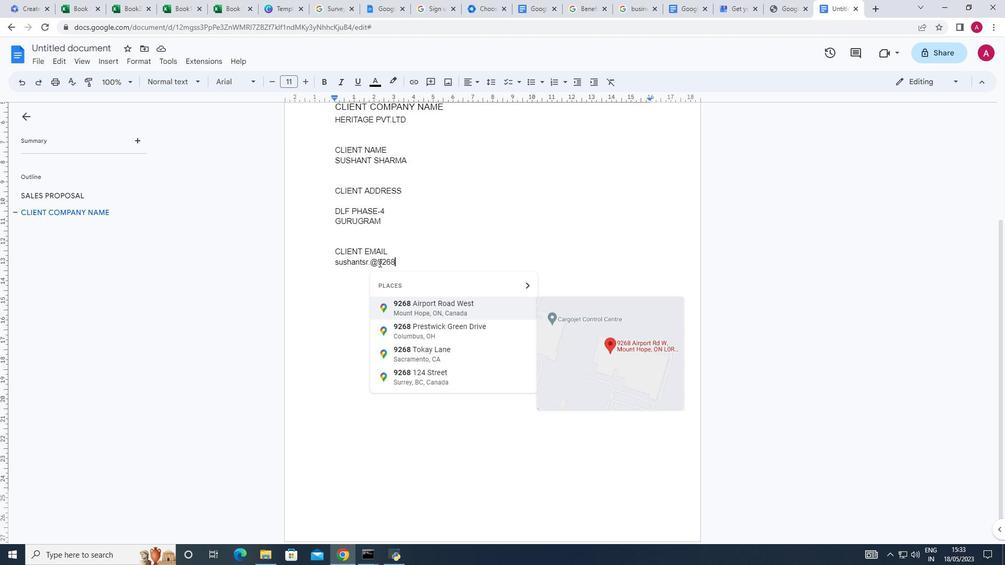 
Action: Key pressed <Key.backspace><Key.backspace>
Screenshot: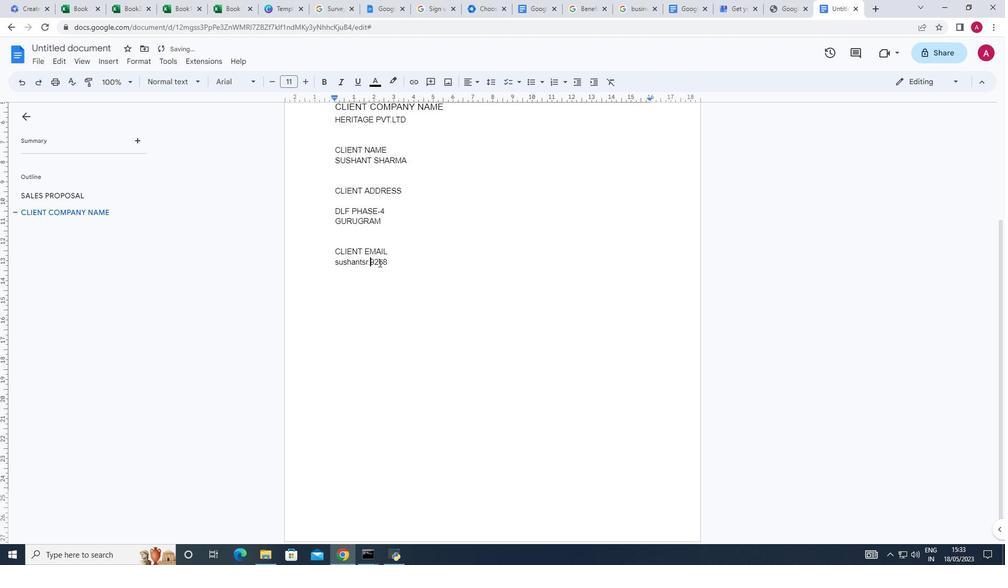 
Action: Mouse moved to (388, 261)
Screenshot: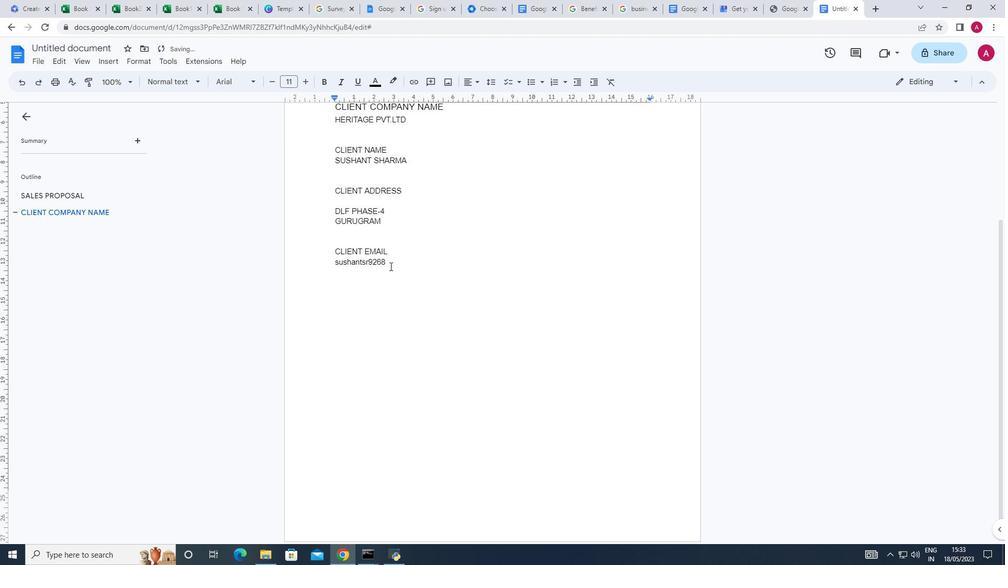 
Action: Mouse pressed left at (388, 261)
Screenshot: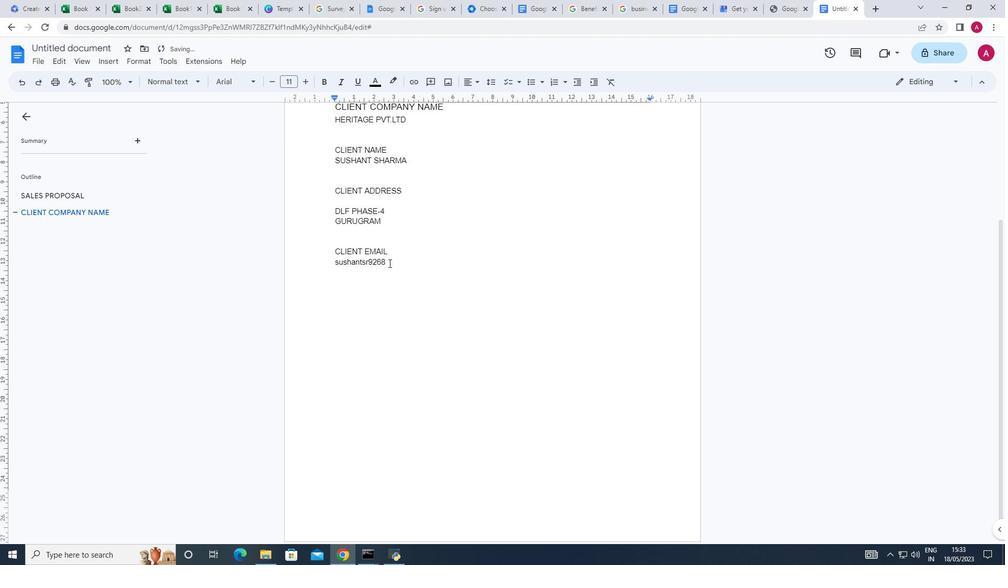 
Action: Key pressed <Key.shift>@gmail.com
Screenshot: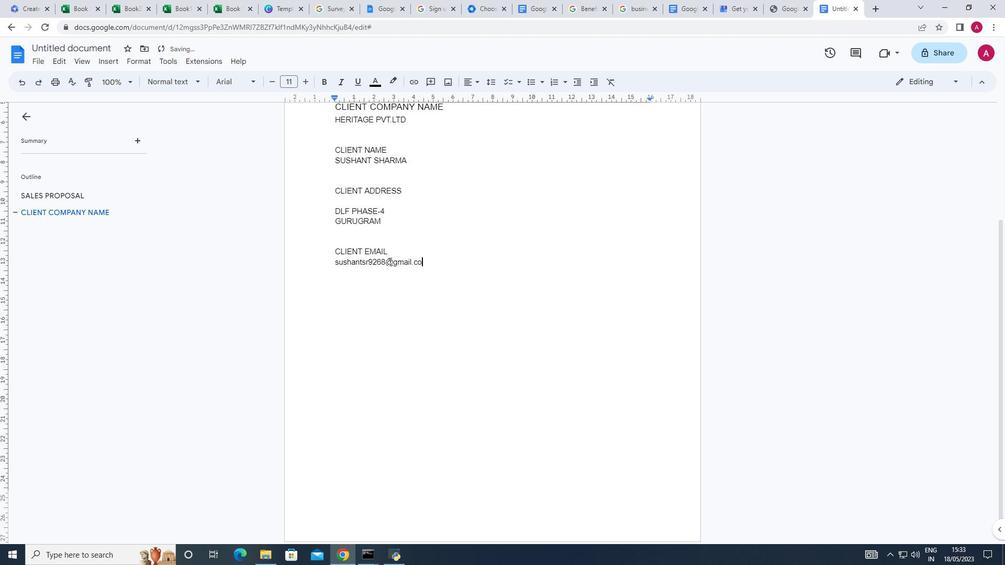 
Action: Mouse moved to (388, 261)
Screenshot: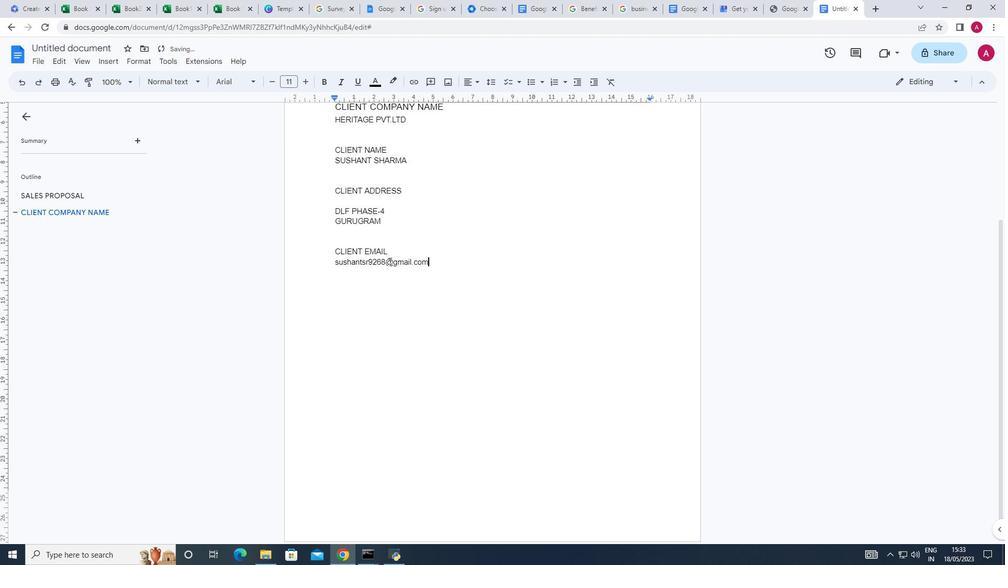 
Action: Key pressed <Key.enter><Key.enter><Key.enter>c<Key.backspace><Key.caps_lock>CLIENT<Key.space>PHONE<Key.space>NO.<Key.enter>8375889396
Screenshot: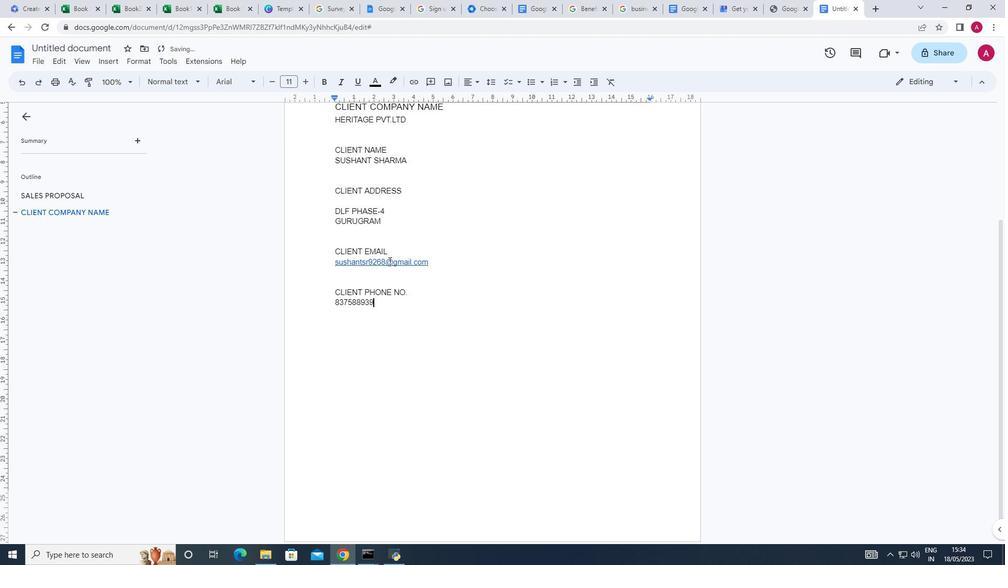 
Action: Mouse moved to (425, 312)
Screenshot: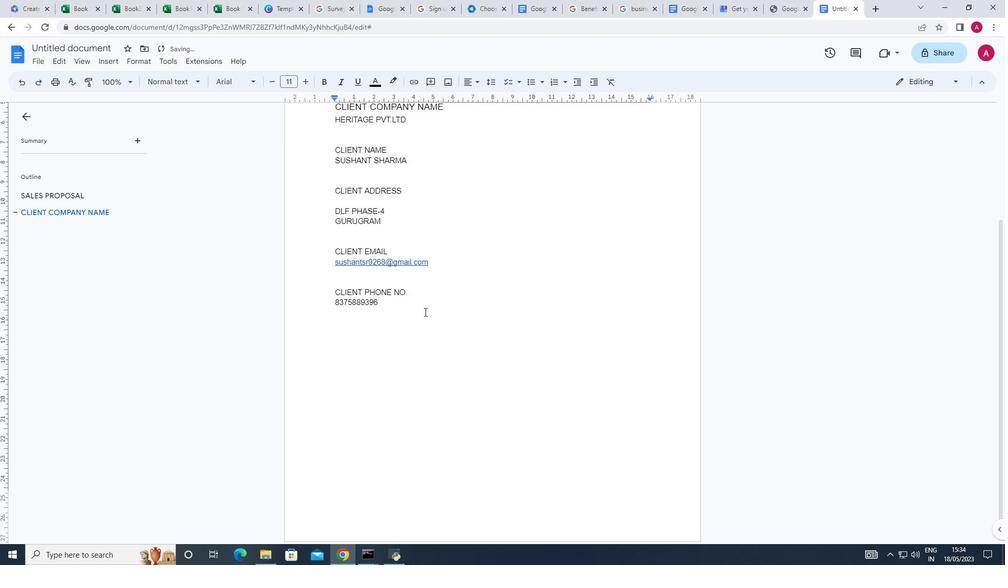 
Action: Mouse scrolled (425, 312) with delta (0, 0)
